 Task: Plan a trip to Songwa, Tanzania from 2nd December, 2023 to 5th December, 2023 for 1 adult.1  bedroom having 1 bed and 1 bathroom. Property type can be hotel. Look for 4 properties as per requirement.
Action: Mouse moved to (605, 90)
Screenshot: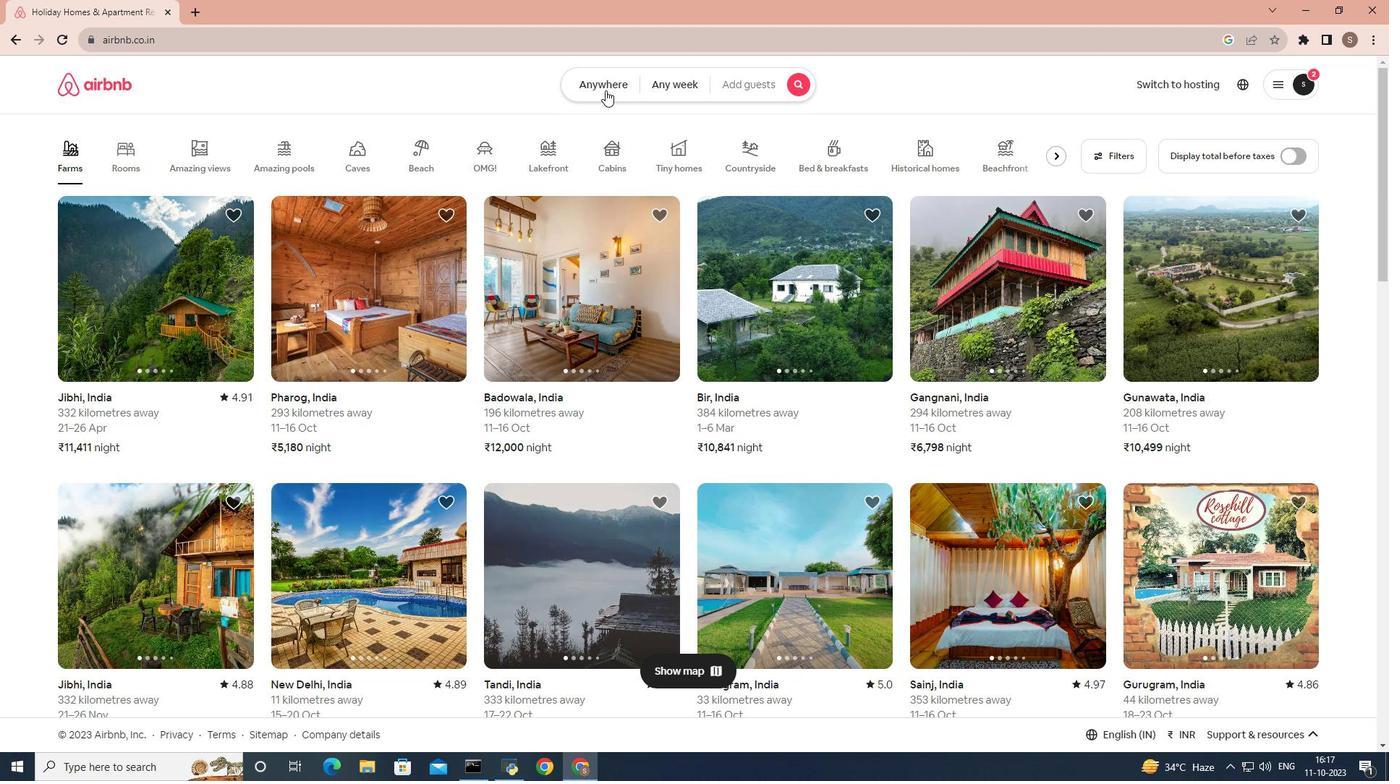 
Action: Mouse pressed left at (605, 90)
Screenshot: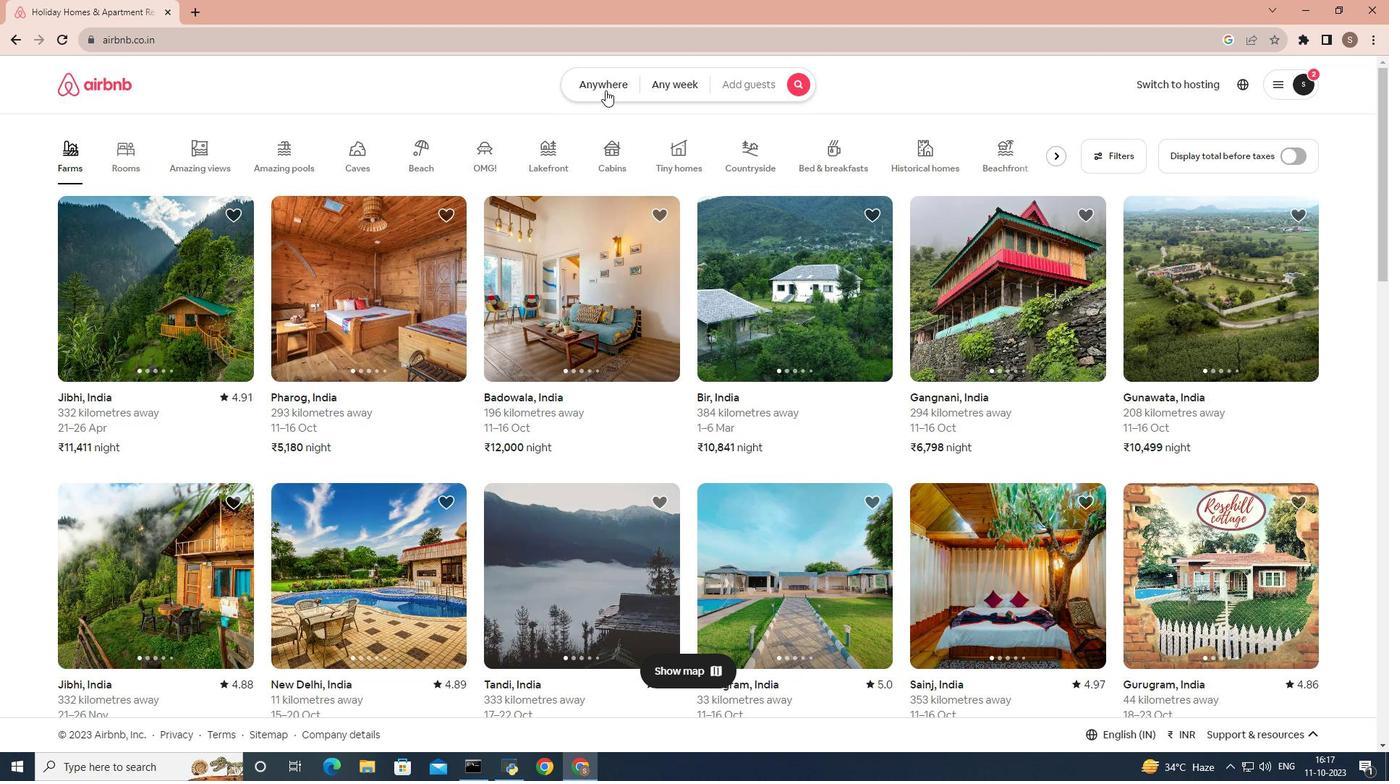 
Action: Mouse moved to (474, 145)
Screenshot: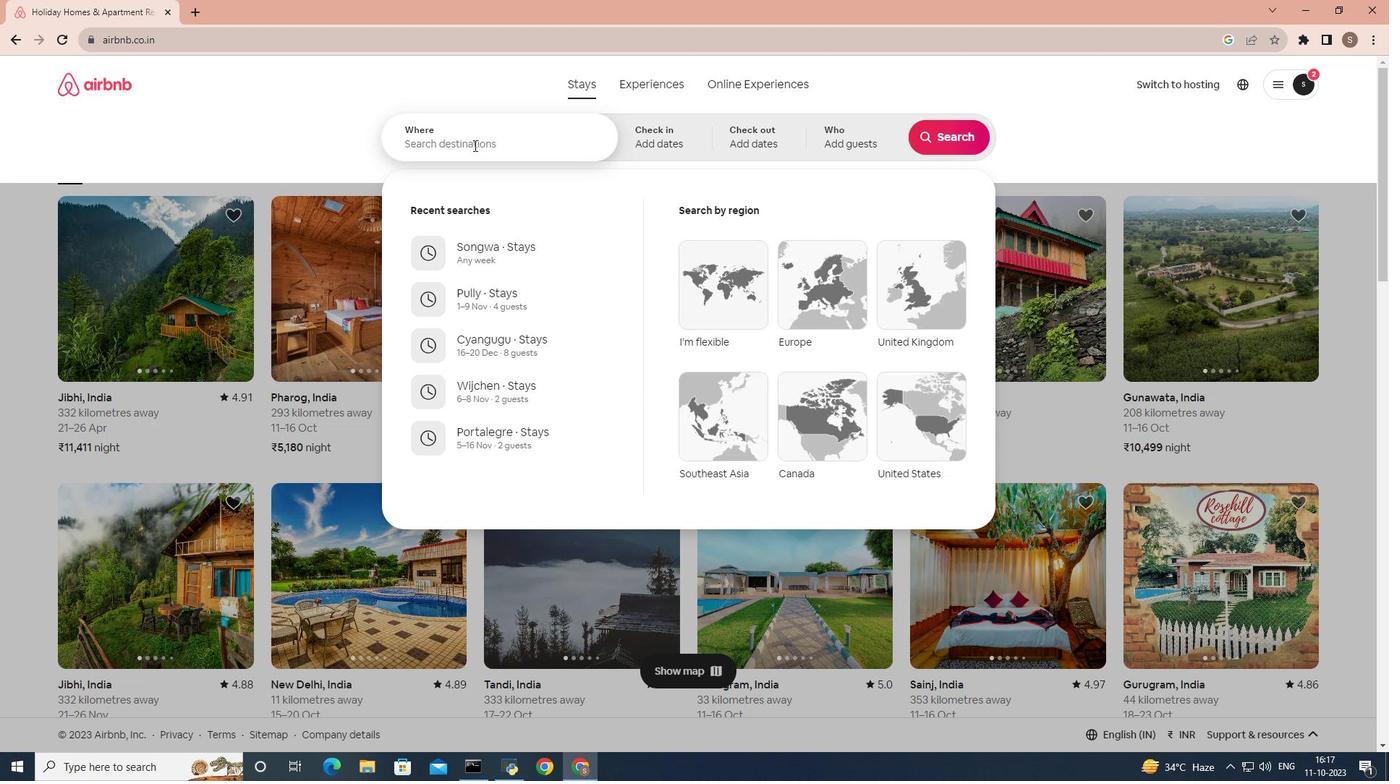 
Action: Mouse pressed left at (474, 145)
Screenshot: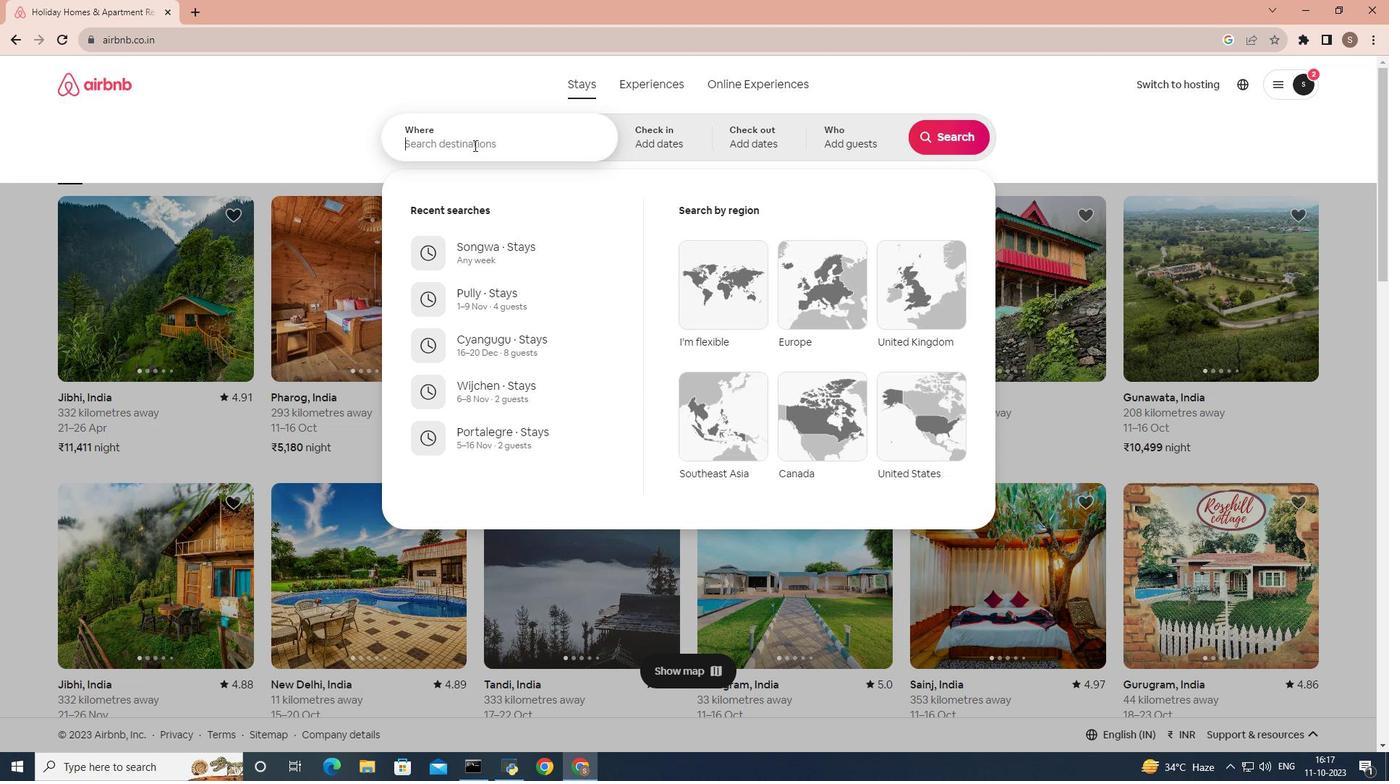 
Action: Key pressed songwa
Screenshot: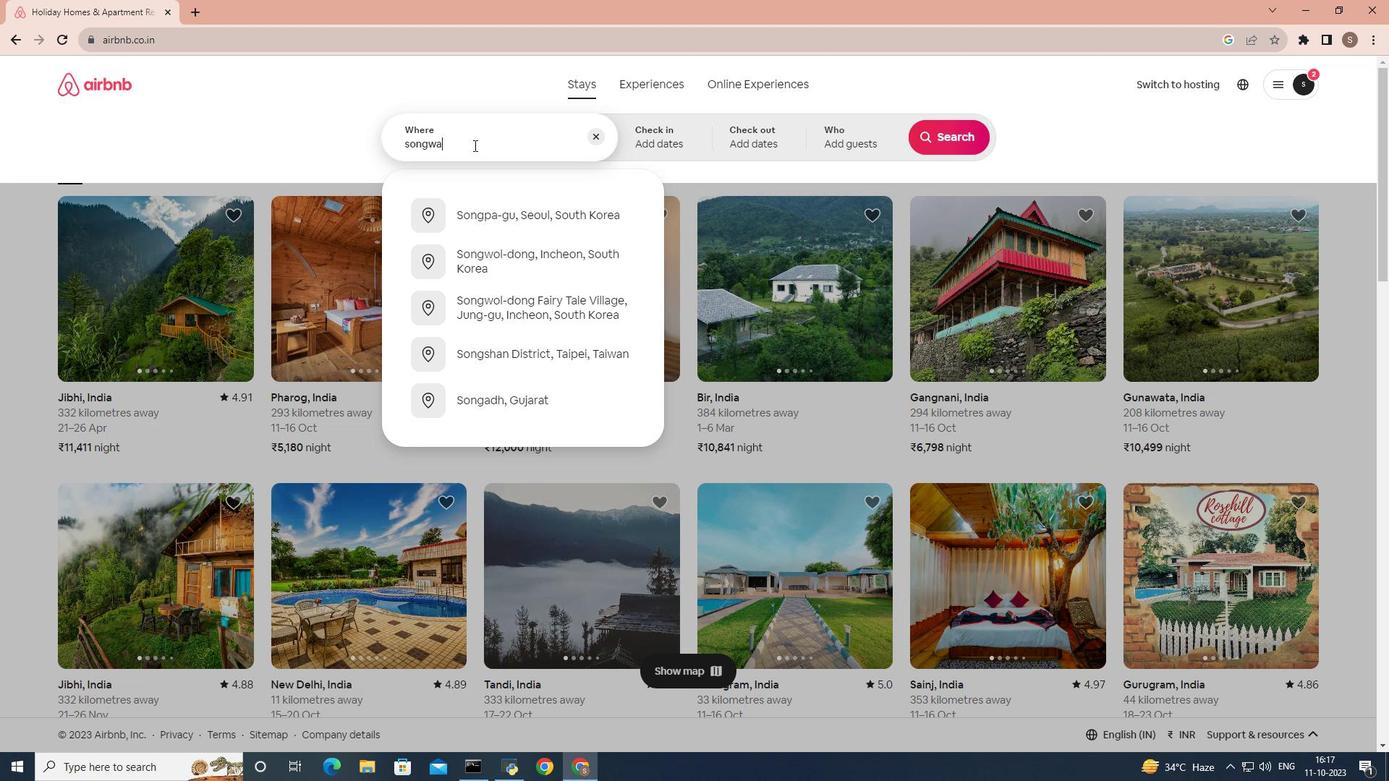 
Action: Mouse moved to (510, 274)
Screenshot: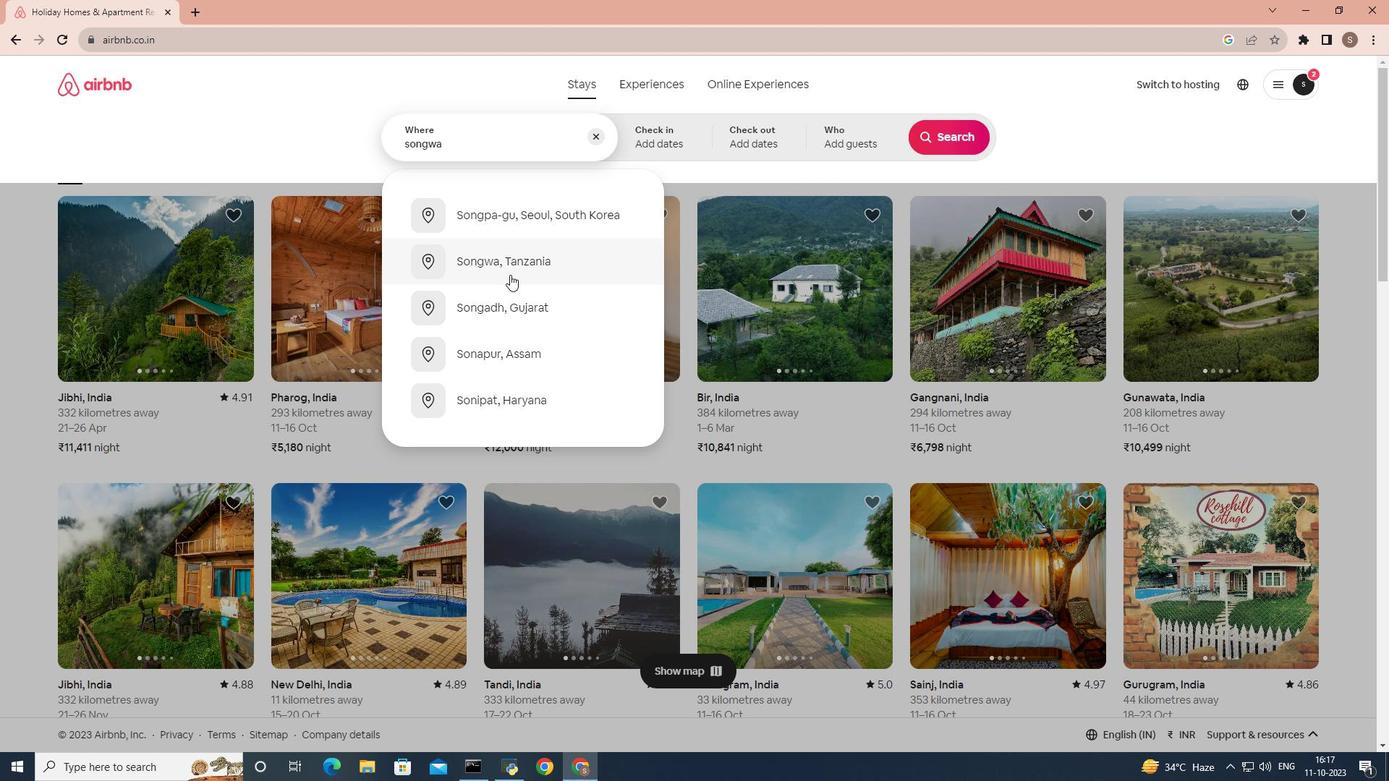 
Action: Mouse pressed left at (510, 274)
Screenshot: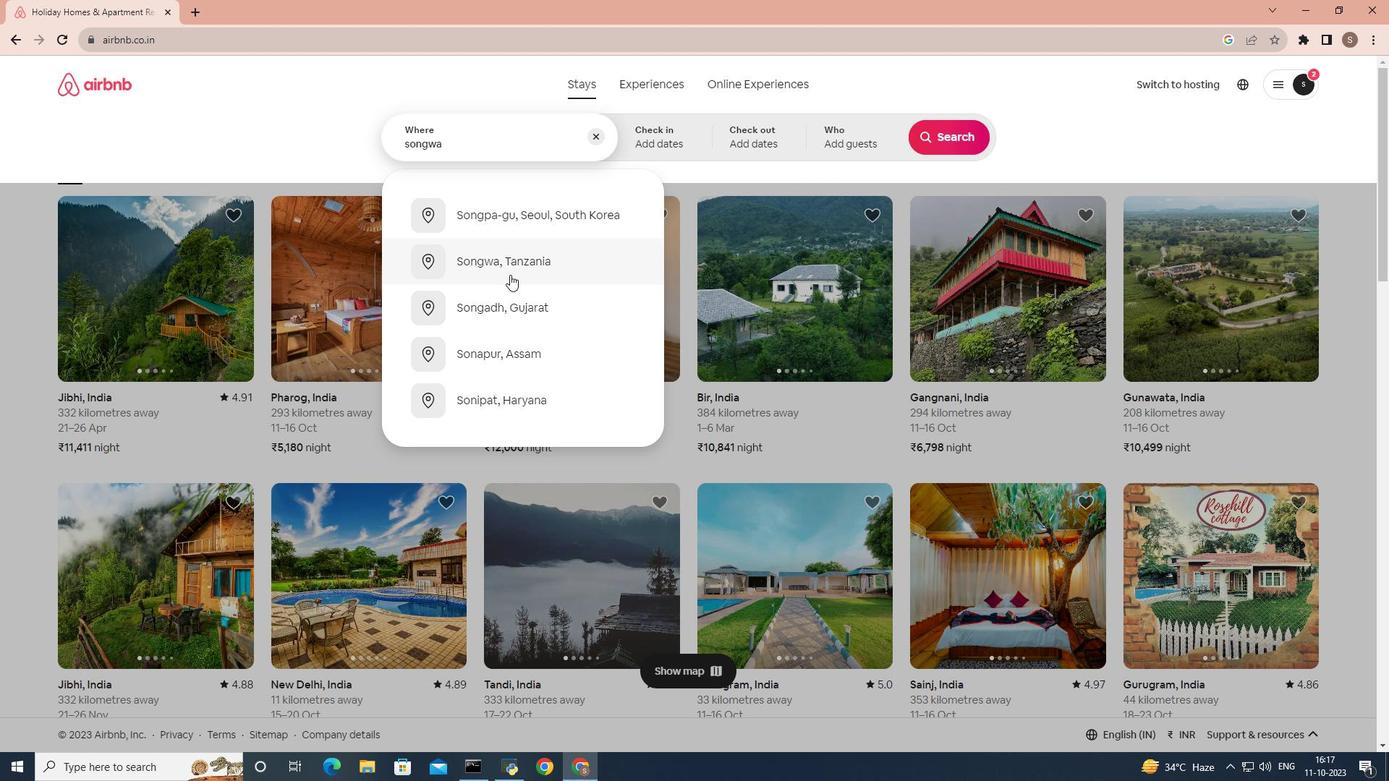 
Action: Mouse moved to (934, 254)
Screenshot: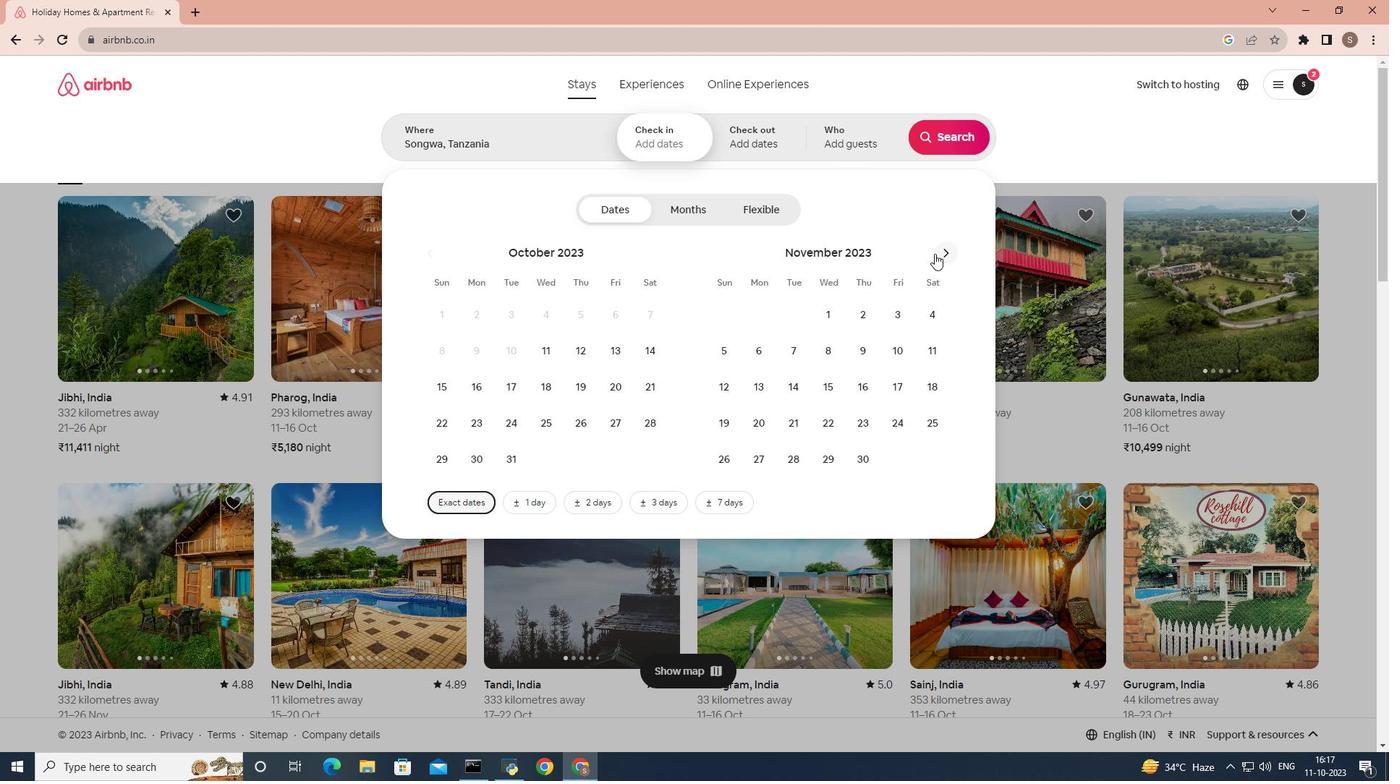 
Action: Mouse pressed left at (934, 254)
Screenshot: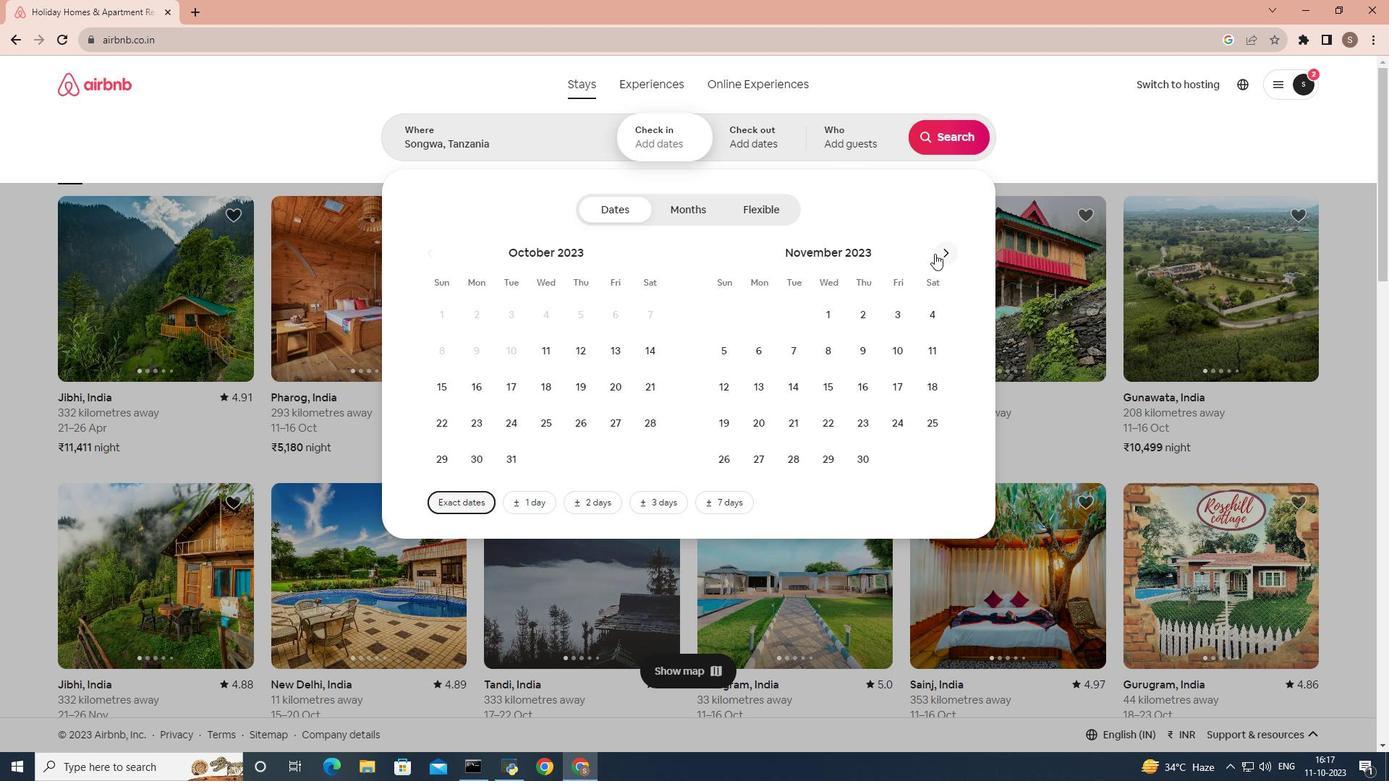 
Action: Mouse moved to (947, 256)
Screenshot: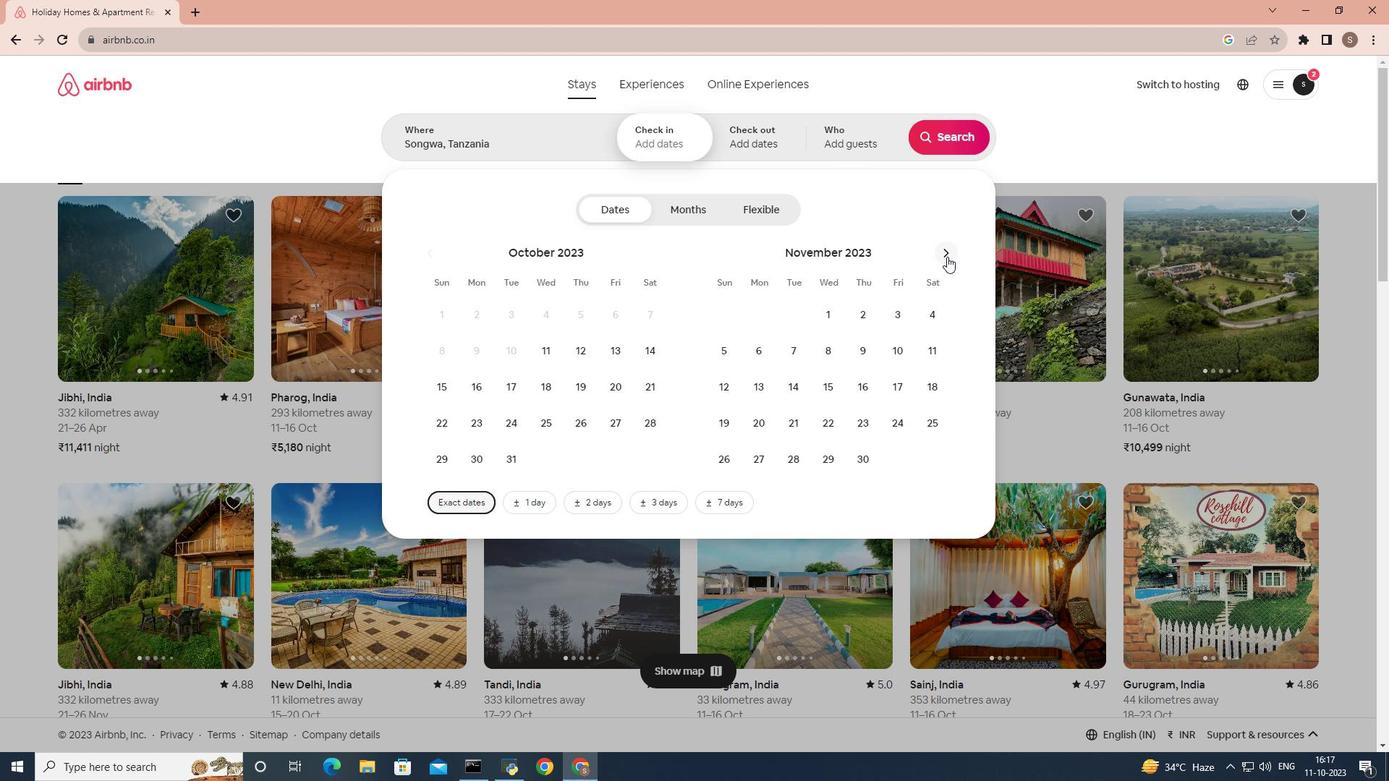 
Action: Mouse pressed left at (947, 256)
Screenshot: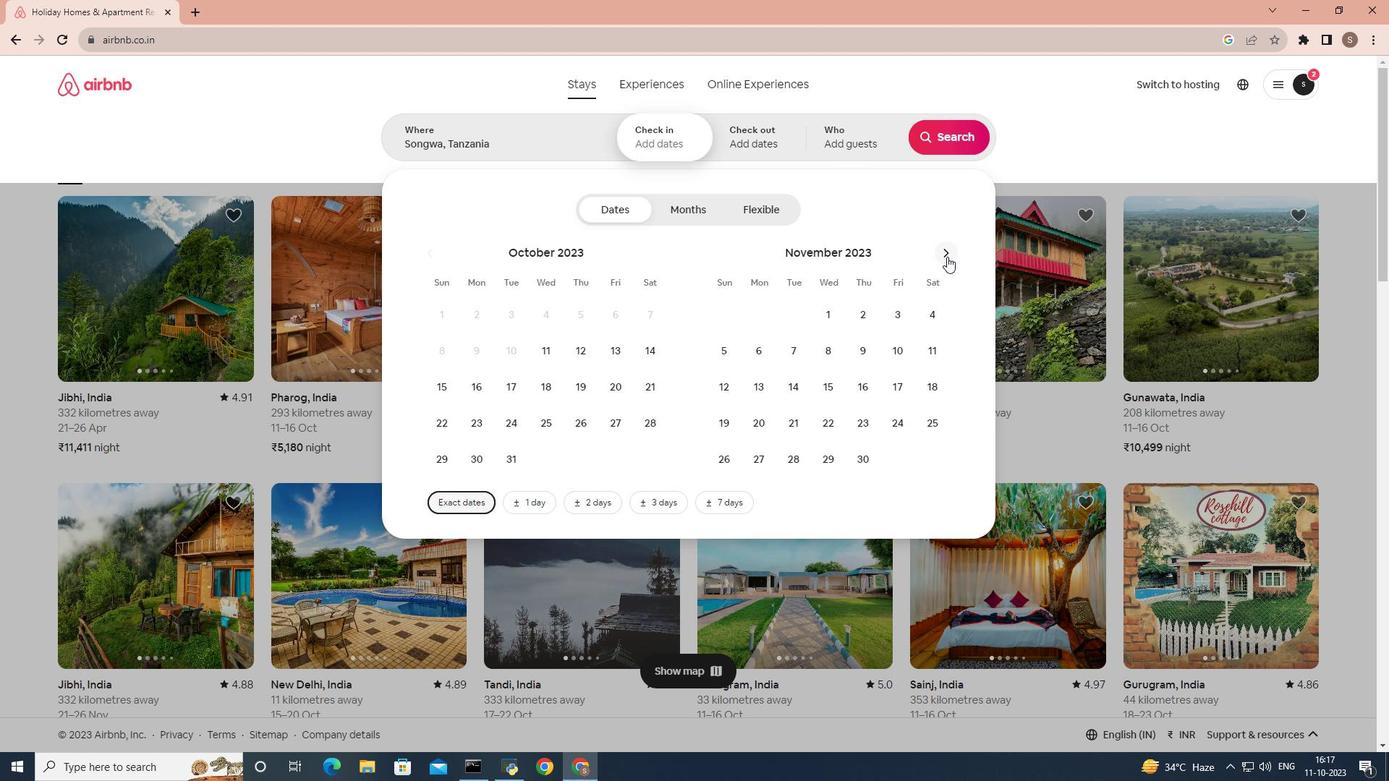 
Action: Mouse moved to (920, 311)
Screenshot: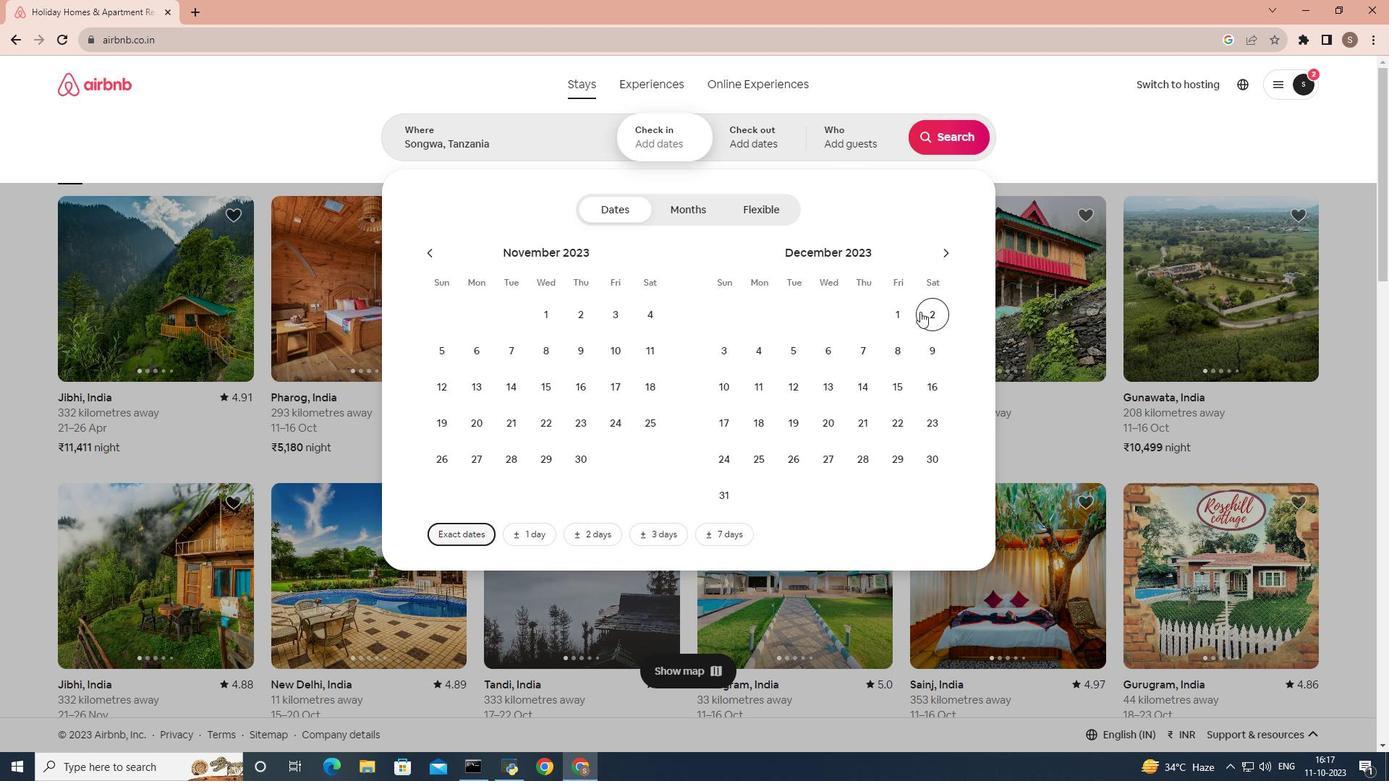 
Action: Mouse pressed left at (920, 311)
Screenshot: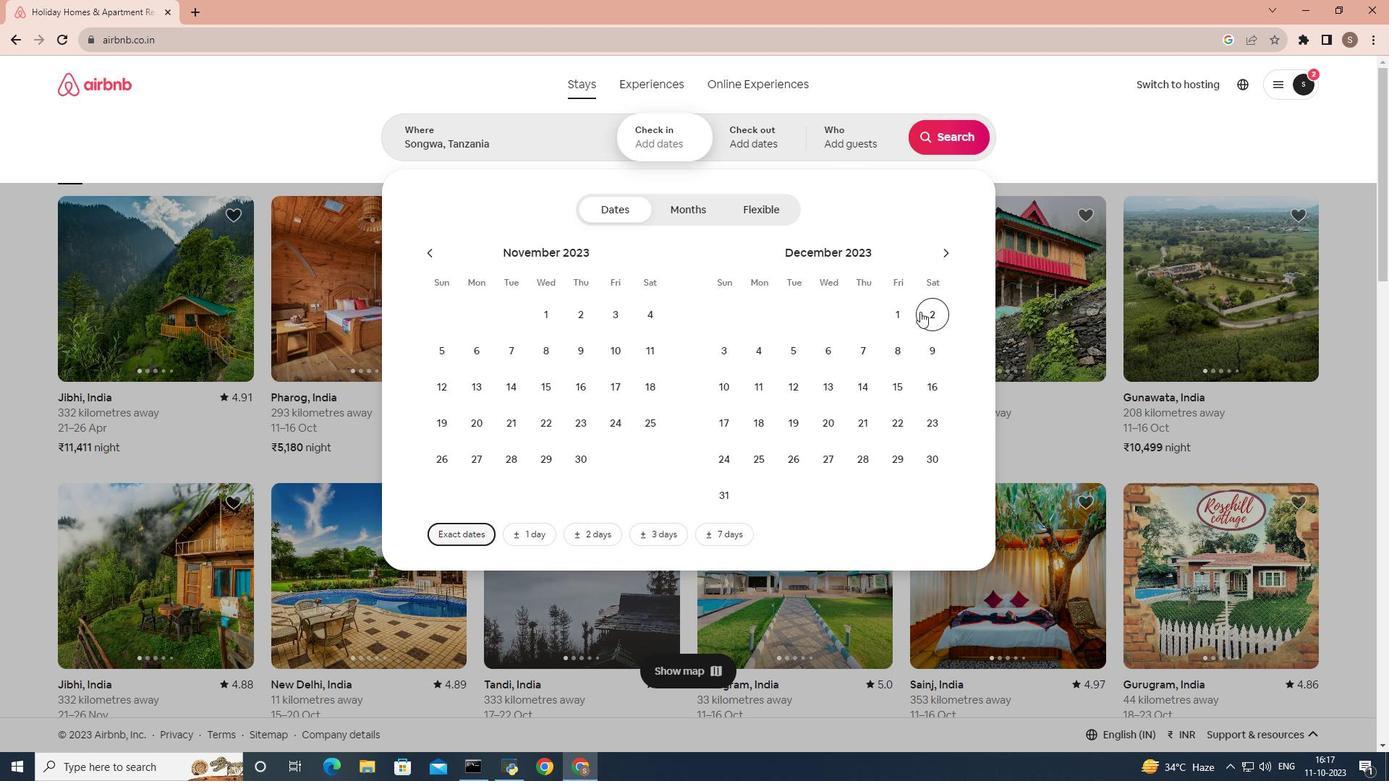 
Action: Mouse moved to (789, 363)
Screenshot: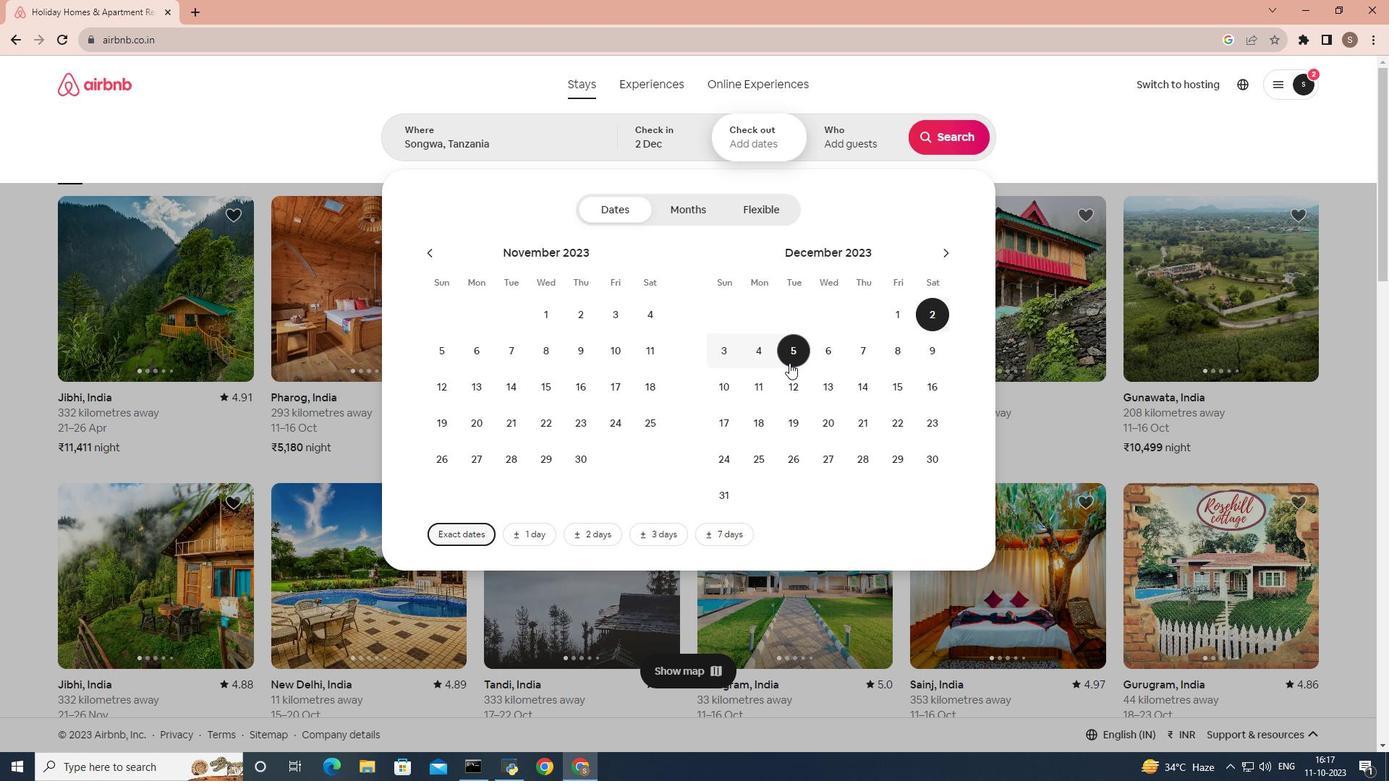 
Action: Mouse pressed left at (789, 363)
Screenshot: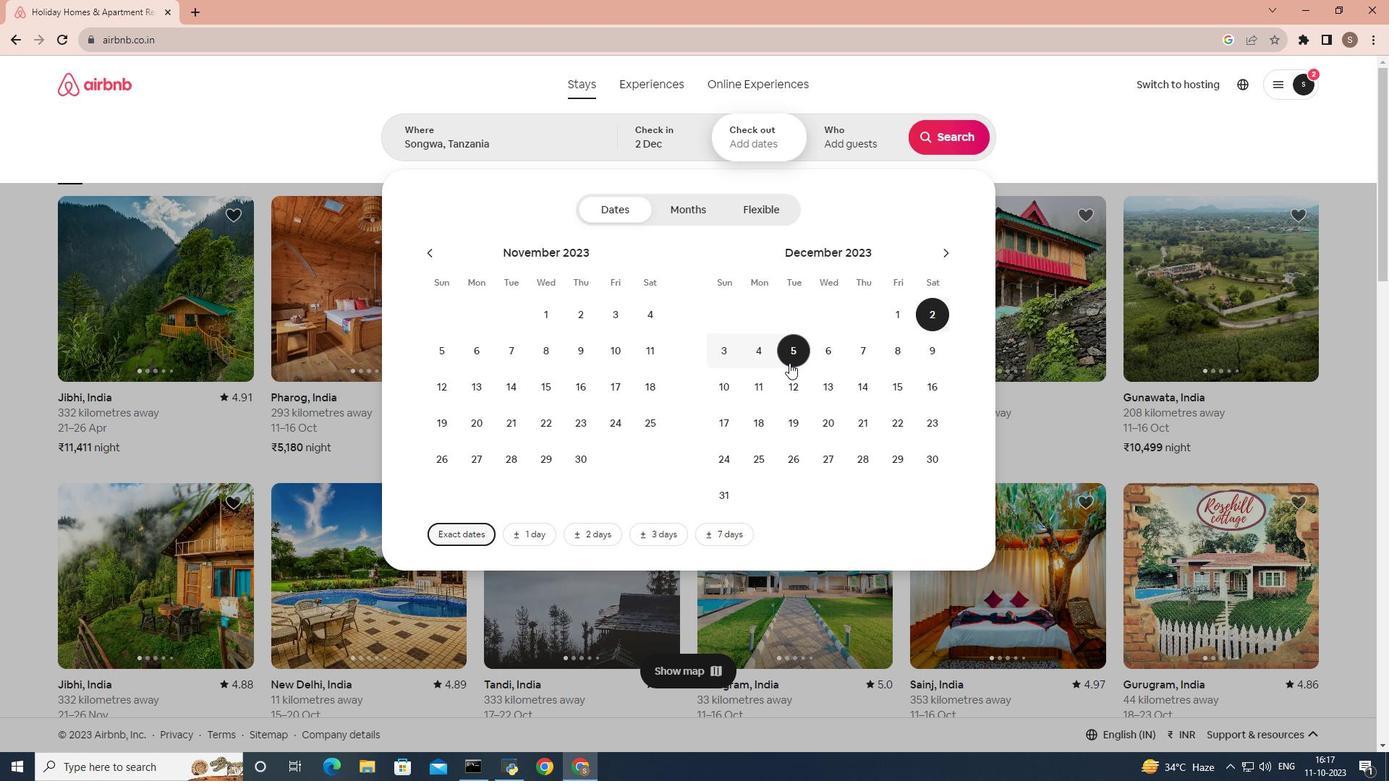 
Action: Mouse moved to (851, 152)
Screenshot: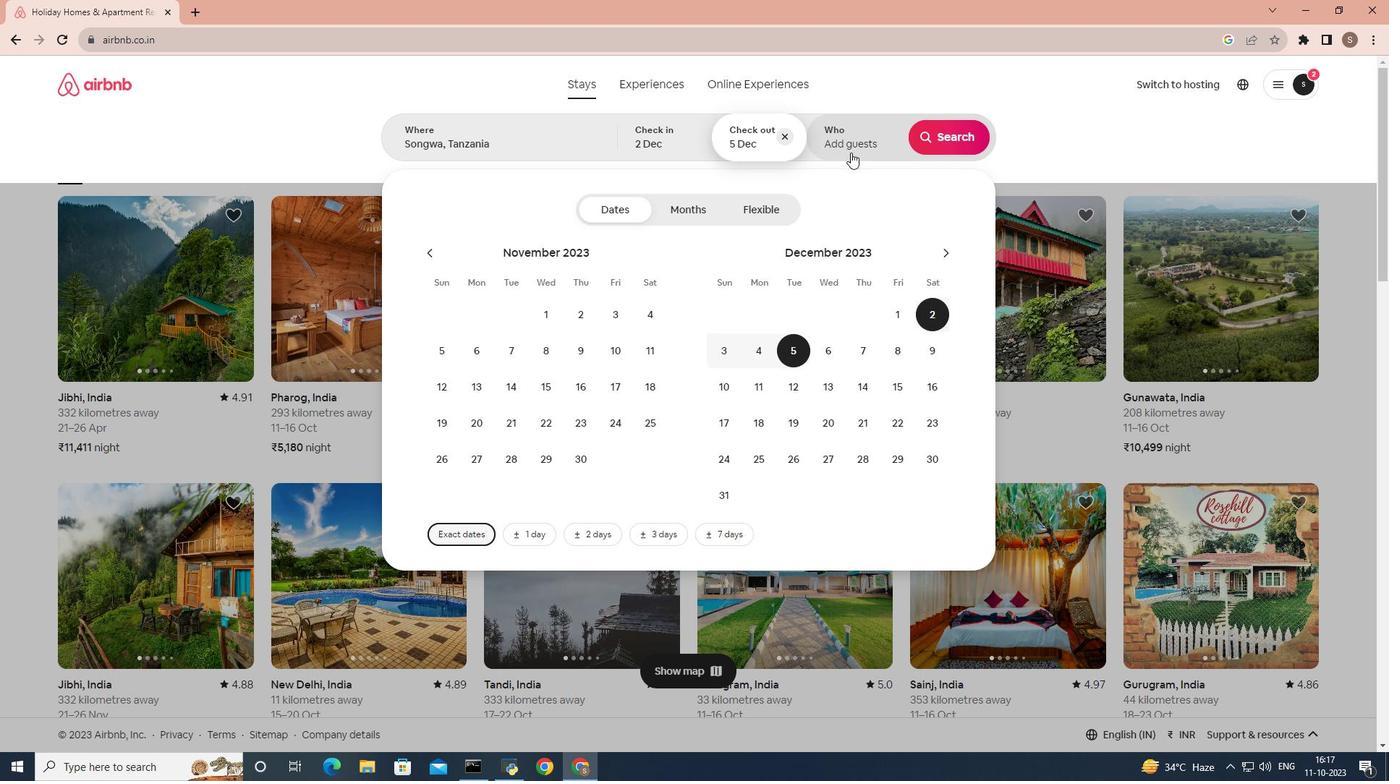 
Action: Mouse pressed left at (851, 152)
Screenshot: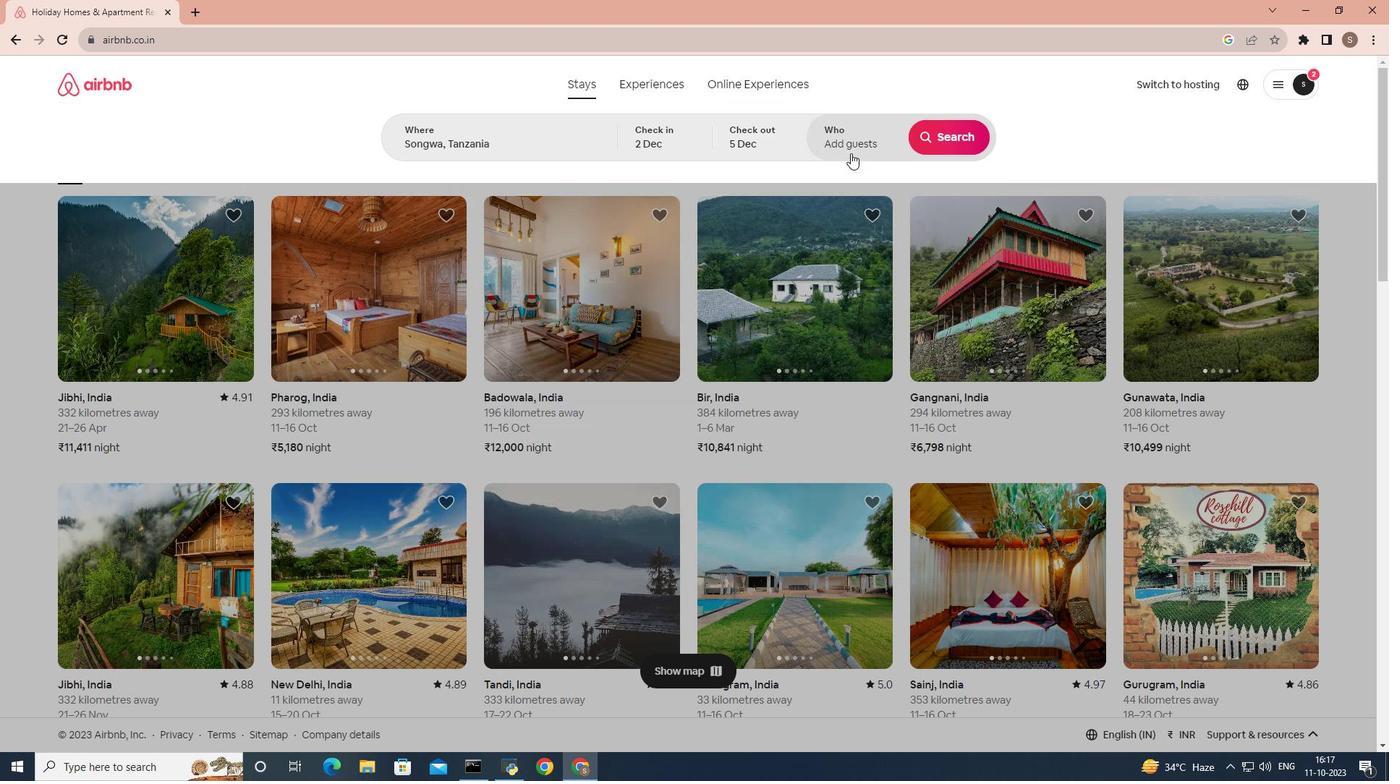 
Action: Mouse moved to (965, 215)
Screenshot: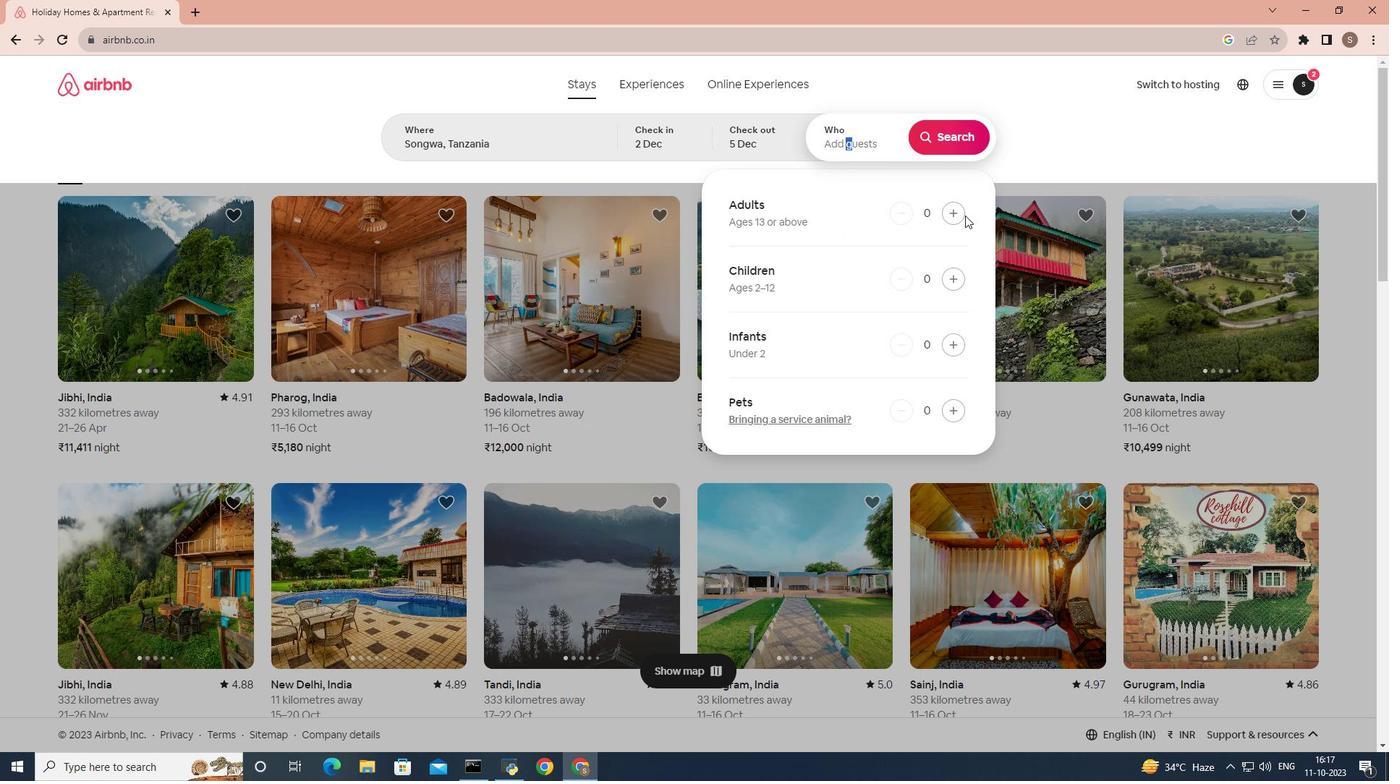 
Action: Mouse pressed left at (965, 215)
Screenshot: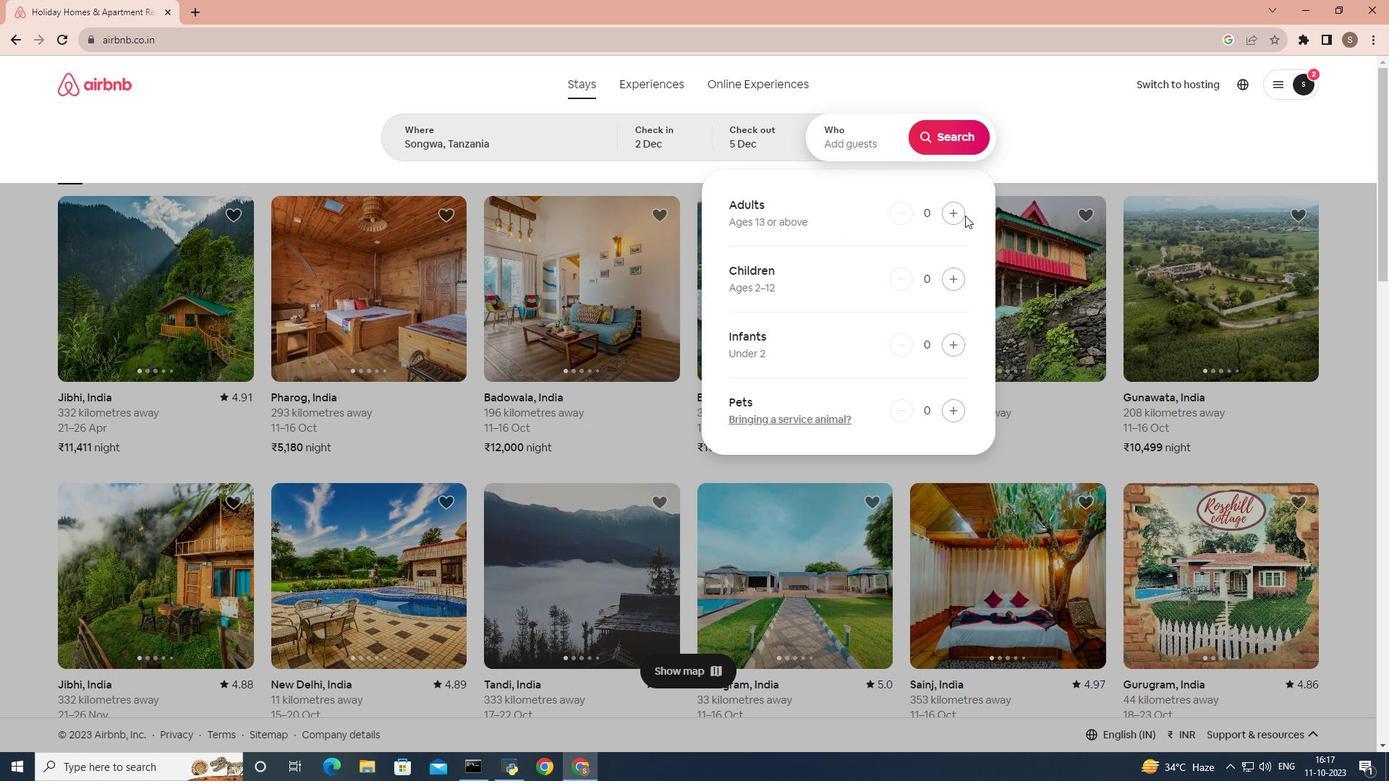 
Action: Mouse moved to (957, 217)
Screenshot: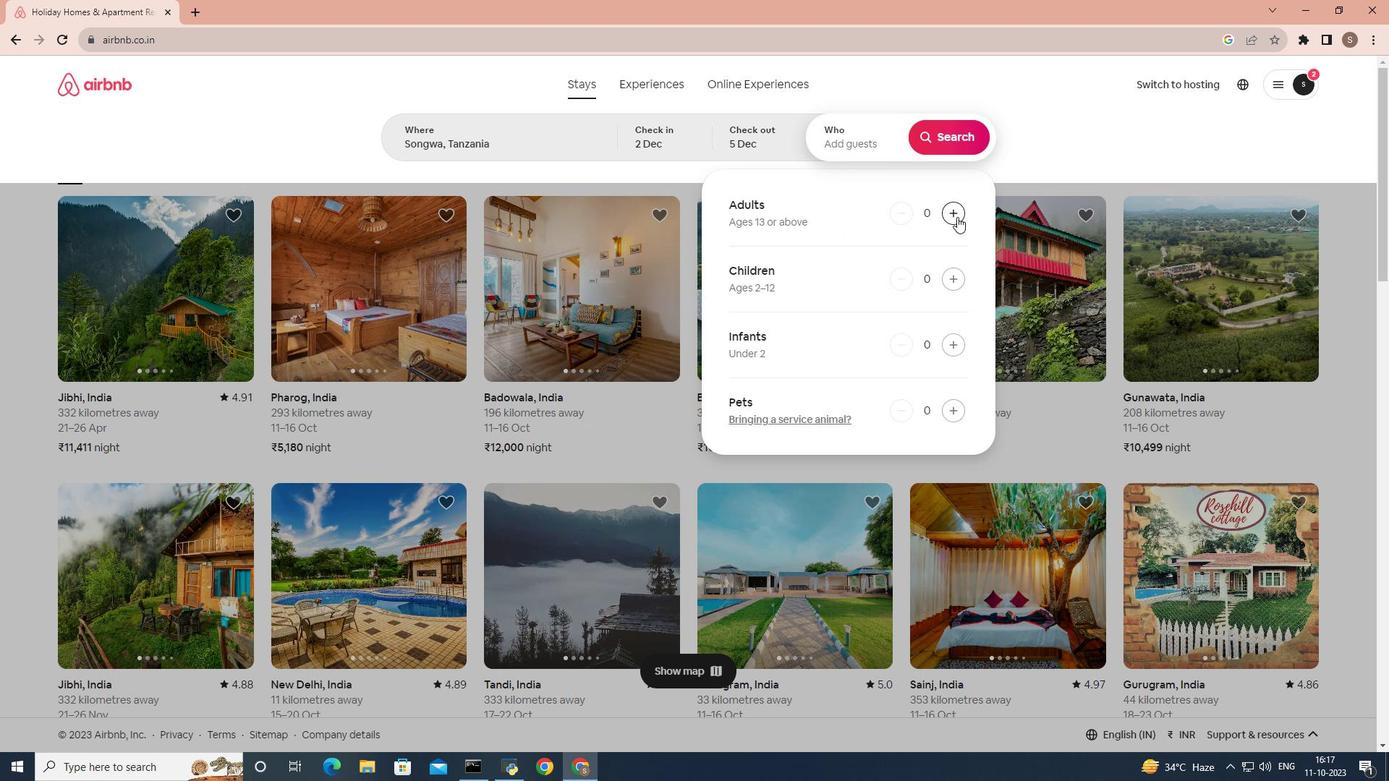 
Action: Mouse pressed left at (957, 217)
Screenshot: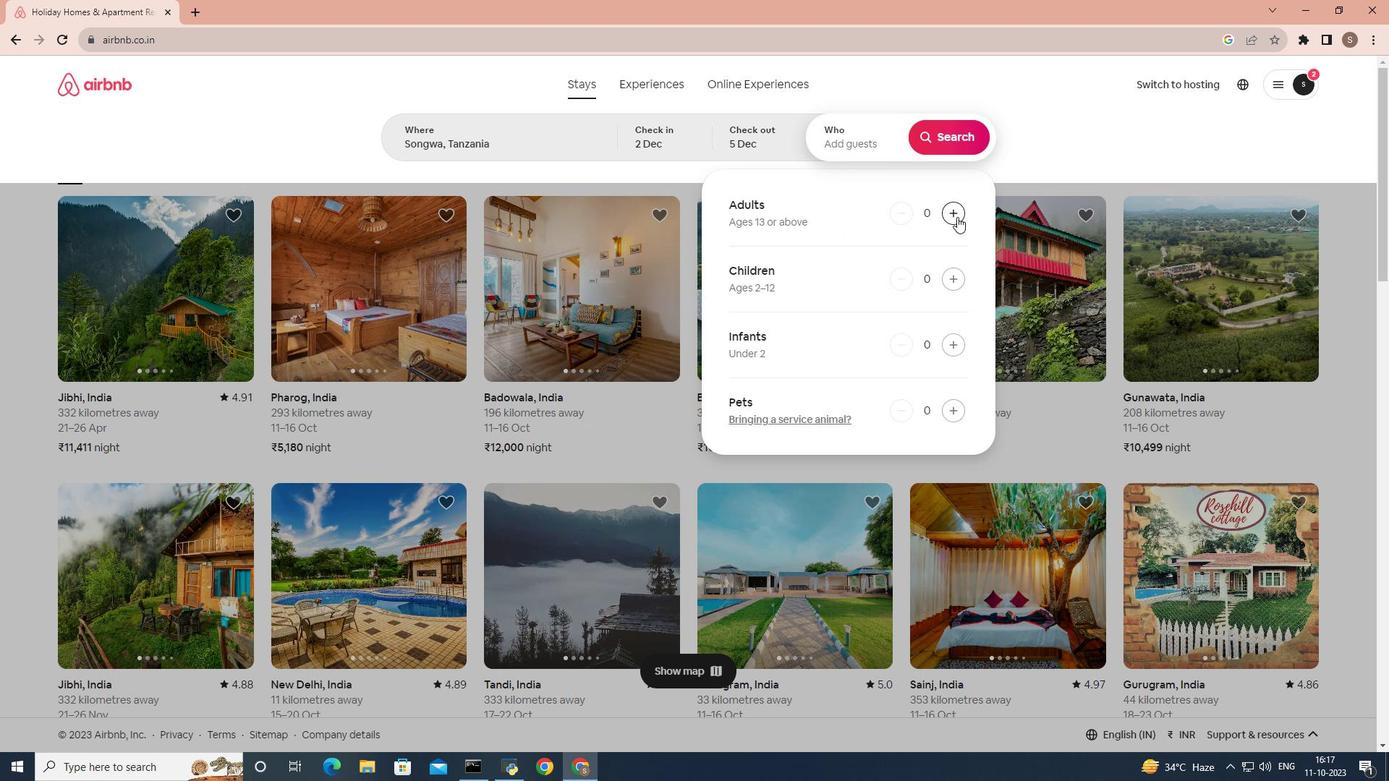 
Action: Mouse moved to (964, 141)
Screenshot: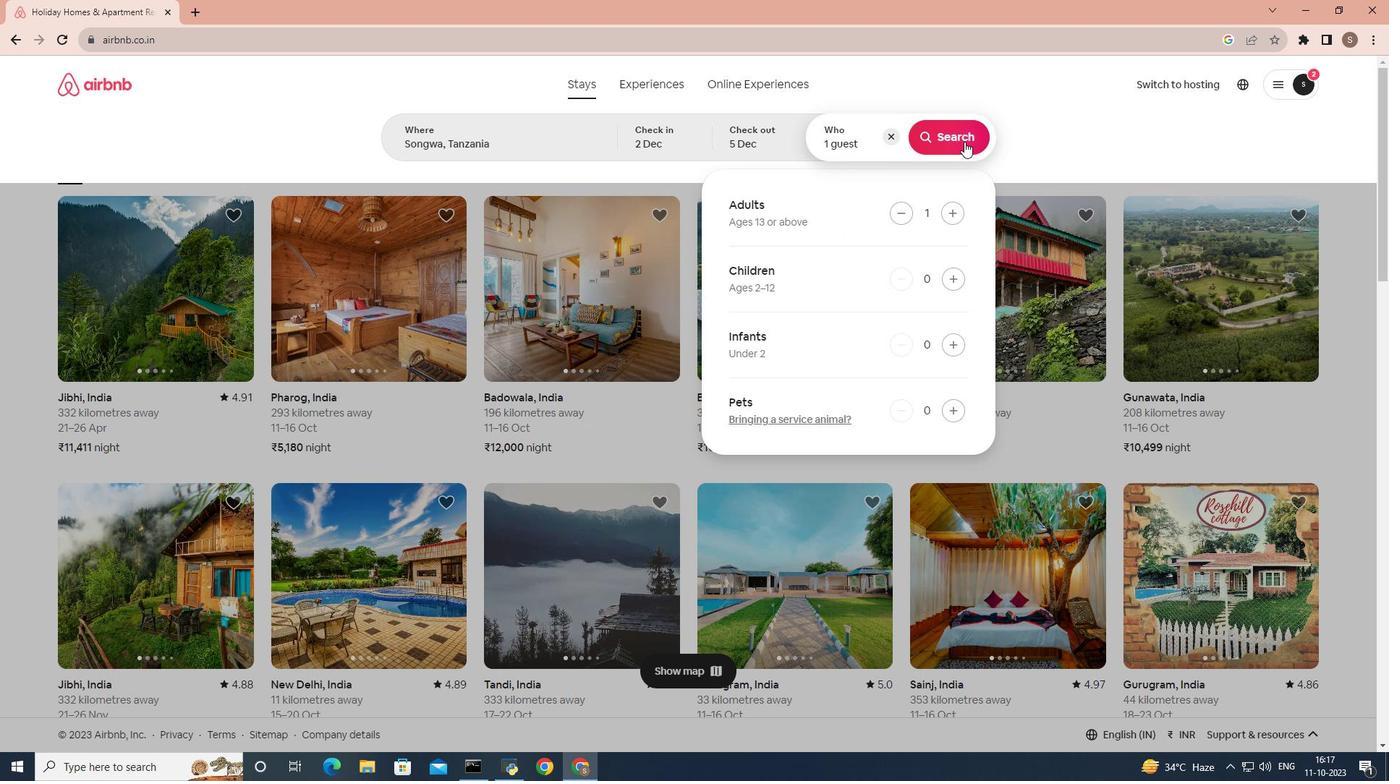
Action: Mouse pressed left at (964, 141)
Screenshot: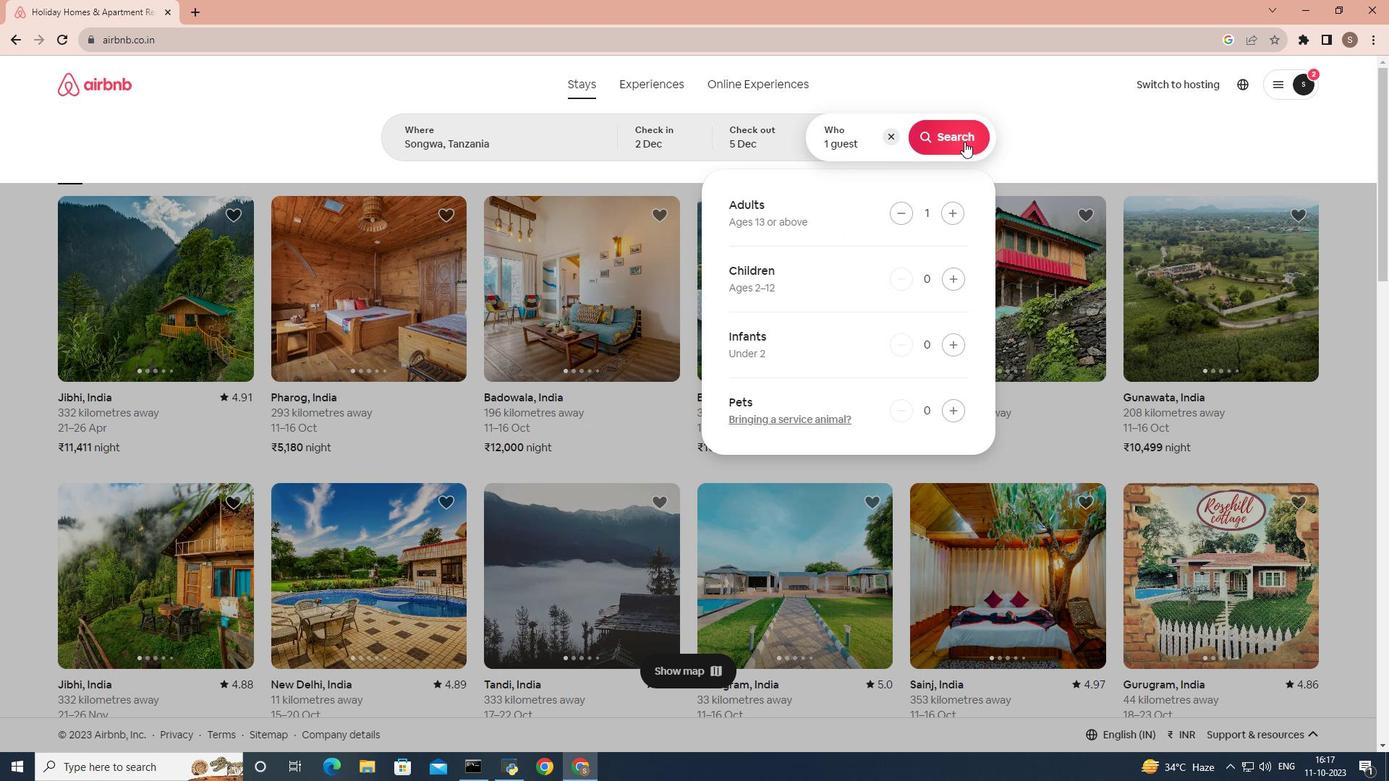 
Action: Mouse moved to (1138, 144)
Screenshot: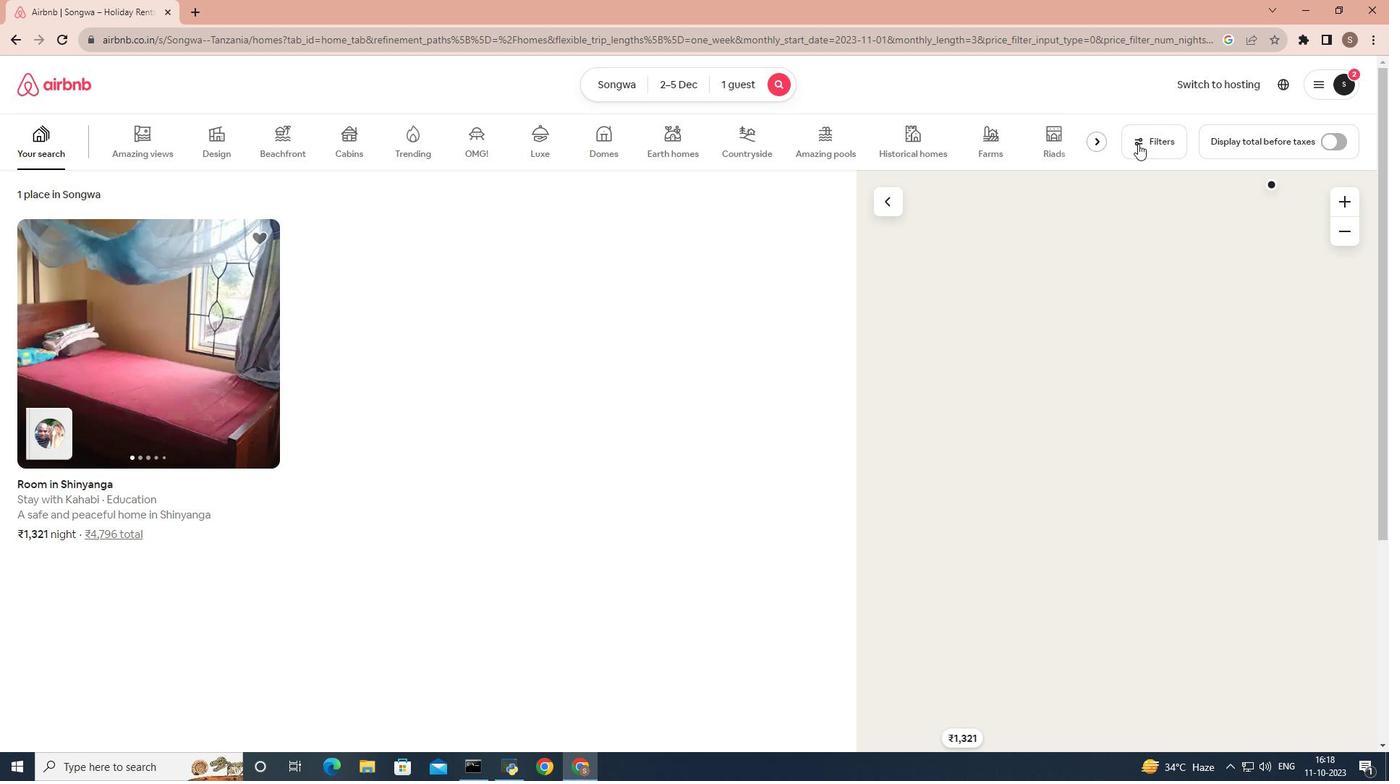 
Action: Mouse pressed left at (1138, 144)
Screenshot: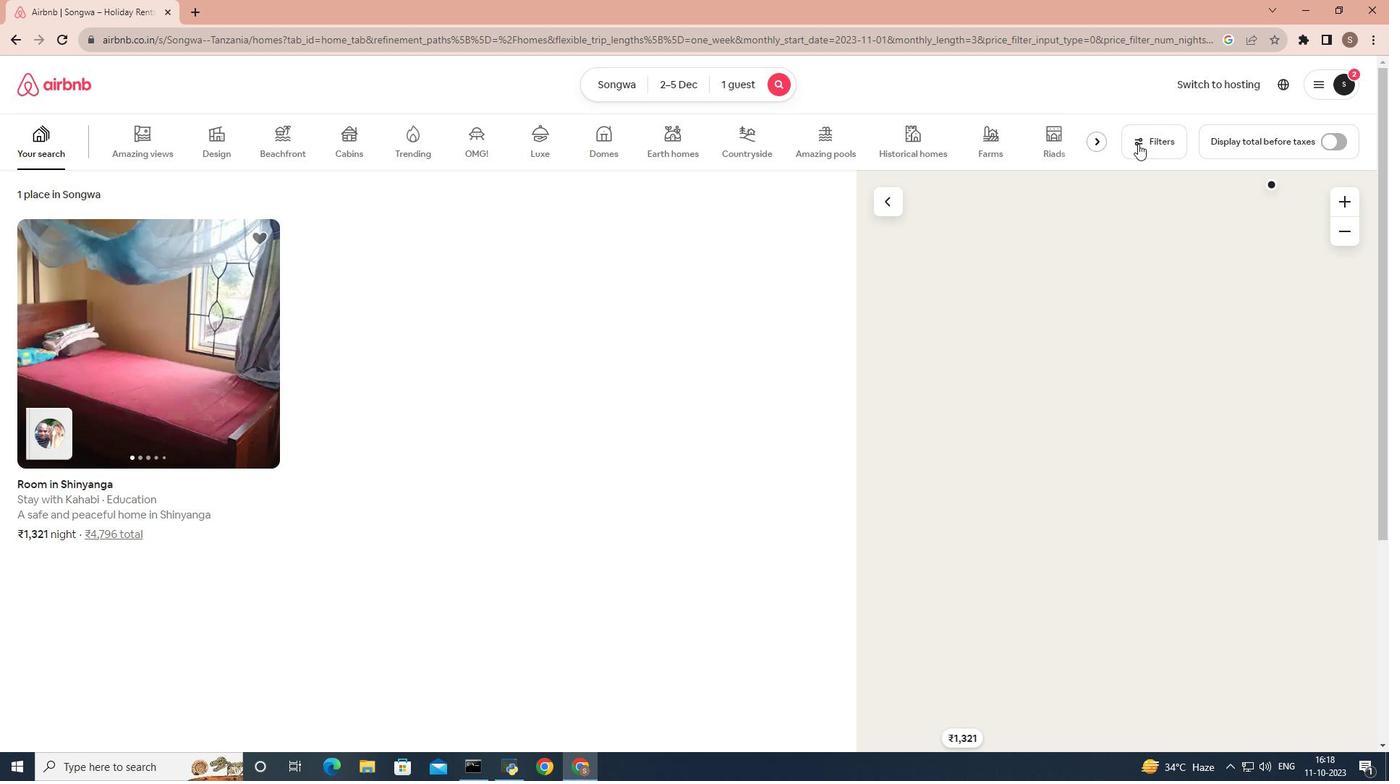 
Action: Mouse moved to (544, 471)
Screenshot: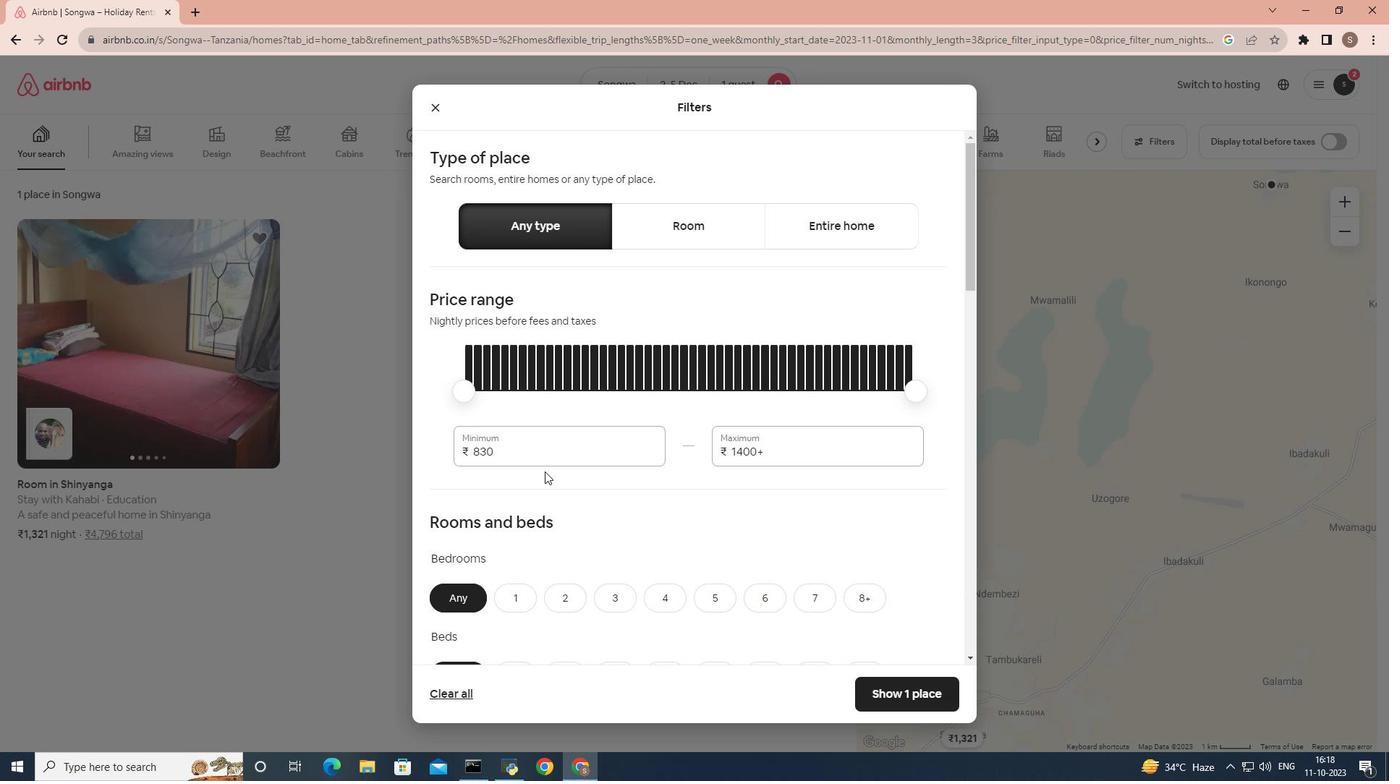 
Action: Mouse scrolled (544, 471) with delta (0, 0)
Screenshot: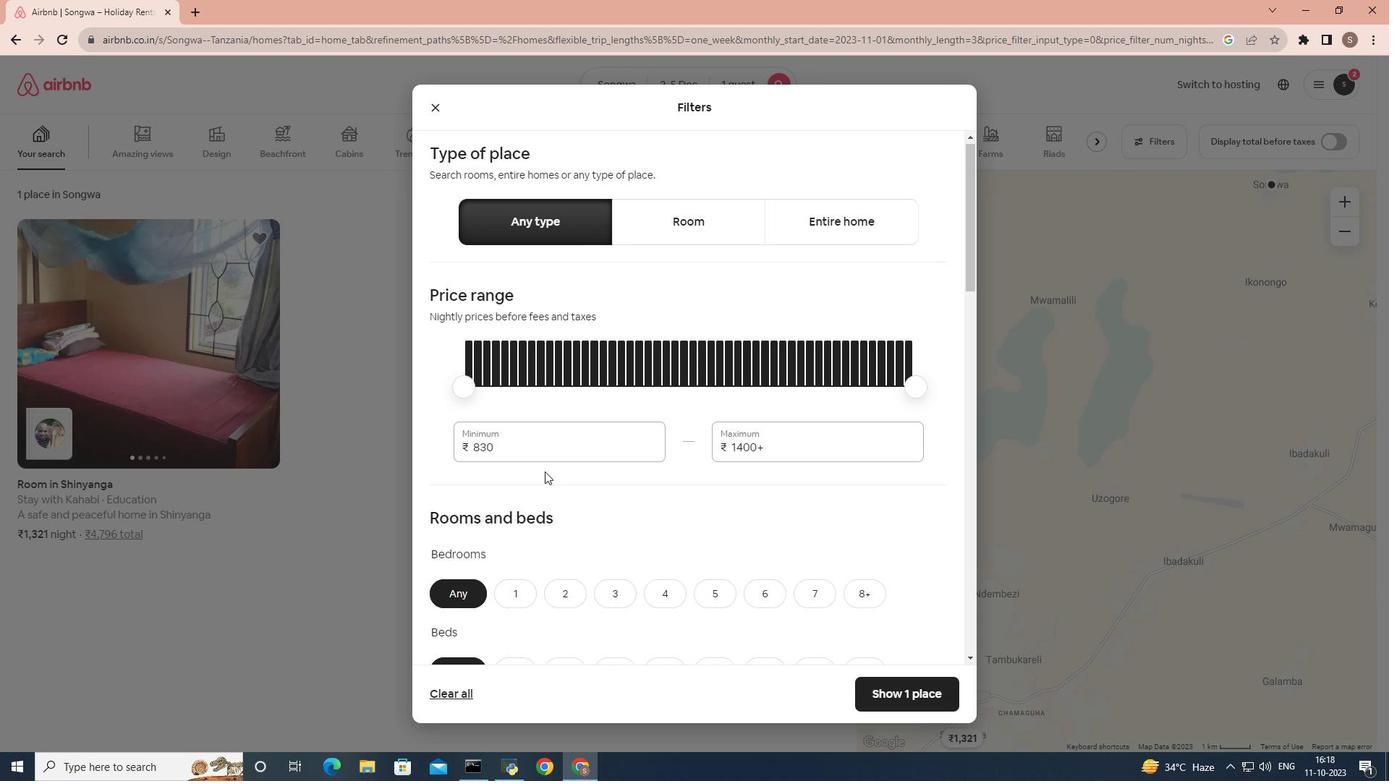 
Action: Mouse scrolled (544, 471) with delta (0, 0)
Screenshot: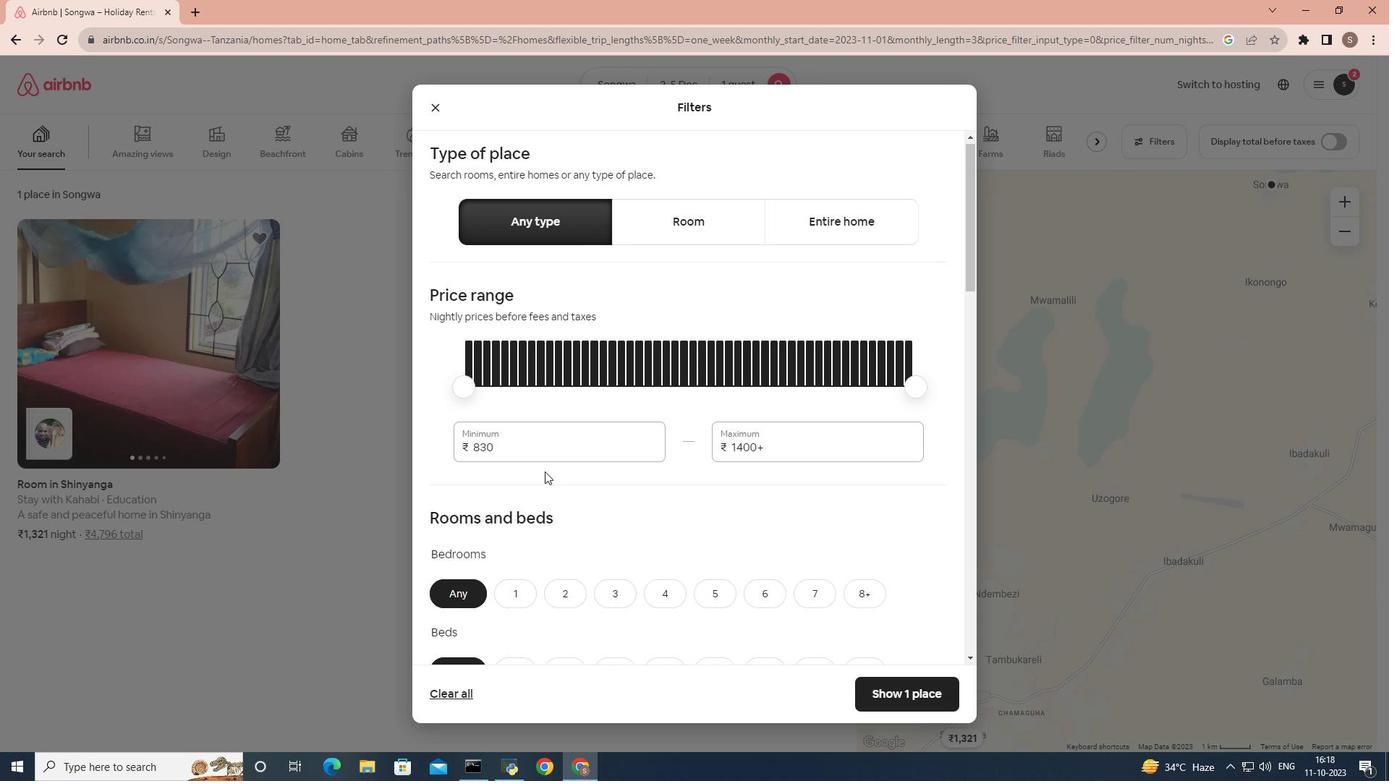 
Action: Mouse scrolled (544, 471) with delta (0, 0)
Screenshot: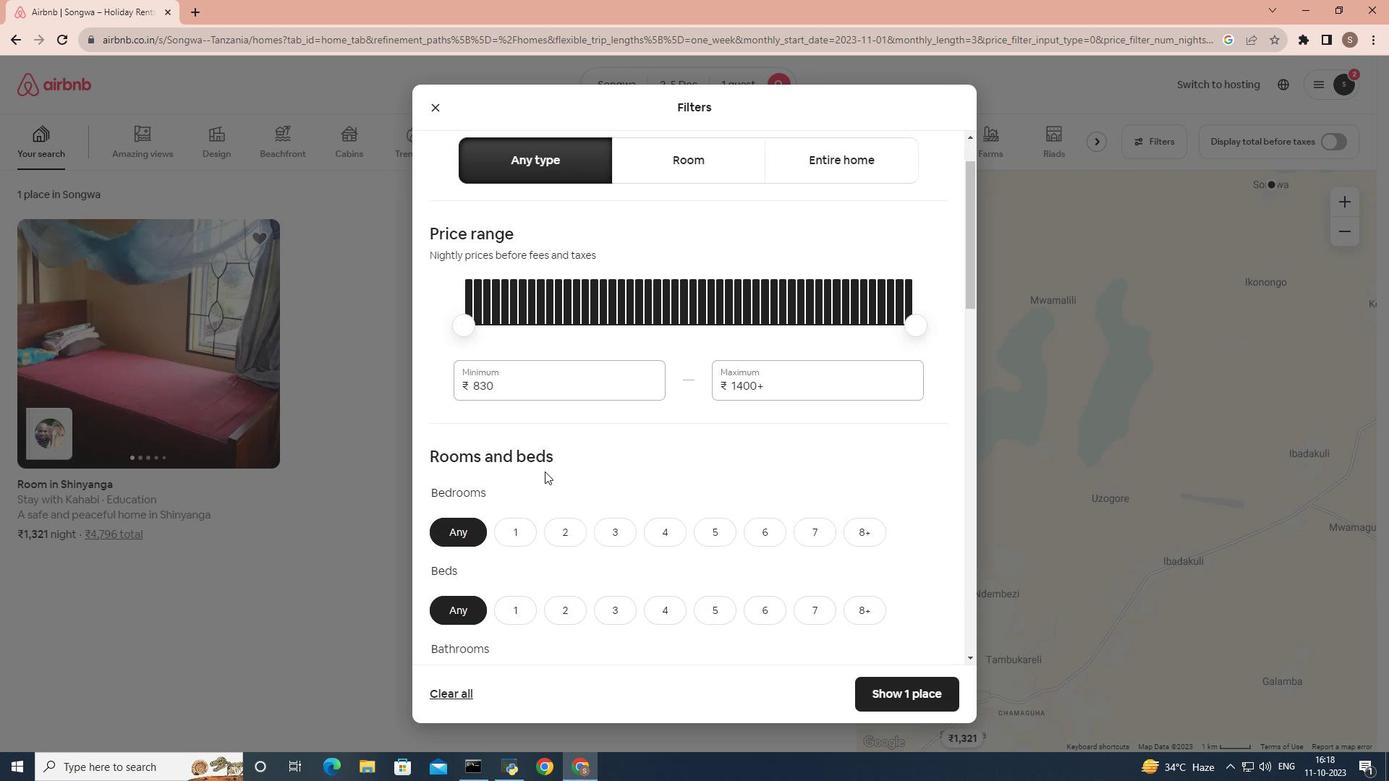 
Action: Mouse scrolled (544, 471) with delta (0, 0)
Screenshot: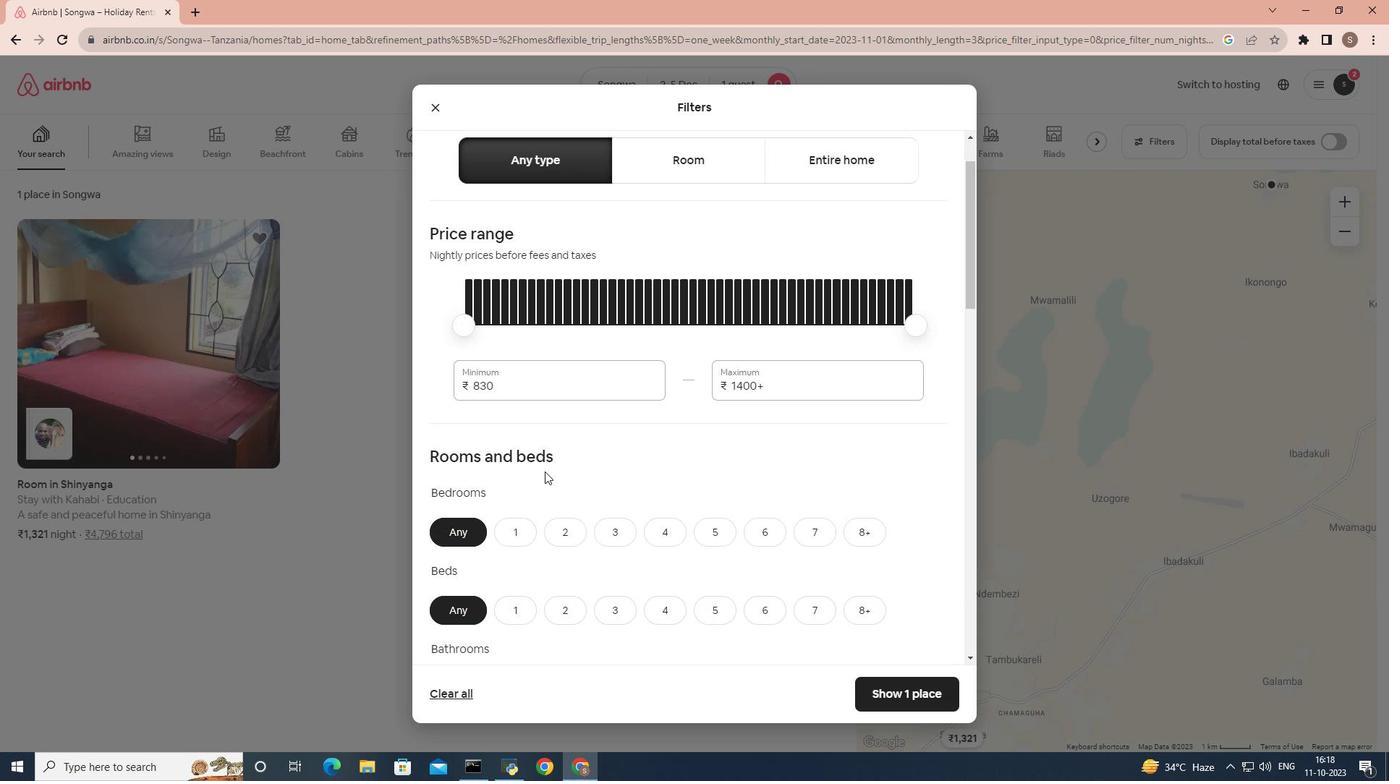 
Action: Mouse moved to (521, 319)
Screenshot: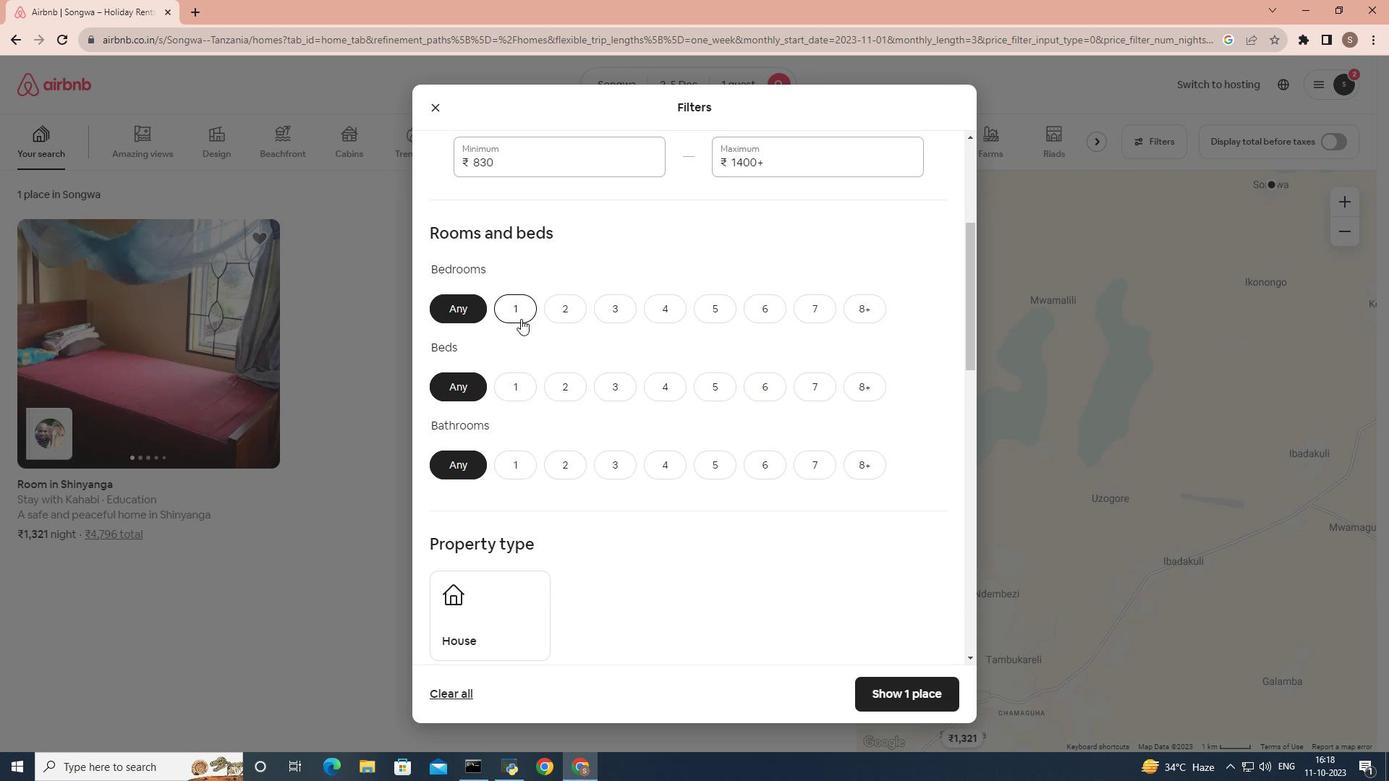 
Action: Mouse pressed left at (521, 319)
Screenshot: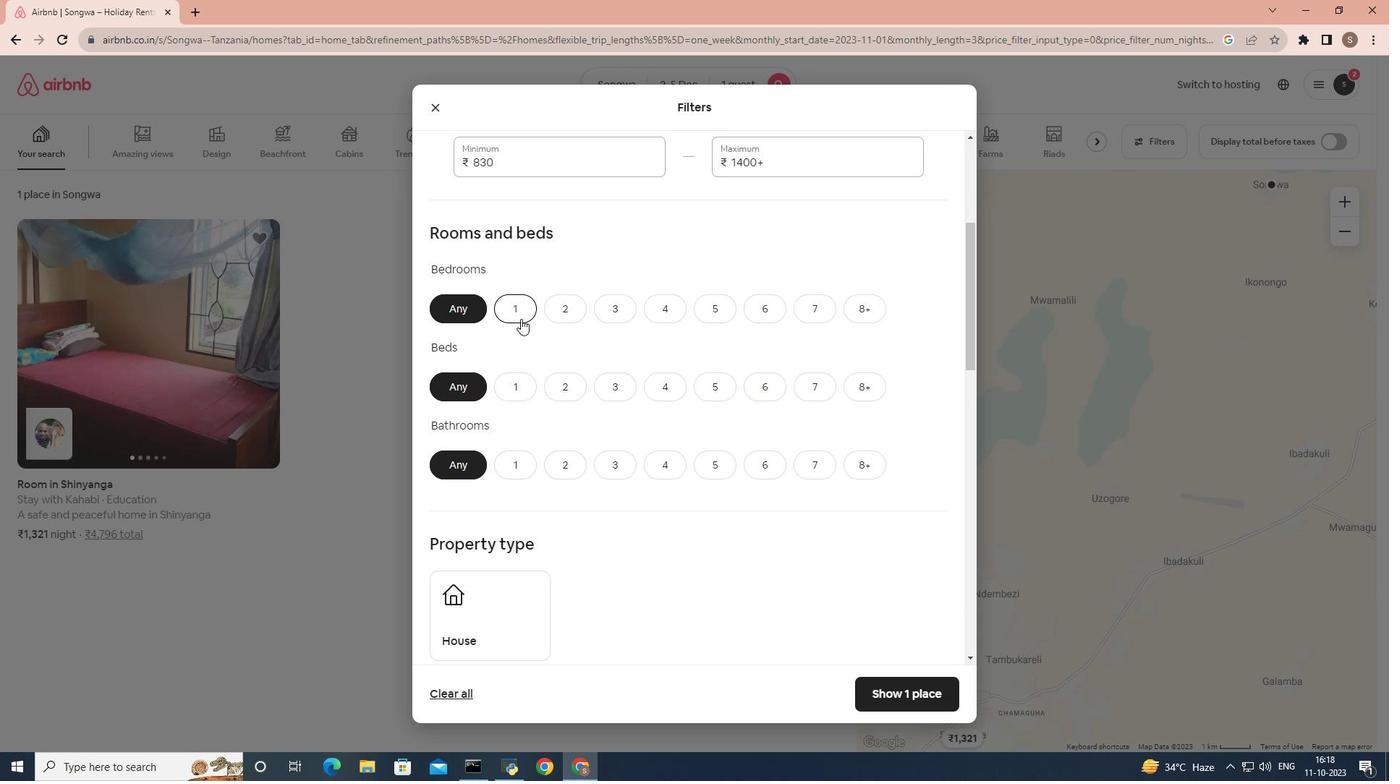 
Action: Mouse moved to (512, 384)
Screenshot: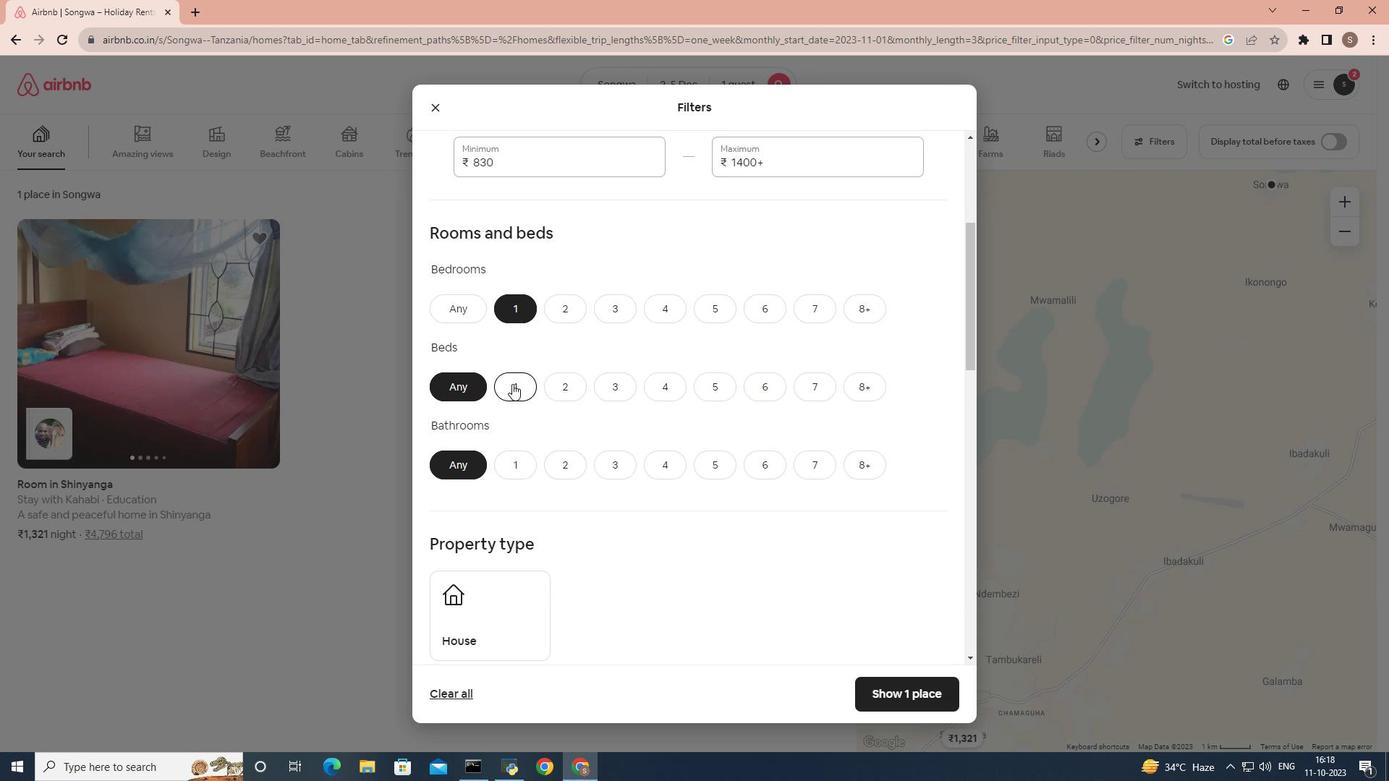 
Action: Mouse pressed left at (512, 384)
Screenshot: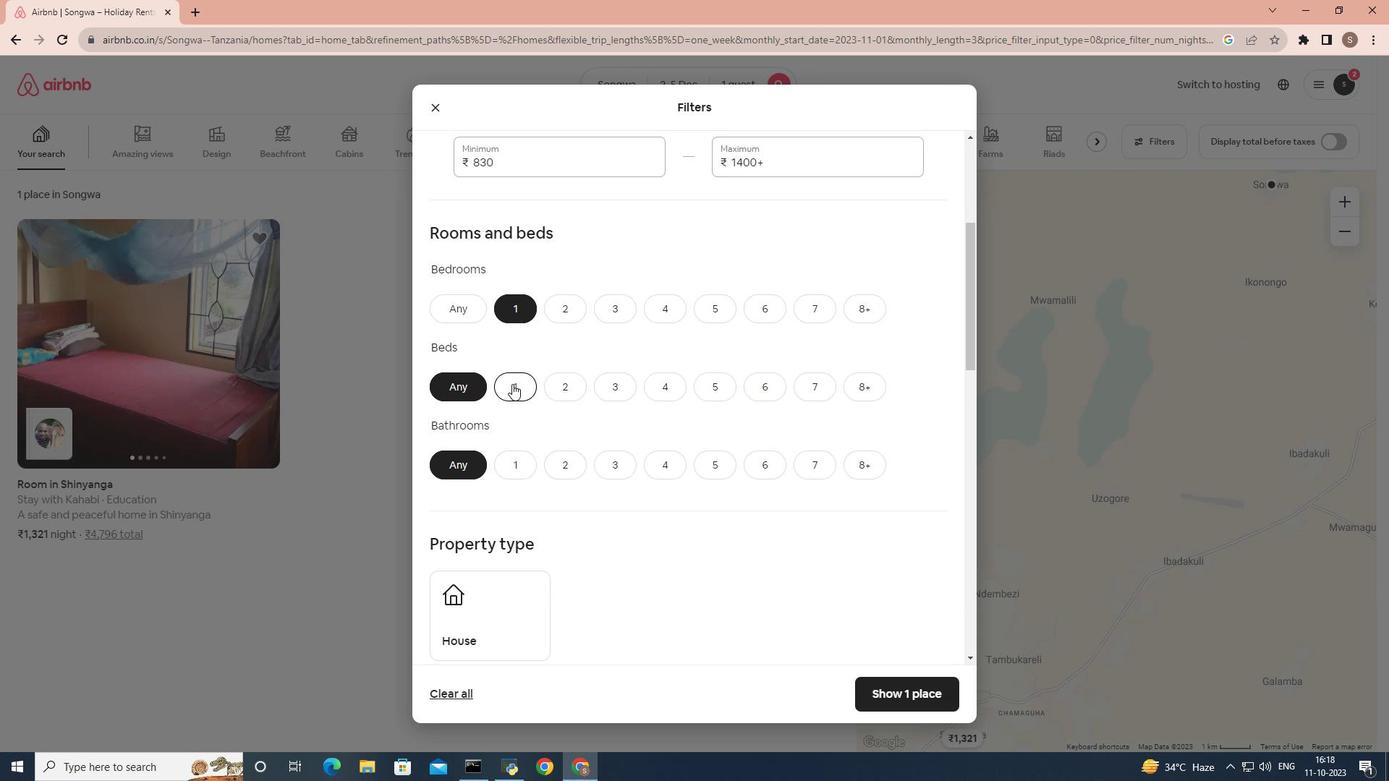 
Action: Mouse moved to (509, 463)
Screenshot: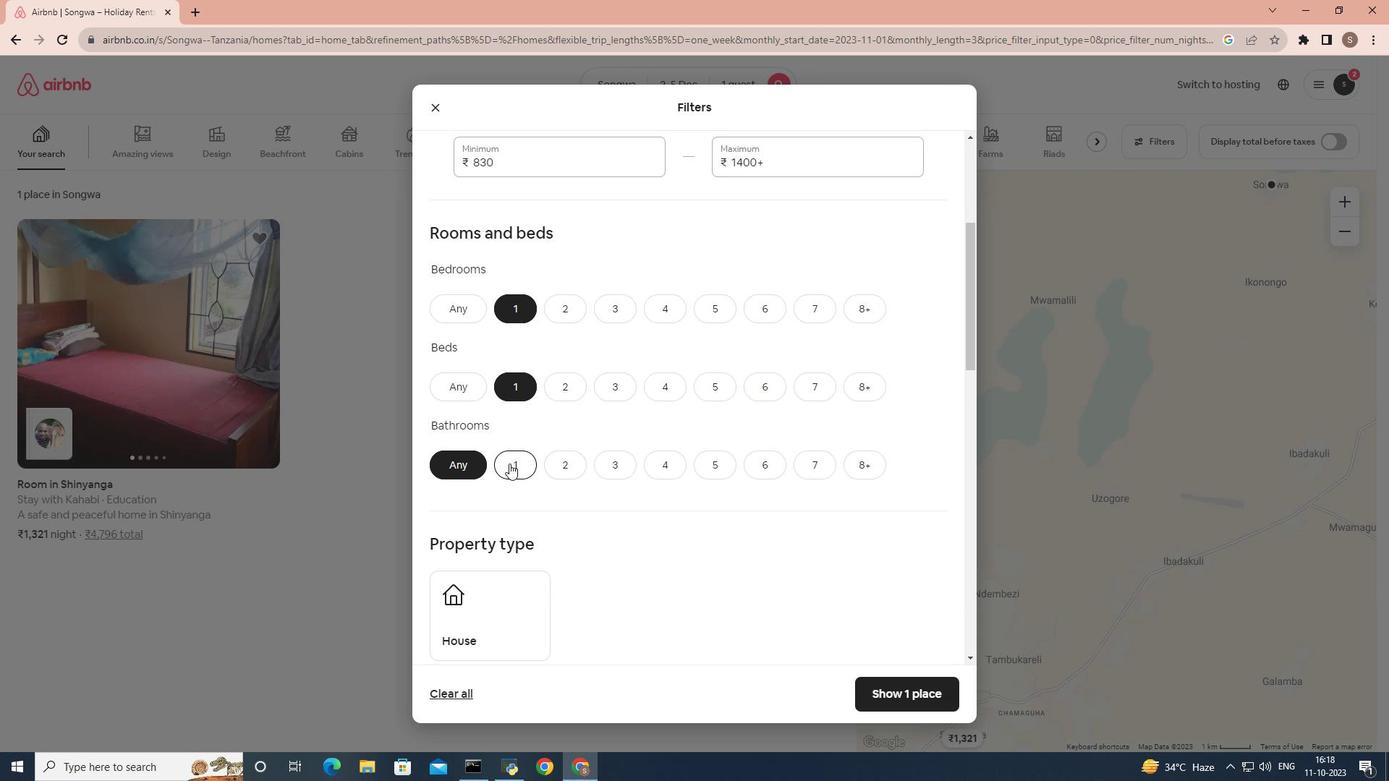 
Action: Mouse pressed left at (509, 463)
Screenshot: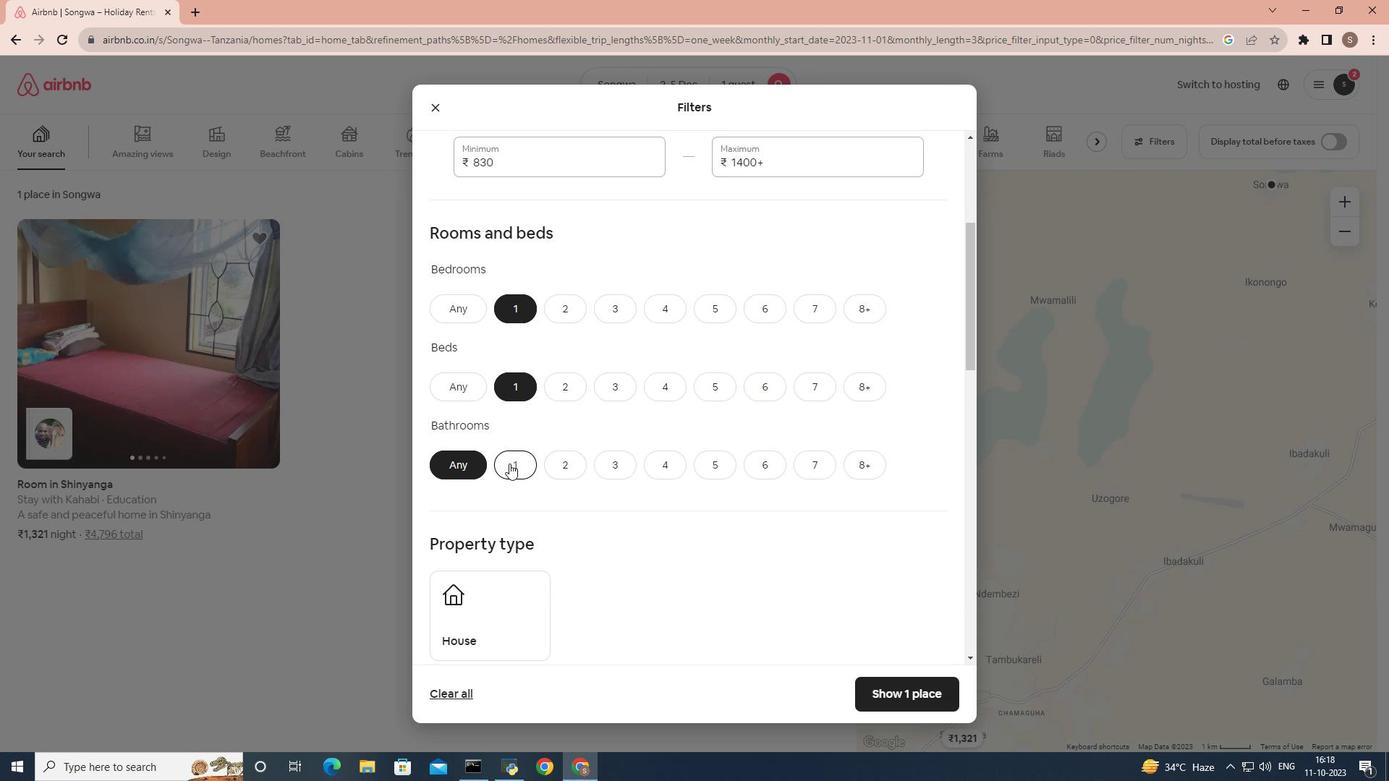 
Action: Mouse moved to (510, 448)
Screenshot: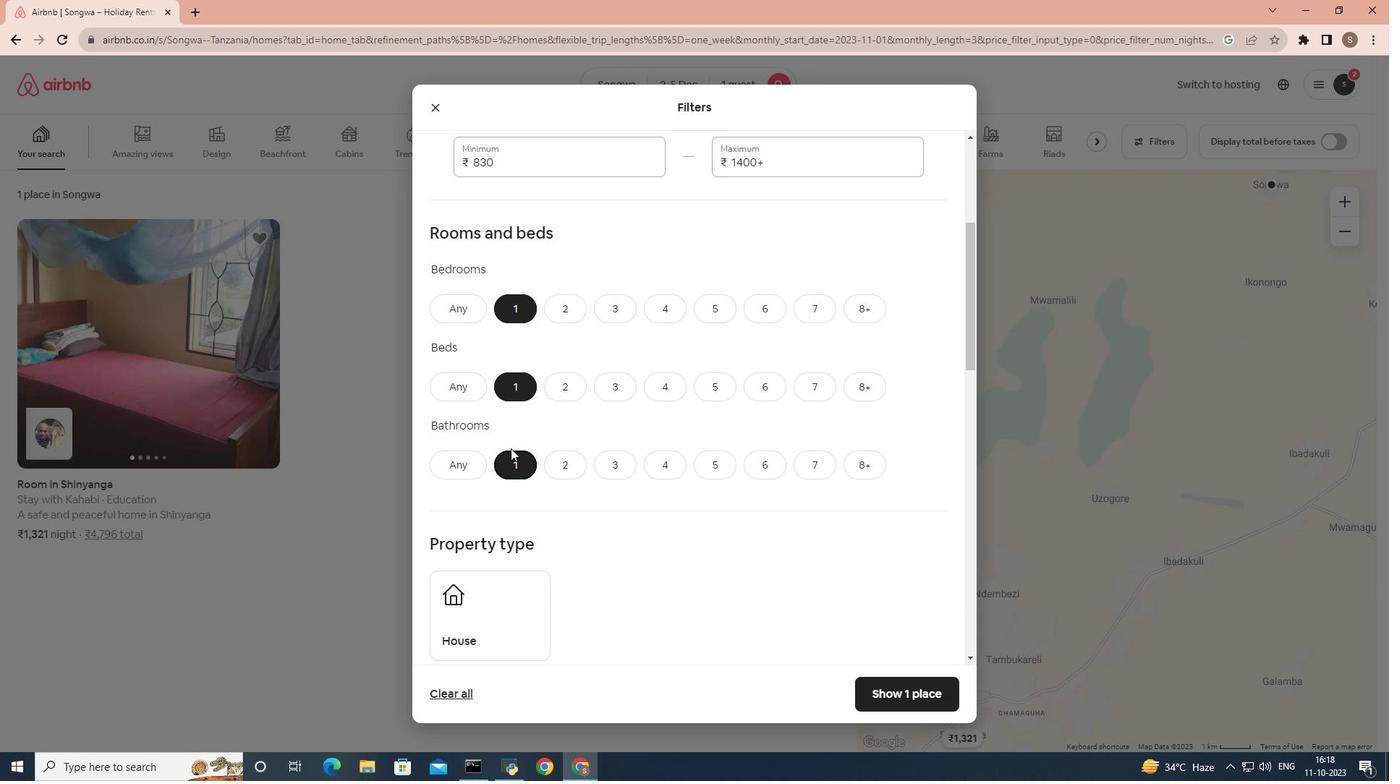 
Action: Mouse scrolled (510, 447) with delta (0, 0)
Screenshot: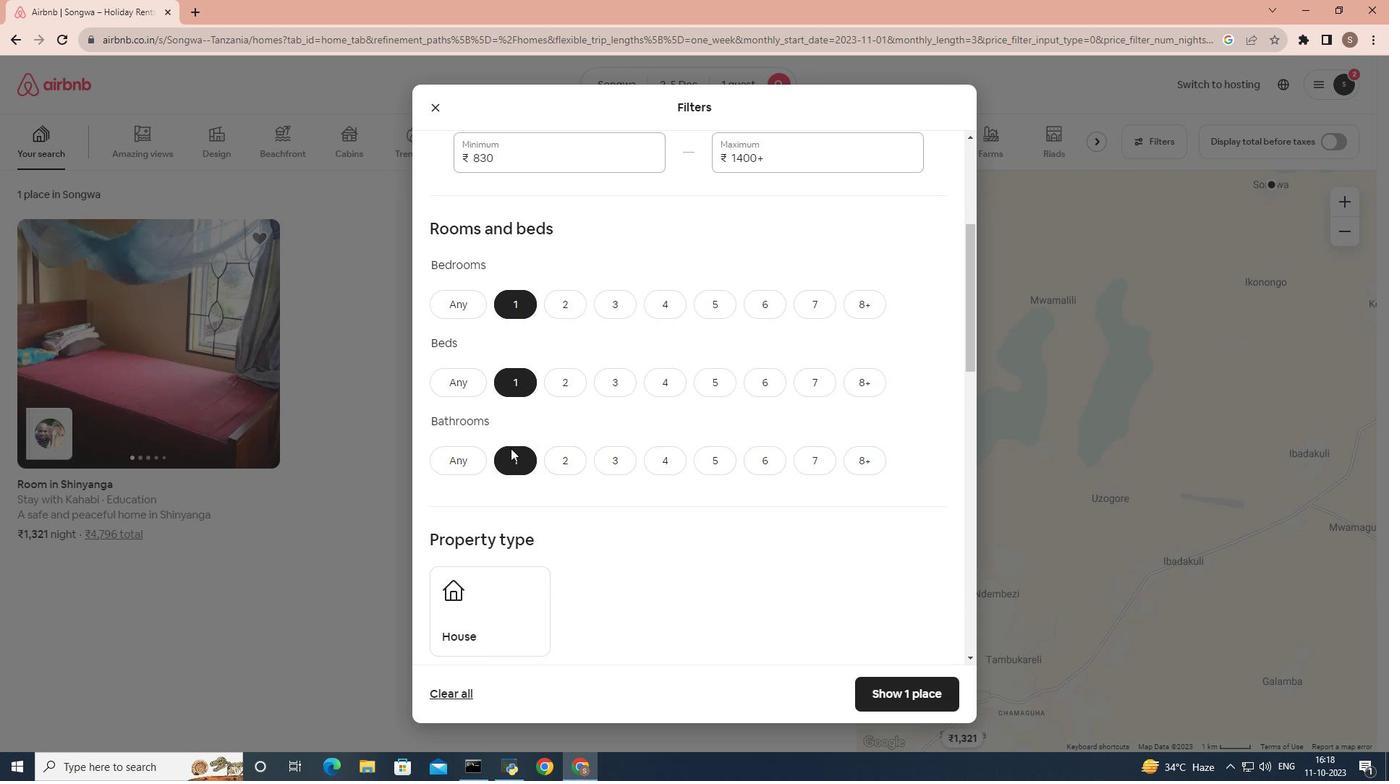 
Action: Mouse scrolled (510, 447) with delta (0, 0)
Screenshot: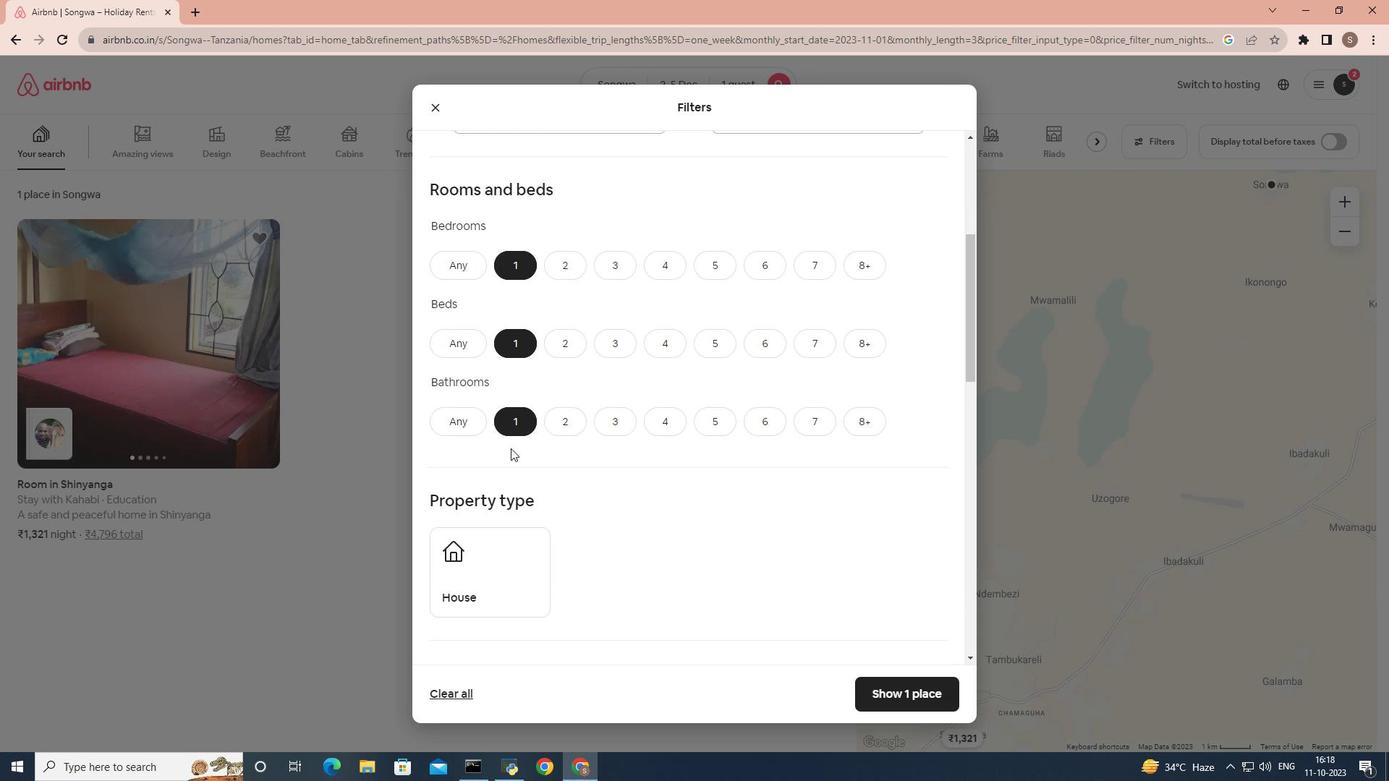 
Action: Mouse scrolled (510, 447) with delta (0, 0)
Screenshot: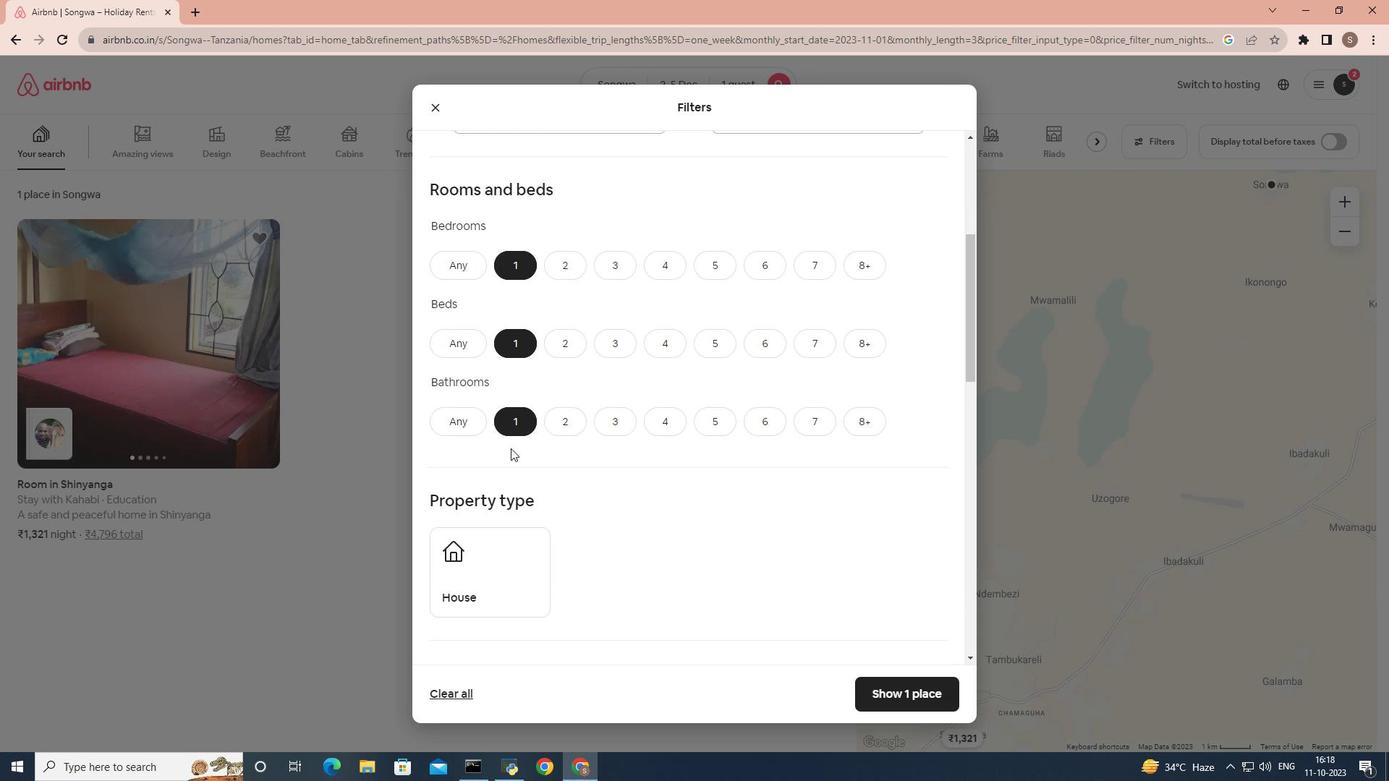 
Action: Mouse scrolled (510, 447) with delta (0, 0)
Screenshot: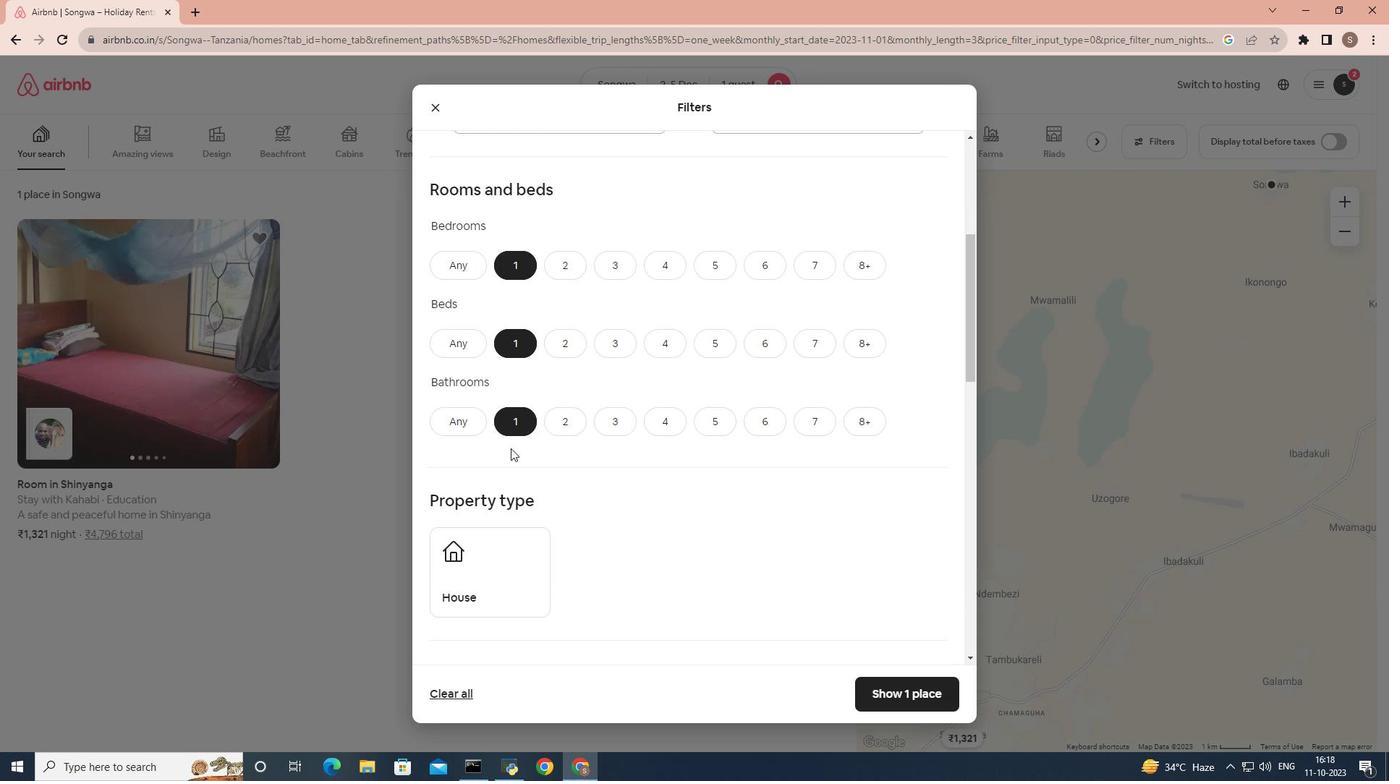 
Action: Mouse moved to (513, 442)
Screenshot: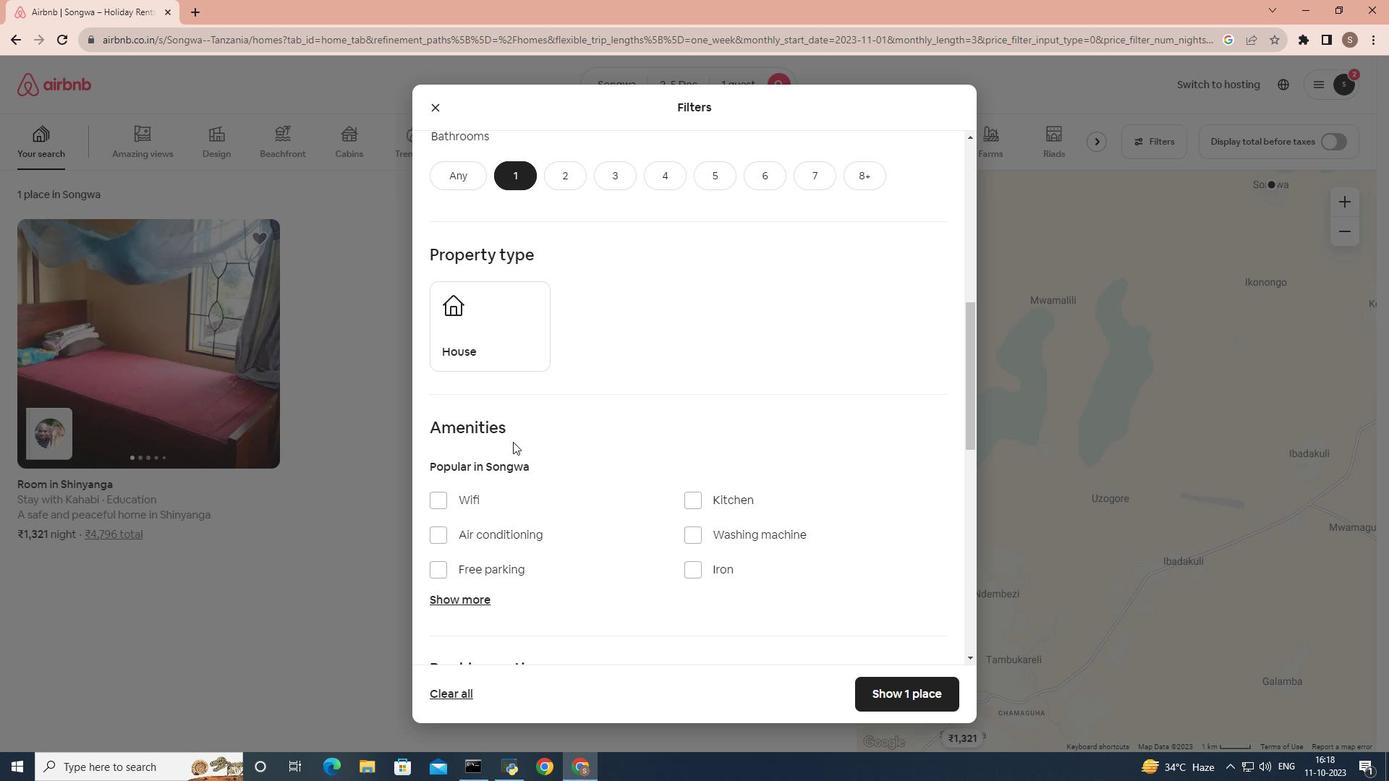 
Action: Mouse scrolled (513, 441) with delta (0, 0)
Screenshot: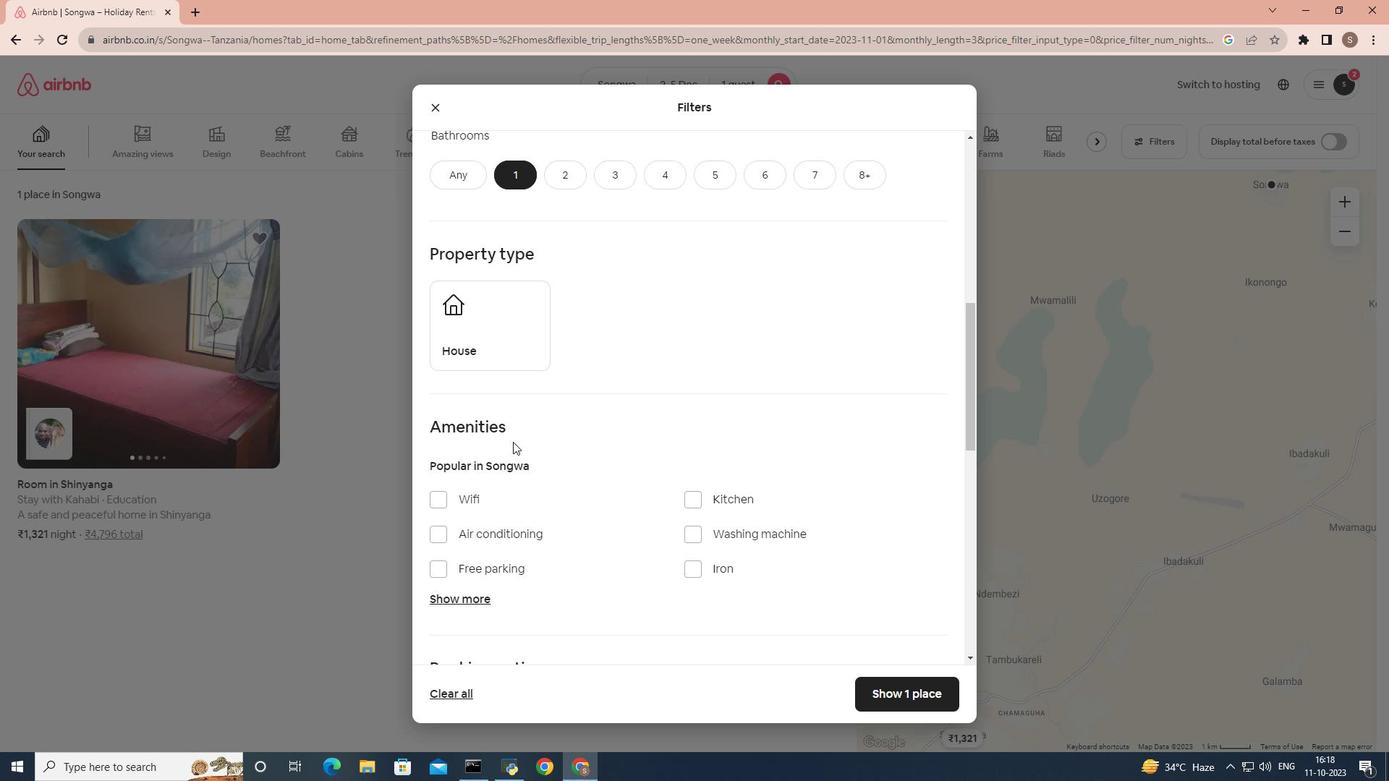 
Action: Mouse scrolled (513, 441) with delta (0, 0)
Screenshot: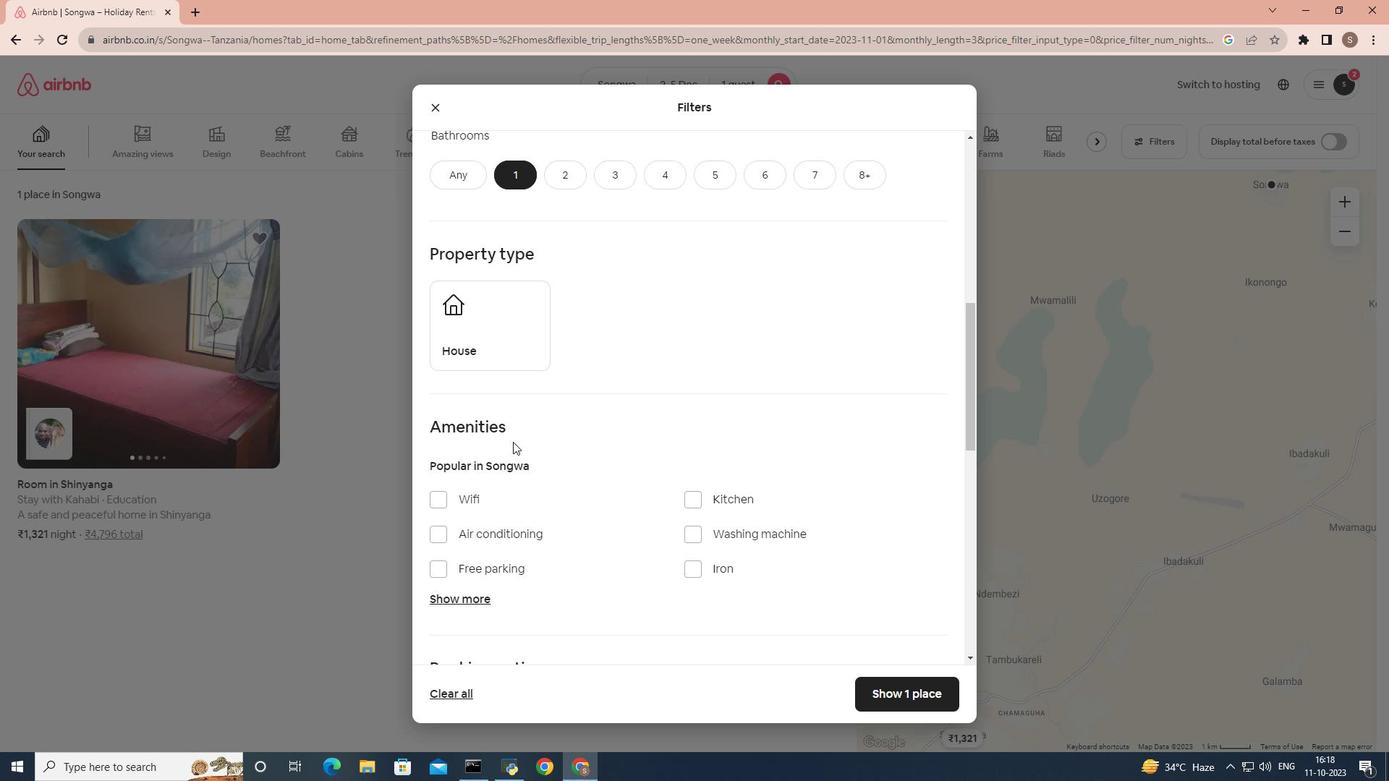 
Action: Mouse scrolled (513, 441) with delta (0, 0)
Screenshot: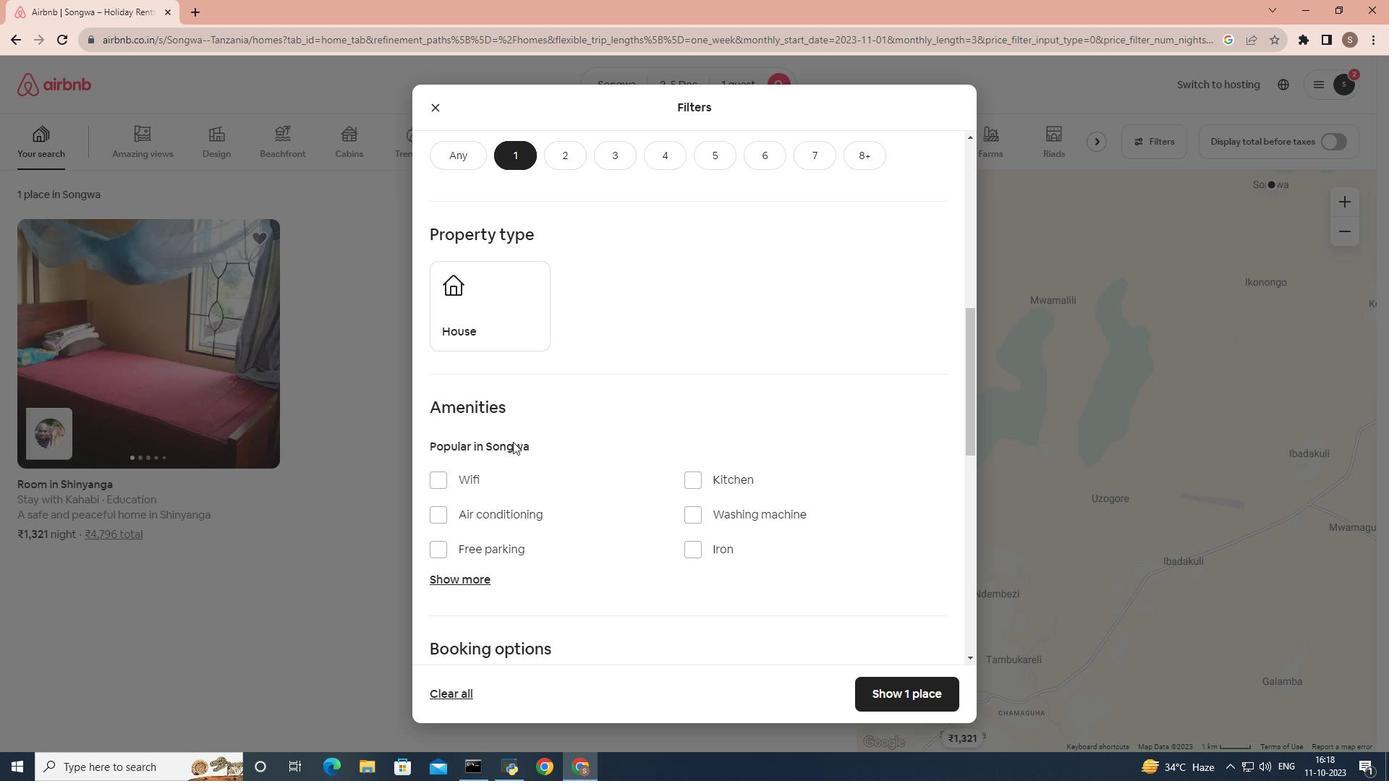 
Action: Mouse scrolled (513, 441) with delta (0, 0)
Screenshot: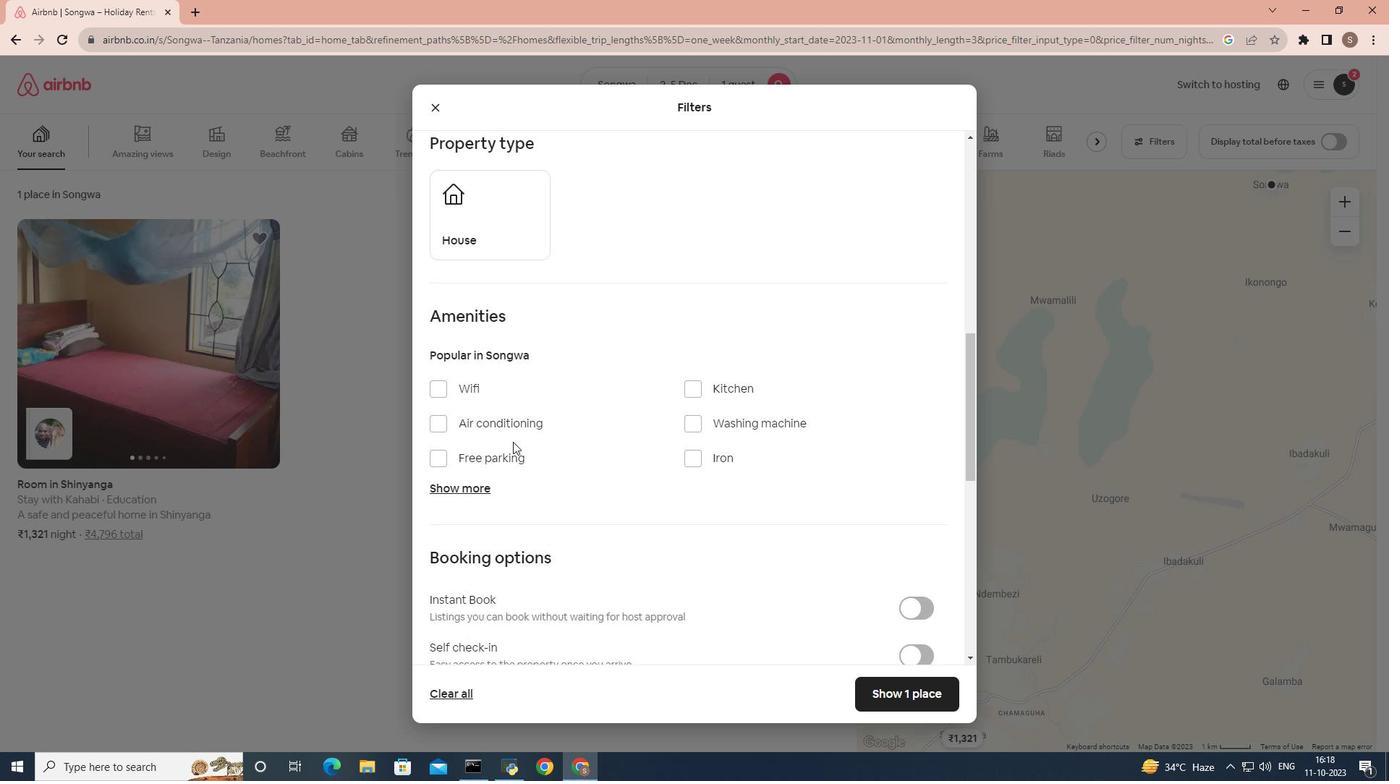 
Action: Mouse moved to (578, 356)
Screenshot: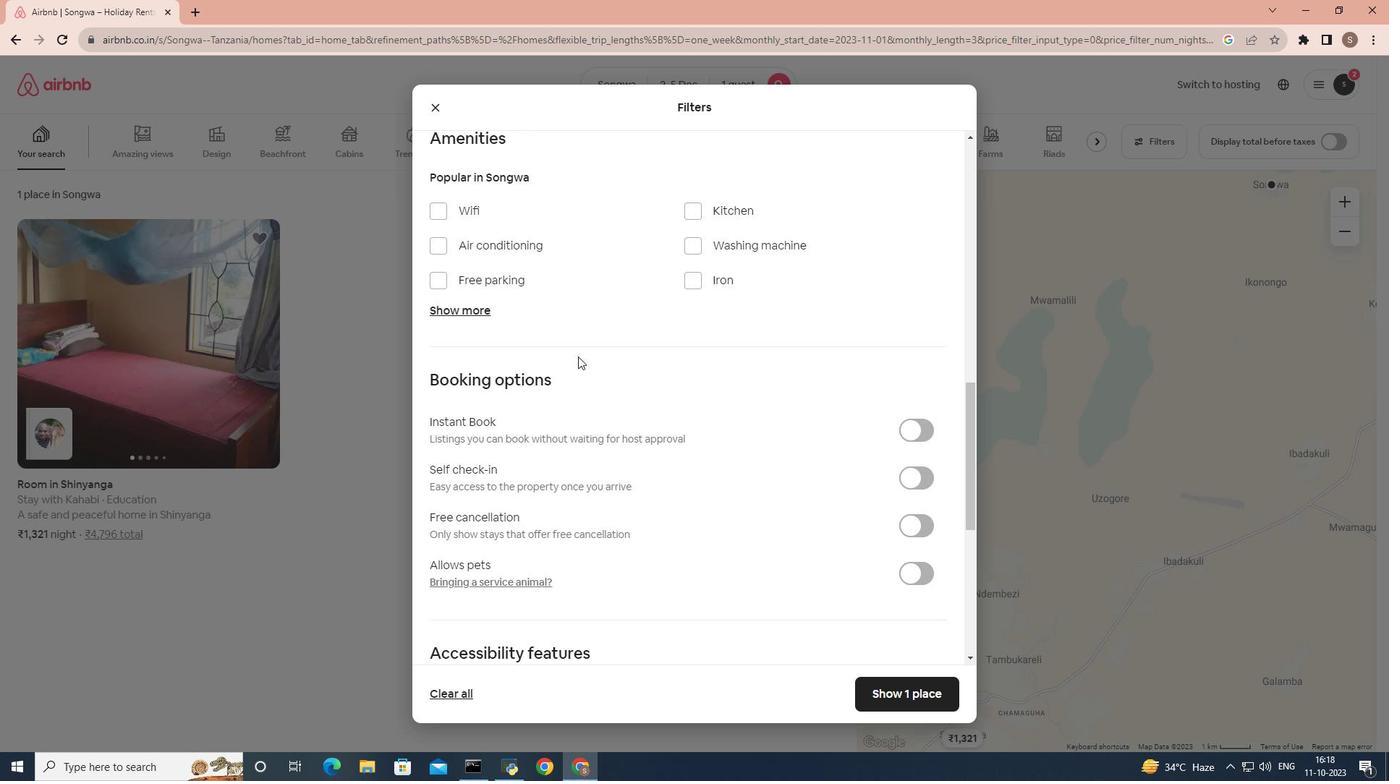 
Action: Mouse scrolled (578, 357) with delta (0, 0)
Screenshot: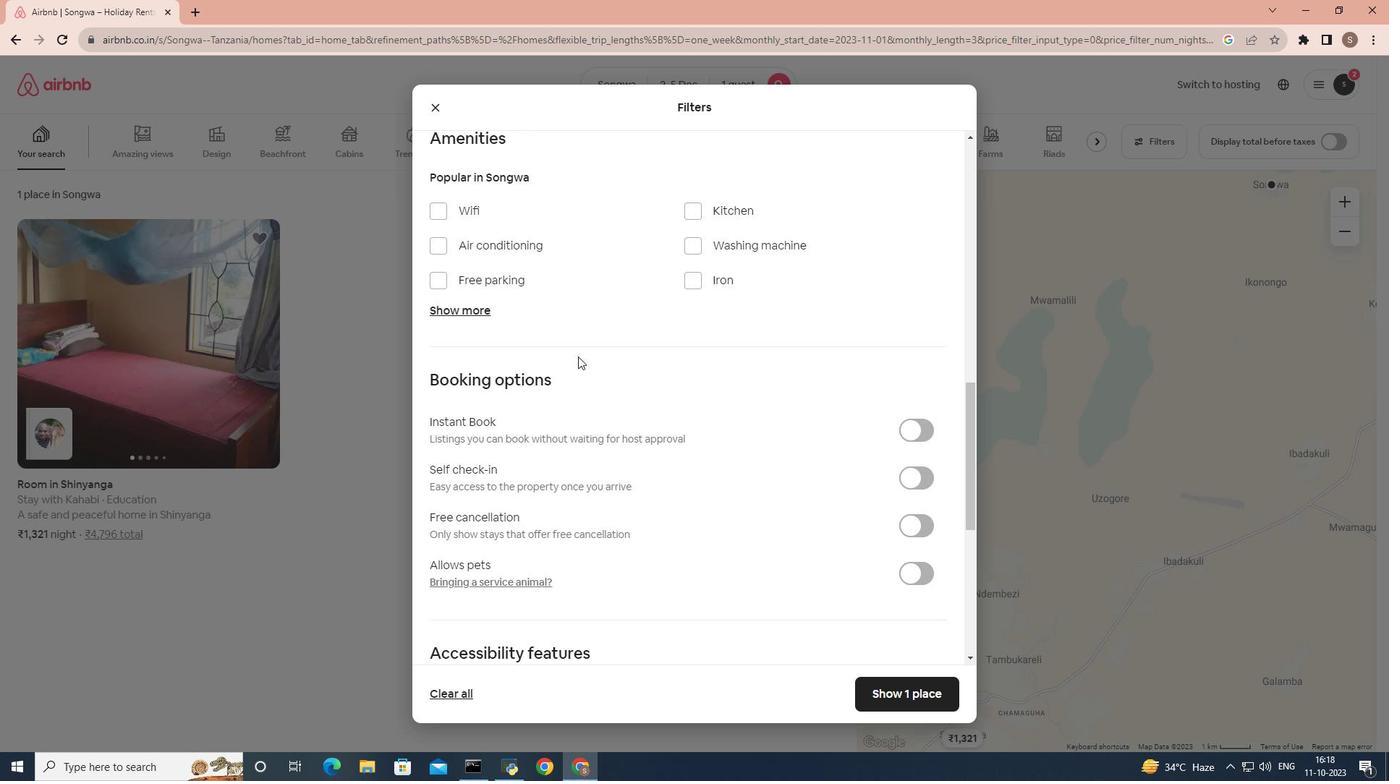 
Action: Mouse scrolled (578, 357) with delta (0, 0)
Screenshot: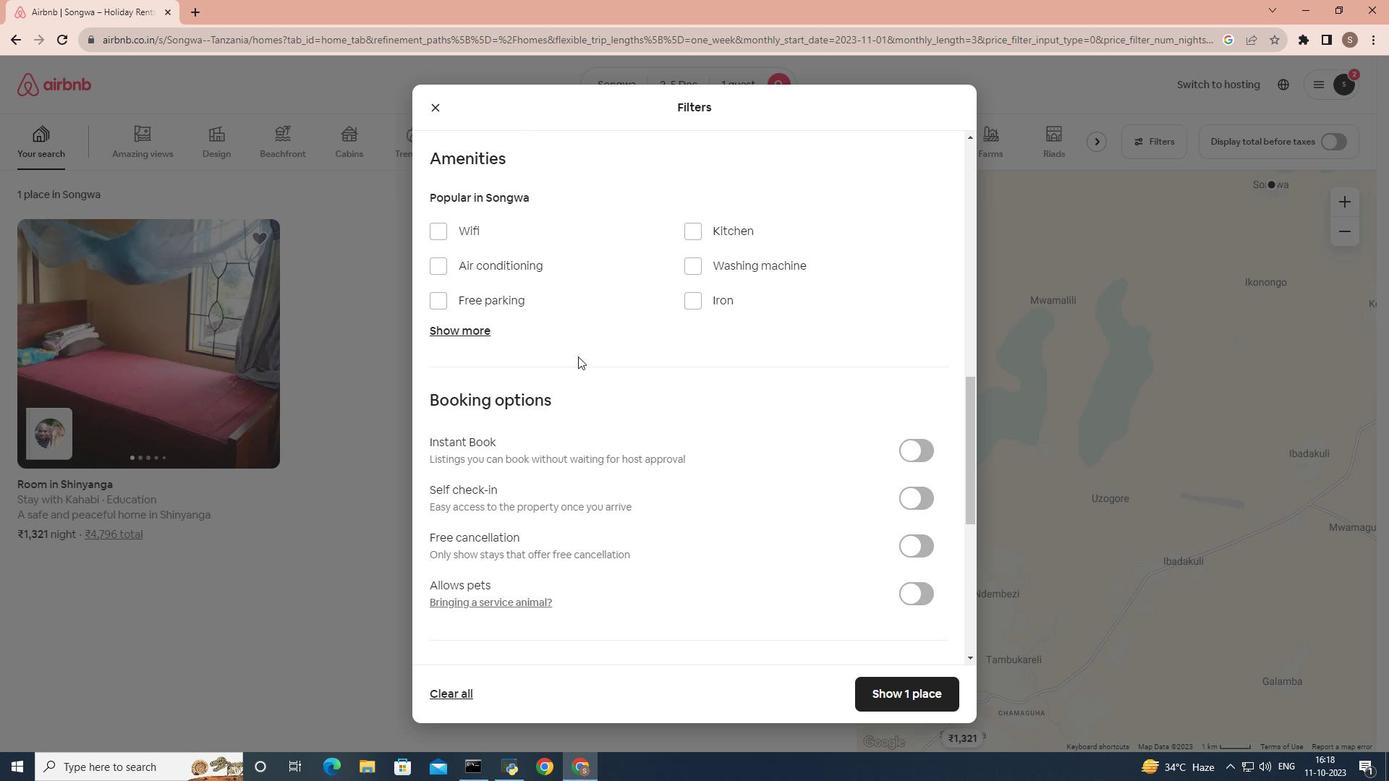 
Action: Mouse scrolled (578, 357) with delta (0, 0)
Screenshot: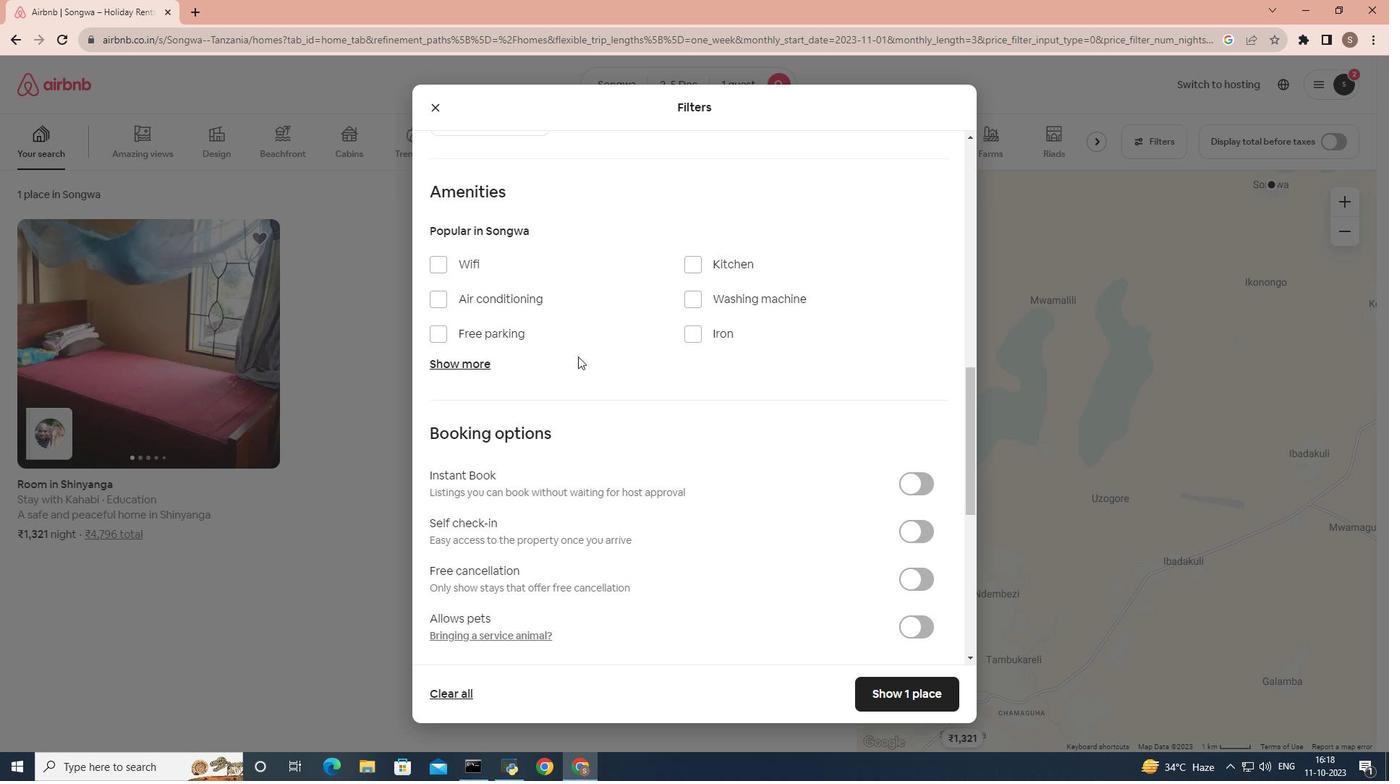 
Action: Mouse scrolled (578, 357) with delta (0, 0)
Screenshot: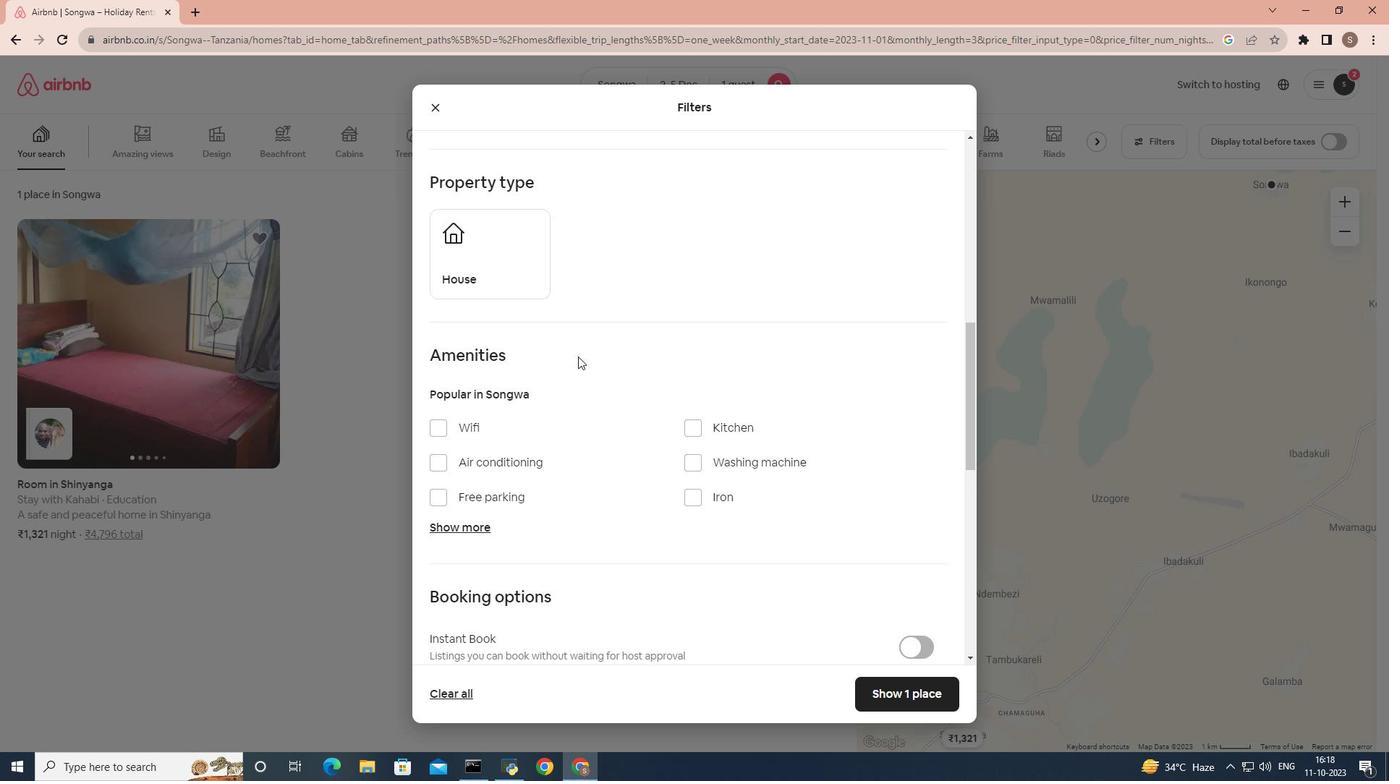 
Action: Mouse scrolled (578, 356) with delta (0, 0)
Screenshot: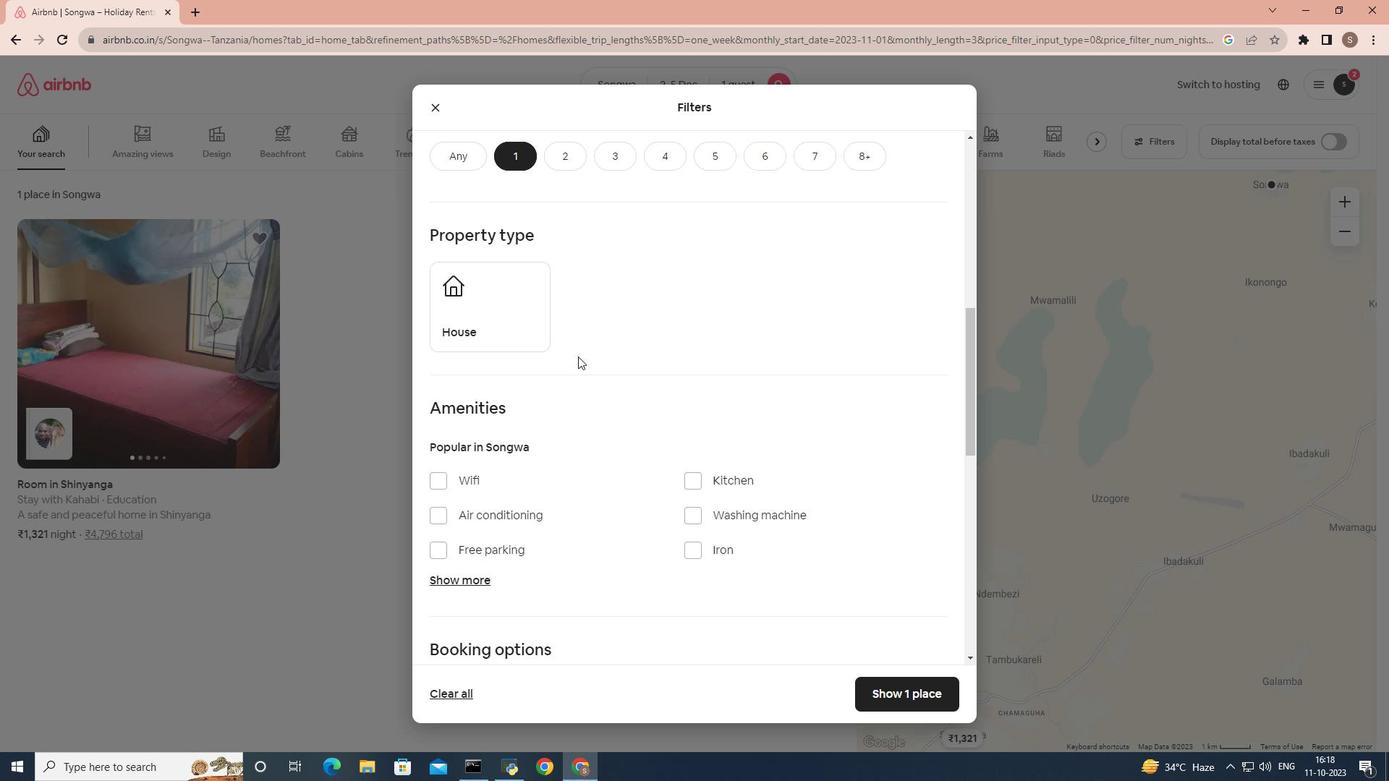 
Action: Mouse moved to (578, 353)
Screenshot: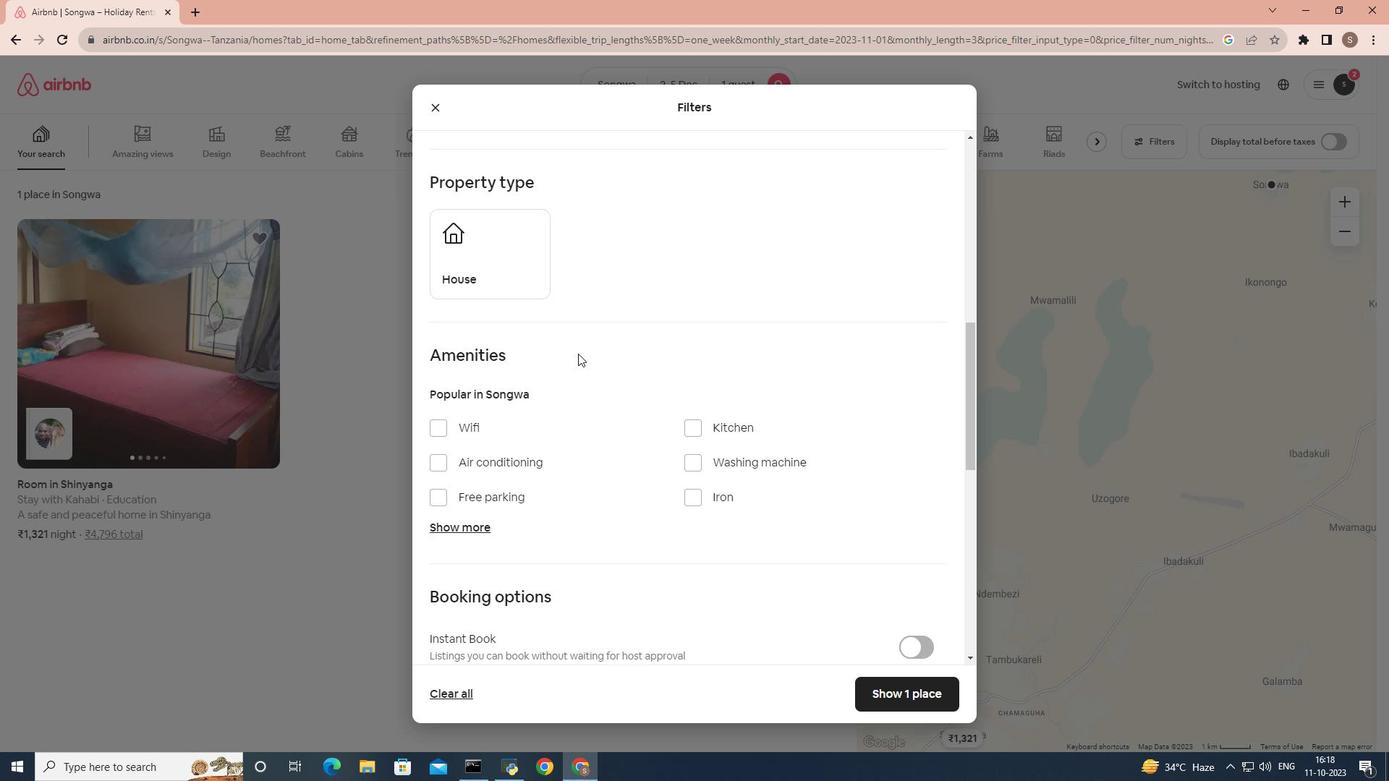 
Action: Mouse scrolled (578, 354) with delta (0, 0)
Screenshot: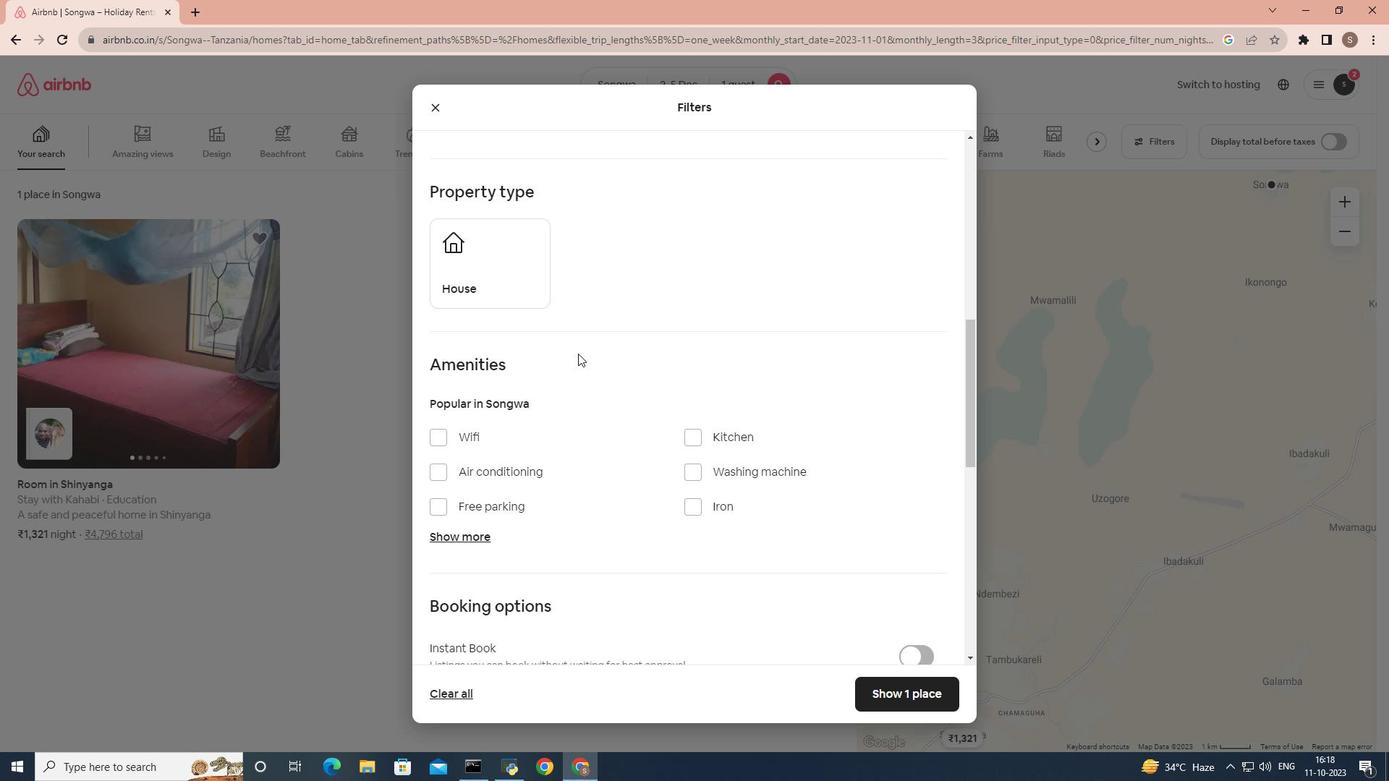 
Action: Mouse scrolled (578, 354) with delta (0, 0)
Screenshot: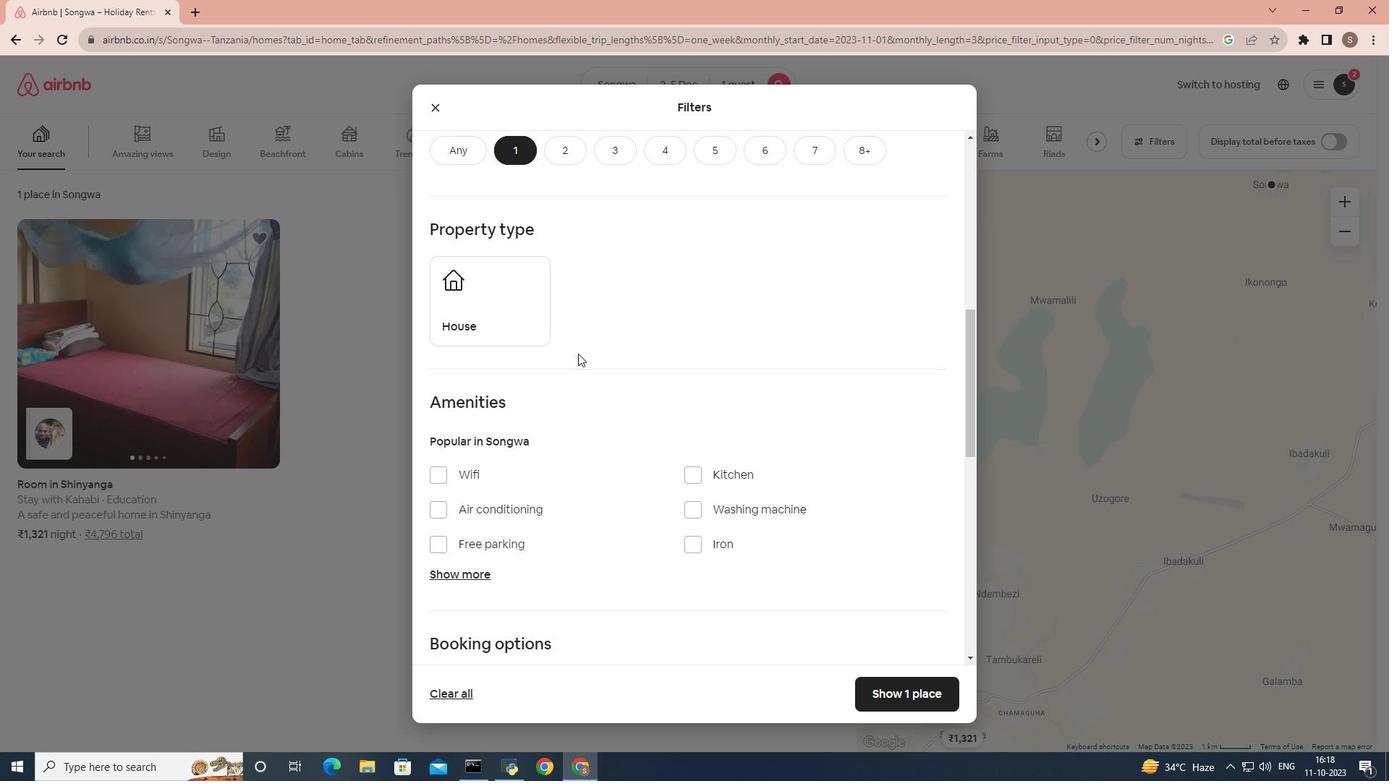 
Action: Mouse scrolled (578, 353) with delta (0, 0)
Screenshot: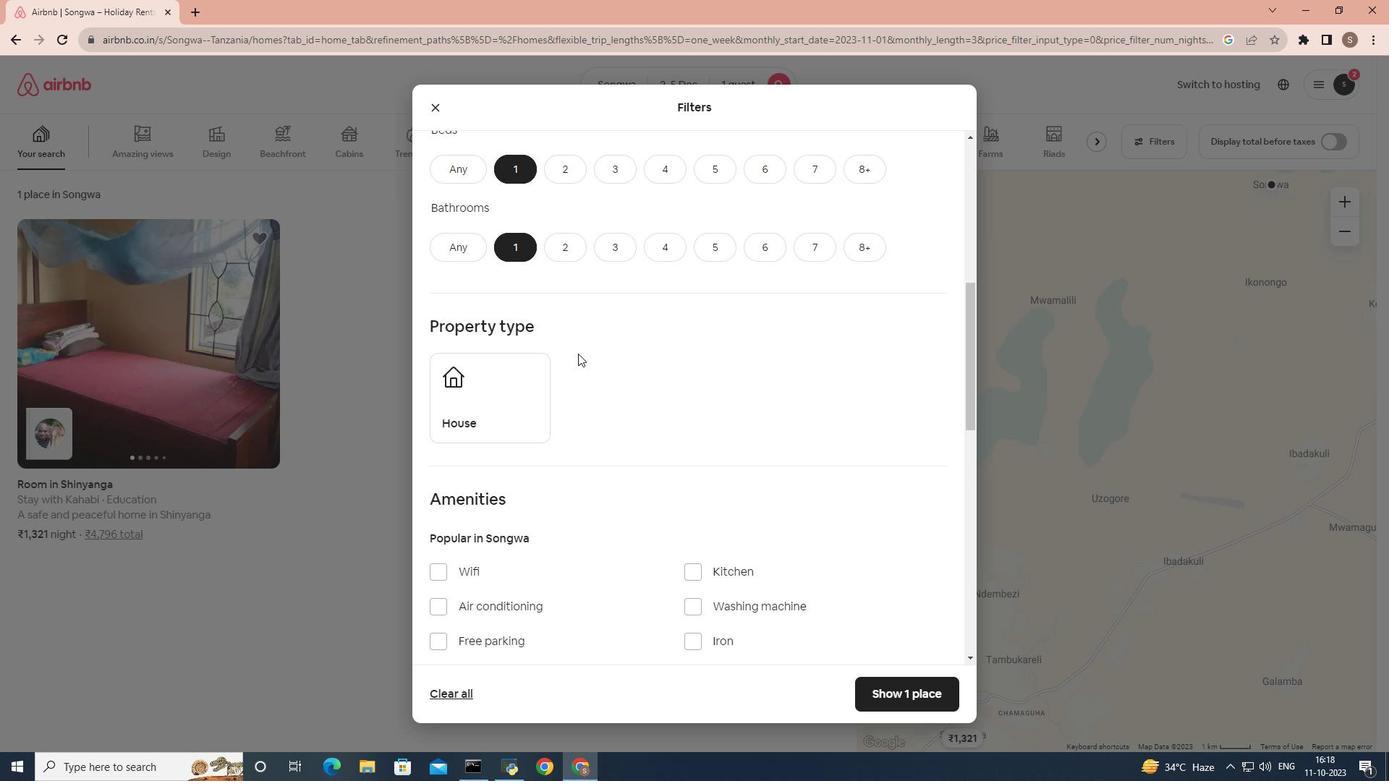 
Action: Mouse scrolled (578, 353) with delta (0, 0)
Screenshot: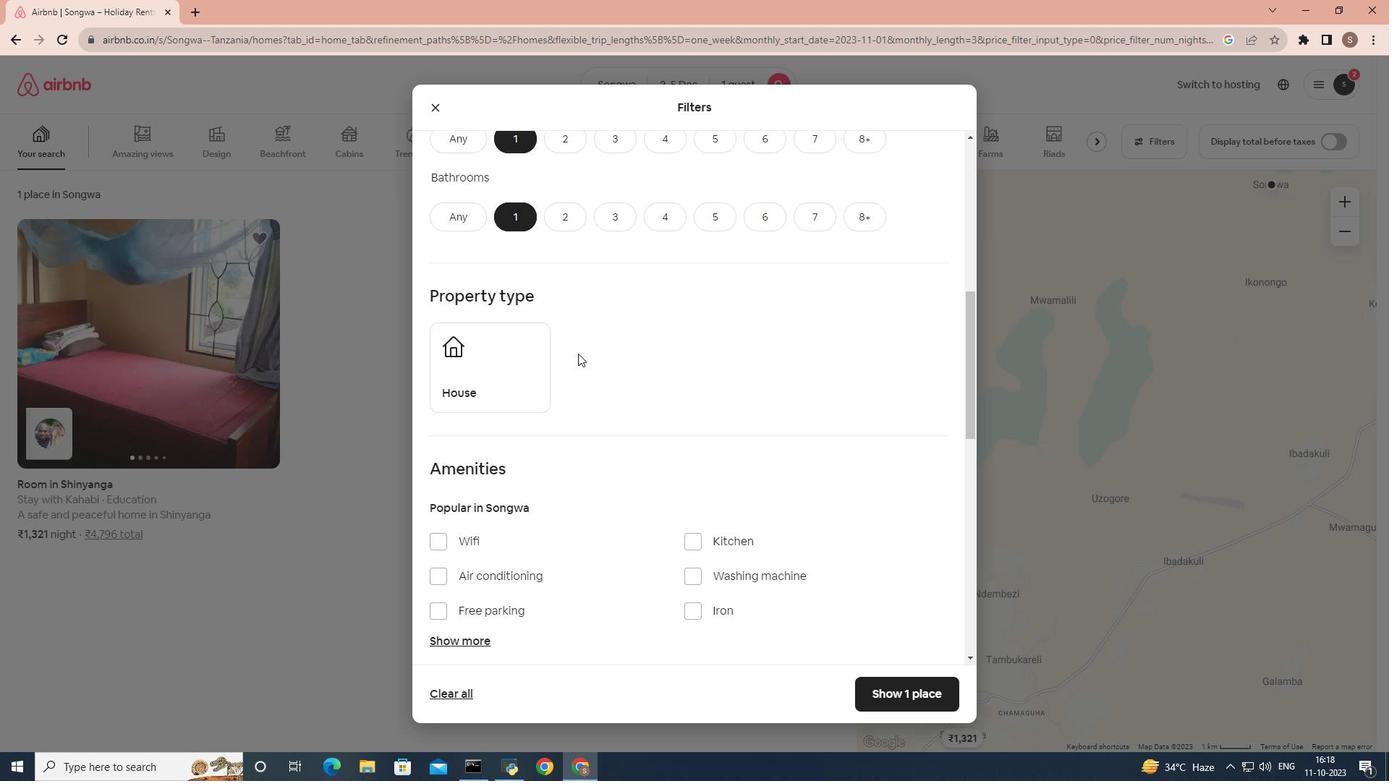 
Action: Mouse scrolled (578, 353) with delta (0, 0)
Screenshot: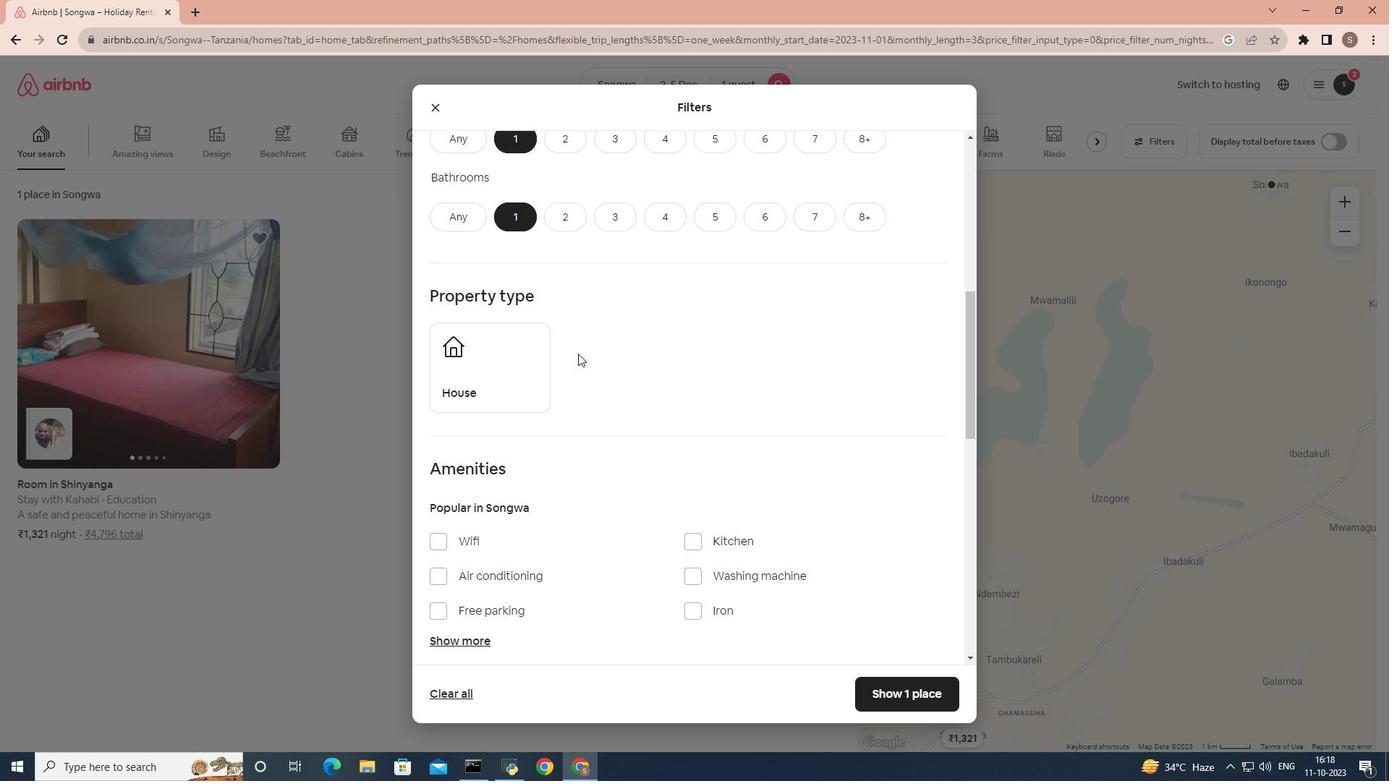 
Action: Mouse scrolled (578, 353) with delta (0, 0)
Screenshot: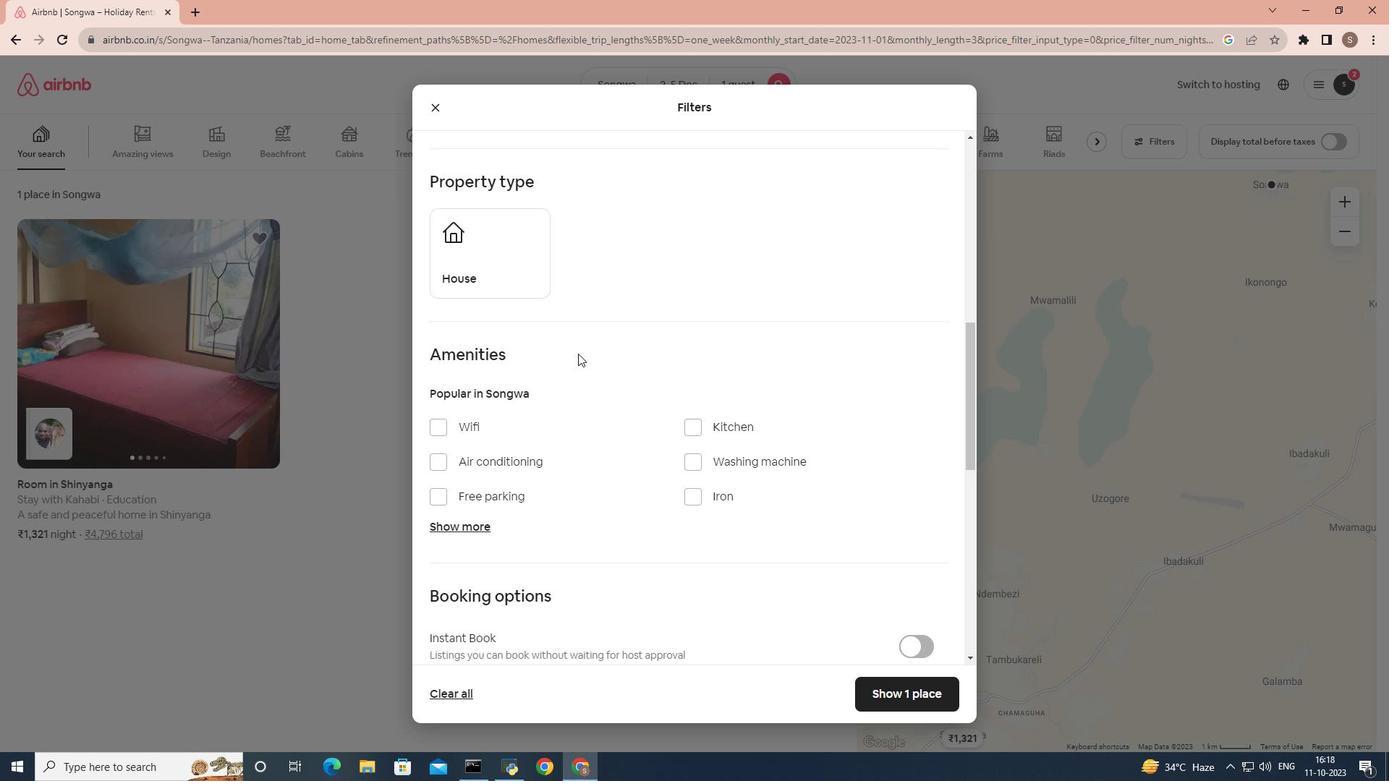 
Action: Mouse moved to (876, 691)
Screenshot: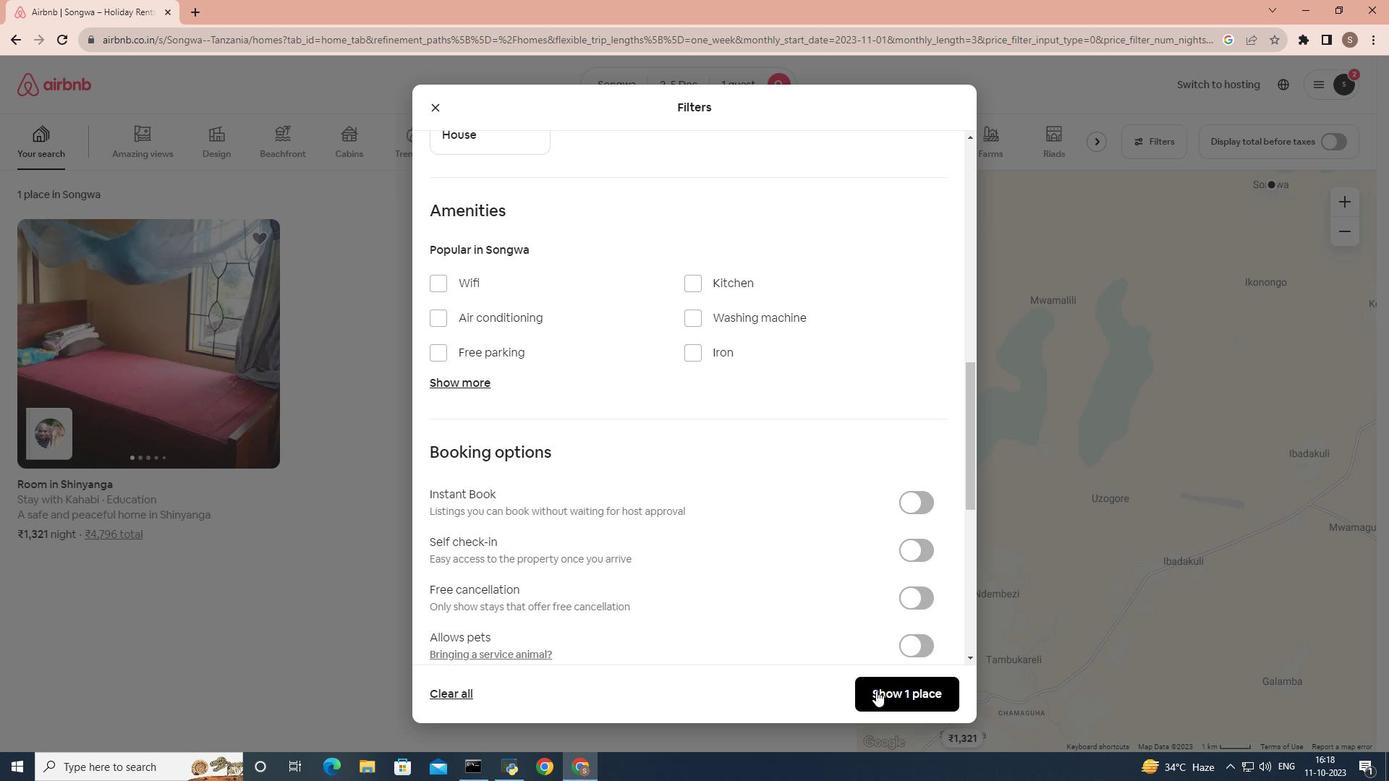 
Action: Mouse pressed left at (876, 691)
Screenshot: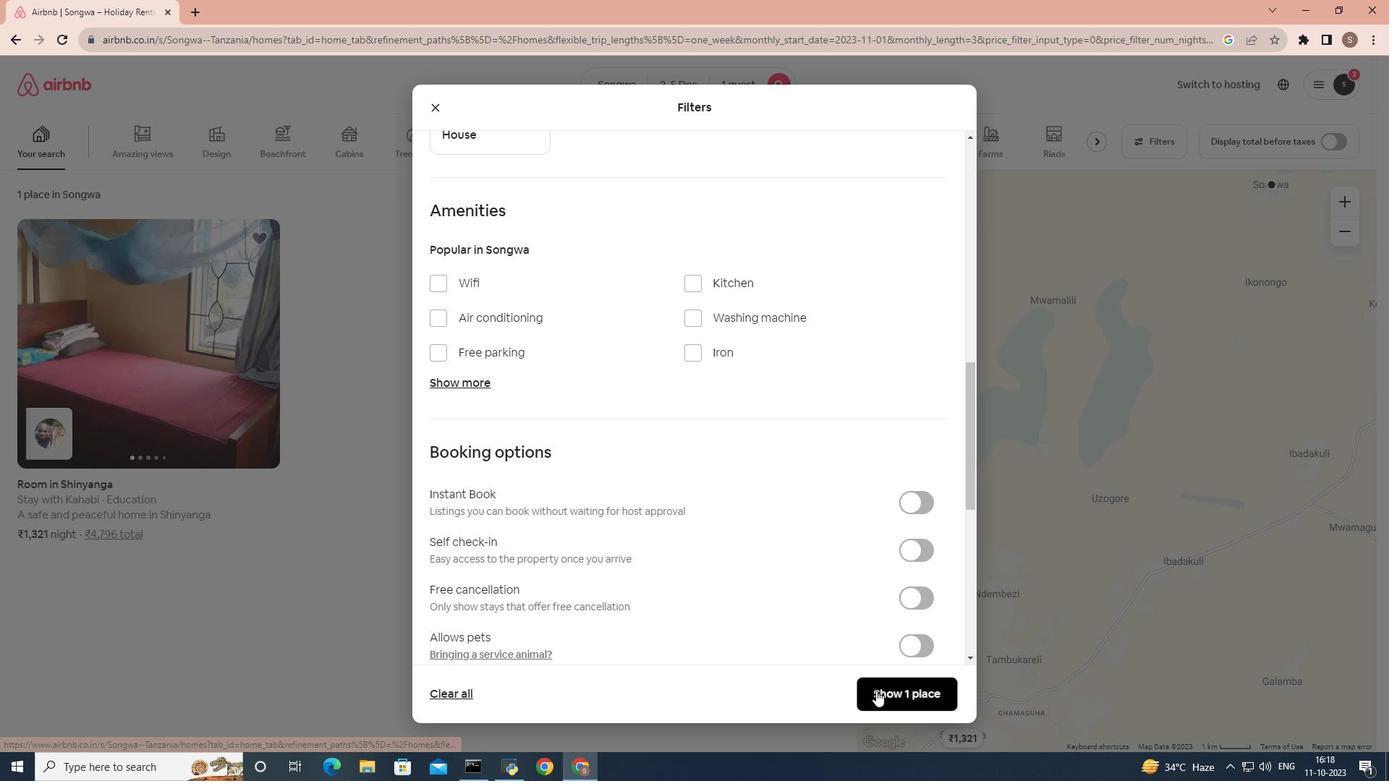 
Action: Mouse moved to (220, 409)
Screenshot: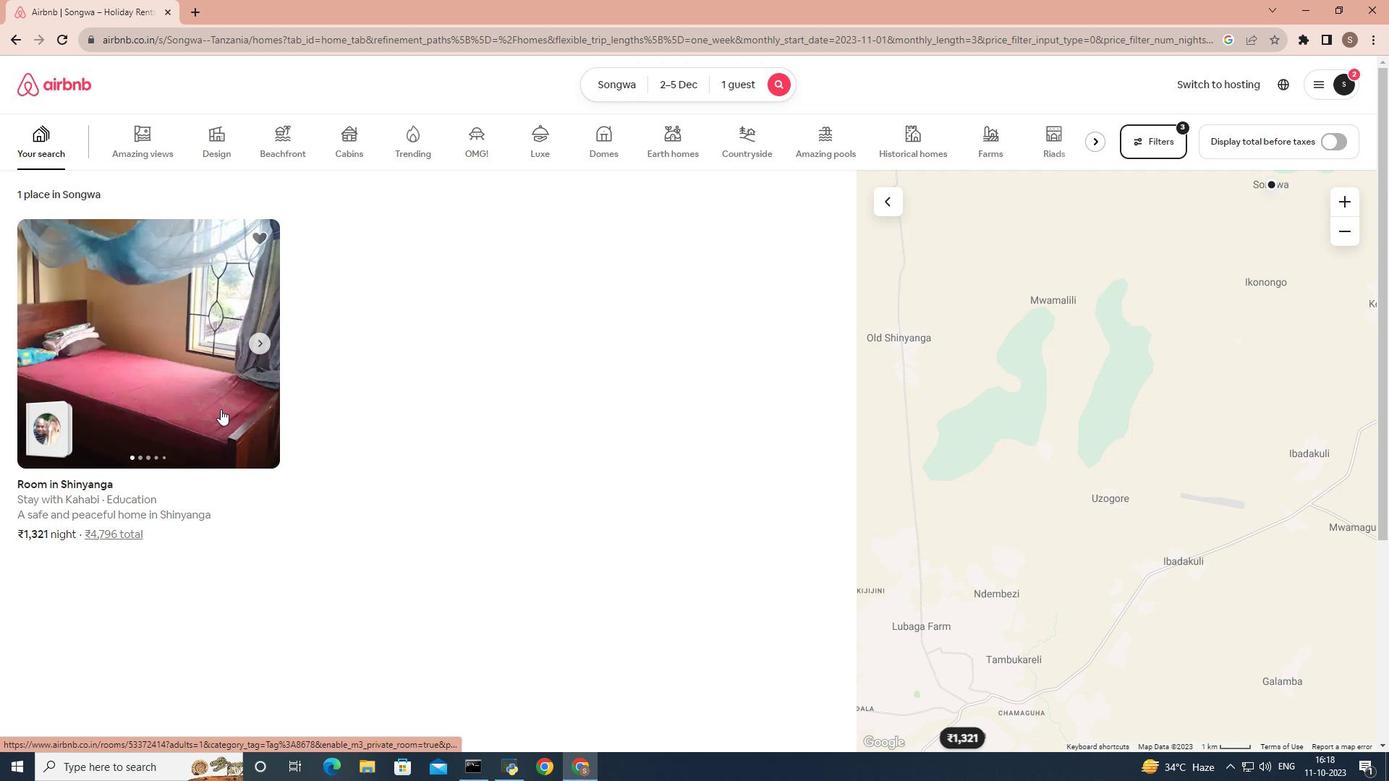 
Action: Mouse pressed left at (220, 409)
Screenshot: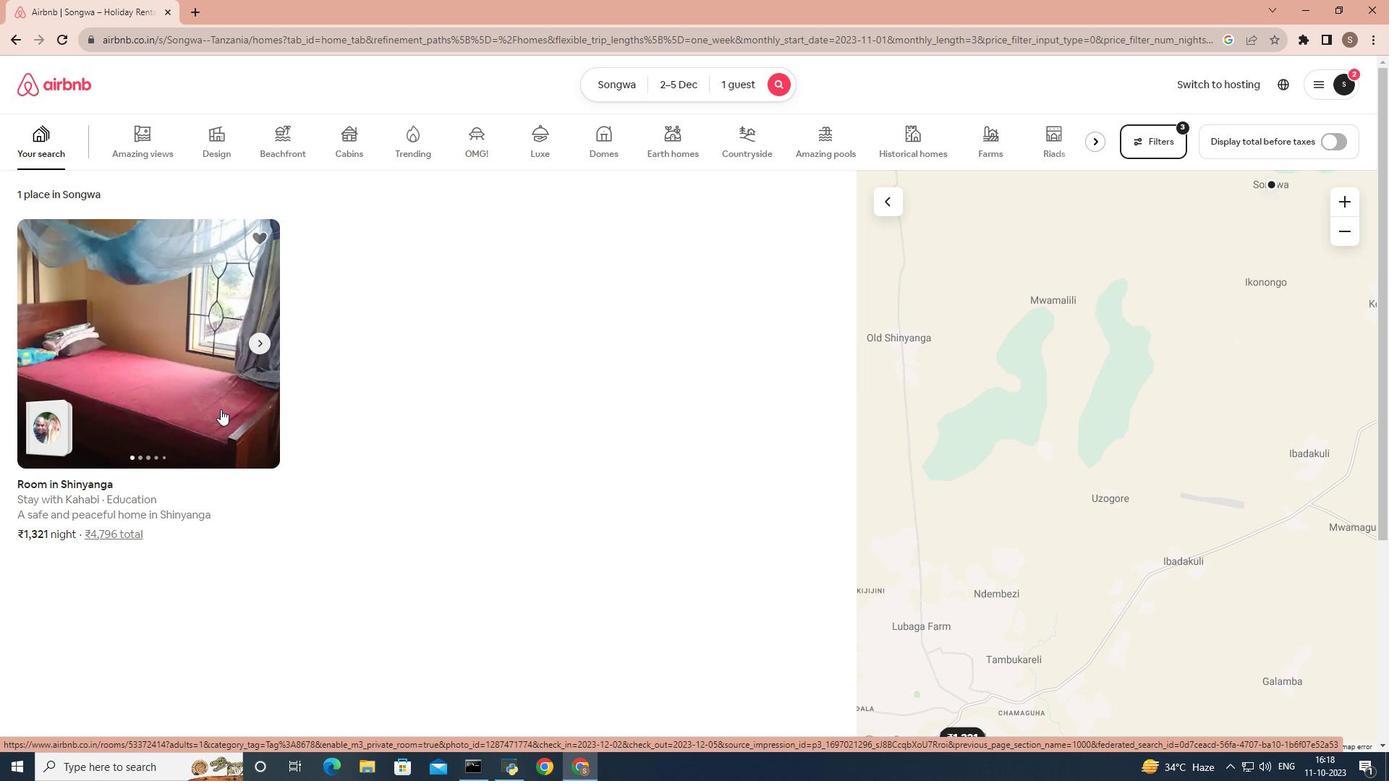 
Action: Mouse moved to (488, 452)
Screenshot: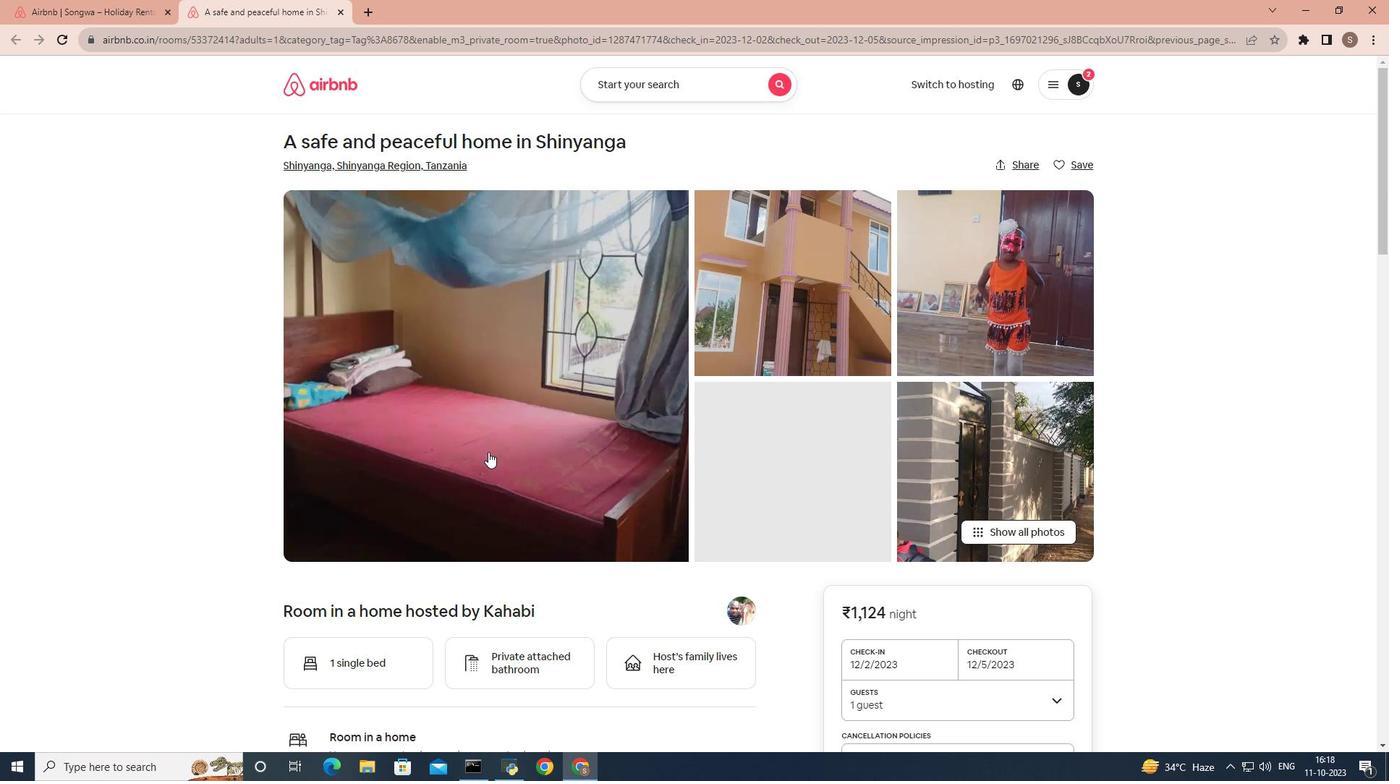 
Action: Mouse scrolled (488, 451) with delta (0, 0)
Screenshot: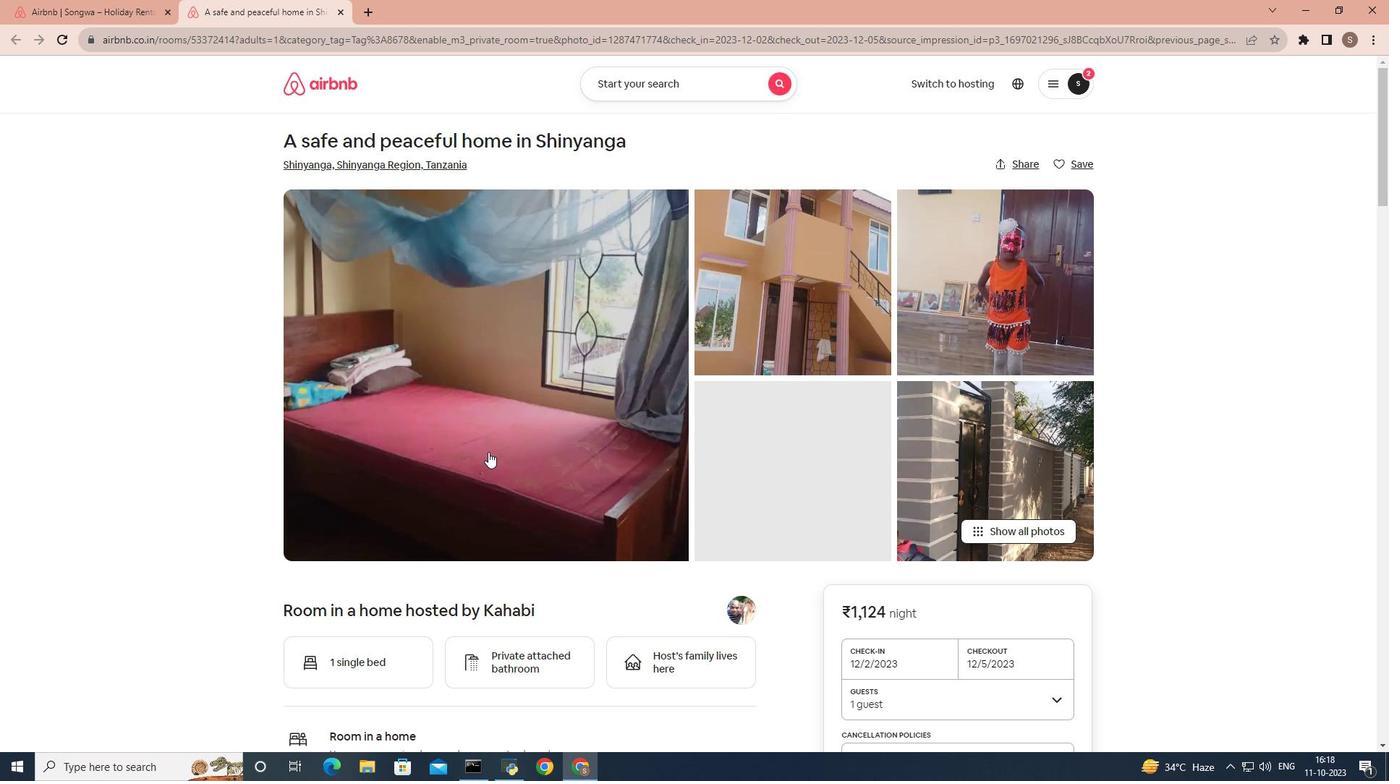 
Action: Mouse scrolled (488, 451) with delta (0, 0)
Screenshot: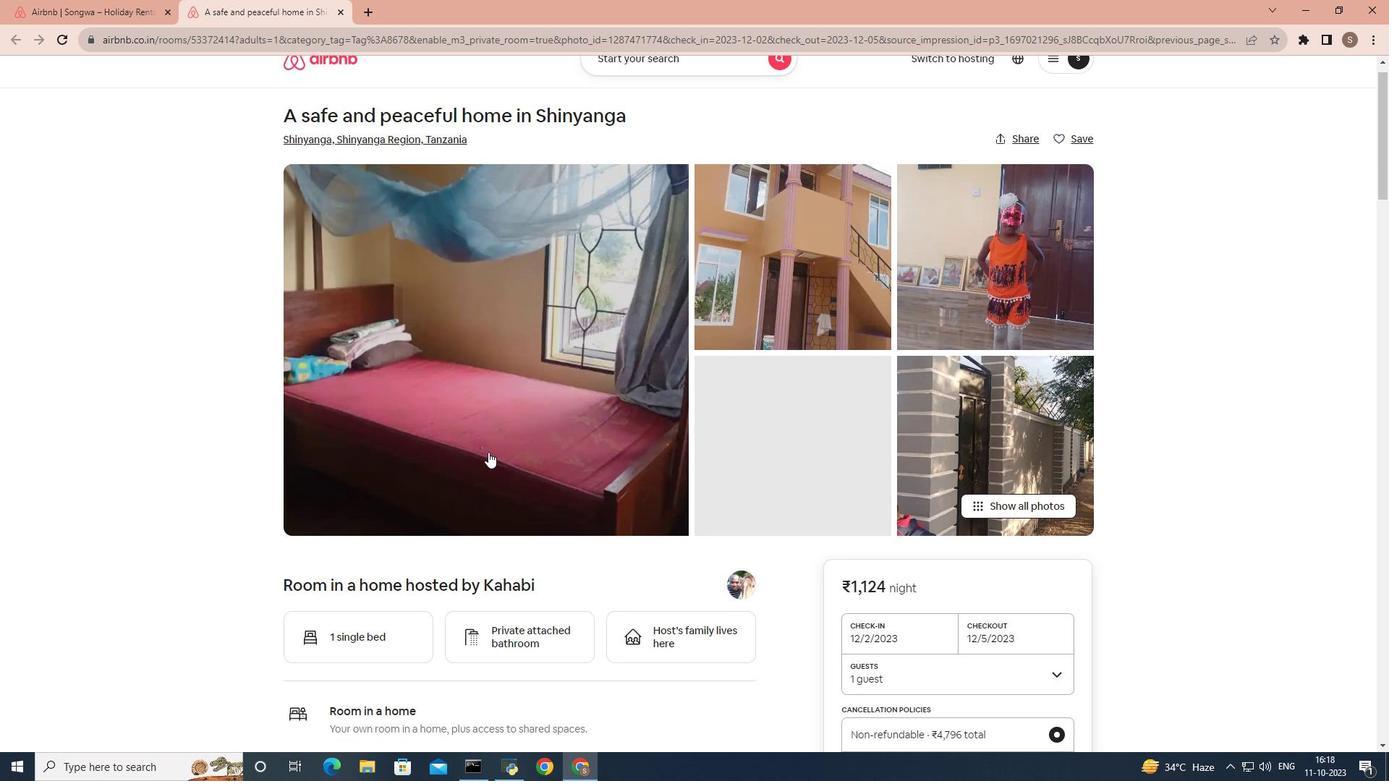 
Action: Mouse scrolled (488, 451) with delta (0, 0)
Screenshot: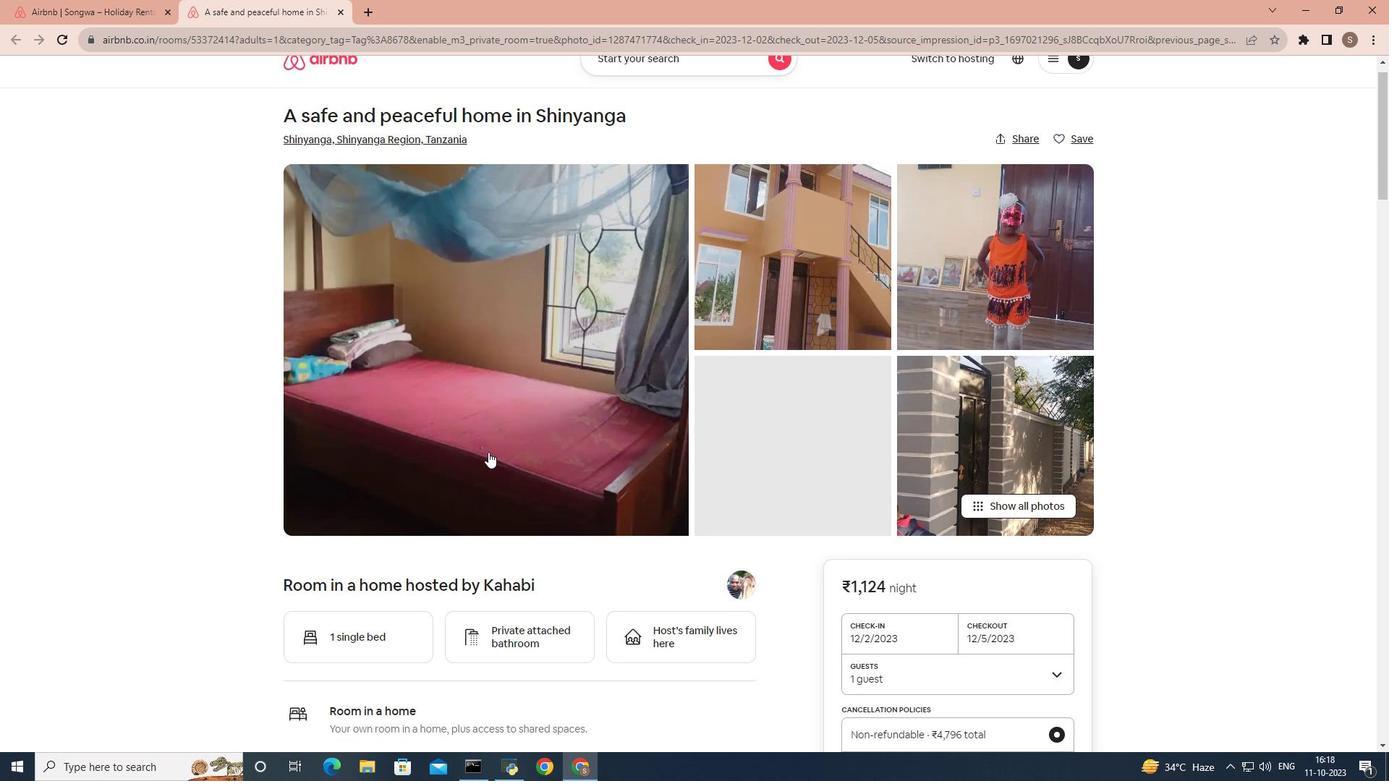 
Action: Mouse scrolled (488, 451) with delta (0, 0)
Screenshot: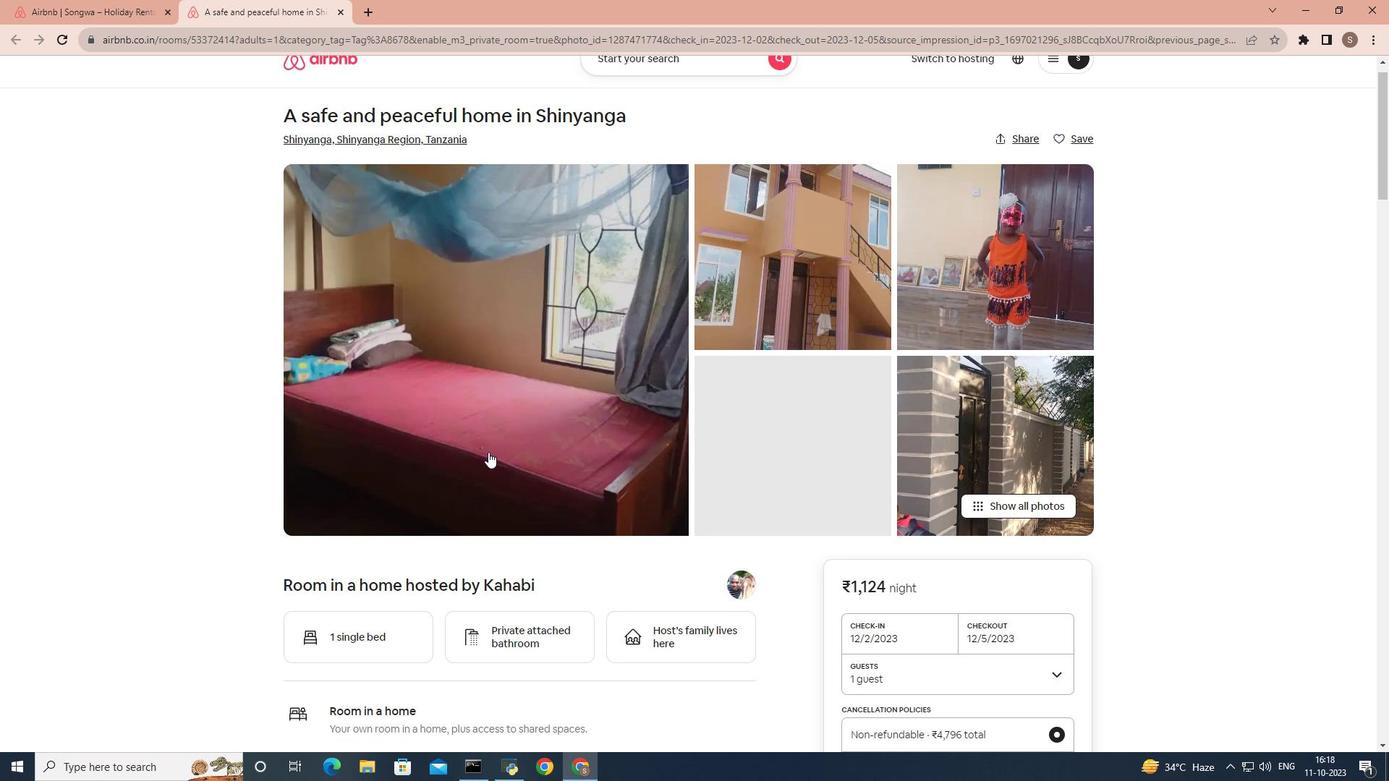 
Action: Mouse scrolled (488, 451) with delta (0, 0)
Screenshot: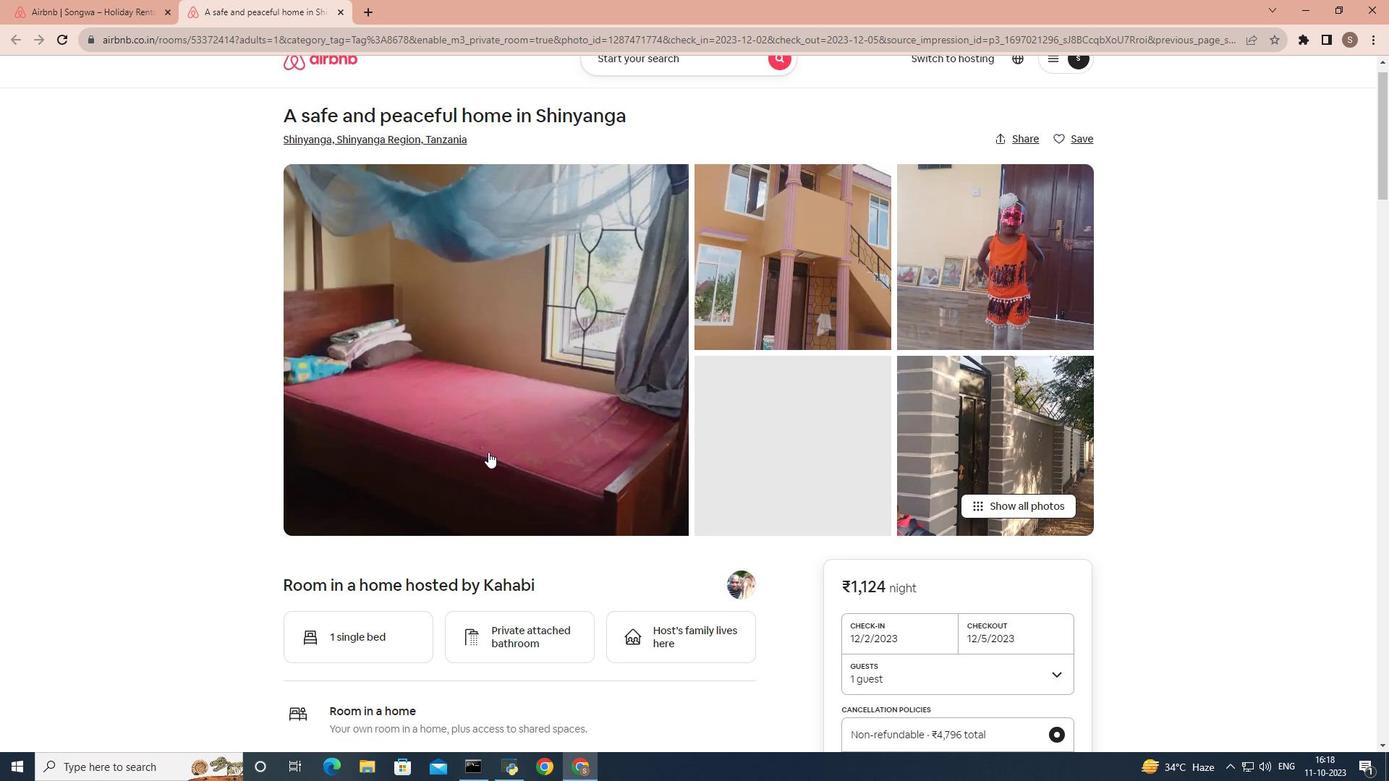 
Action: Mouse scrolled (488, 453) with delta (0, 0)
Screenshot: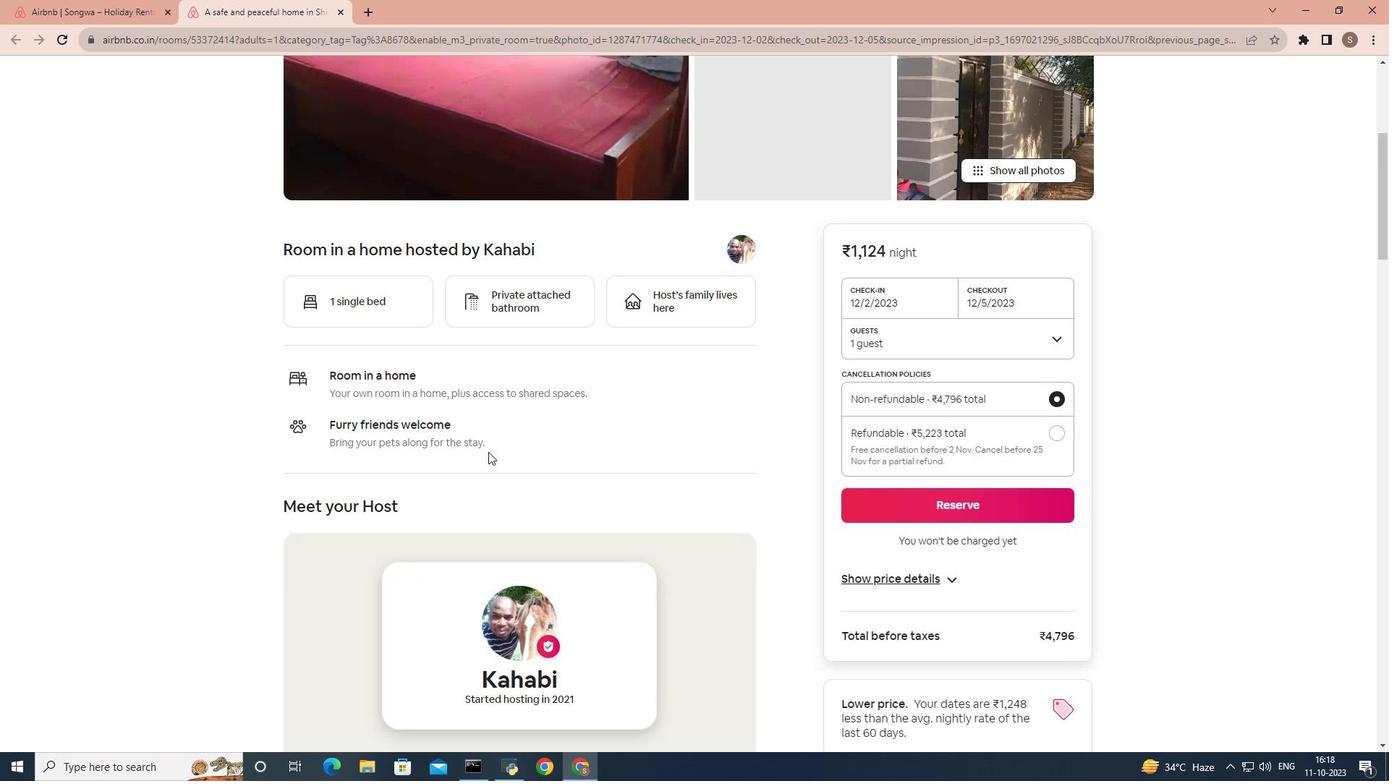 
Action: Mouse scrolled (488, 451) with delta (0, 0)
Screenshot: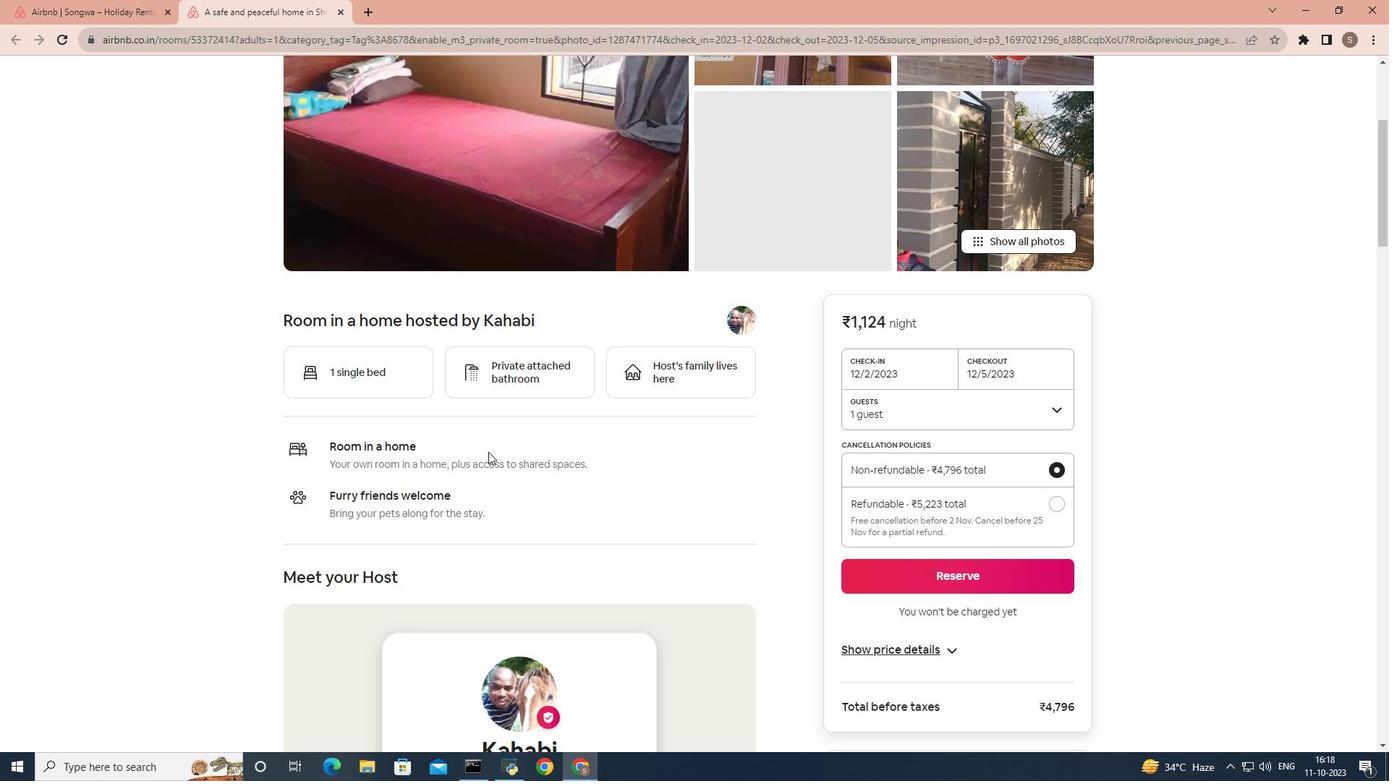 
Action: Mouse scrolled (488, 451) with delta (0, 0)
Screenshot: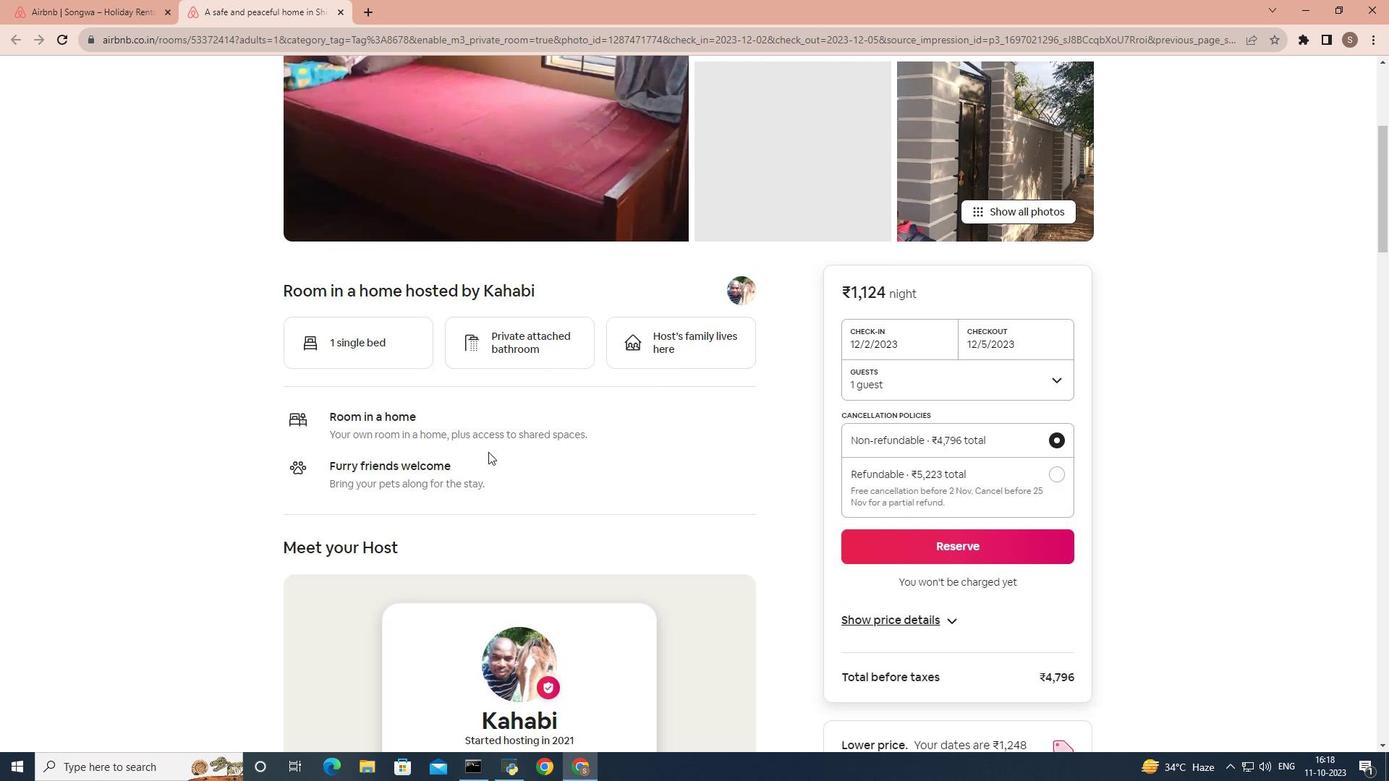 
Action: Mouse scrolled (488, 451) with delta (0, 0)
Screenshot: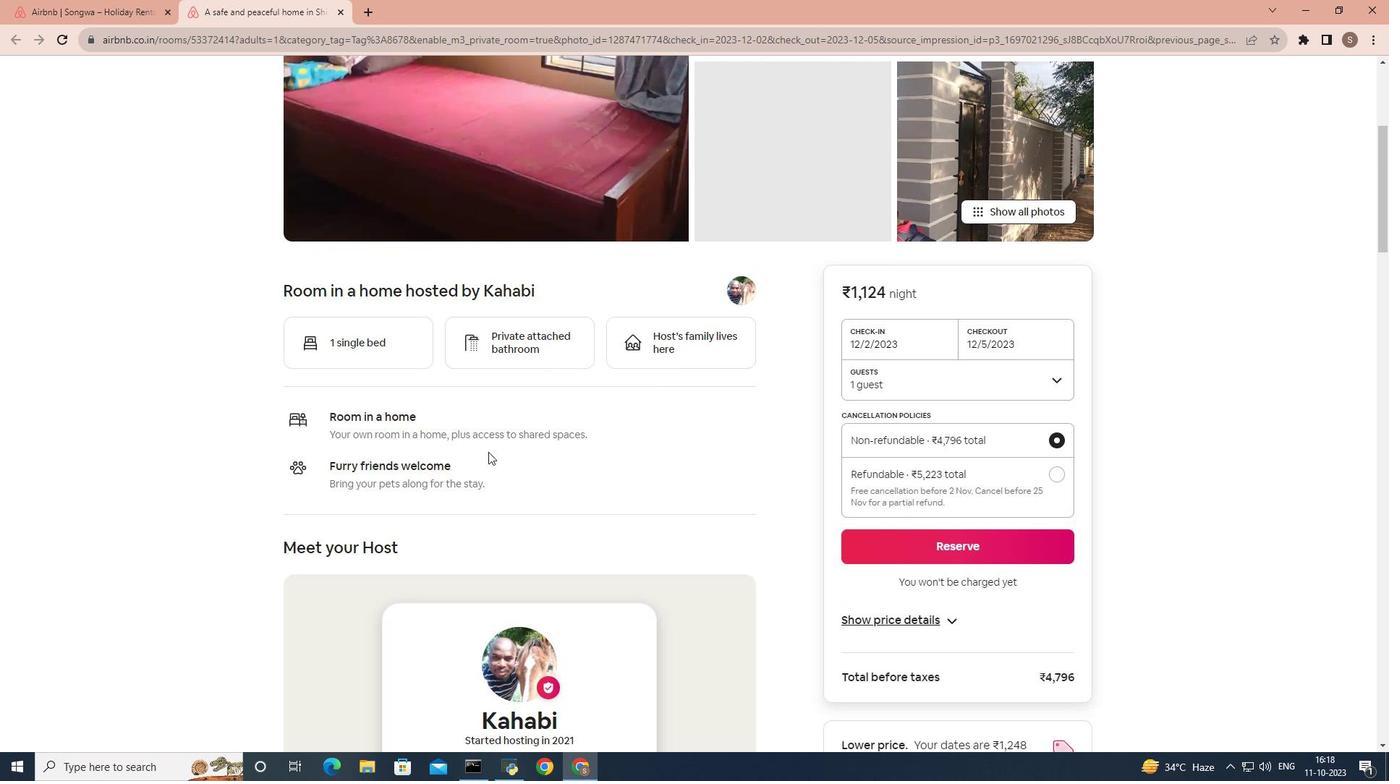
Action: Mouse scrolled (488, 451) with delta (0, 0)
Screenshot: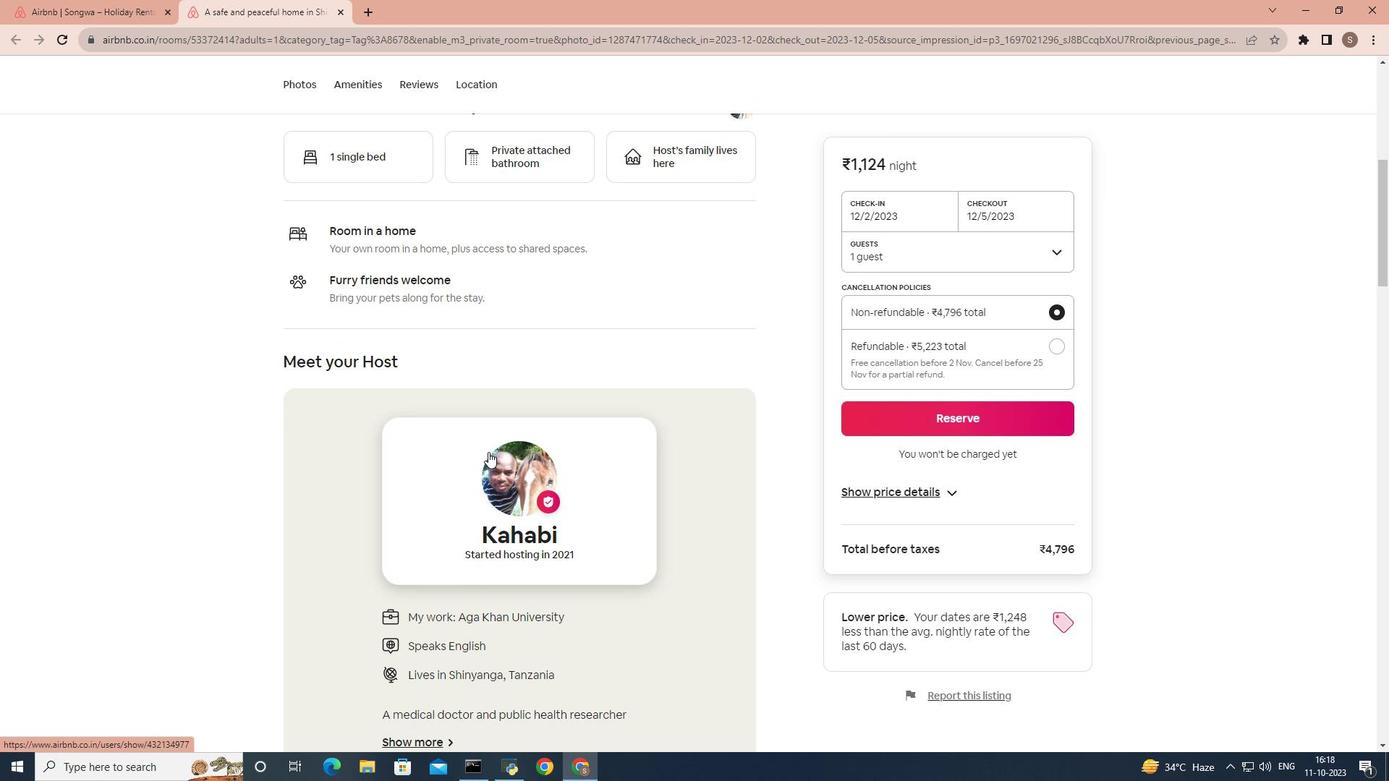 
Action: Mouse scrolled (488, 451) with delta (0, 0)
Screenshot: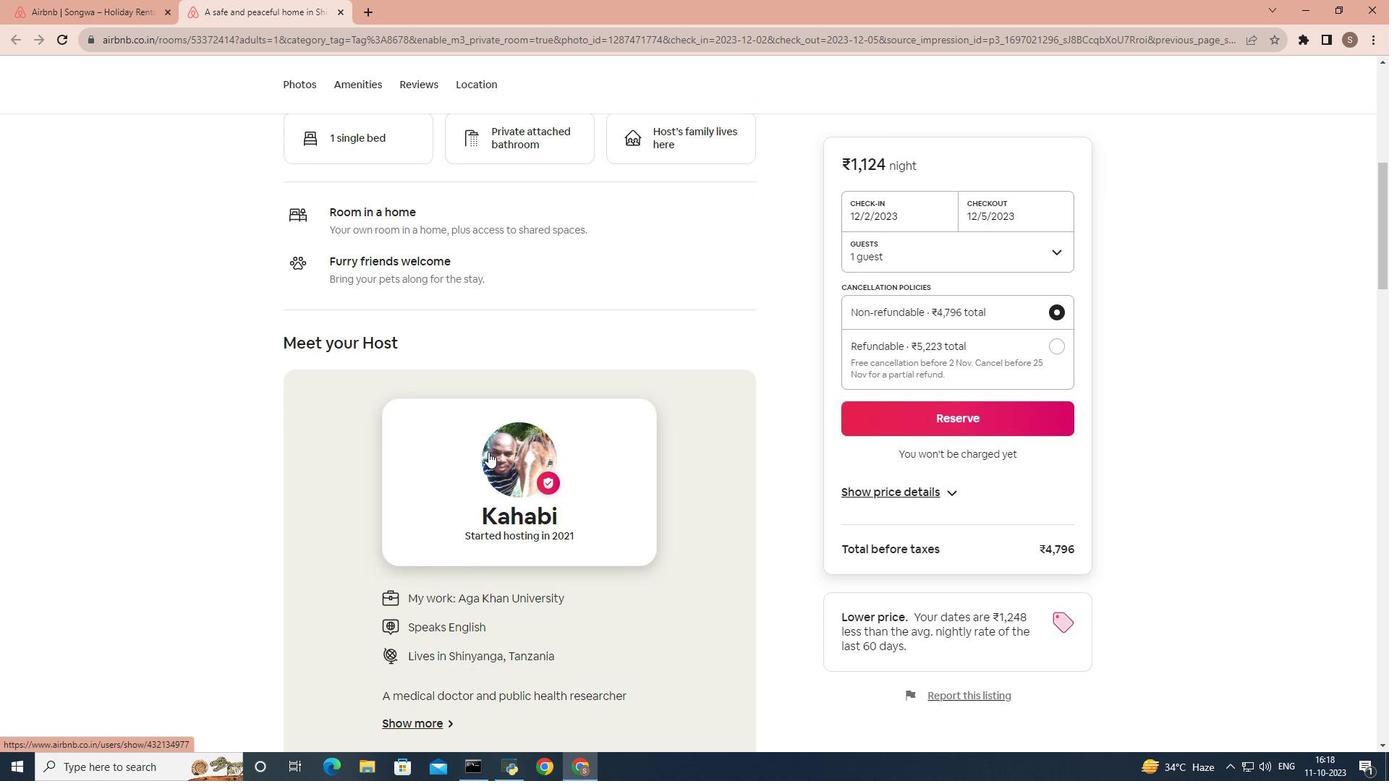 
Action: Mouse scrolled (488, 451) with delta (0, 0)
Screenshot: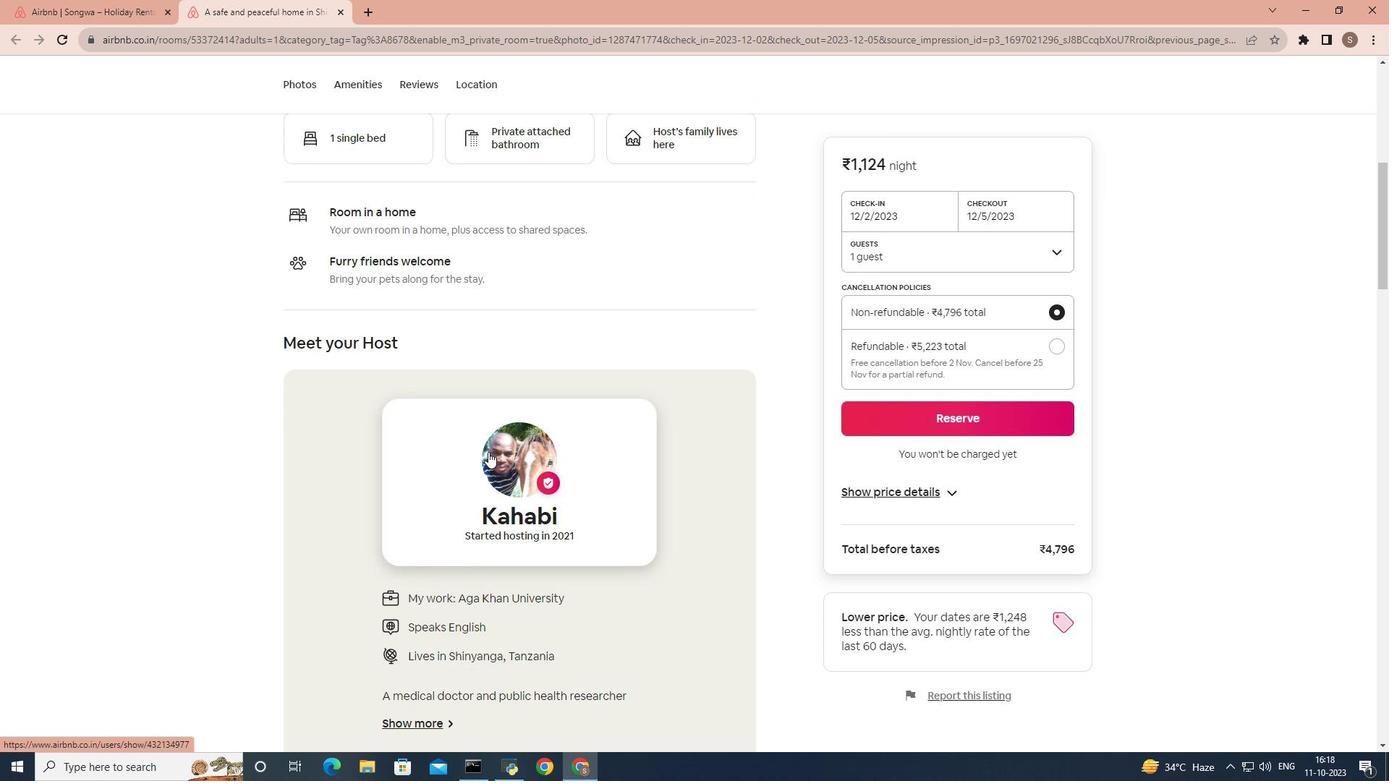 
Action: Mouse scrolled (488, 451) with delta (0, 0)
Screenshot: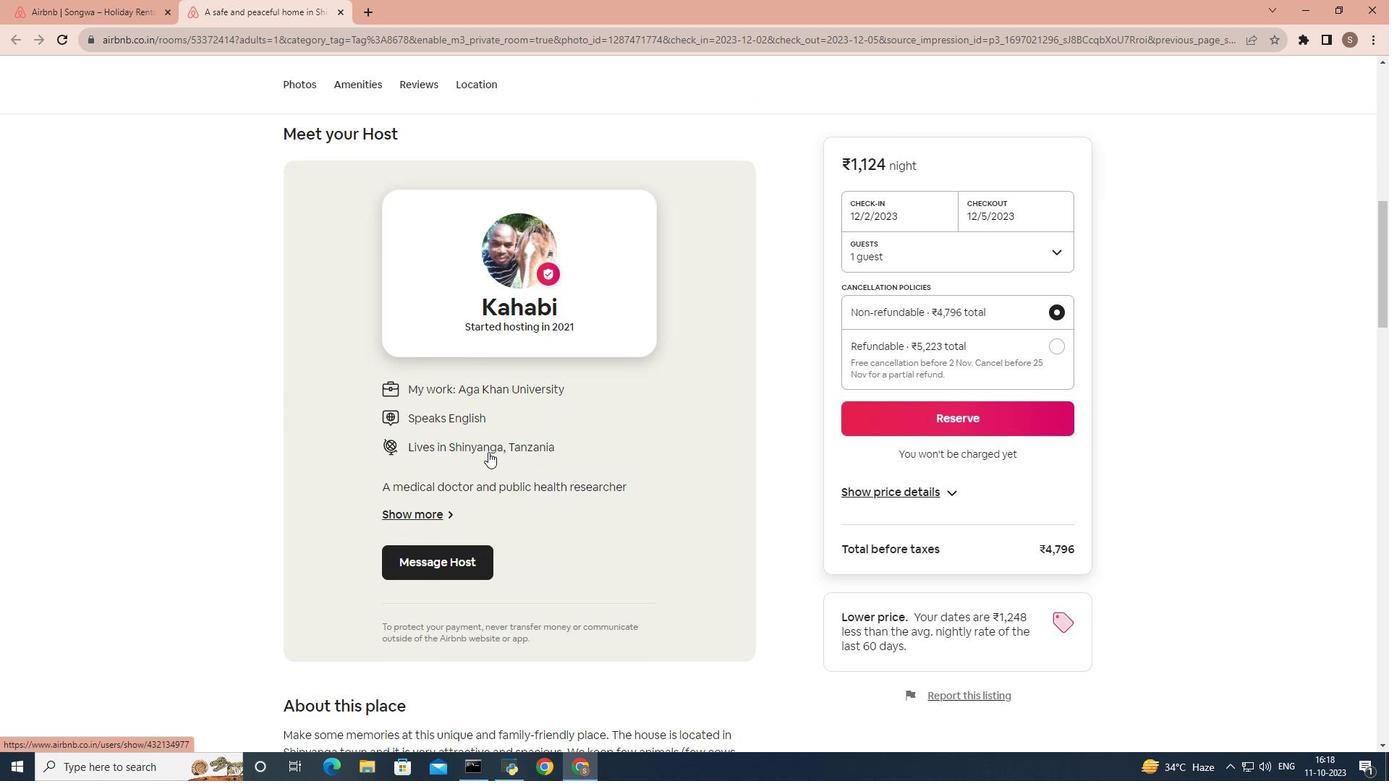
Action: Mouse scrolled (488, 451) with delta (0, 0)
Screenshot: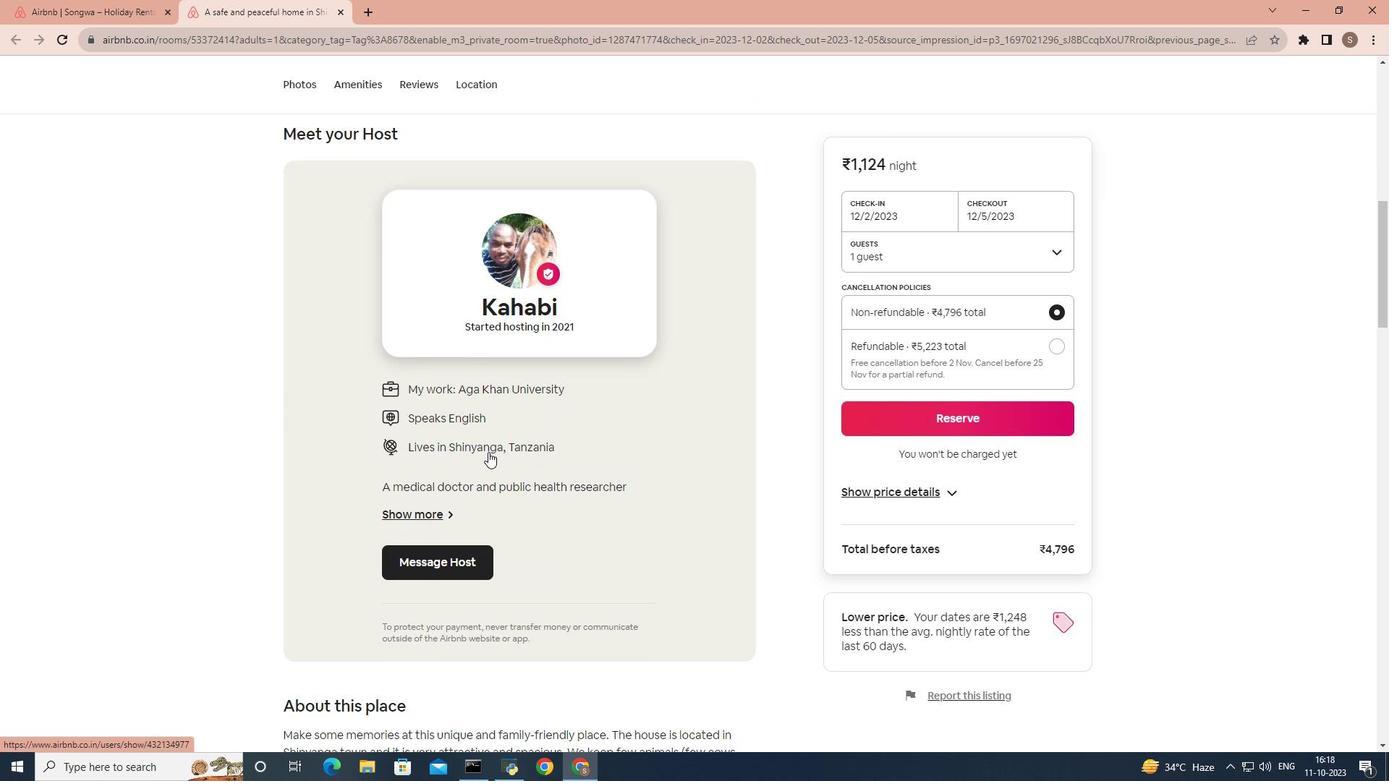 
Action: Mouse scrolled (488, 451) with delta (0, 0)
Screenshot: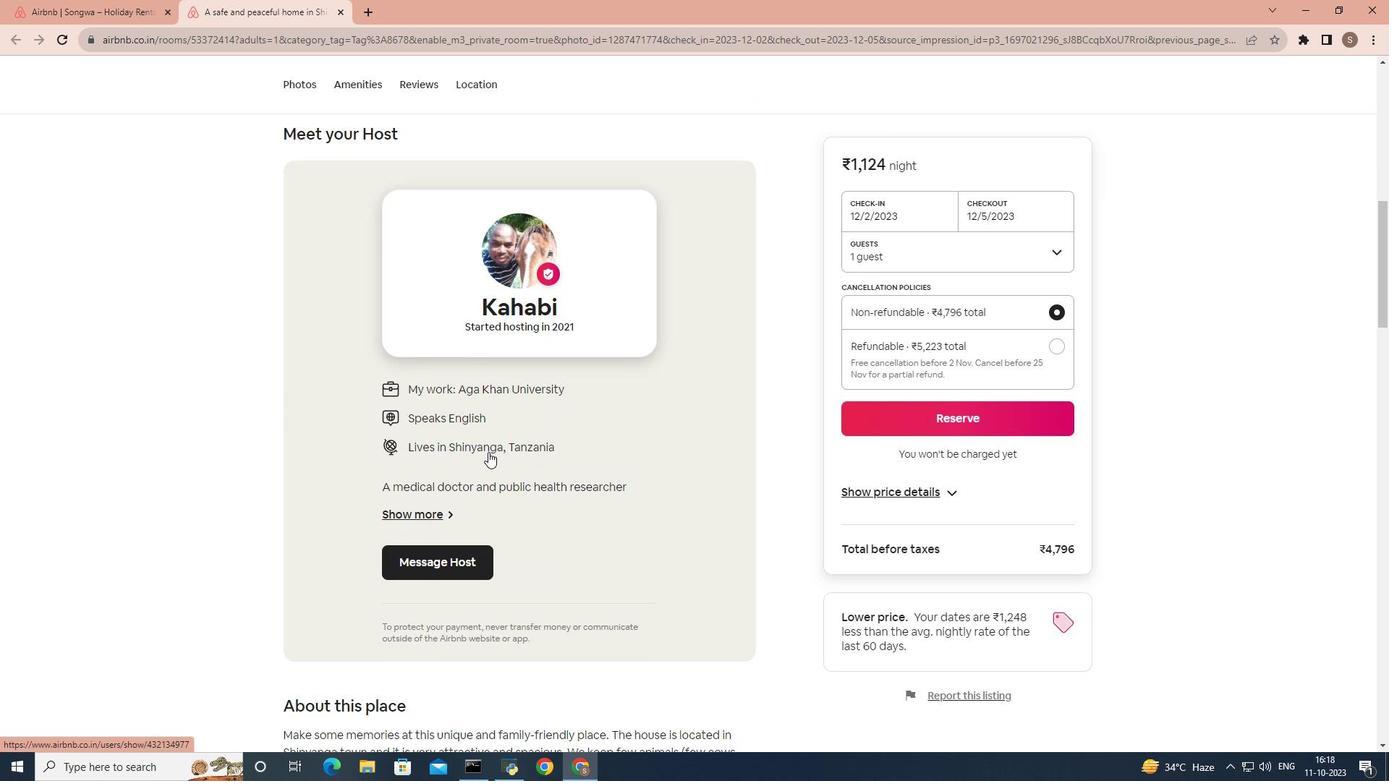 
Action: Mouse scrolled (488, 451) with delta (0, 0)
Screenshot: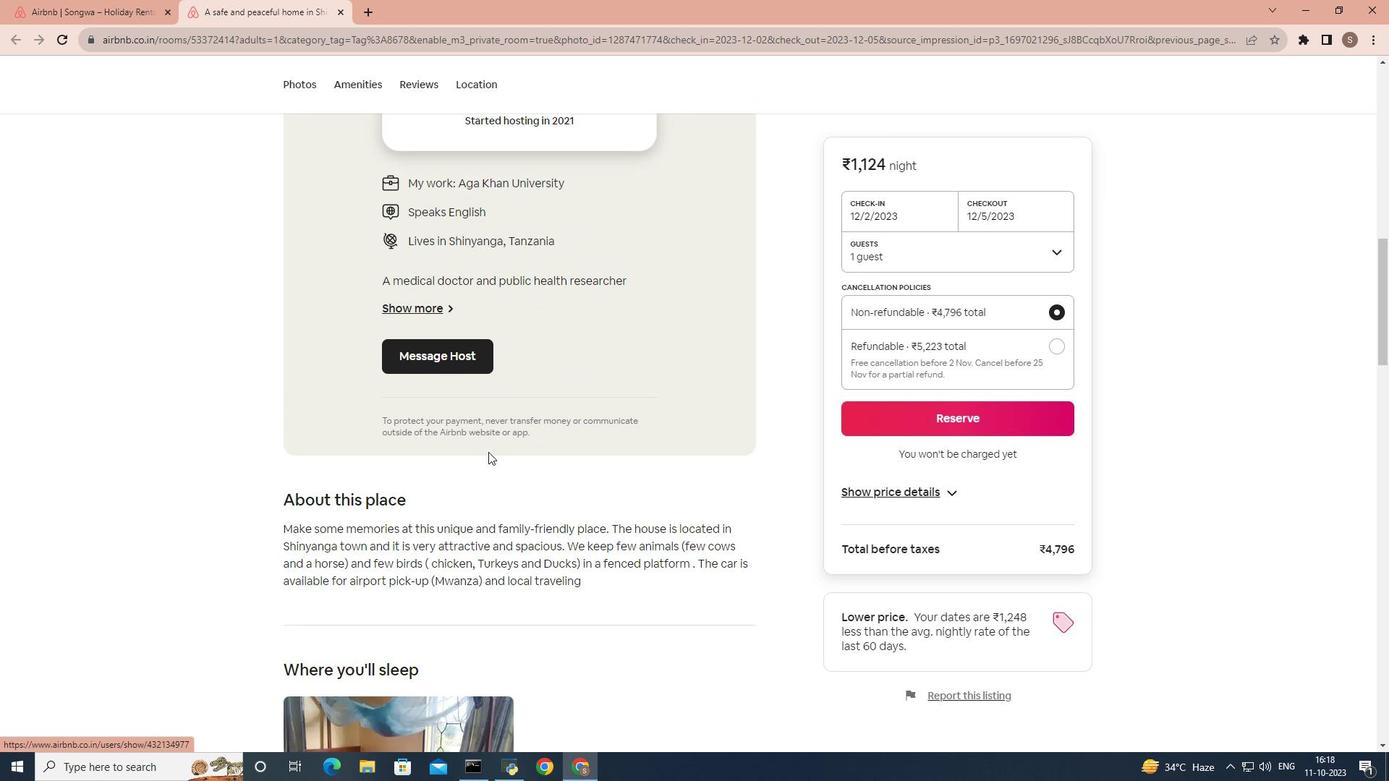 
Action: Mouse scrolled (488, 451) with delta (0, 0)
Screenshot: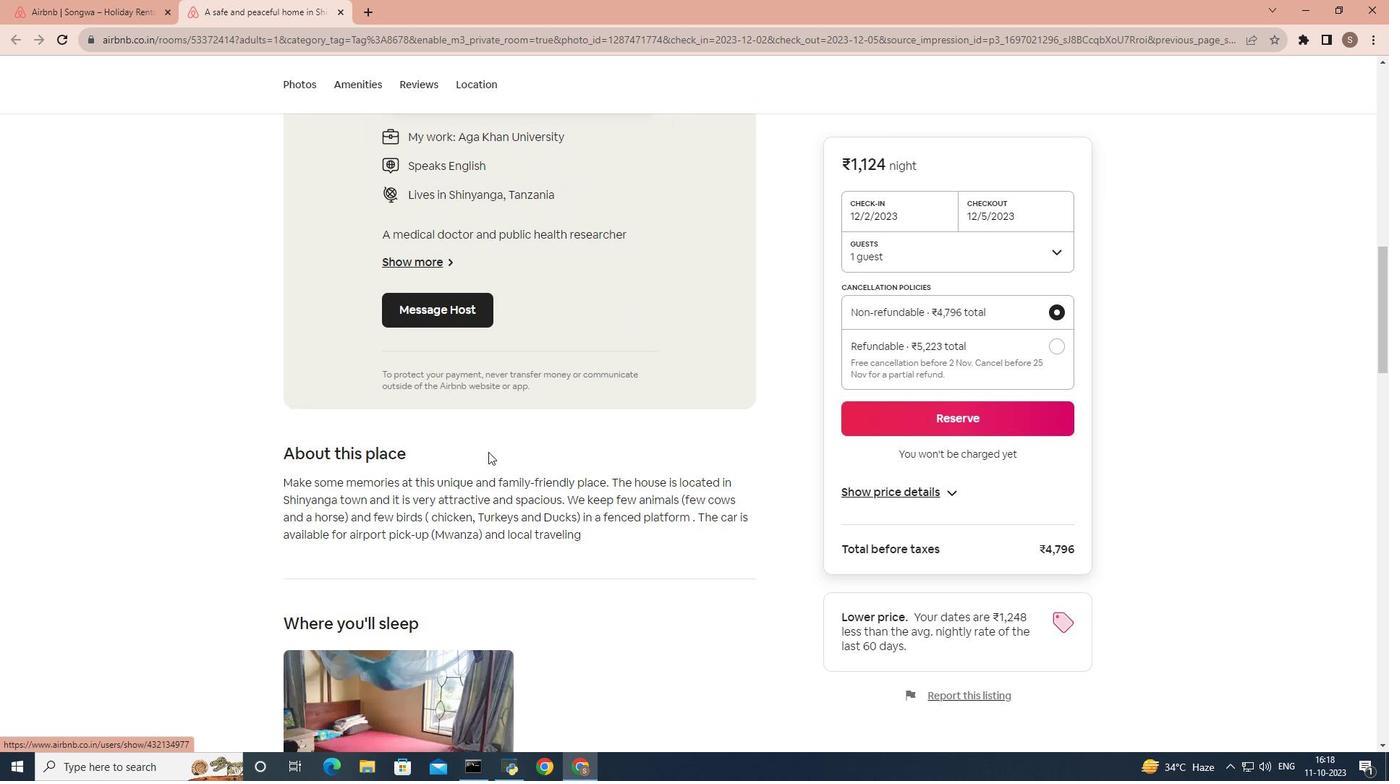 
Action: Mouse scrolled (488, 453) with delta (0, 0)
Screenshot: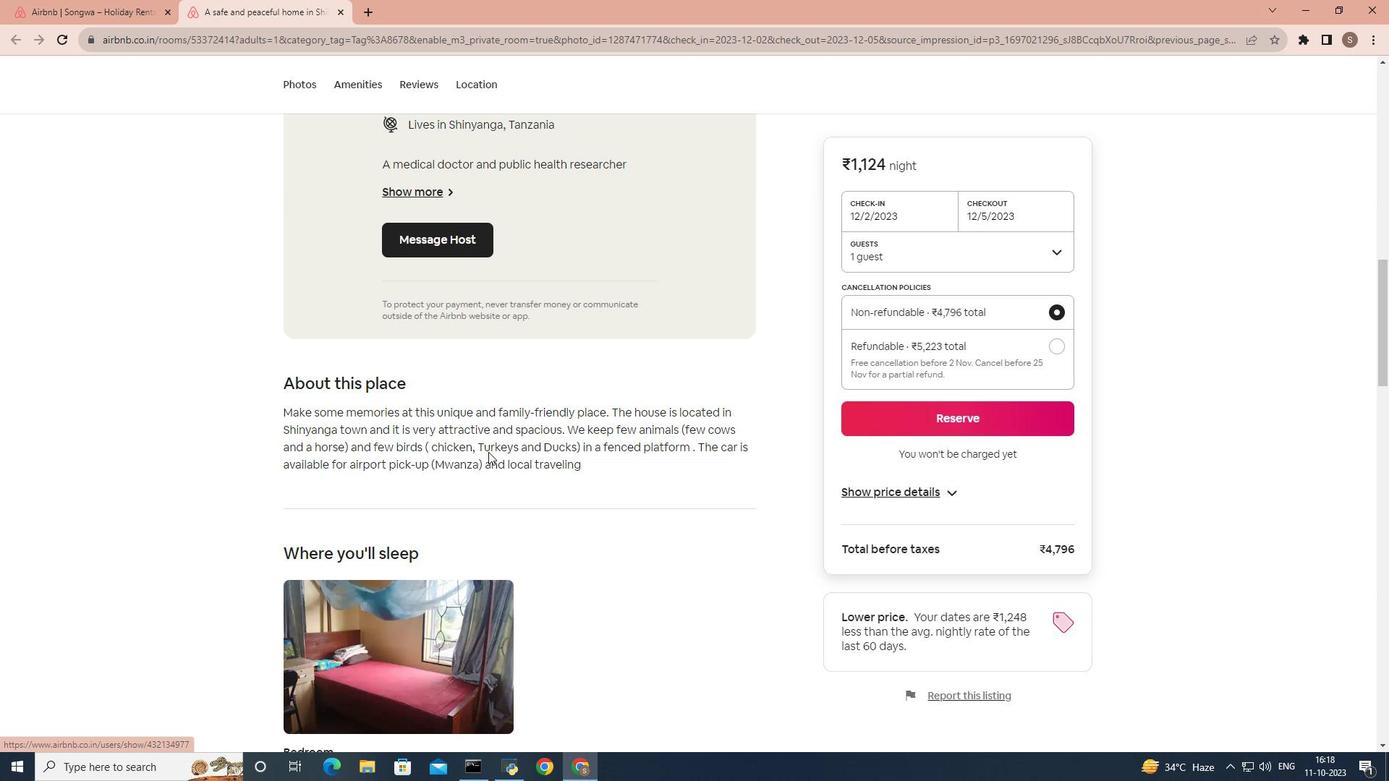 
Action: Mouse scrolled (488, 453) with delta (0, 0)
Screenshot: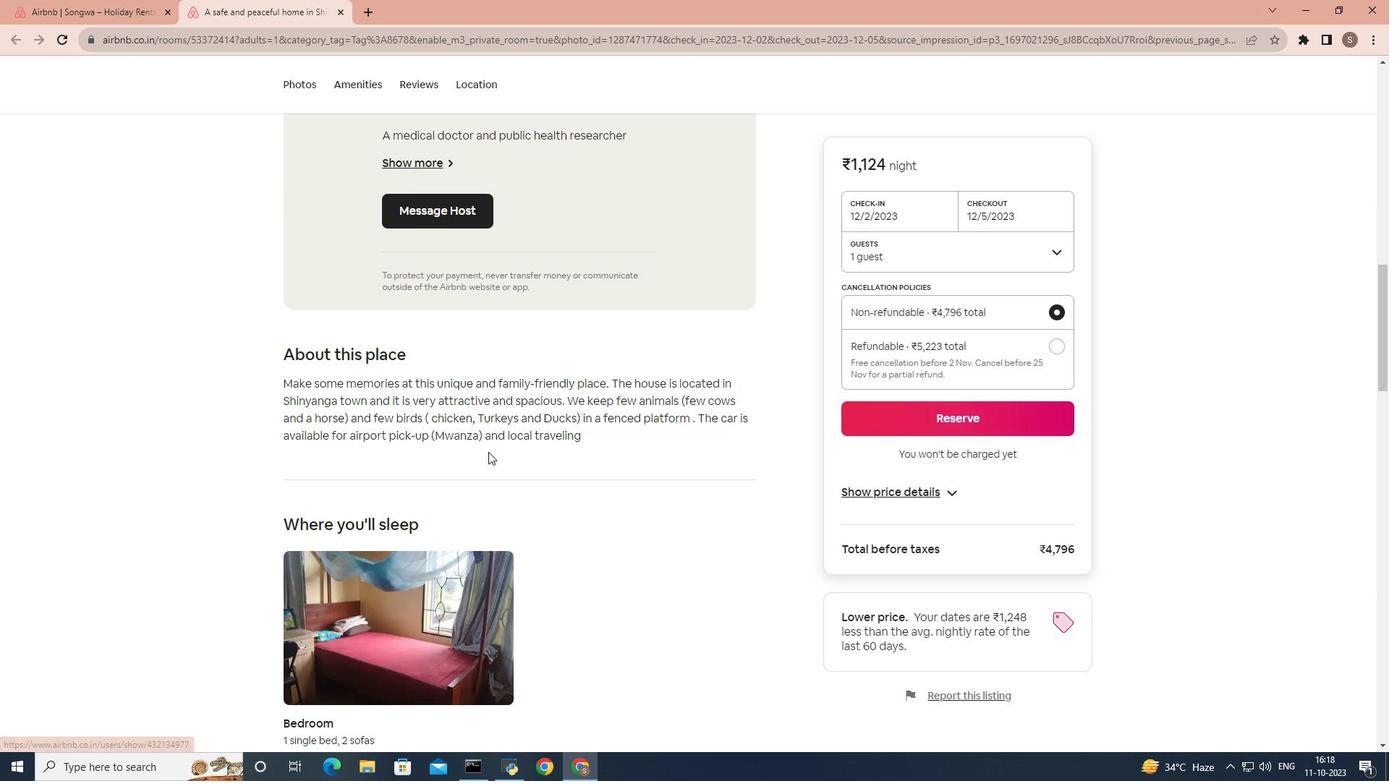 
Action: Mouse scrolled (488, 453) with delta (0, 0)
Screenshot: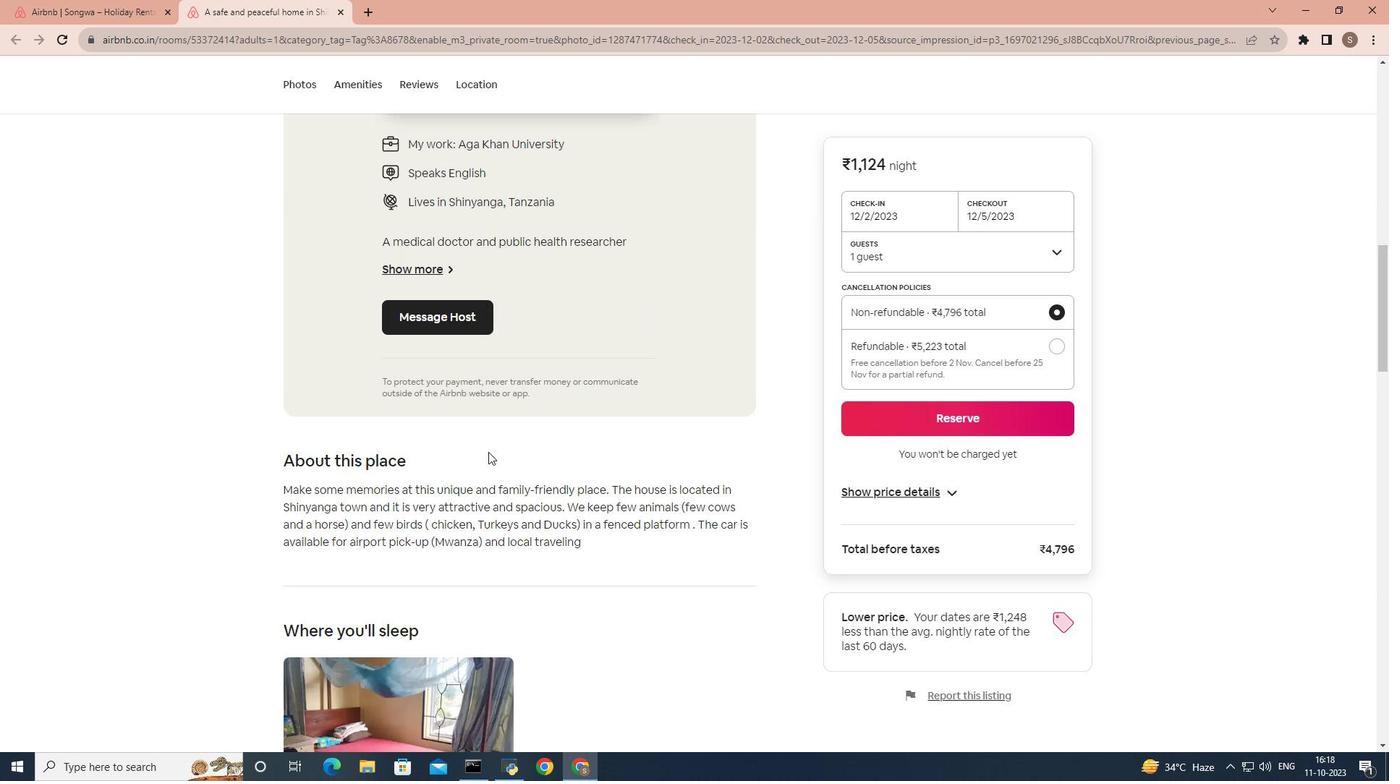 
Action: Mouse scrolled (488, 451) with delta (0, 0)
Screenshot: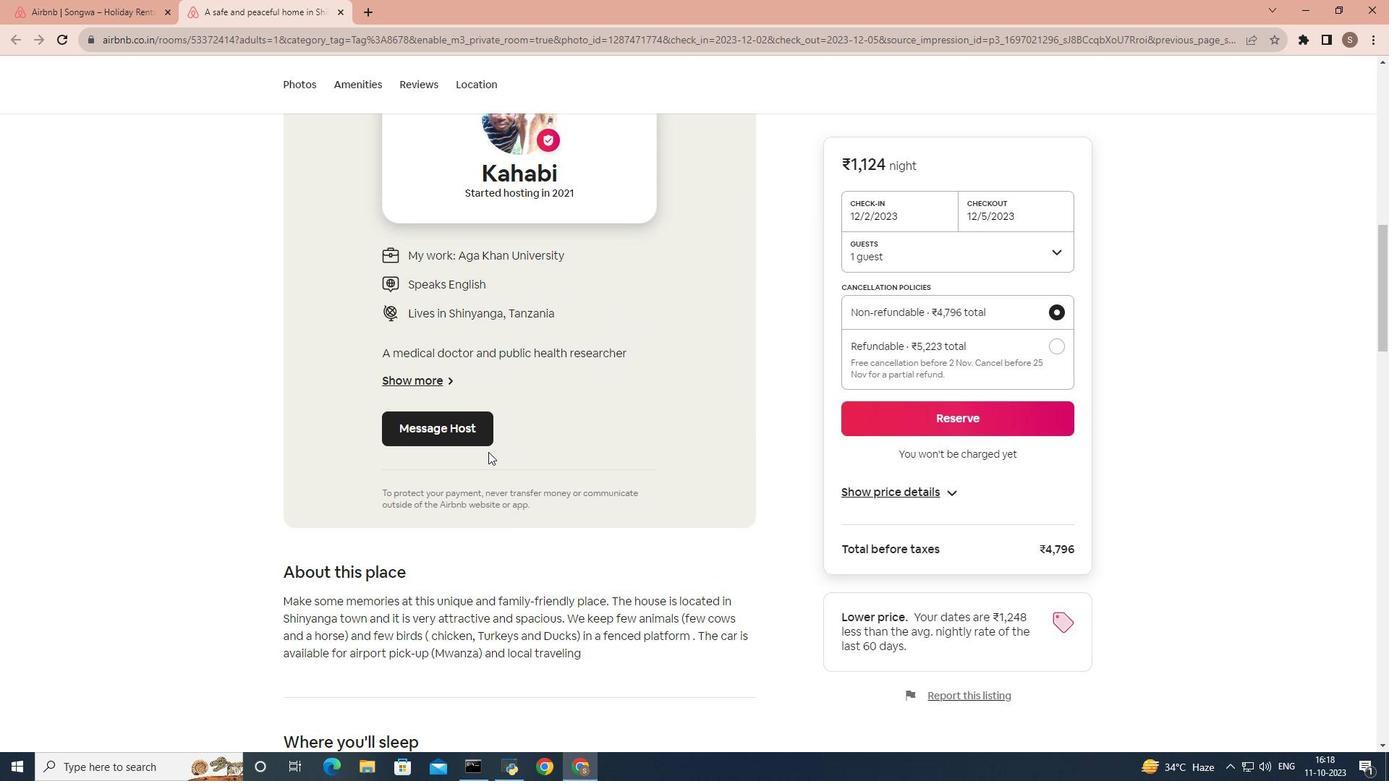 
Action: Mouse scrolled (488, 451) with delta (0, 0)
Screenshot: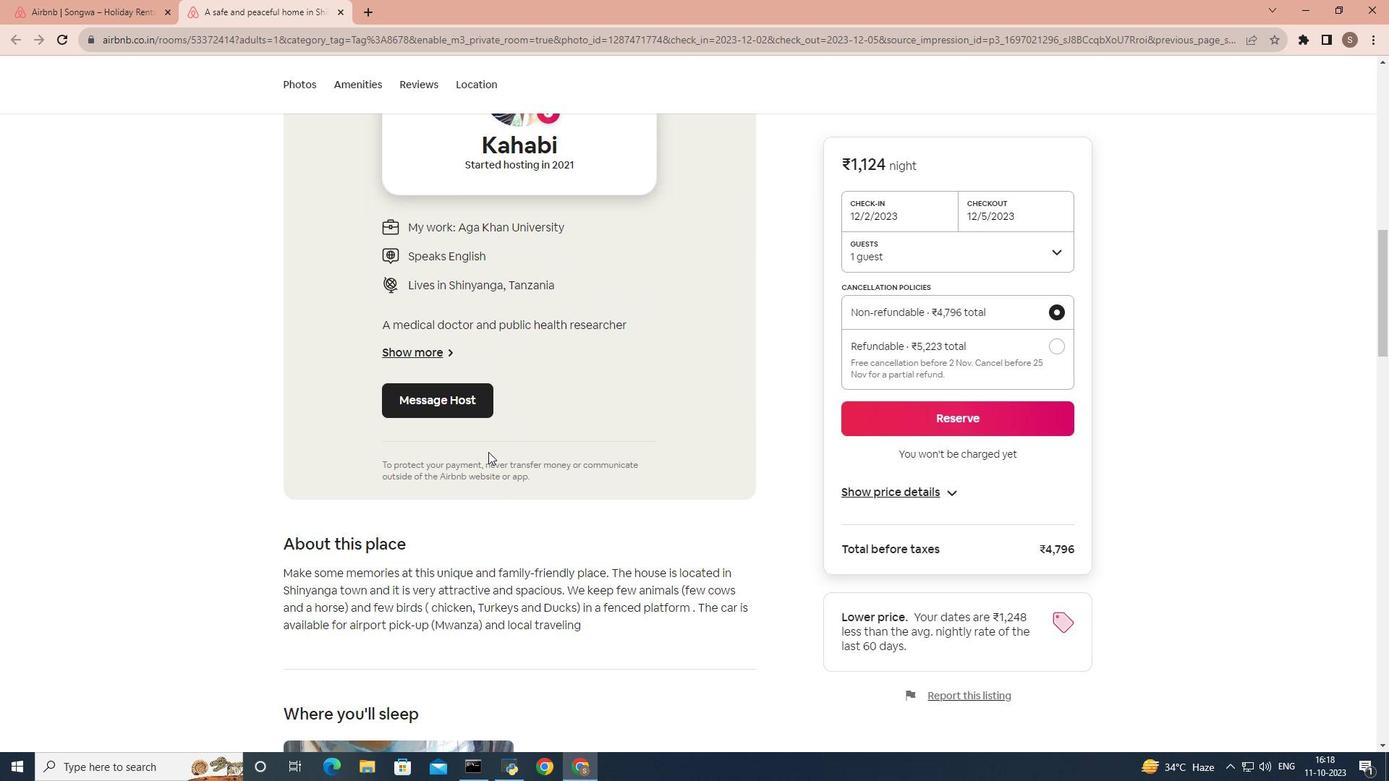 
Action: Mouse scrolled (488, 451) with delta (0, 0)
Screenshot: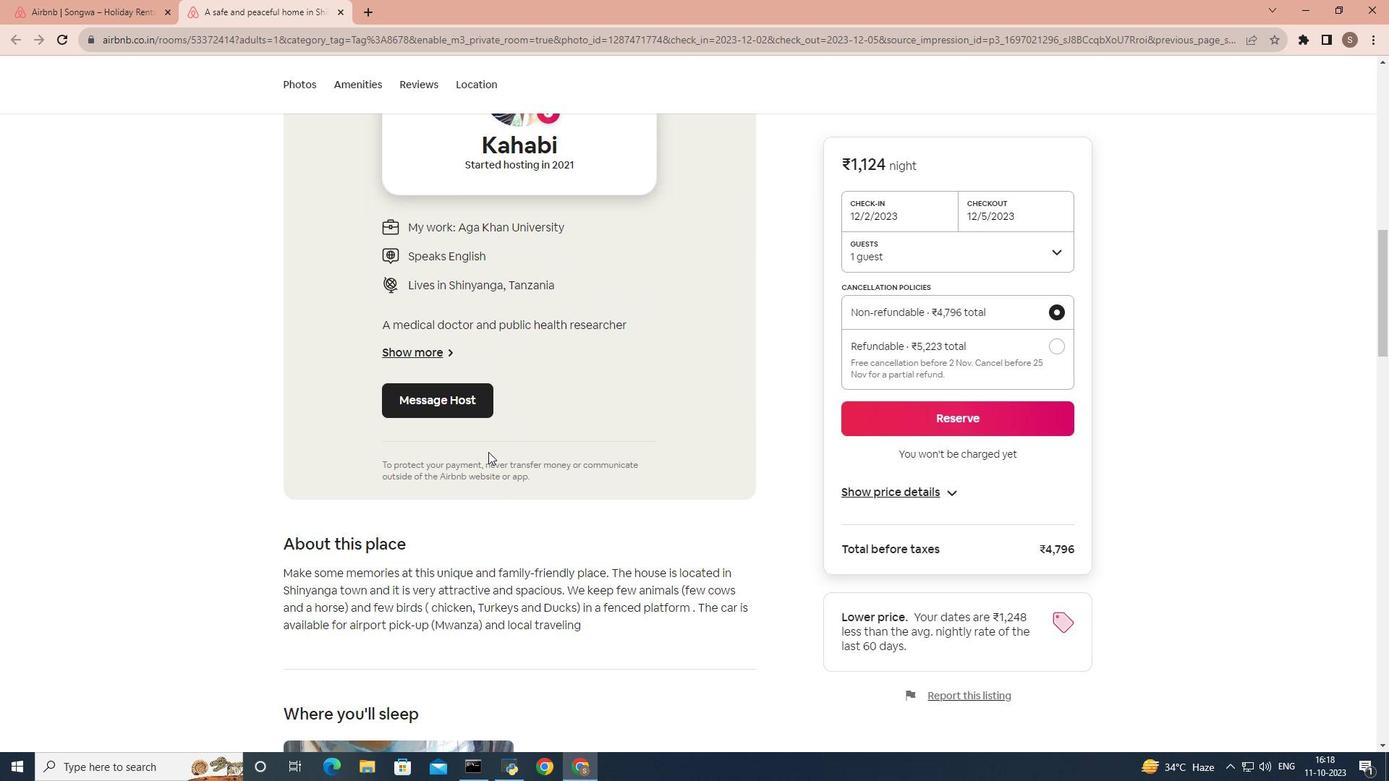 
Action: Mouse scrolled (488, 451) with delta (0, 0)
Screenshot: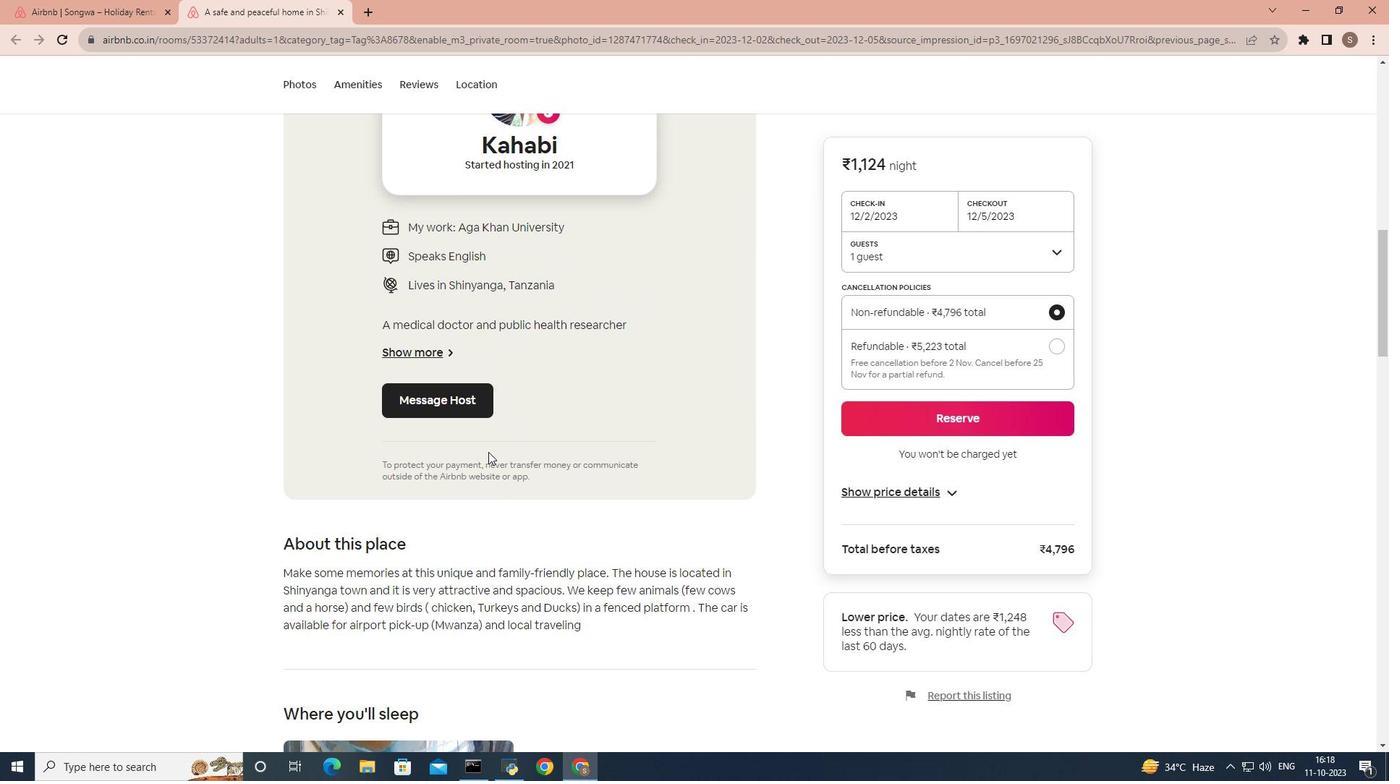 
Action: Mouse scrolled (488, 451) with delta (0, 0)
Screenshot: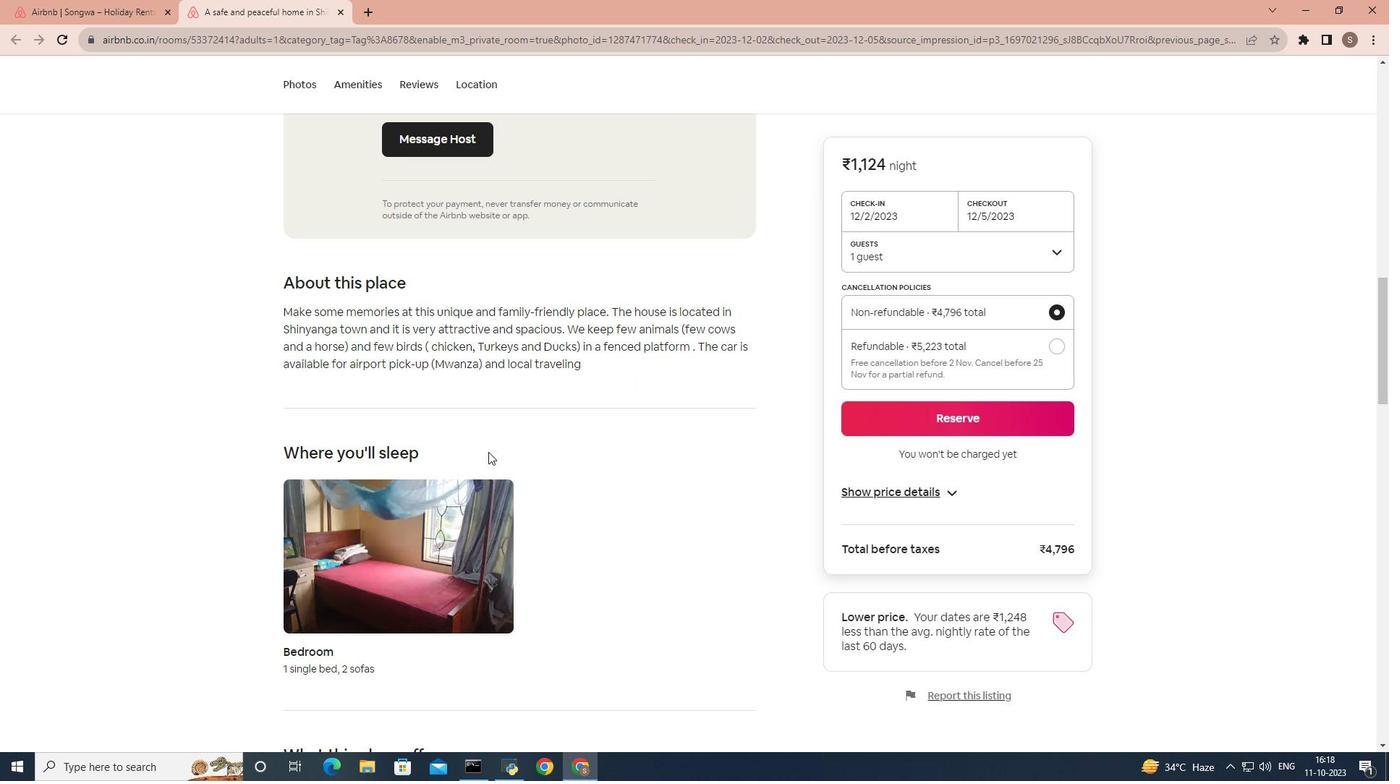 
Action: Mouse scrolled (488, 451) with delta (0, 0)
Screenshot: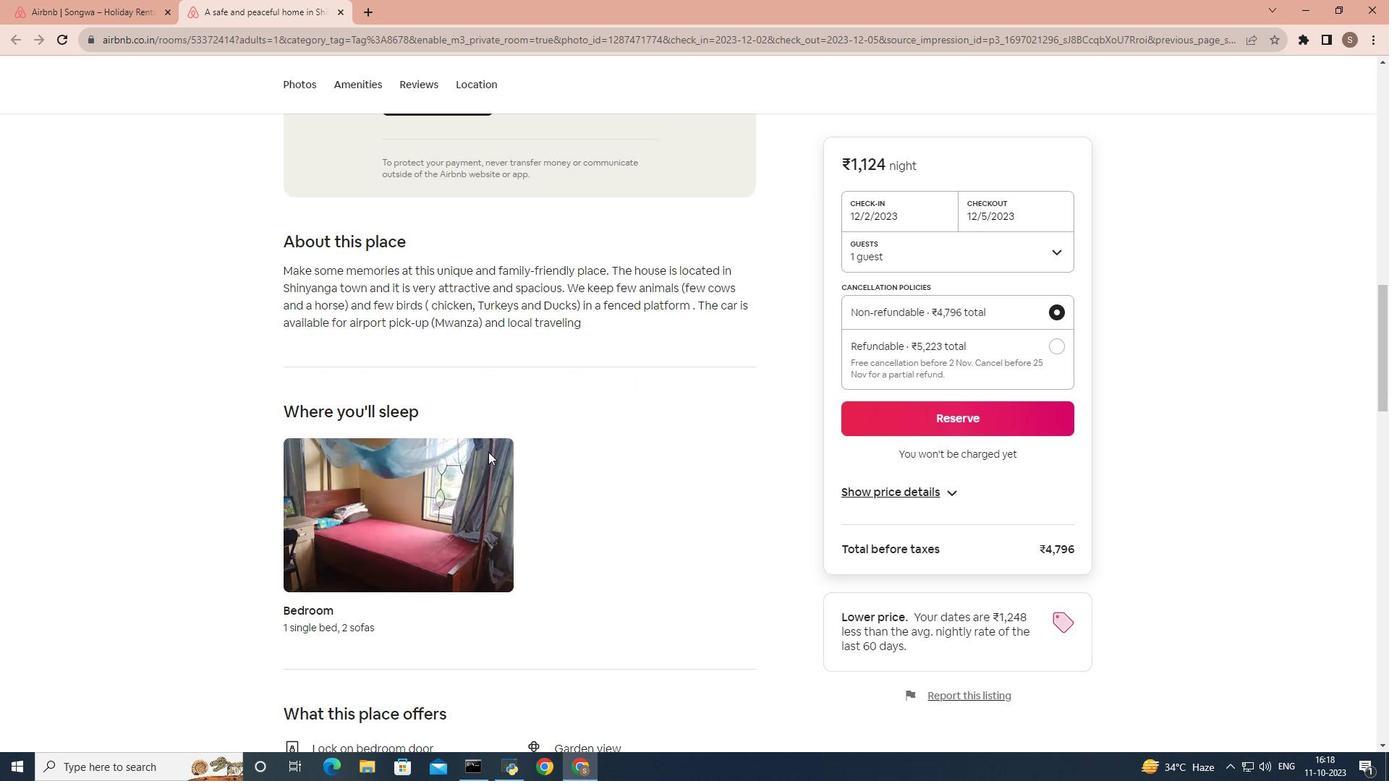 
Action: Mouse scrolled (488, 451) with delta (0, 0)
Screenshot: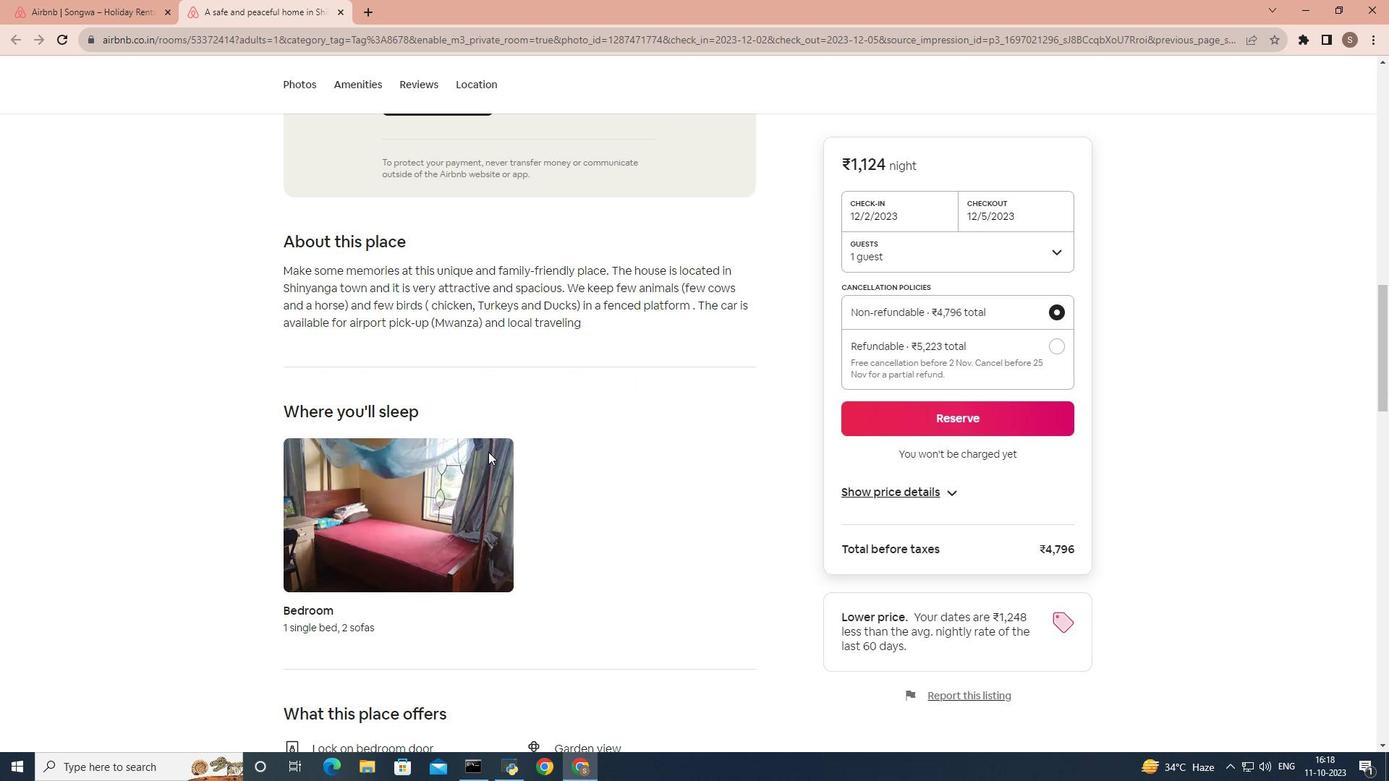 
Action: Mouse scrolled (488, 451) with delta (0, 0)
Screenshot: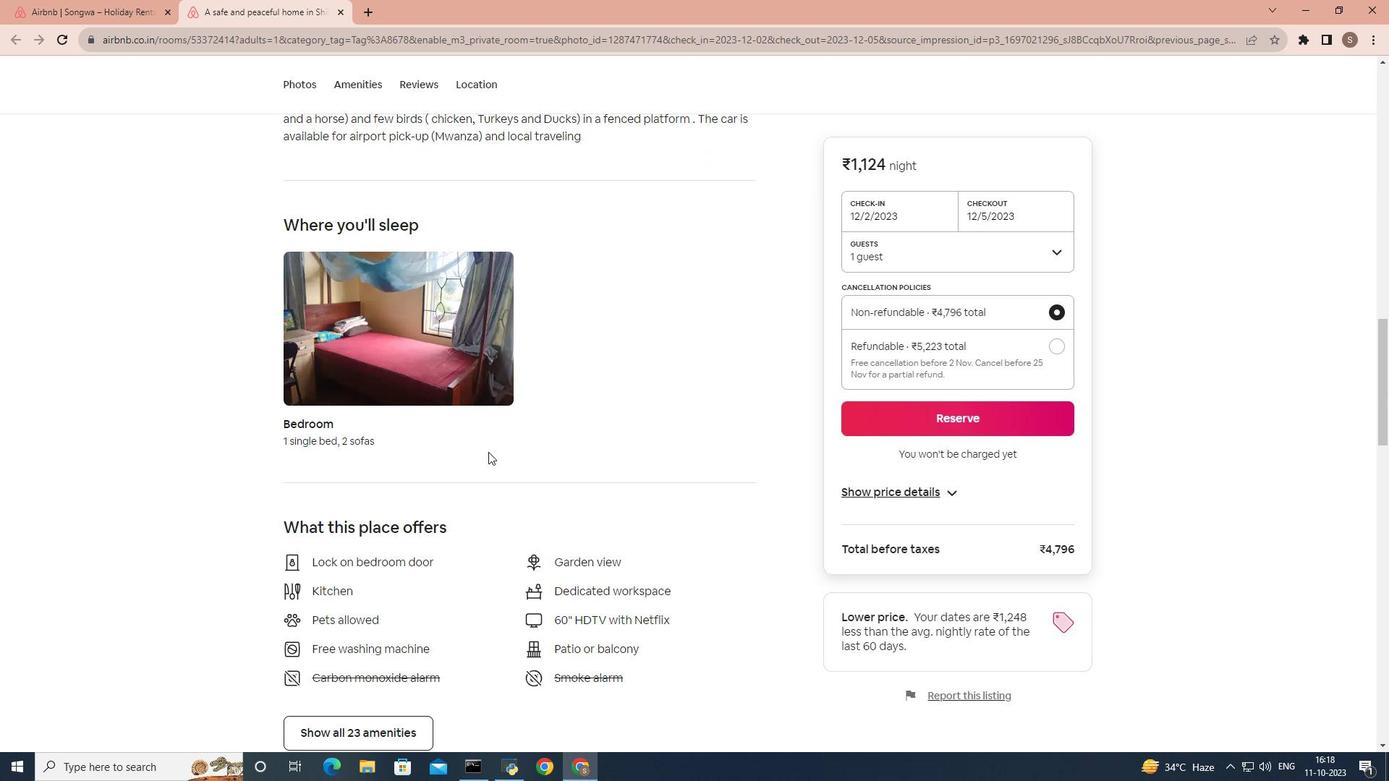 
Action: Mouse scrolled (488, 451) with delta (0, 0)
Screenshot: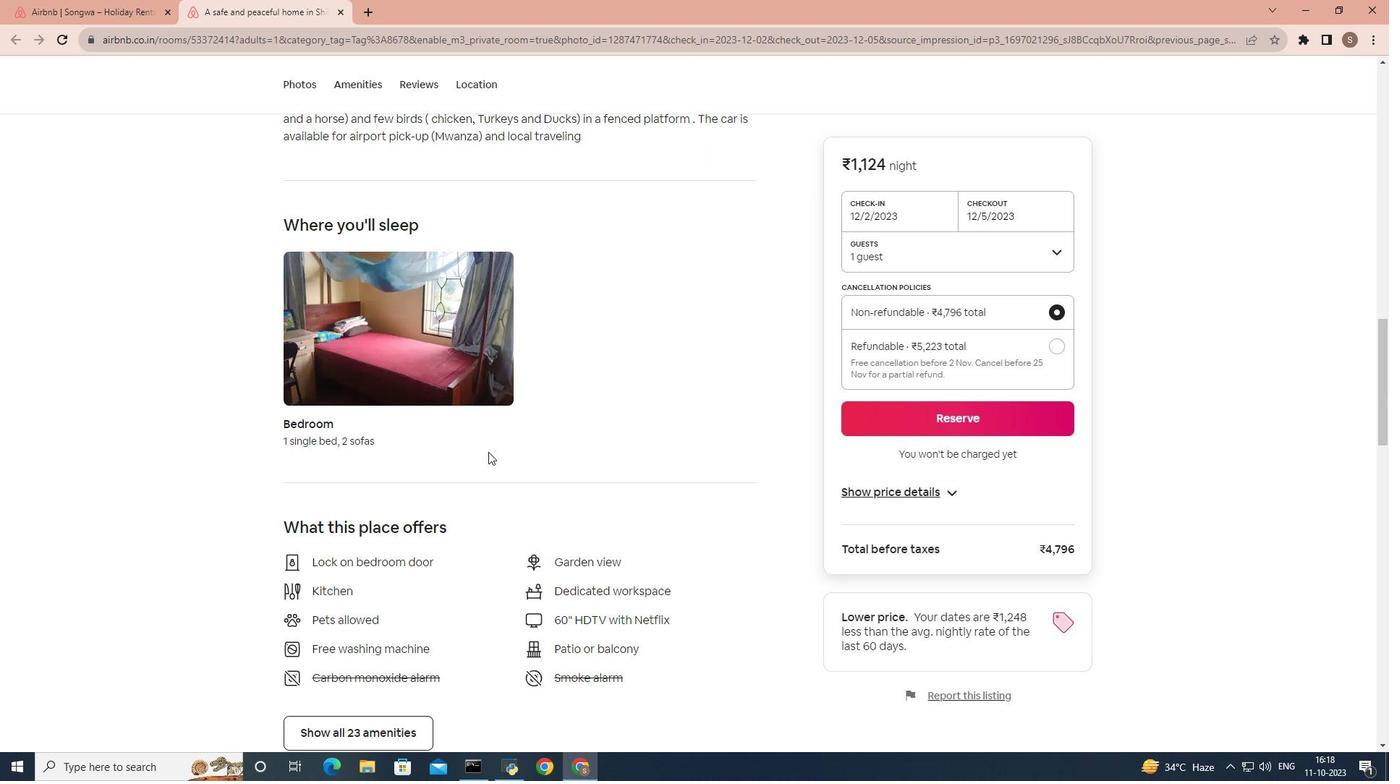 
Action: Mouse scrolled (488, 451) with delta (0, 0)
Screenshot: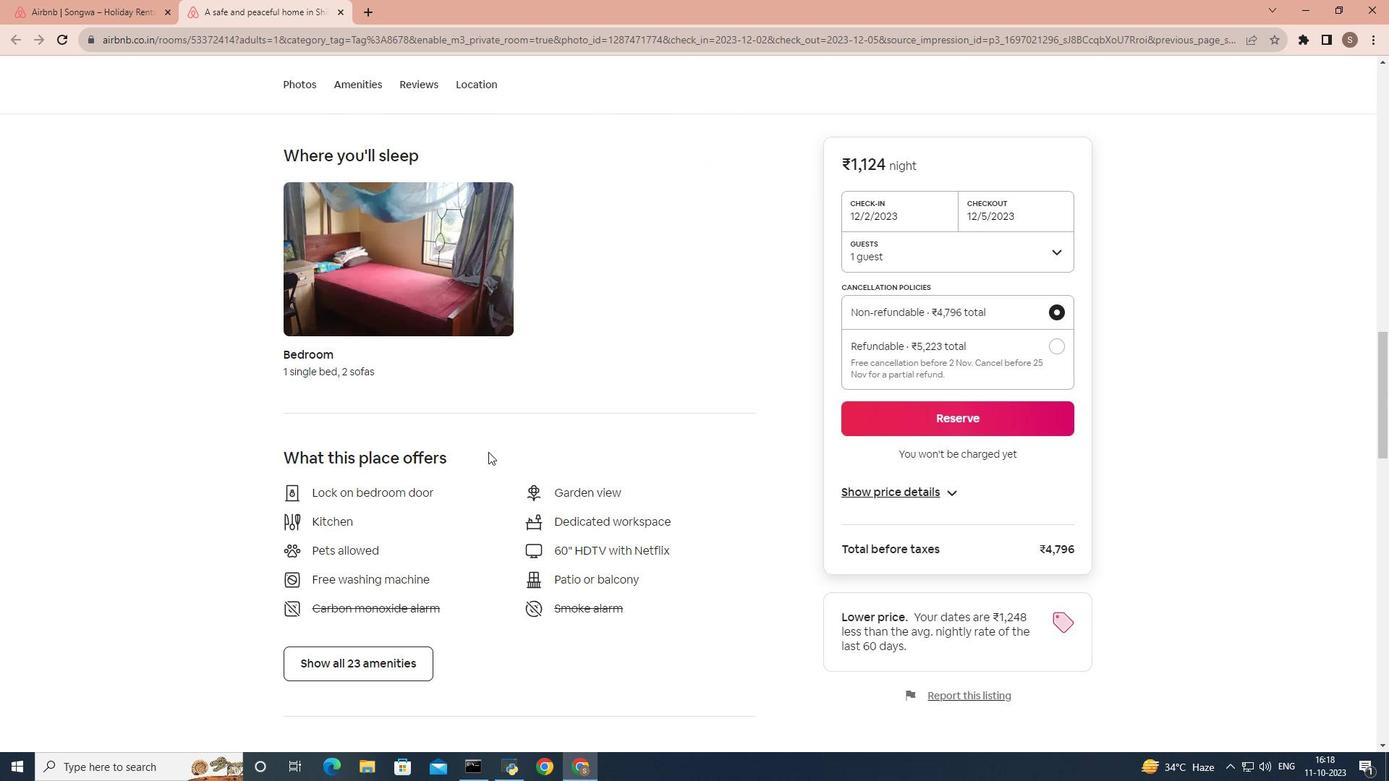 
Action: Mouse moved to (343, 537)
Screenshot: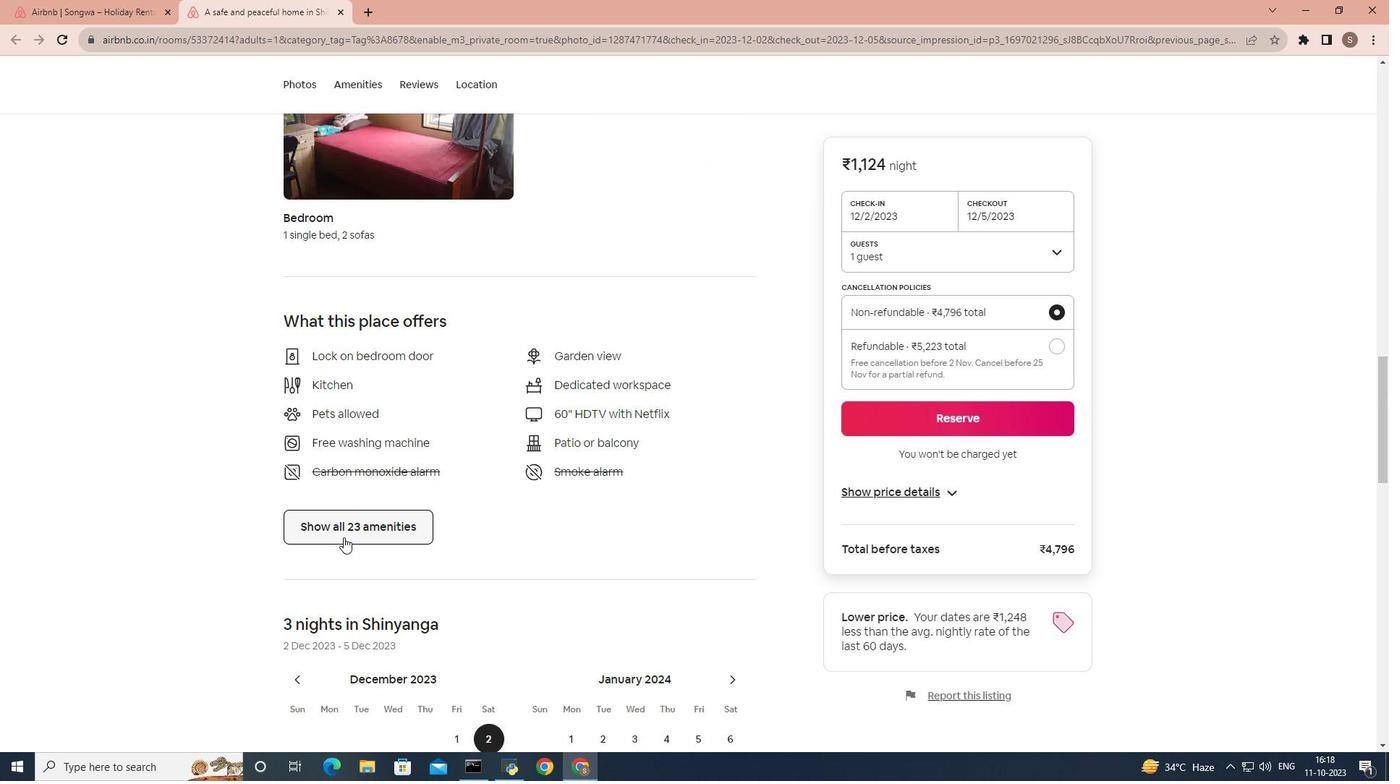 
Action: Mouse pressed left at (343, 537)
Screenshot: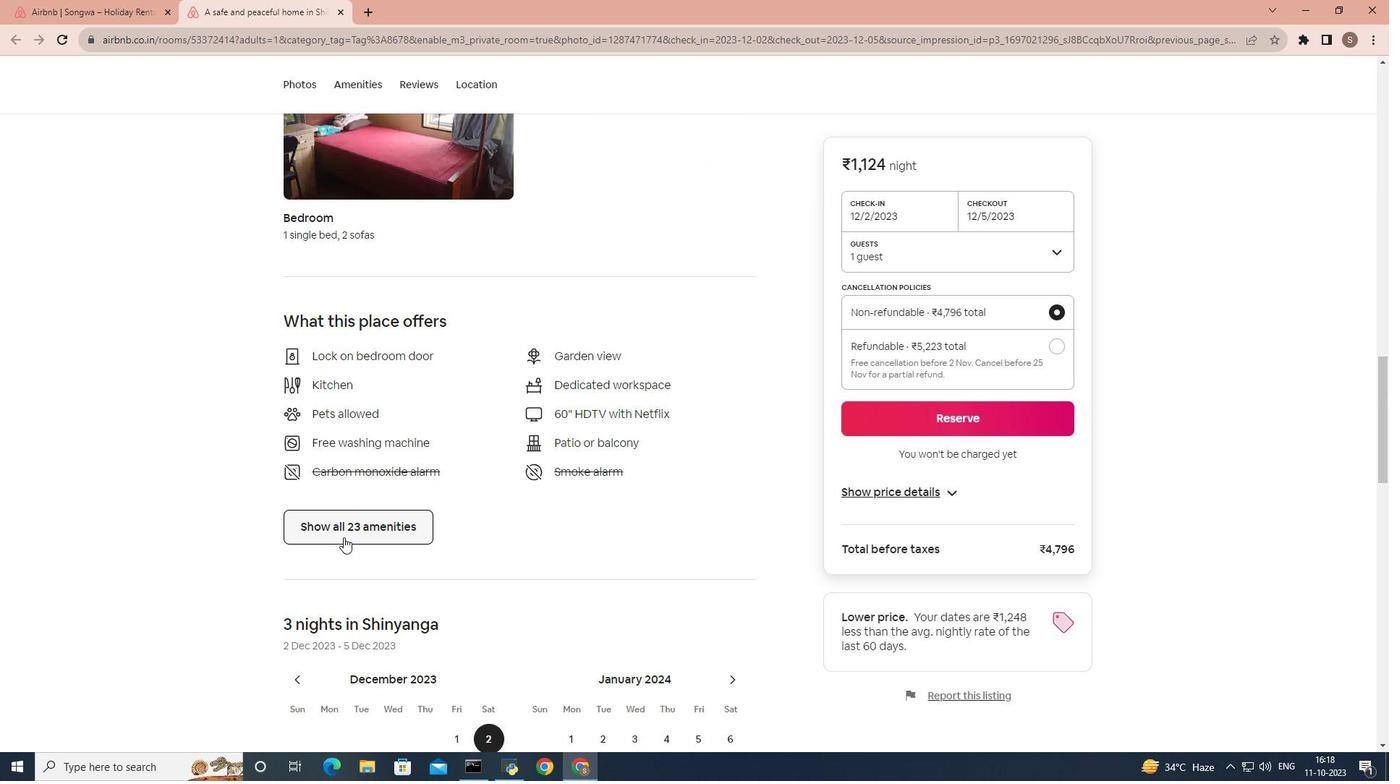
Action: Mouse moved to (576, 486)
Screenshot: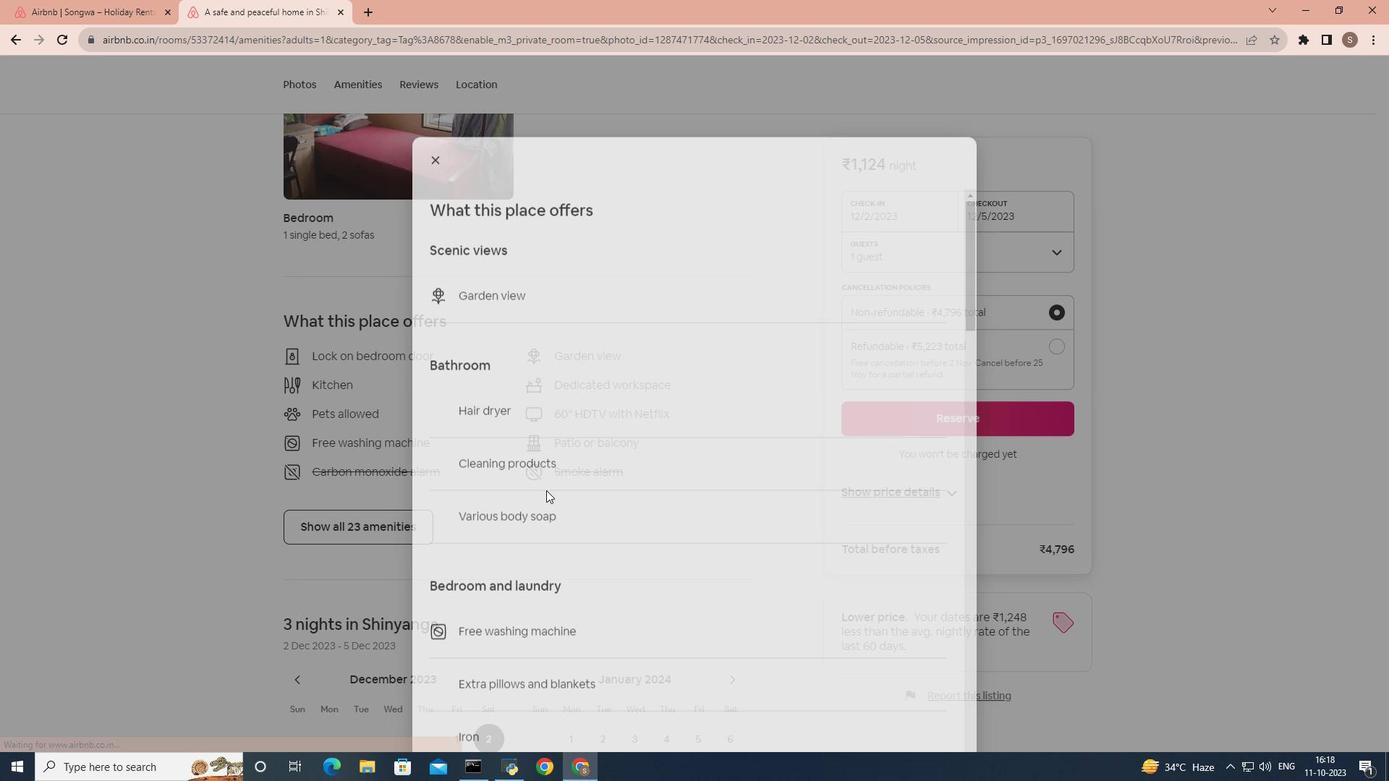 
Action: Mouse scrolled (576, 485) with delta (0, 0)
Screenshot: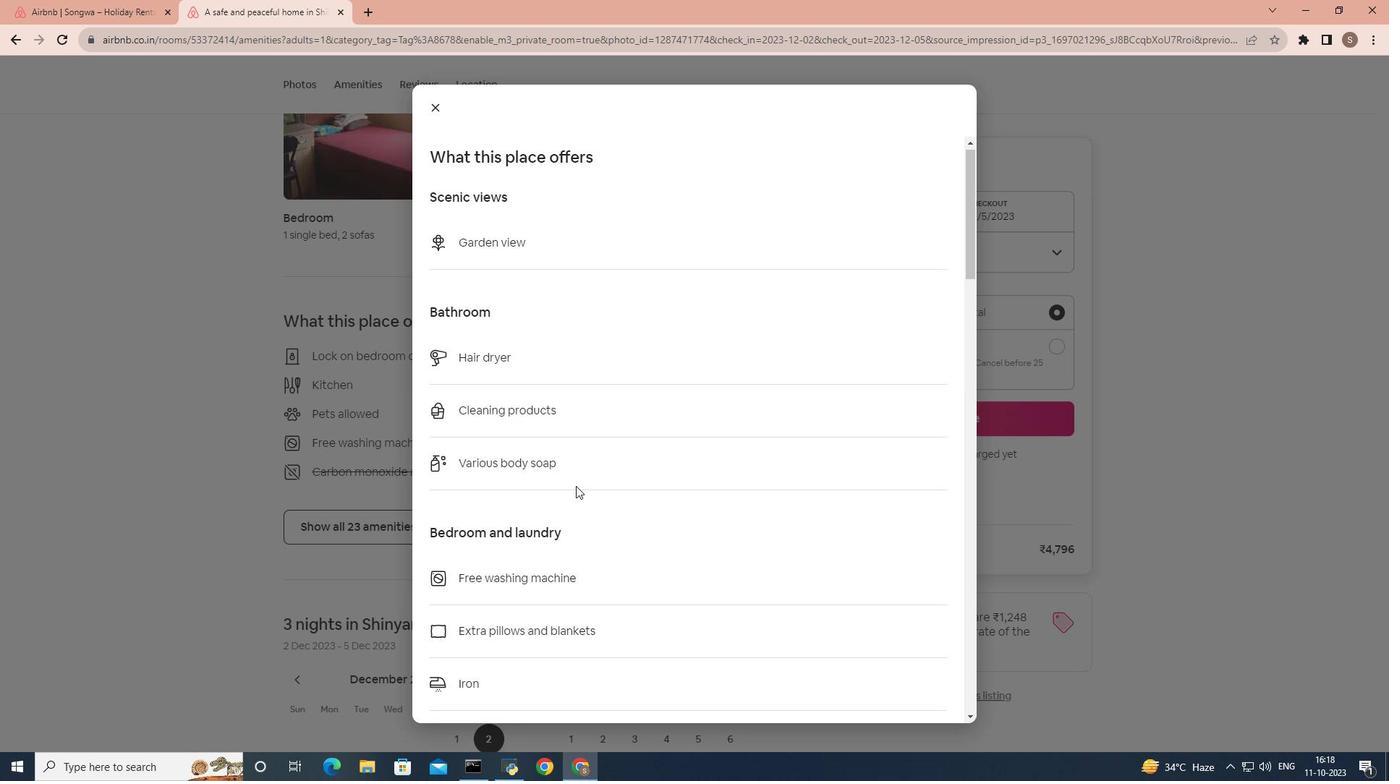 
Action: Mouse scrolled (576, 485) with delta (0, 0)
Screenshot: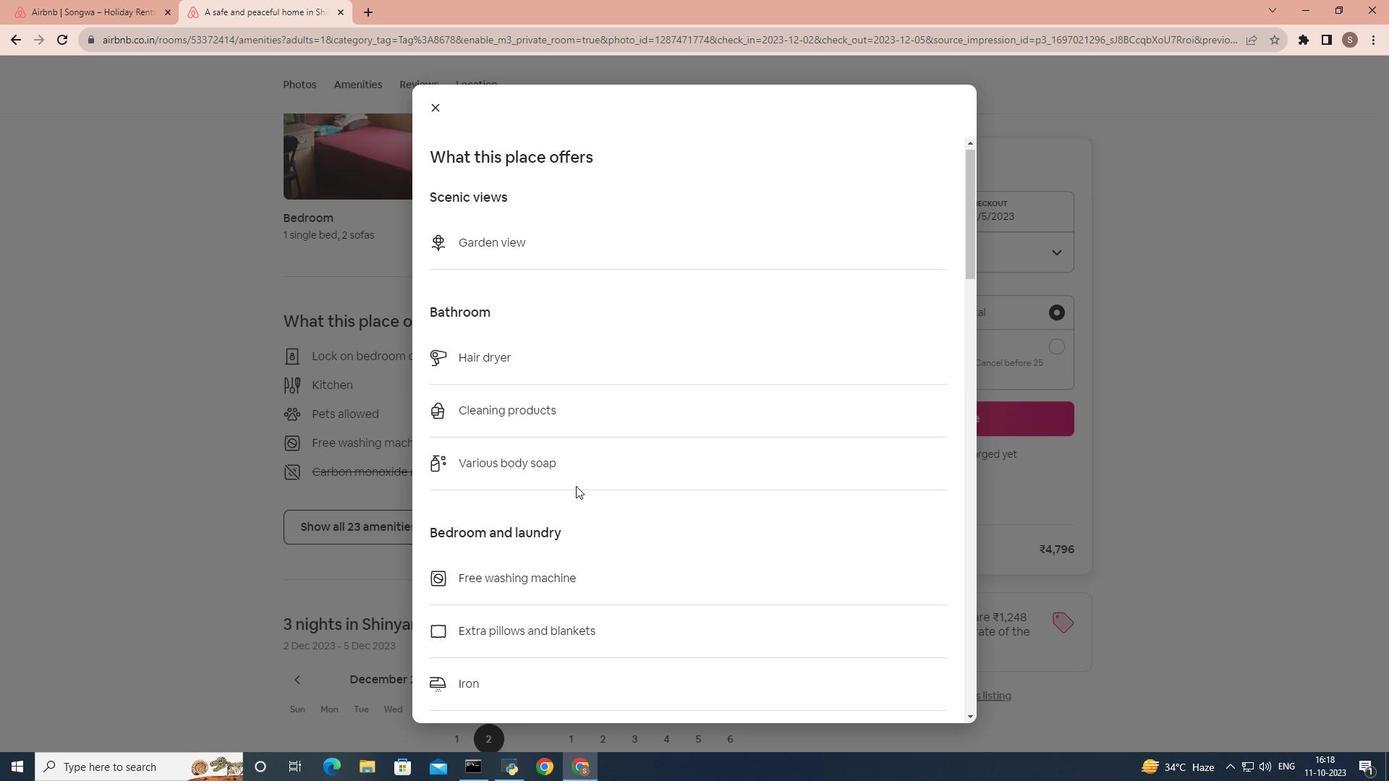 
Action: Mouse scrolled (576, 485) with delta (0, 0)
Screenshot: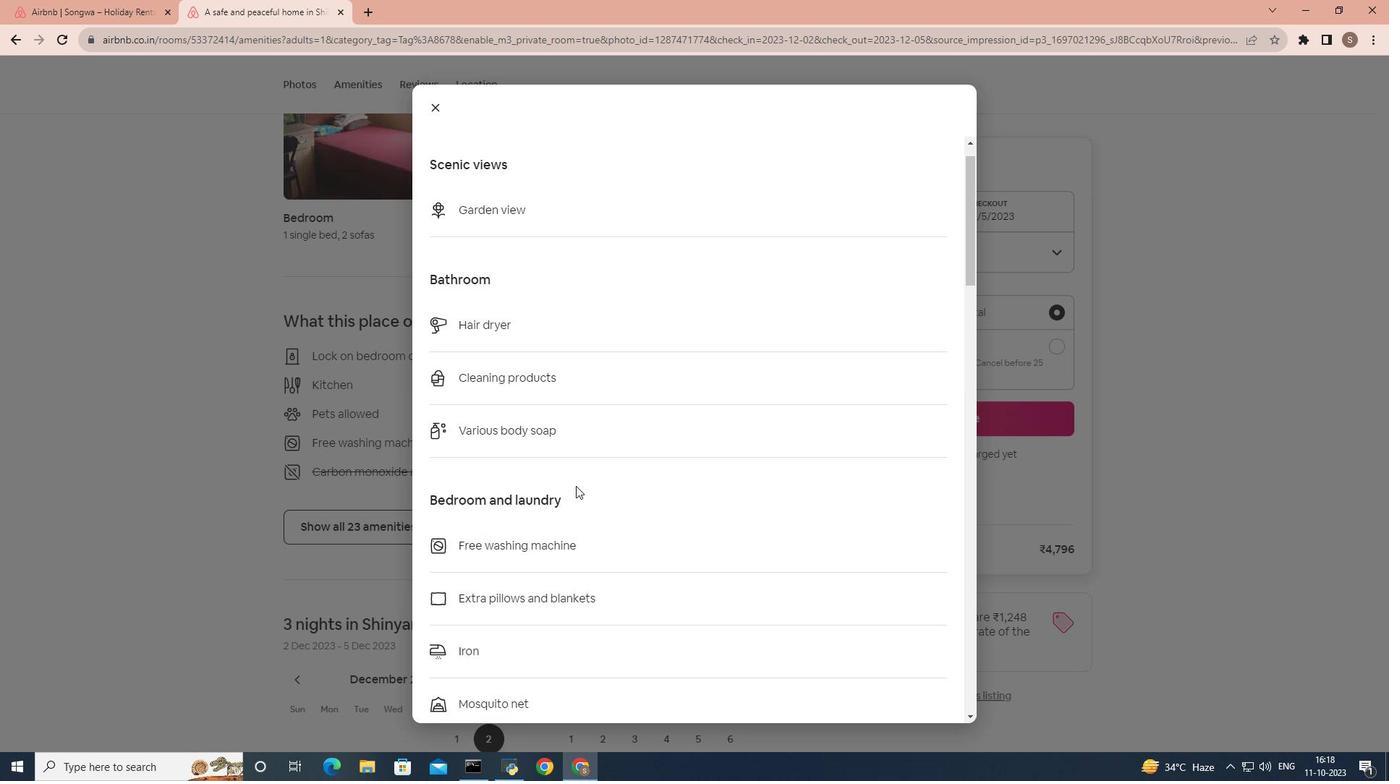 
Action: Mouse scrolled (576, 485) with delta (0, 0)
Screenshot: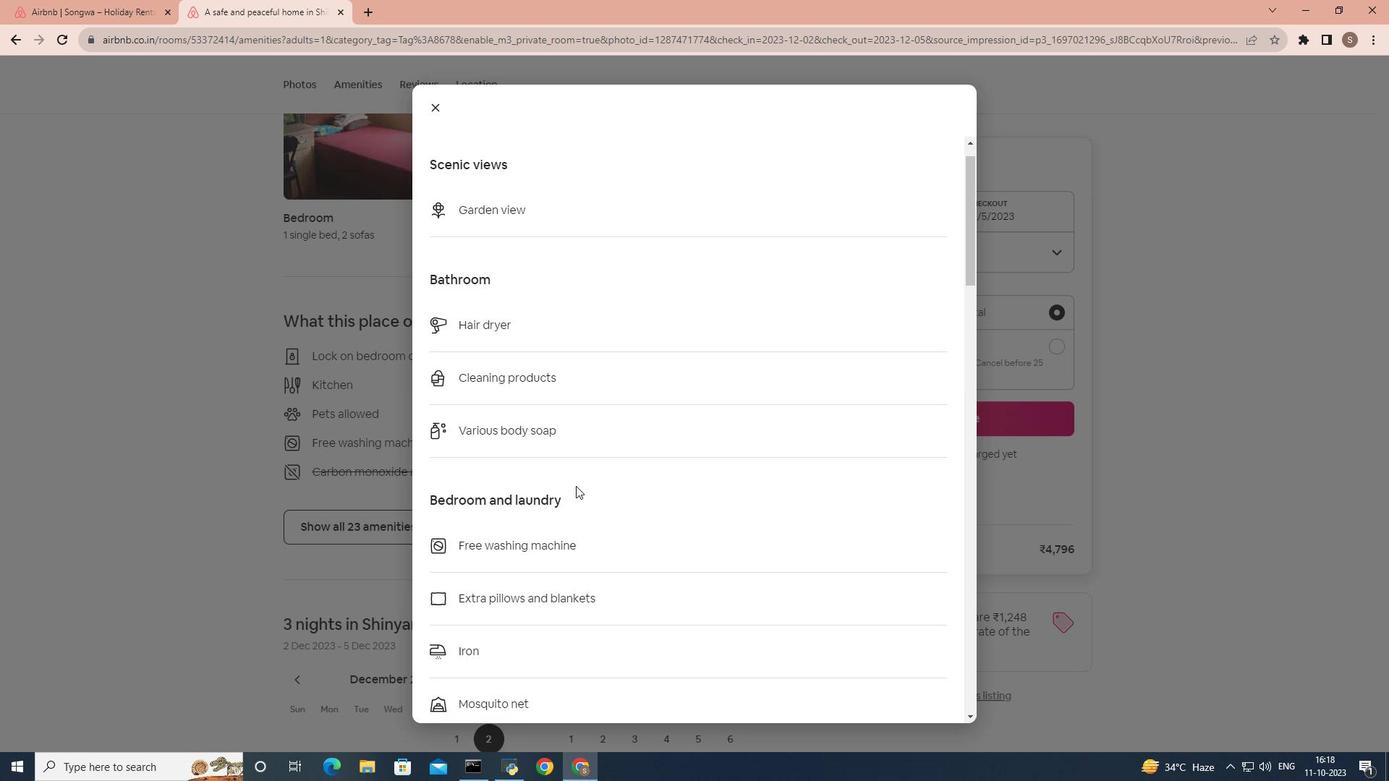 
Action: Mouse scrolled (576, 485) with delta (0, 0)
Screenshot: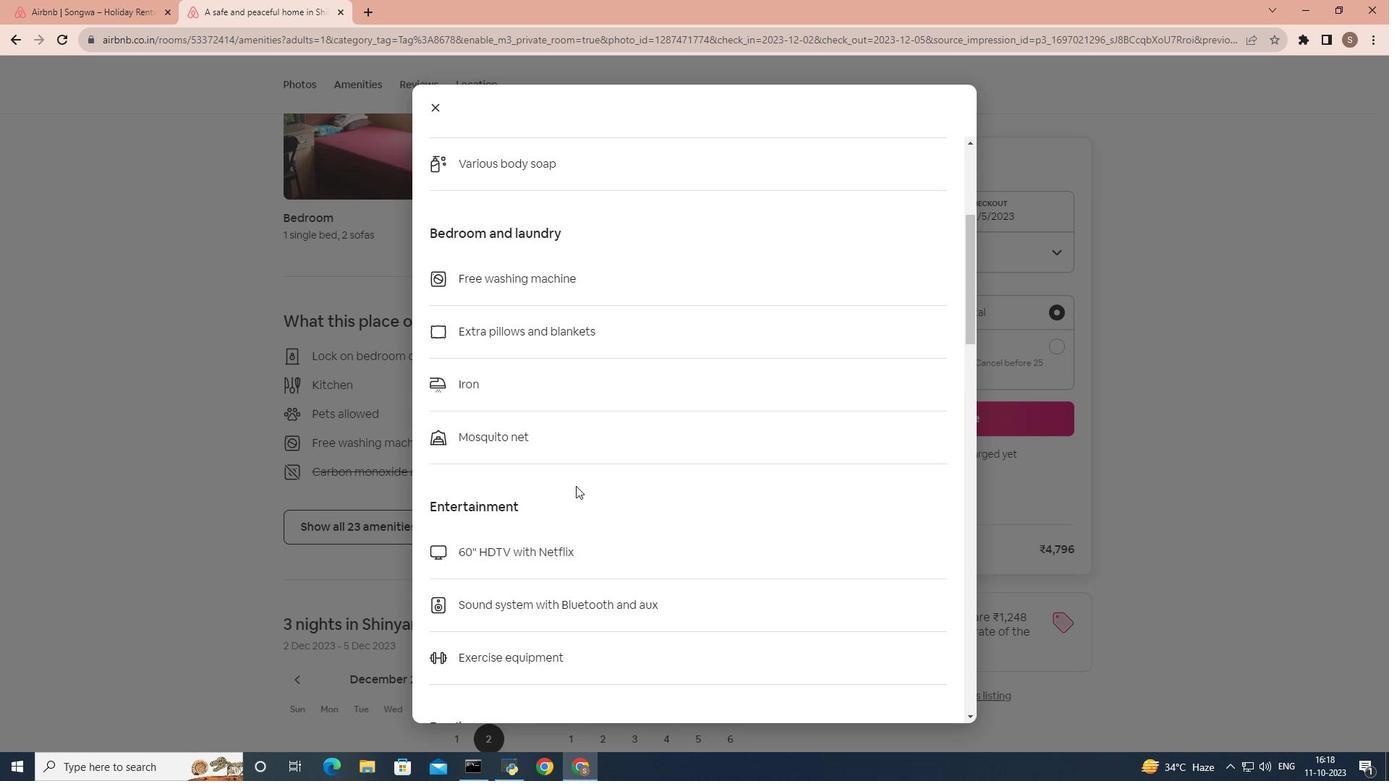 
Action: Mouse scrolled (576, 485) with delta (0, 0)
Screenshot: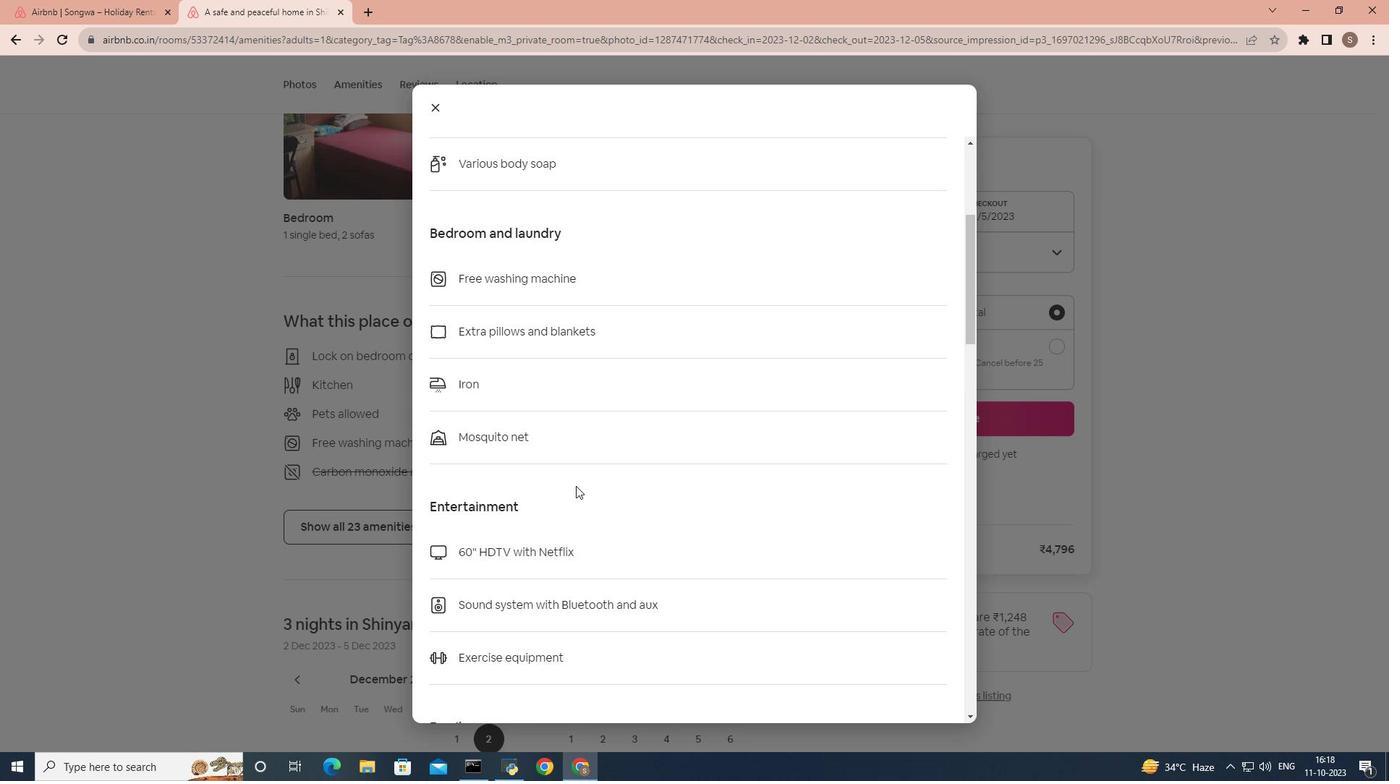 
Action: Mouse scrolled (576, 485) with delta (0, 0)
Screenshot: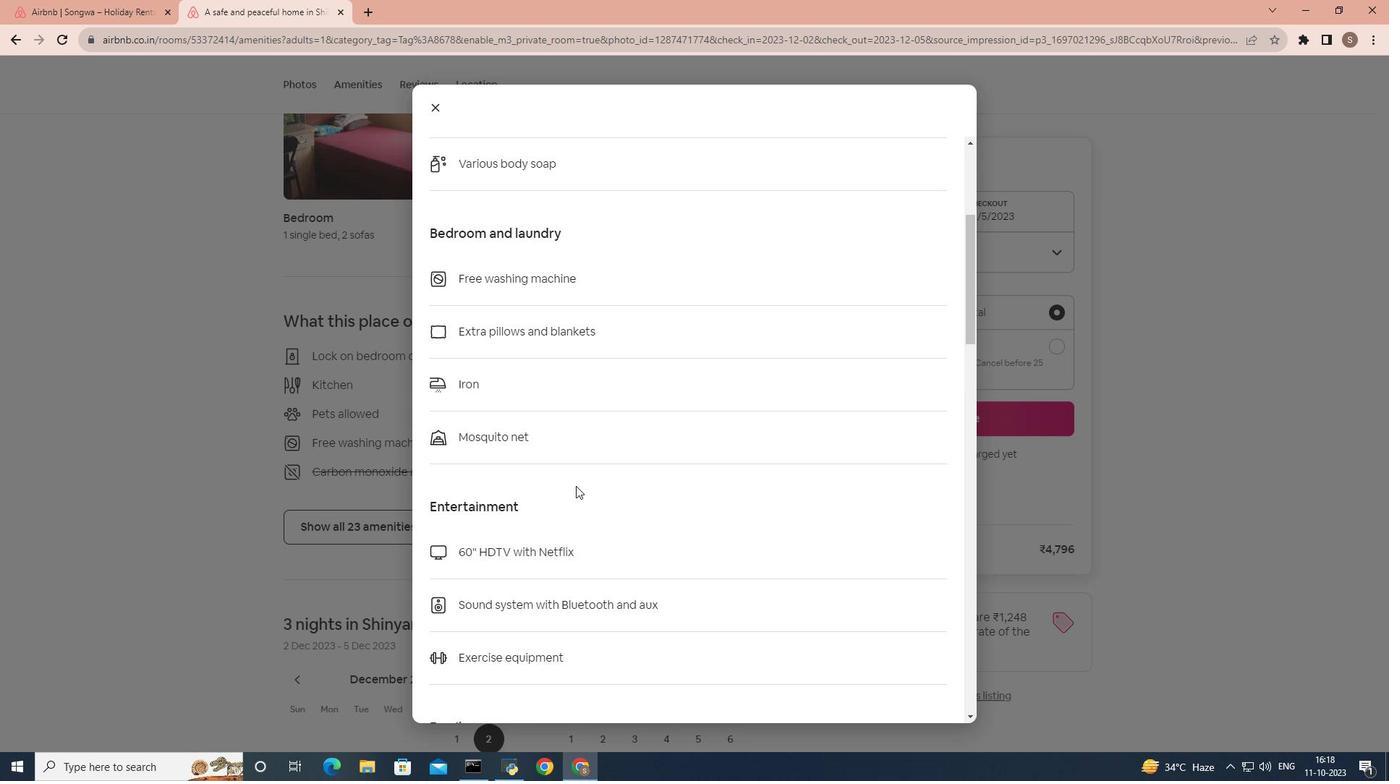 
Action: Mouse scrolled (576, 485) with delta (0, 0)
Screenshot: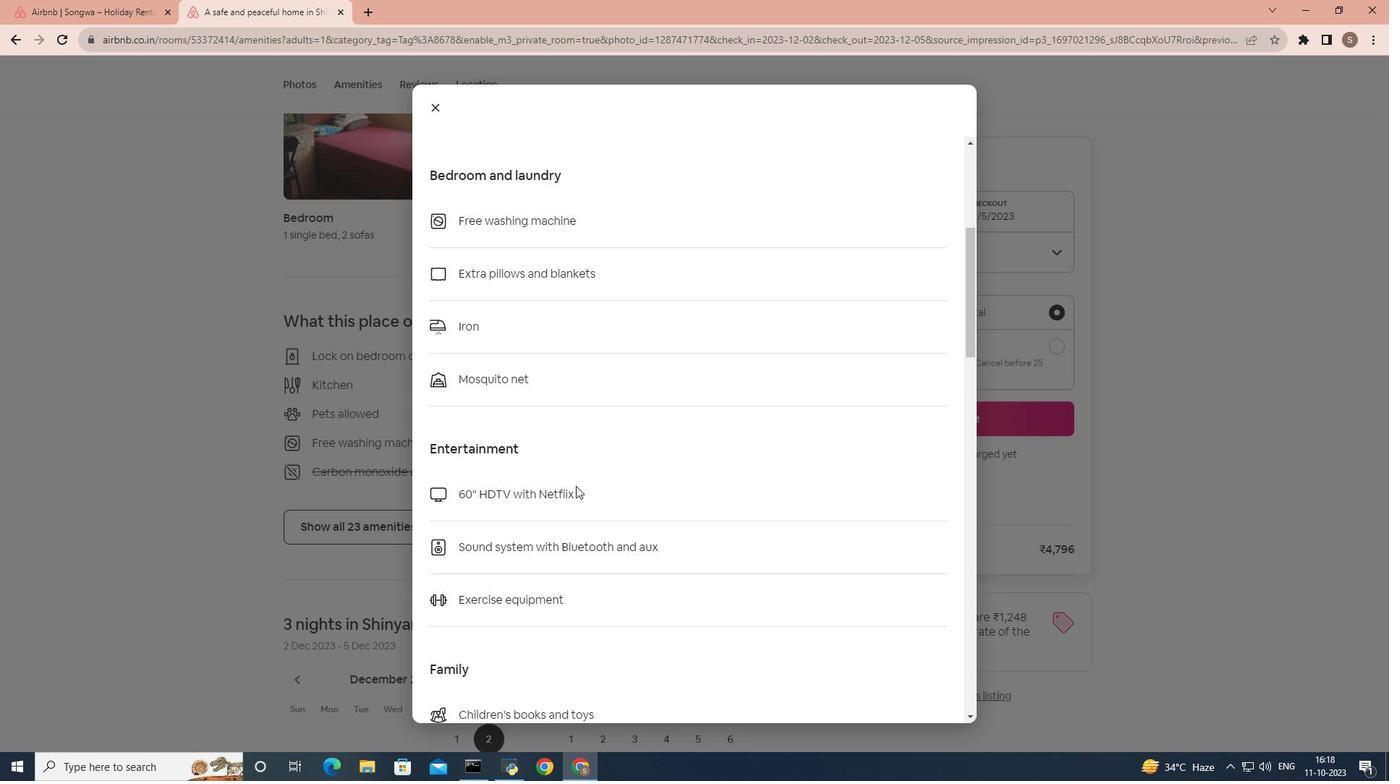 
Action: Mouse scrolled (576, 485) with delta (0, 0)
Screenshot: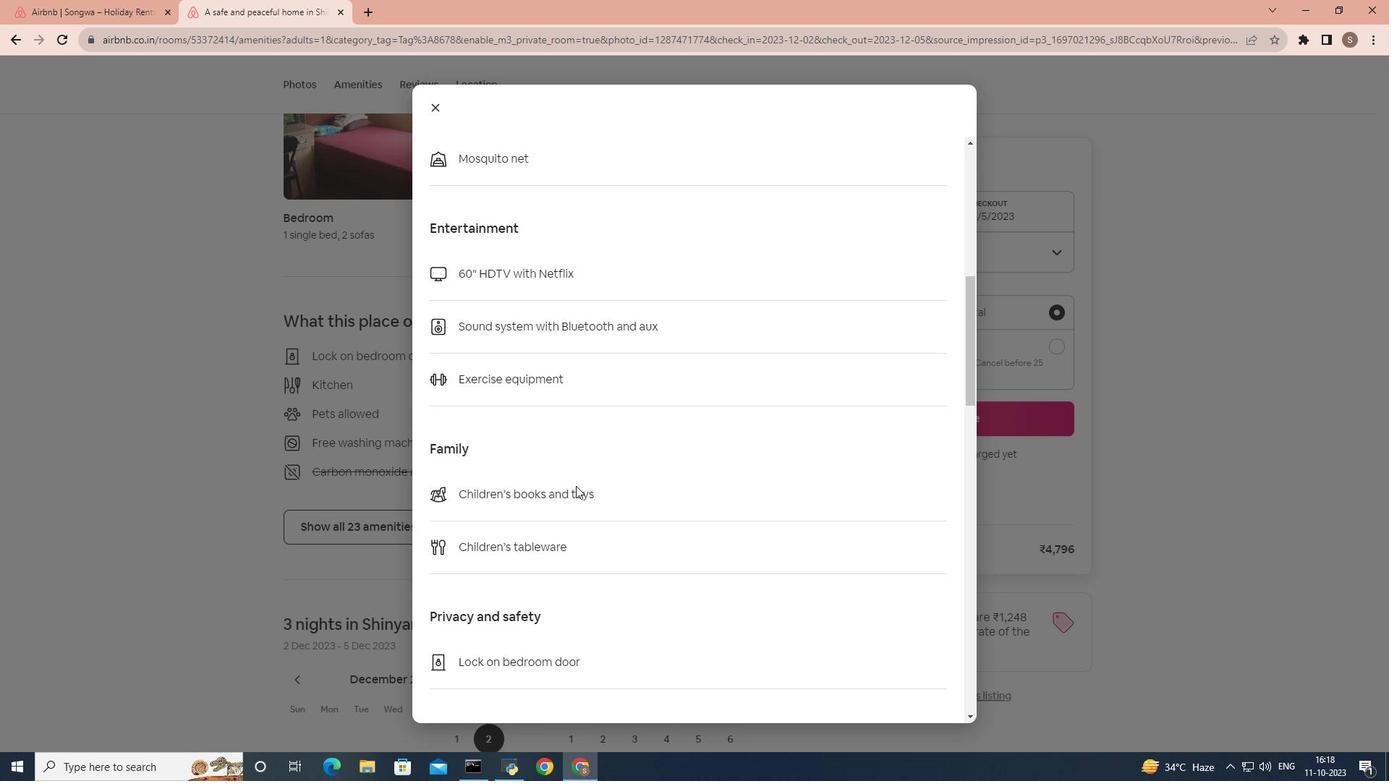
Action: Mouse scrolled (576, 485) with delta (0, 0)
Screenshot: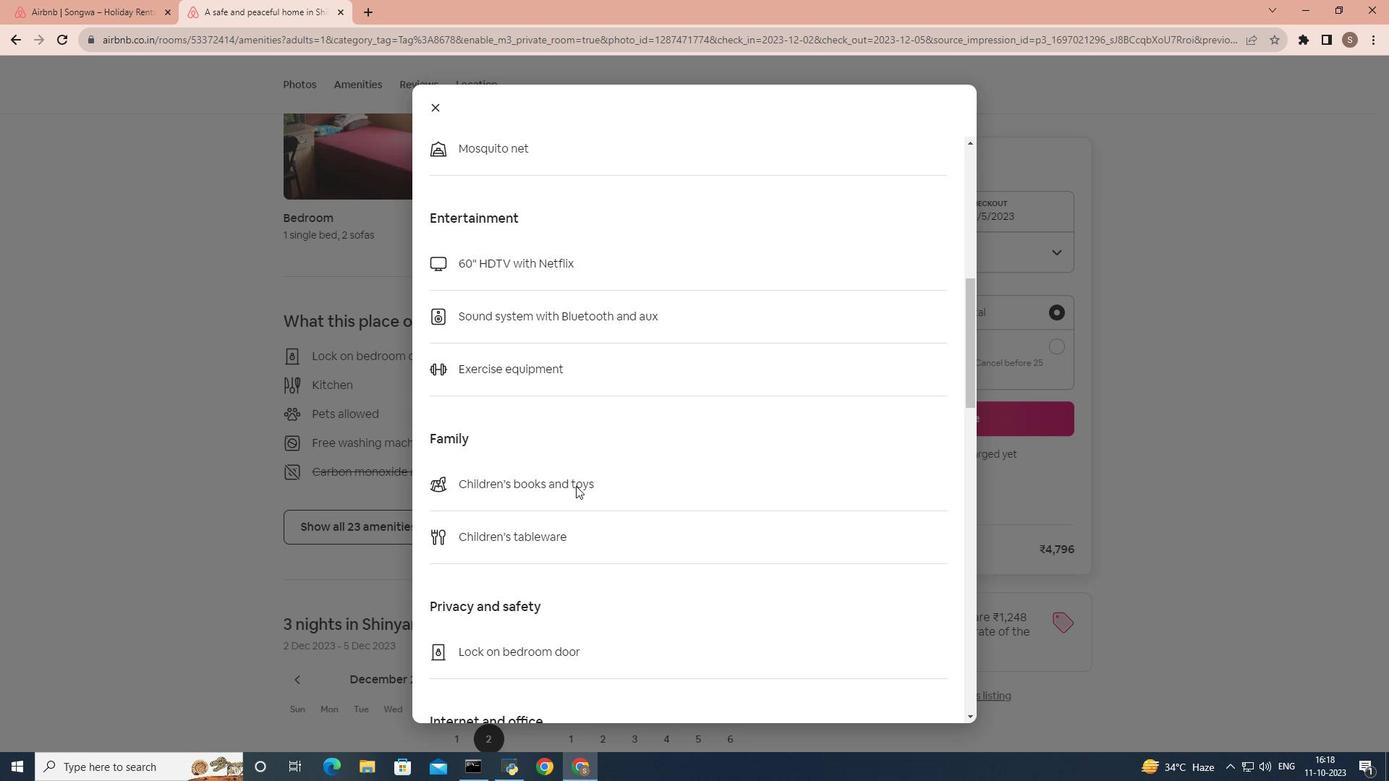 
Action: Mouse scrolled (576, 485) with delta (0, 0)
Screenshot: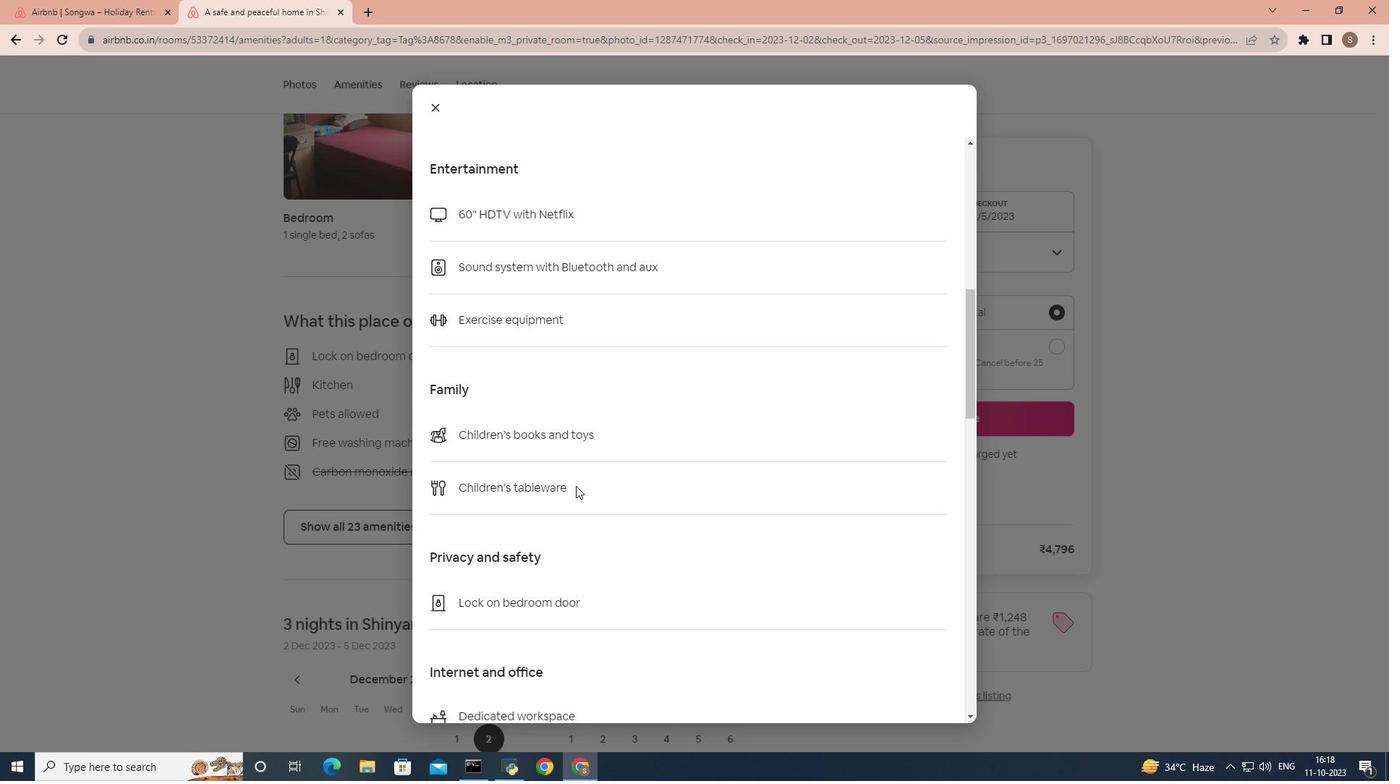
Action: Mouse scrolled (576, 485) with delta (0, 0)
Screenshot: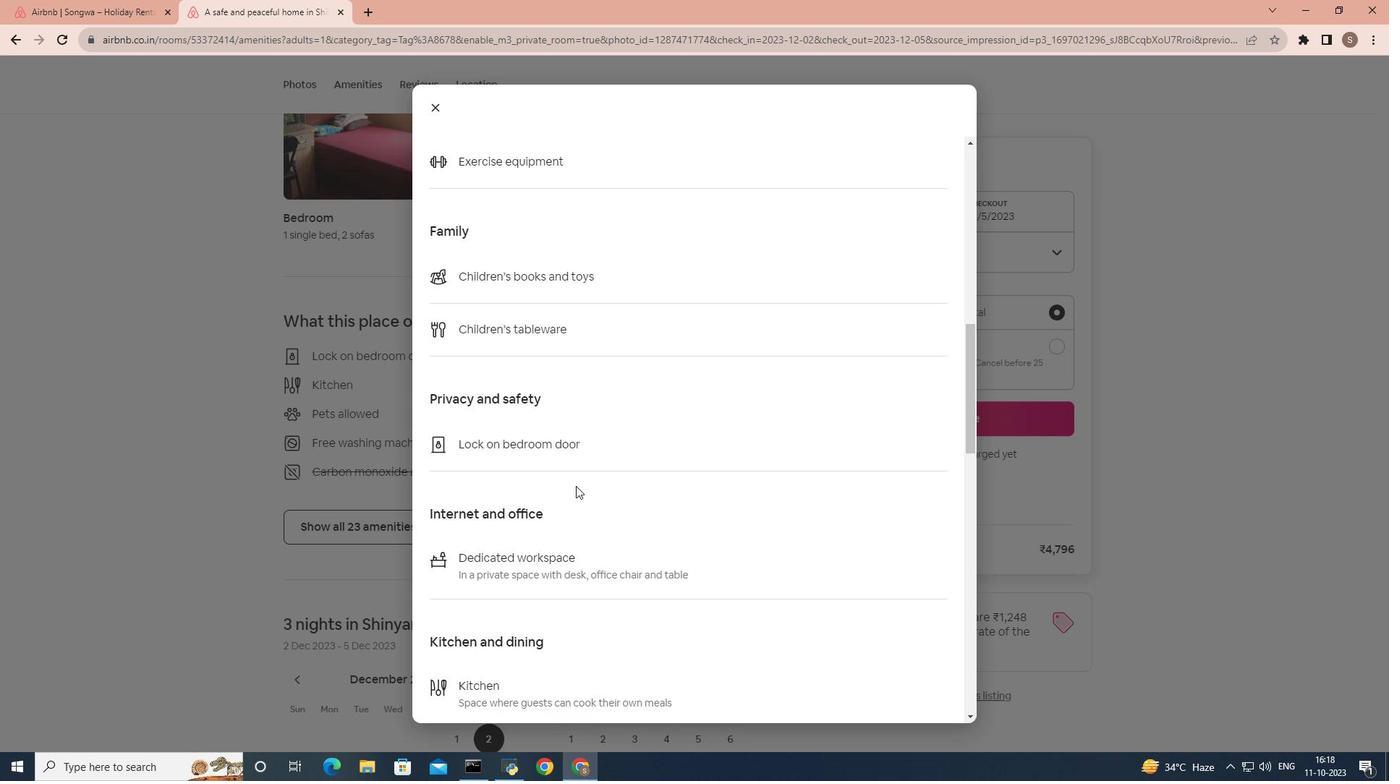
Action: Mouse scrolled (576, 485) with delta (0, 0)
Screenshot: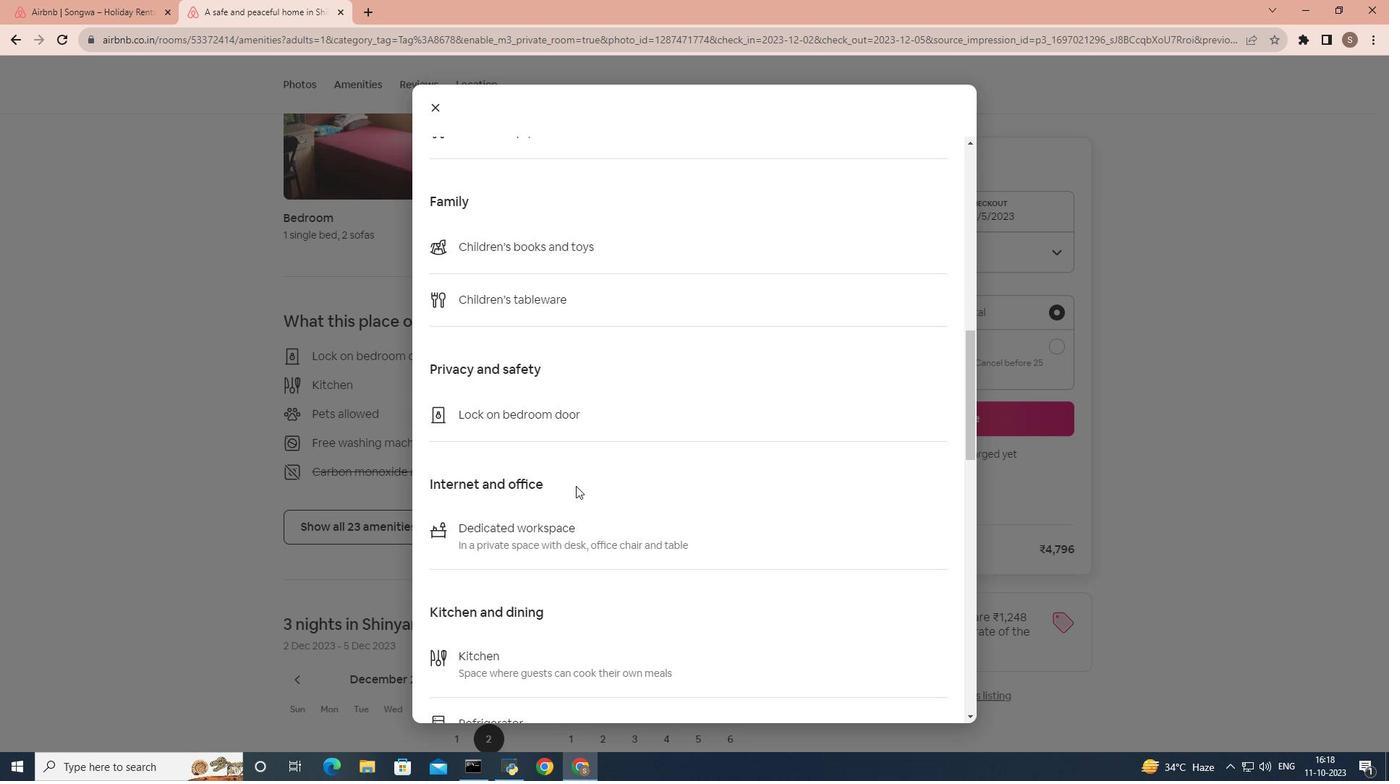 
Action: Mouse scrolled (576, 485) with delta (0, 0)
Screenshot: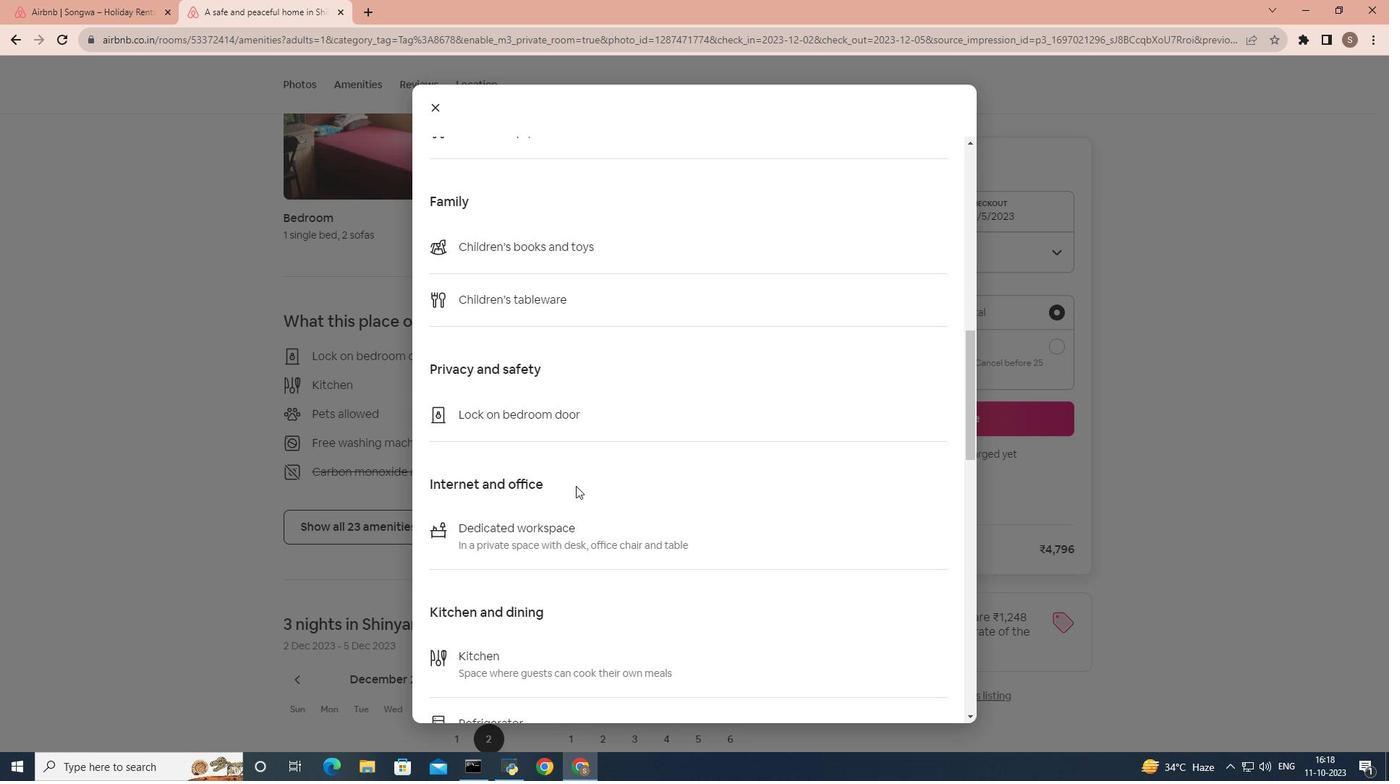 
Action: Mouse scrolled (576, 485) with delta (0, 0)
Screenshot: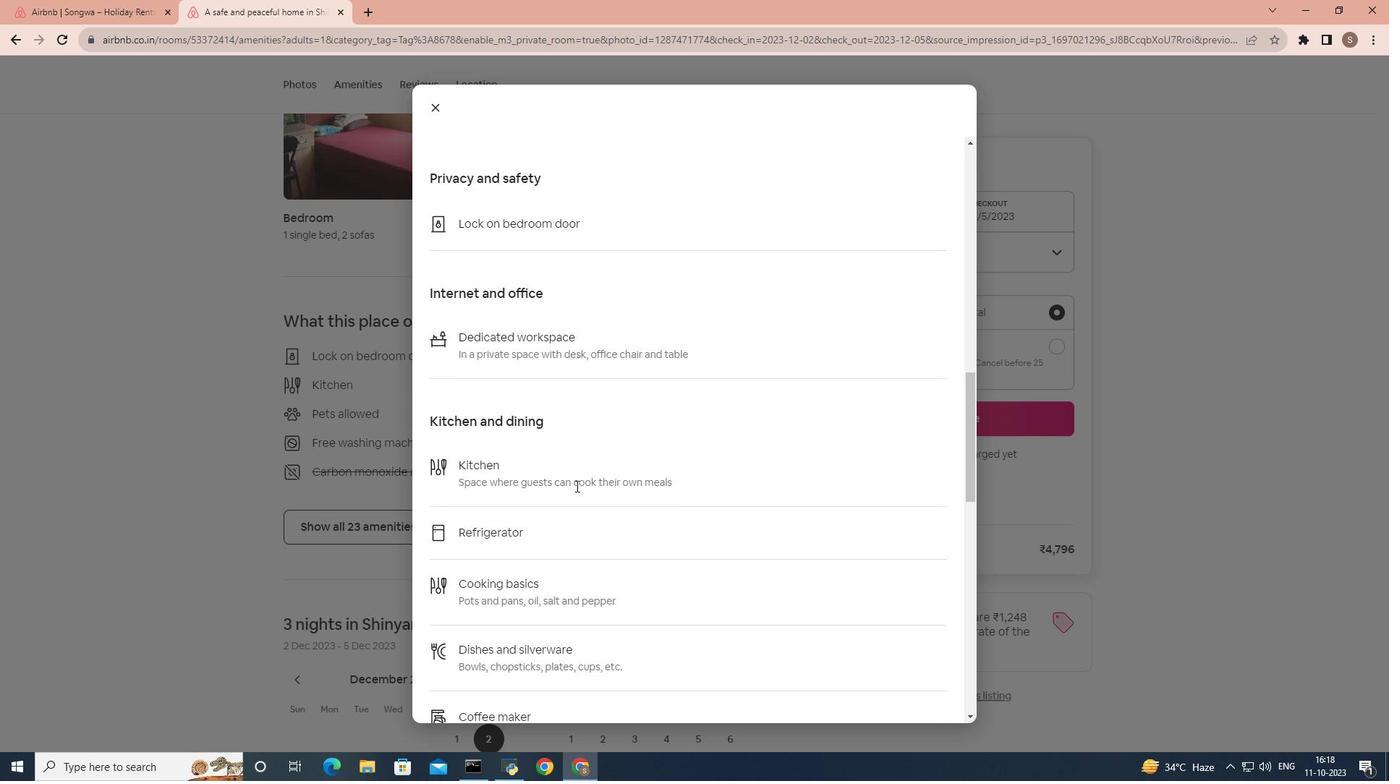
Action: Mouse scrolled (576, 485) with delta (0, 0)
Screenshot: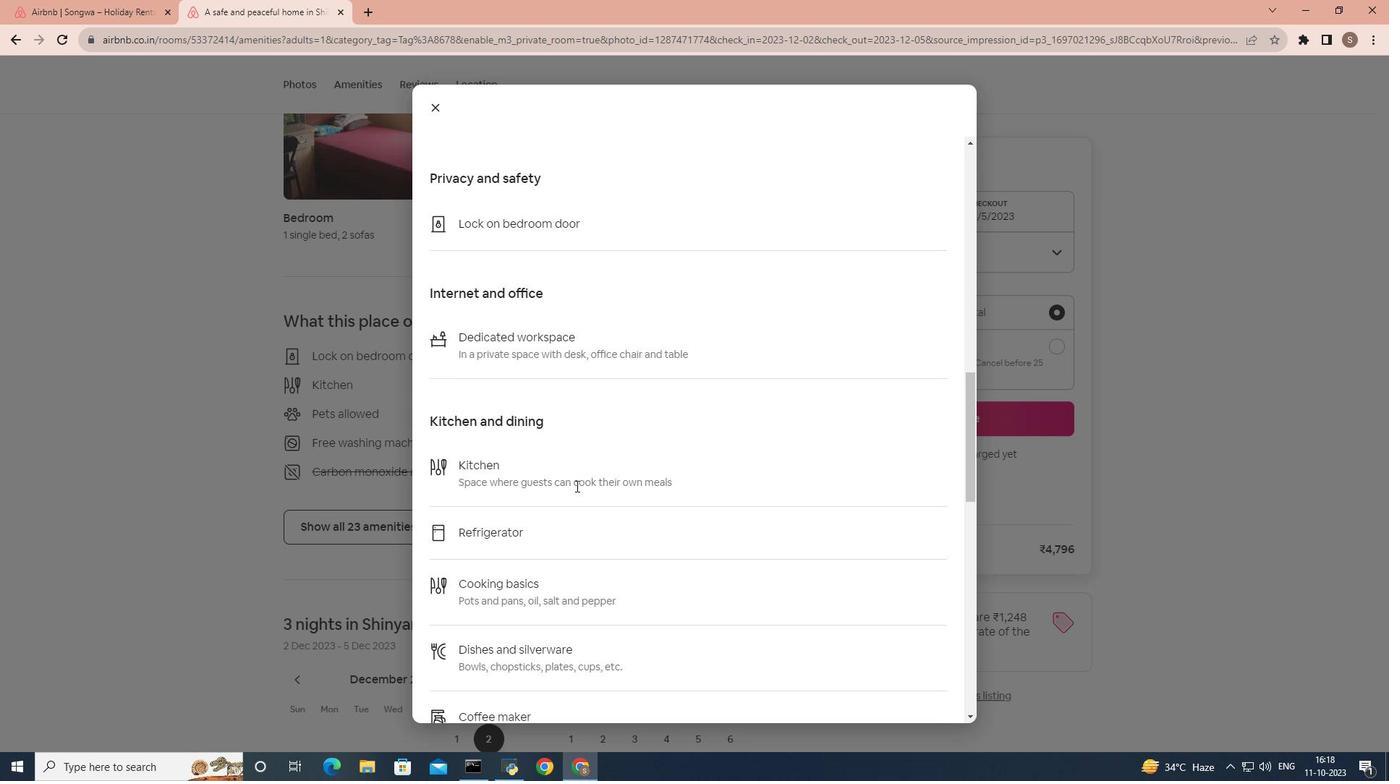 
Action: Mouse scrolled (576, 485) with delta (0, 0)
Screenshot: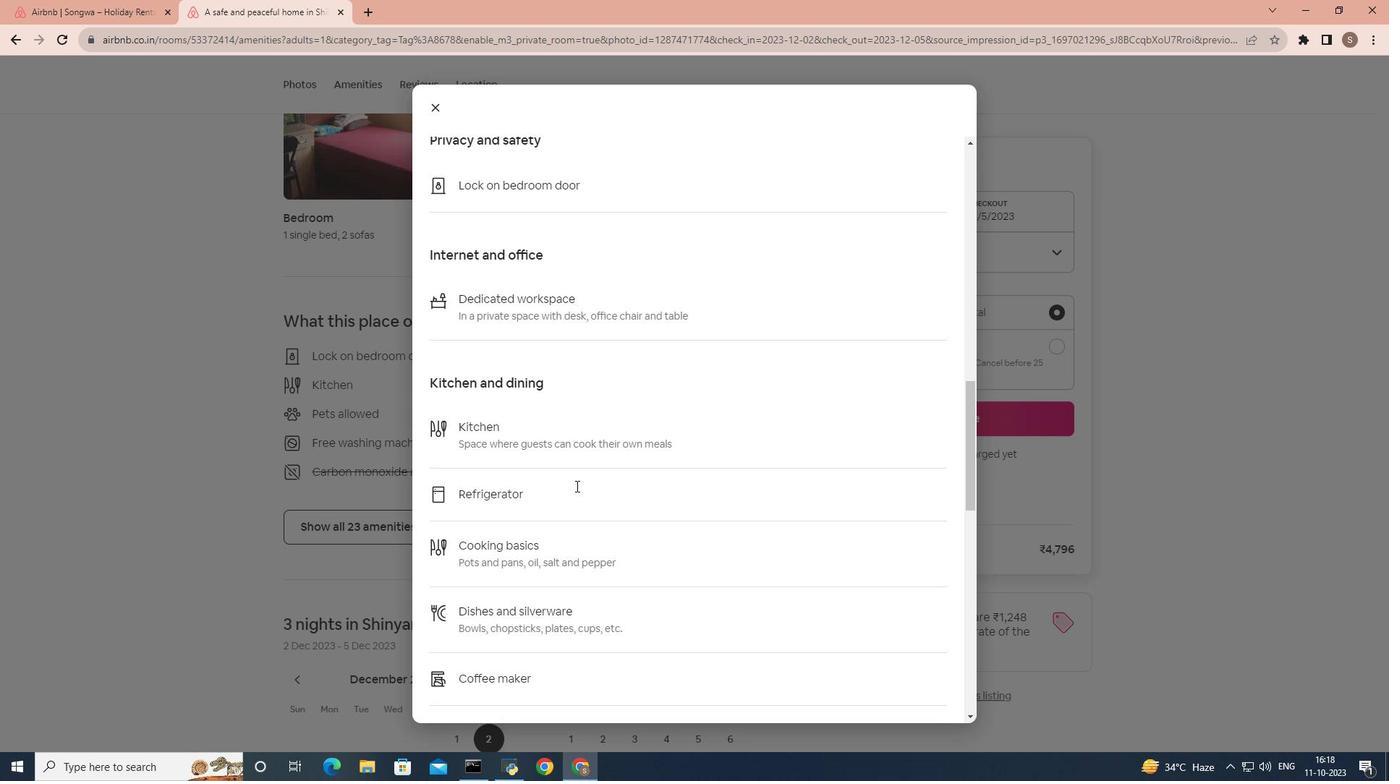 
Action: Mouse scrolled (576, 485) with delta (0, 0)
Screenshot: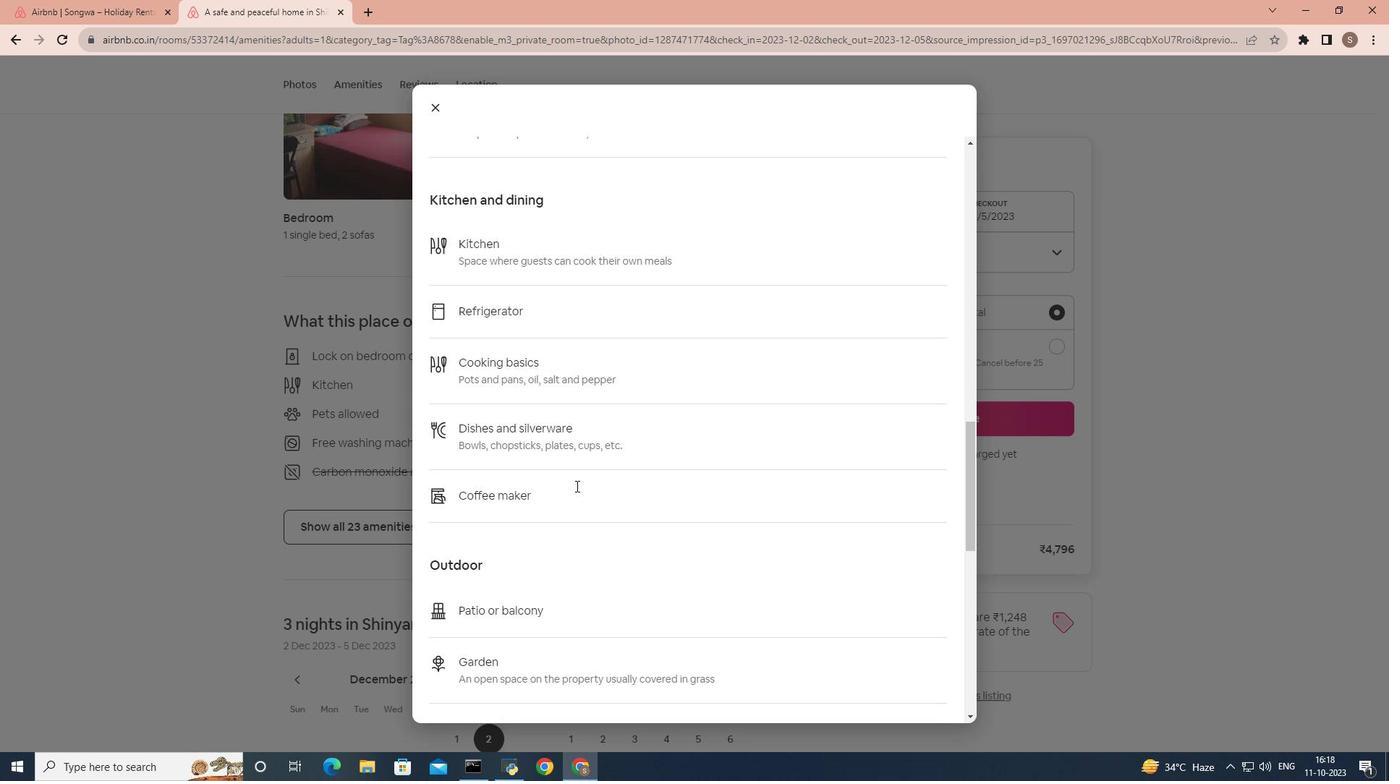 
Action: Mouse scrolled (576, 485) with delta (0, 0)
Screenshot: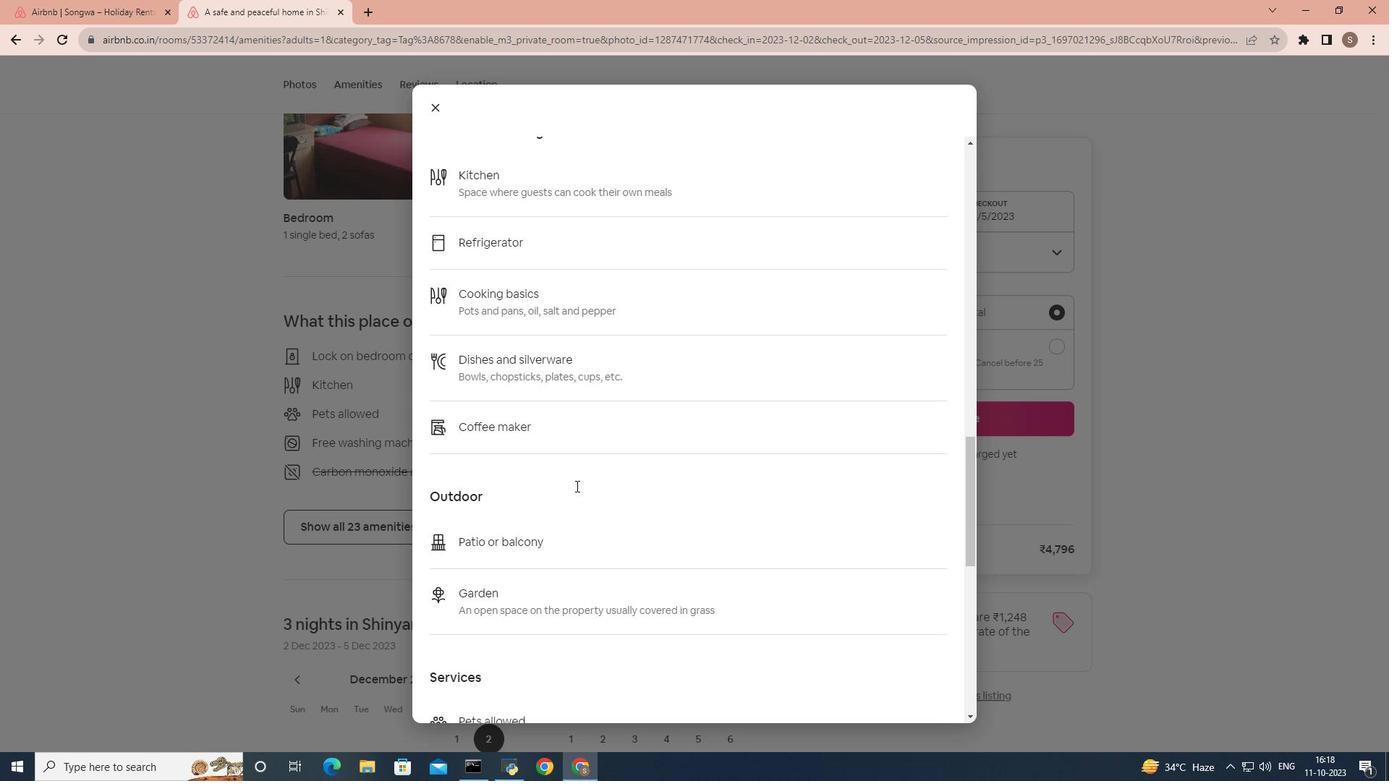 
Action: Mouse scrolled (576, 485) with delta (0, 0)
Screenshot: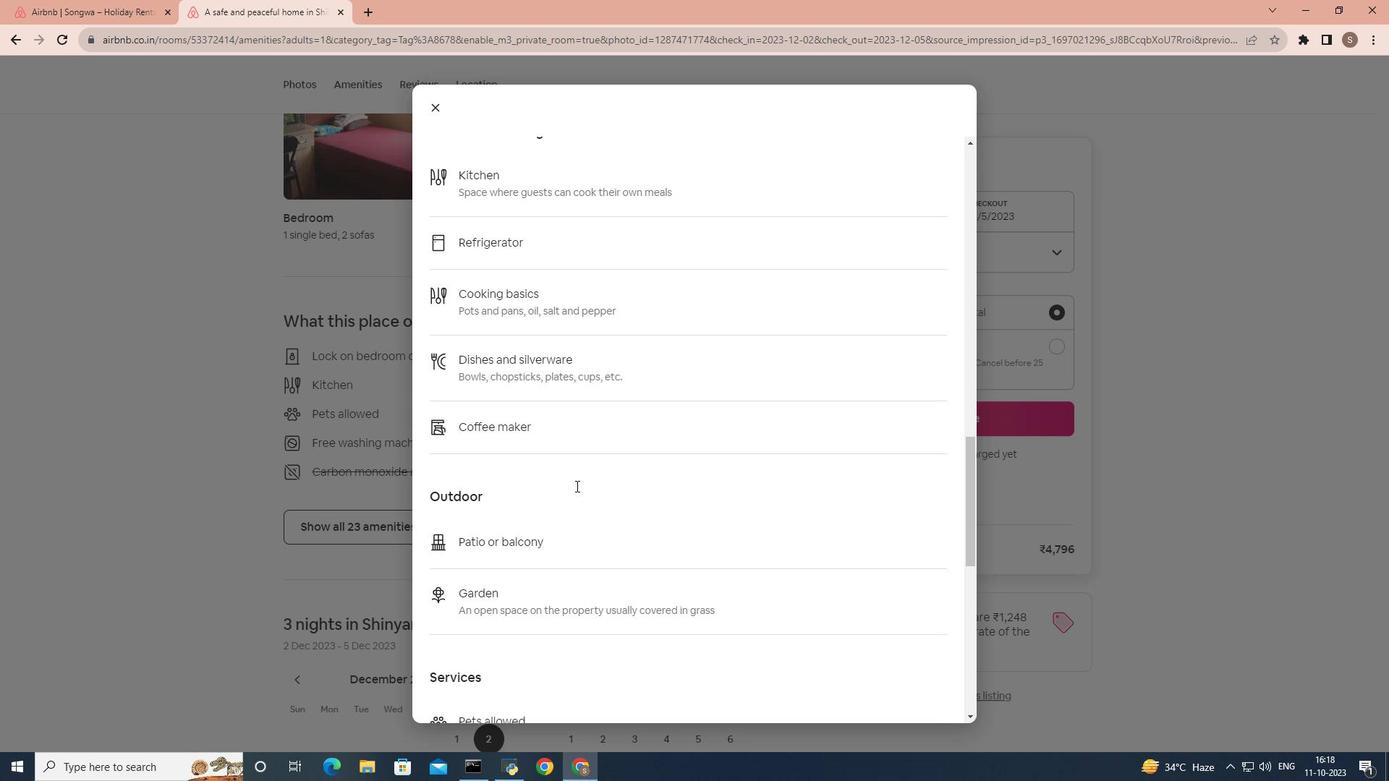 
Action: Mouse scrolled (576, 485) with delta (0, 0)
Screenshot: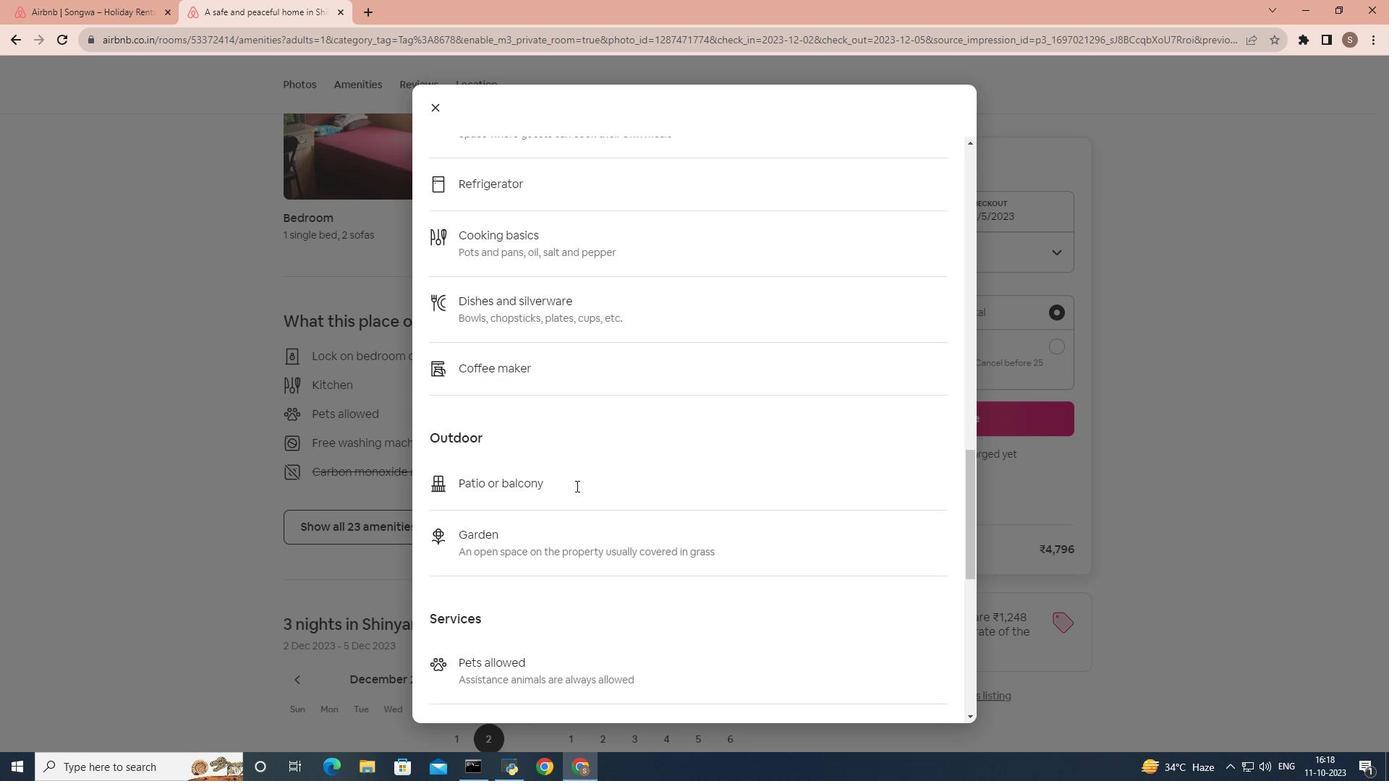 
Action: Mouse scrolled (576, 485) with delta (0, 0)
Screenshot: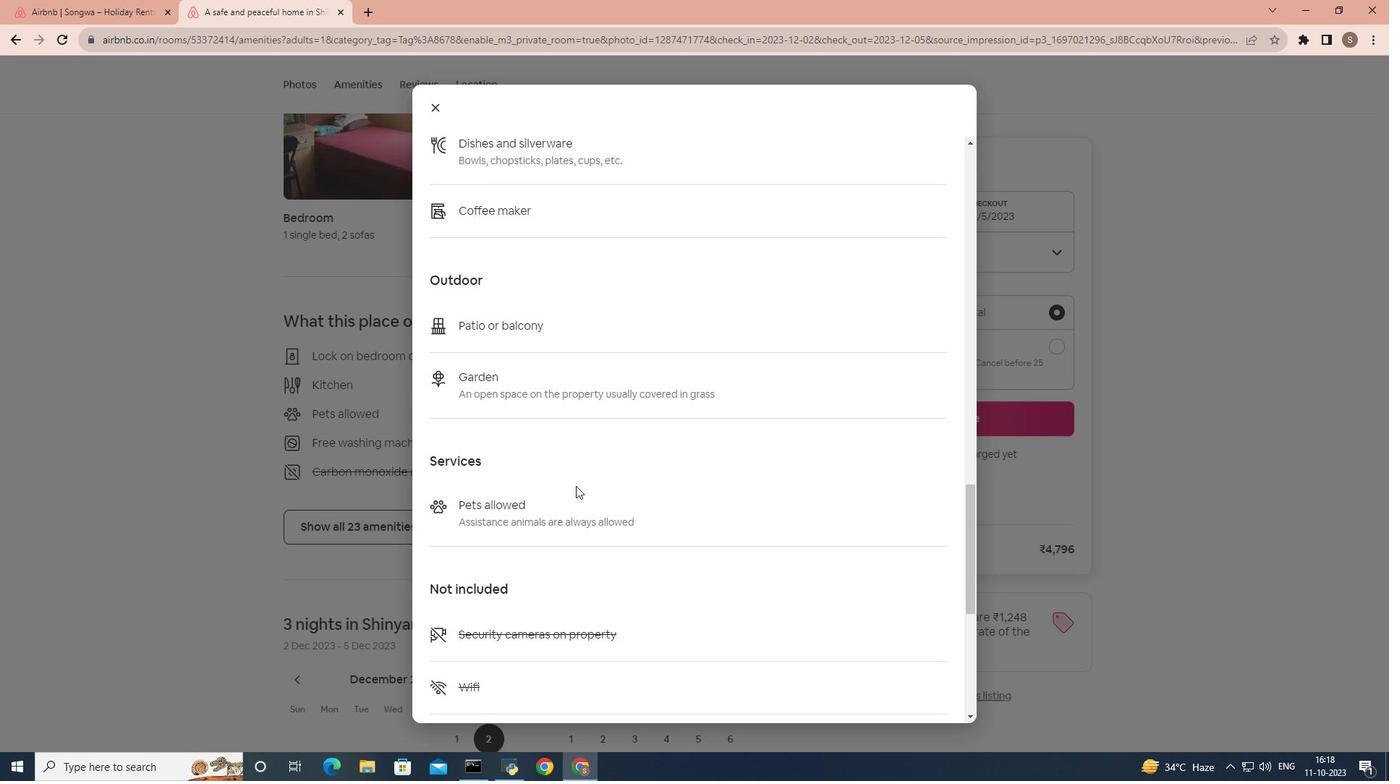 
Action: Mouse scrolled (576, 485) with delta (0, 0)
Screenshot: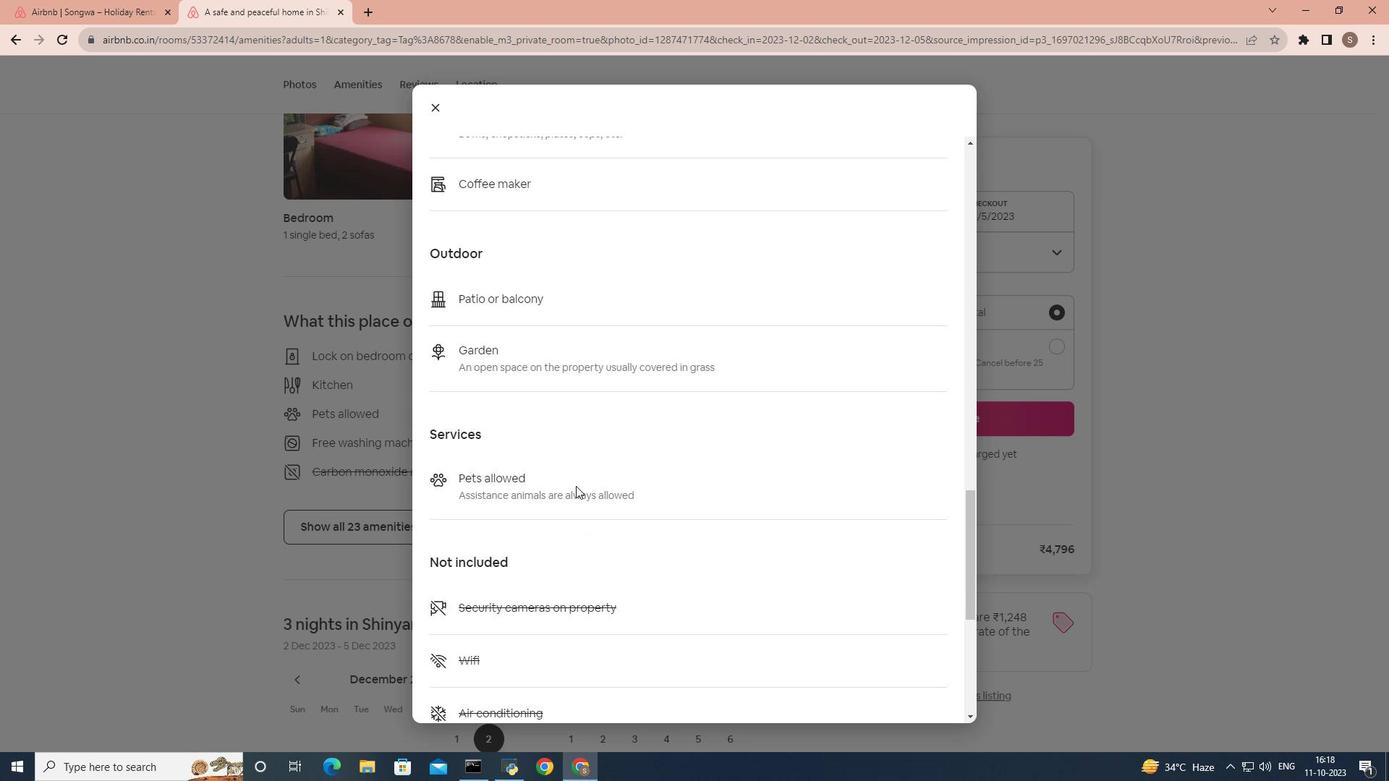 
Action: Mouse scrolled (576, 485) with delta (0, 0)
Screenshot: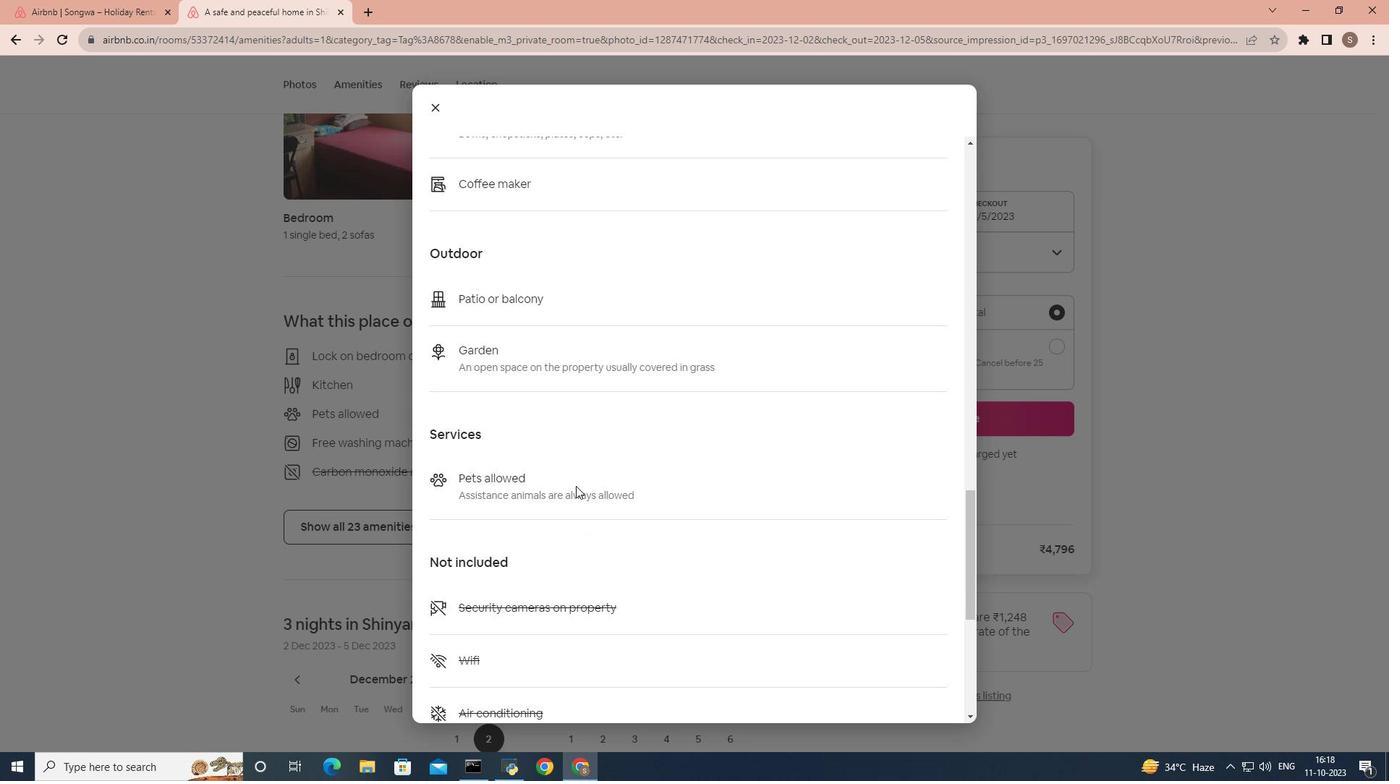 
Action: Mouse moved to (576, 485)
Screenshot: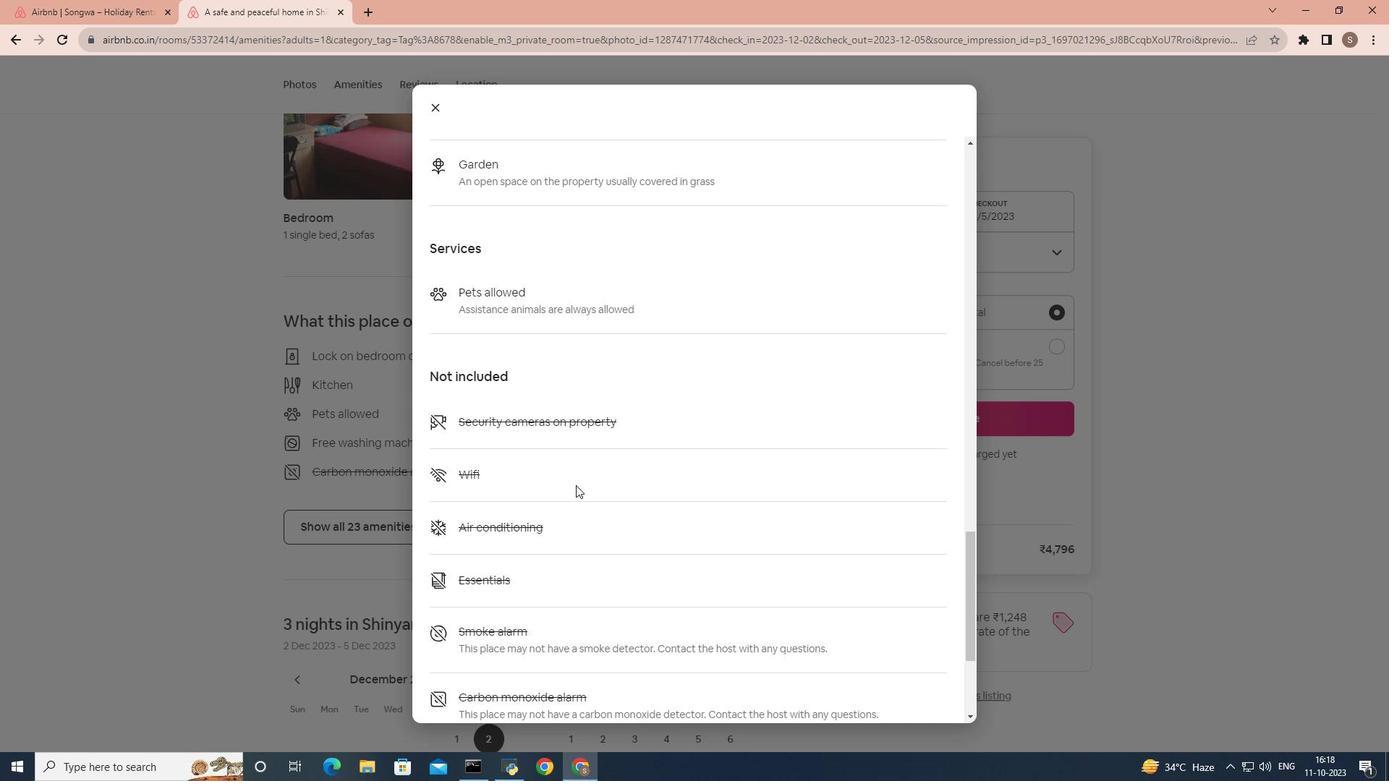 
Action: Mouse scrolled (576, 484) with delta (0, 0)
Screenshot: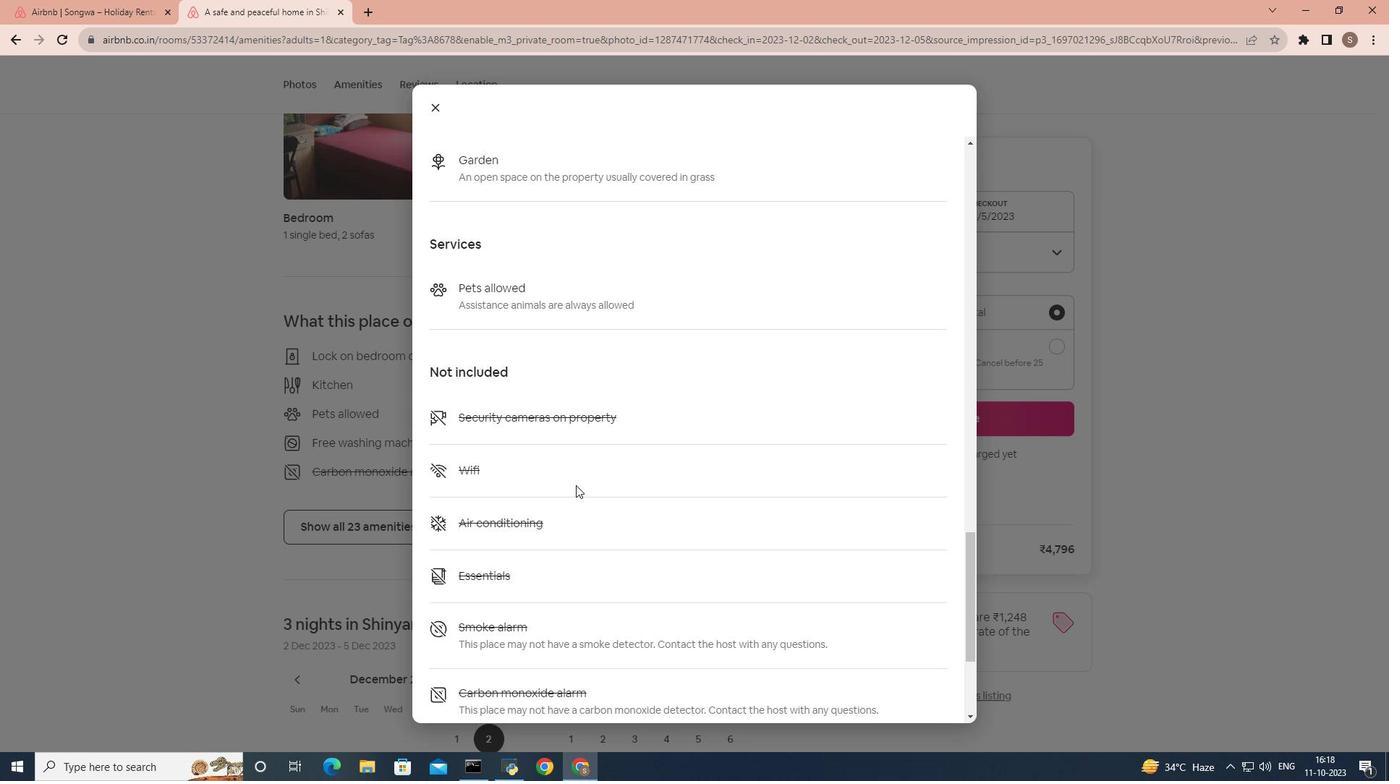 
Action: Mouse scrolled (576, 484) with delta (0, 0)
Screenshot: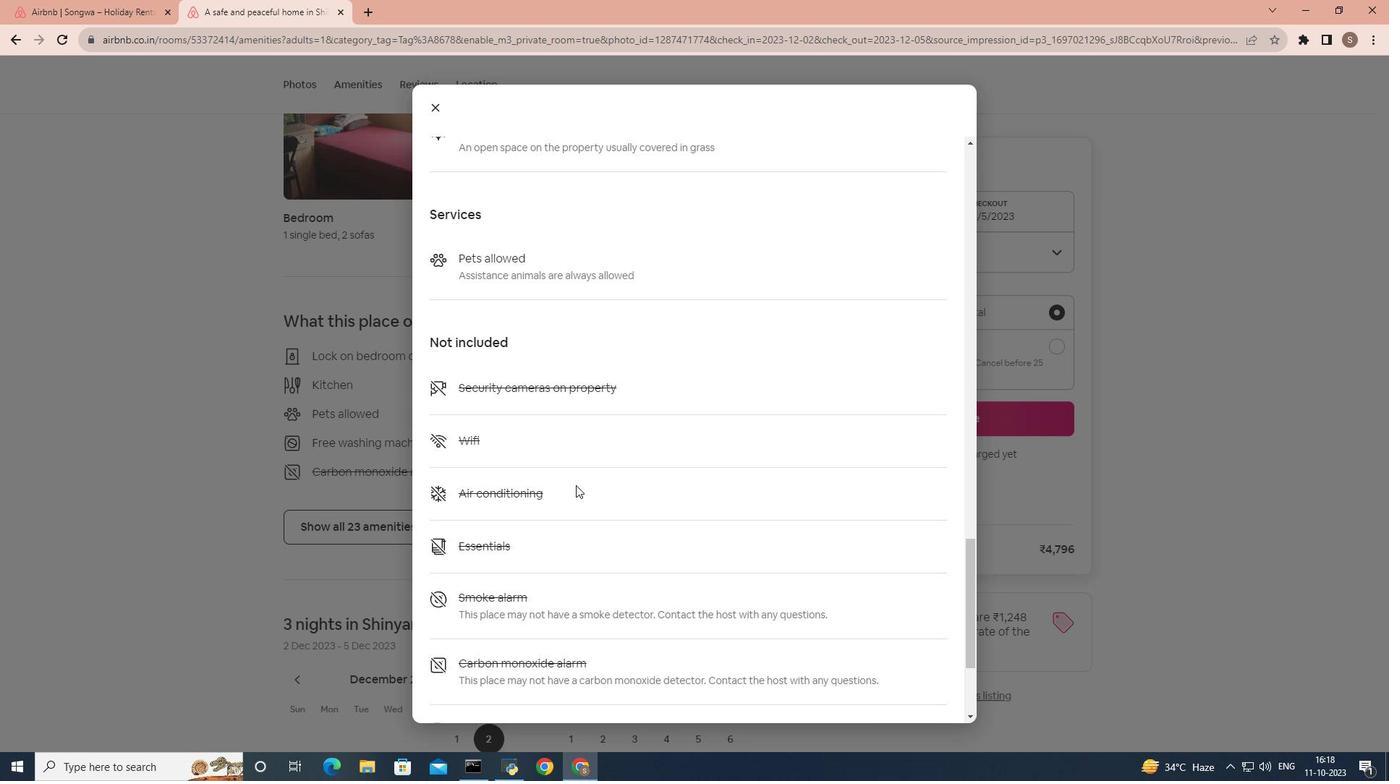 
Action: Mouse scrolled (576, 484) with delta (0, 0)
Screenshot: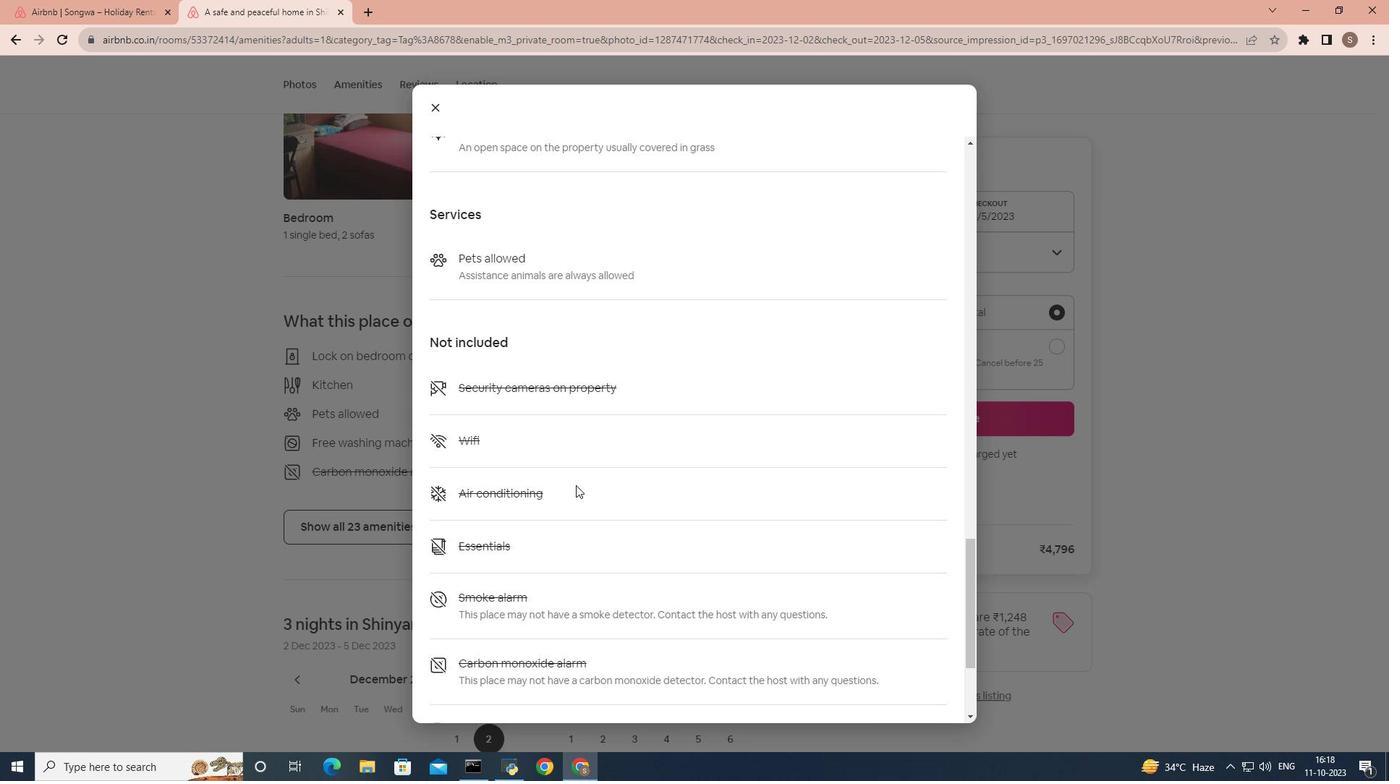
Action: Mouse scrolled (576, 484) with delta (0, 0)
Screenshot: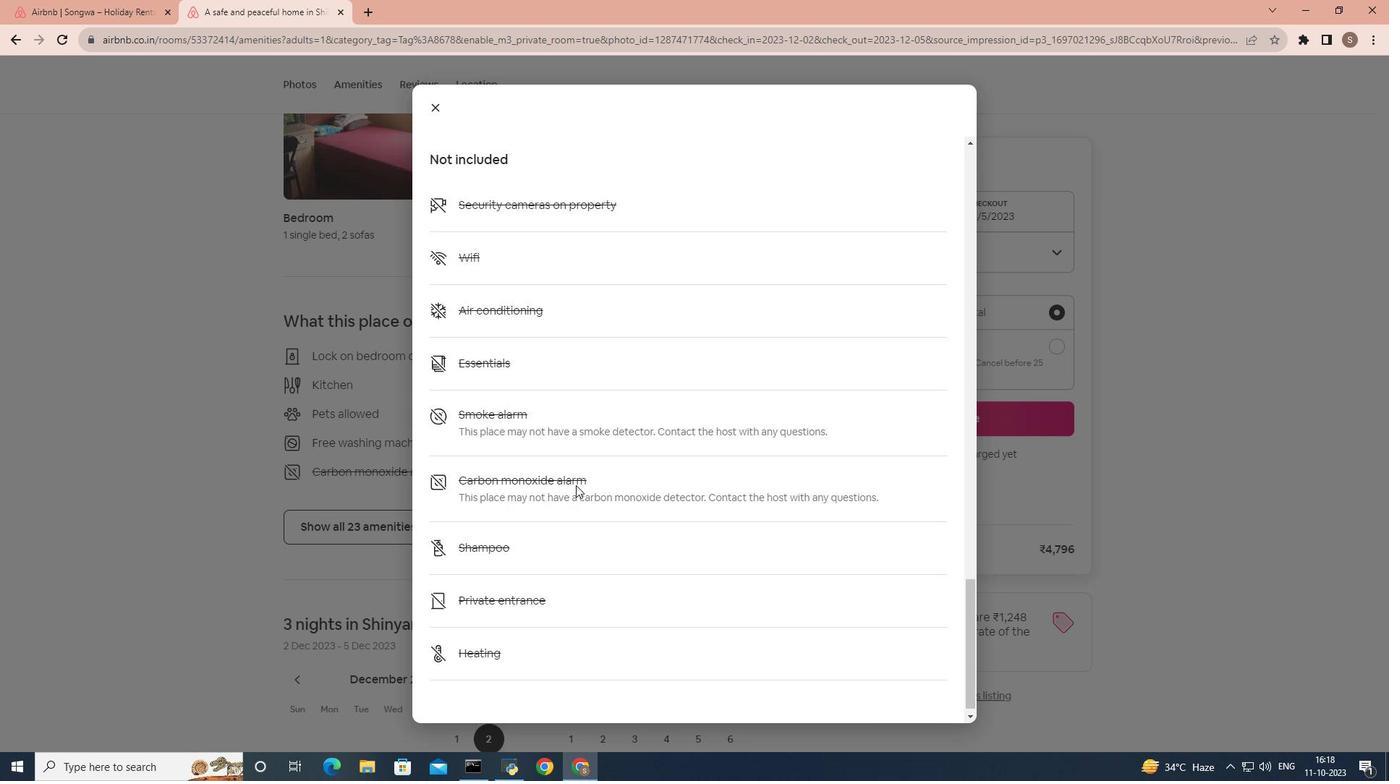 
Action: Mouse moved to (576, 484)
Screenshot: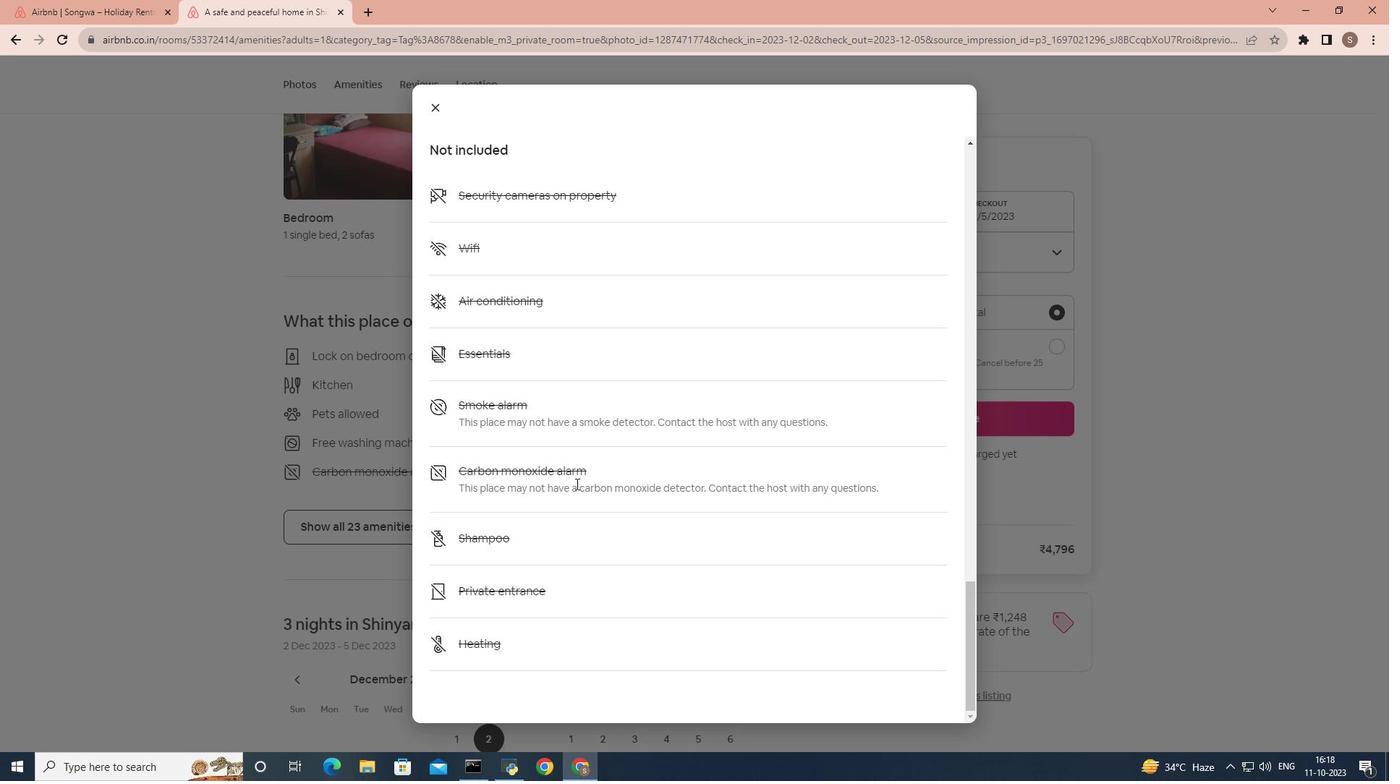 
Action: Mouse scrolled (576, 483) with delta (0, 0)
Screenshot: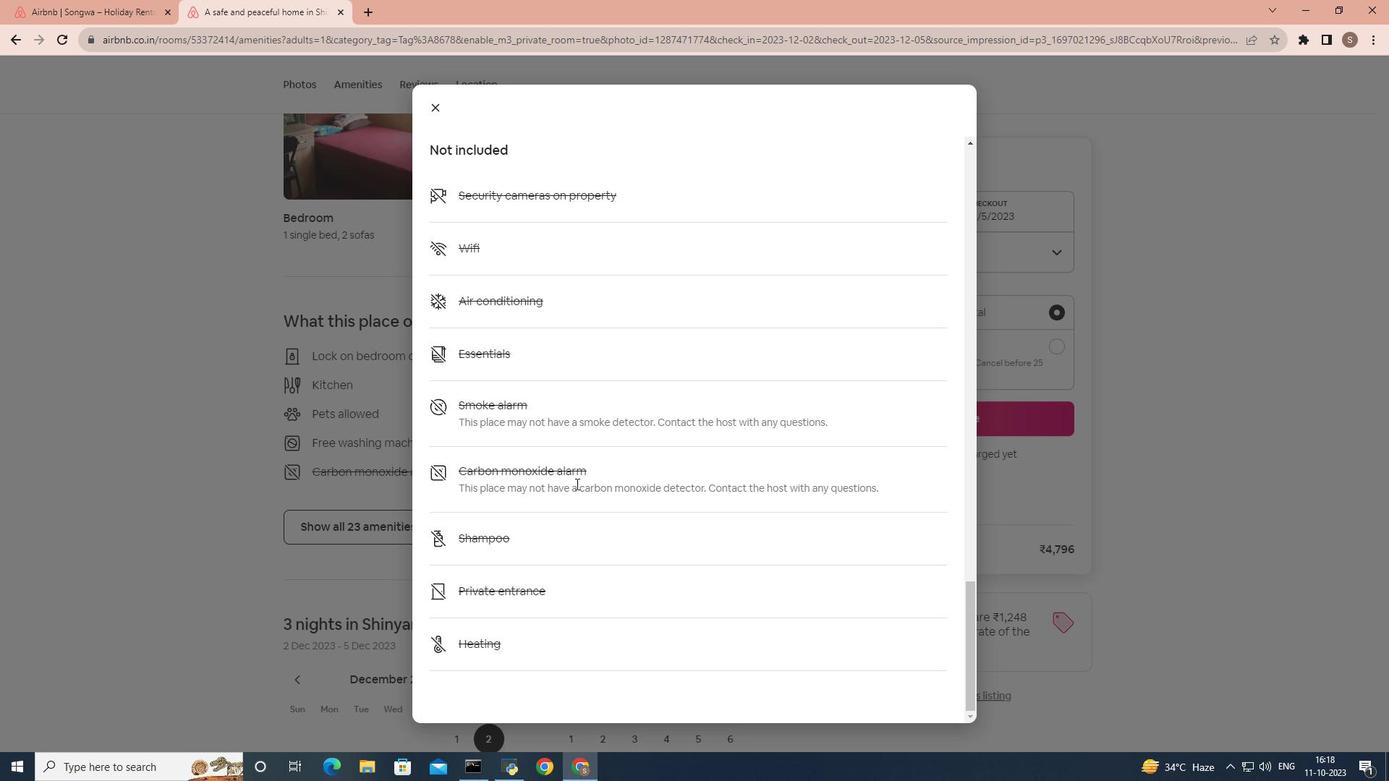 
Action: Mouse scrolled (576, 483) with delta (0, 0)
Screenshot: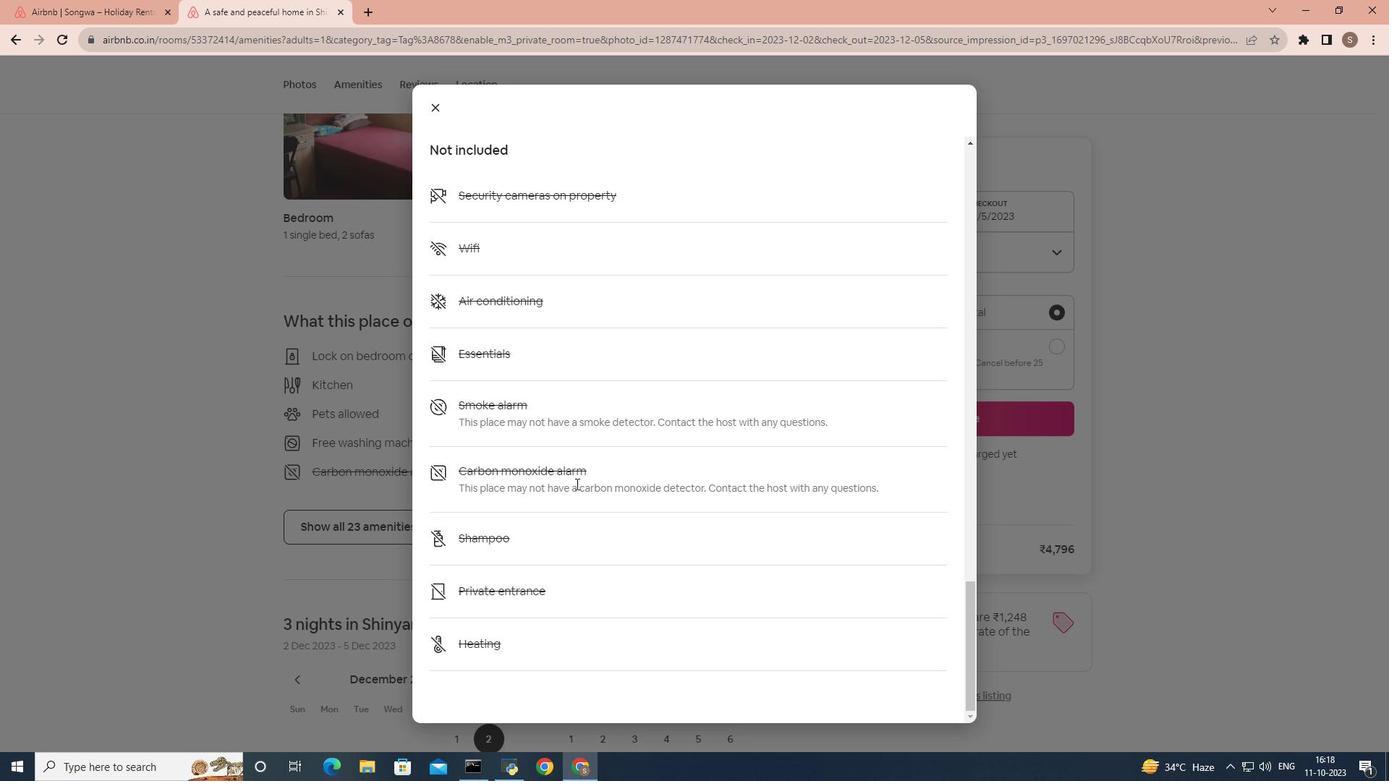 
Action: Mouse scrolled (576, 483) with delta (0, 0)
Screenshot: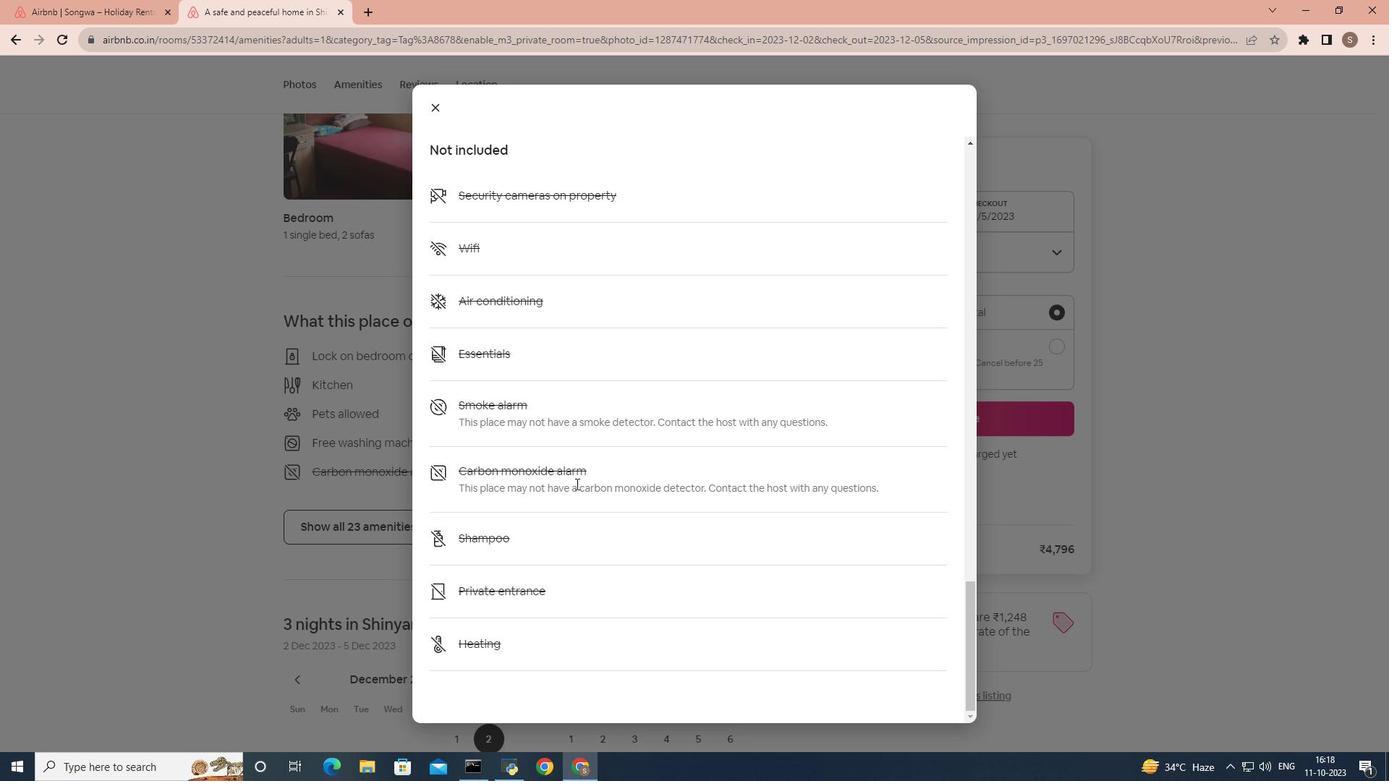 
Action: Mouse scrolled (576, 483) with delta (0, 0)
Screenshot: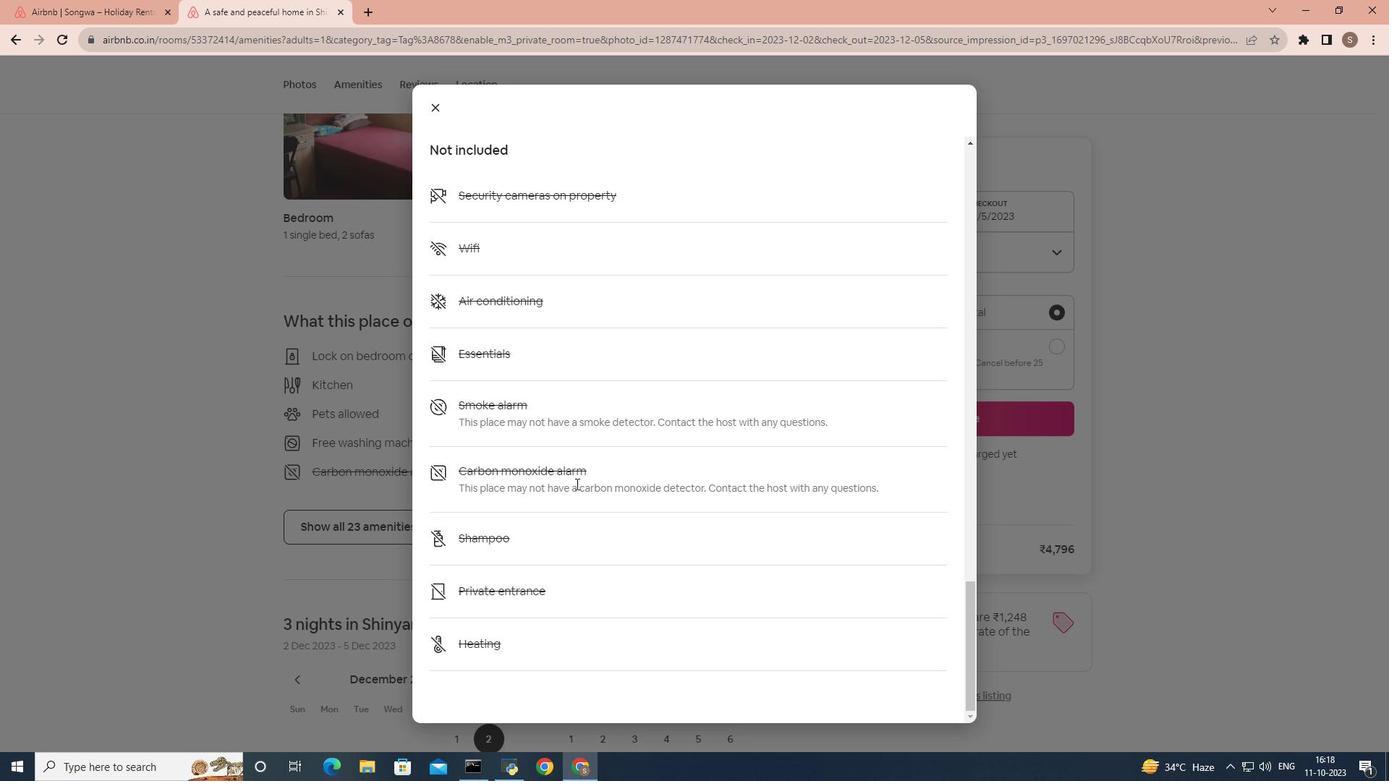
Action: Mouse moved to (432, 113)
Screenshot: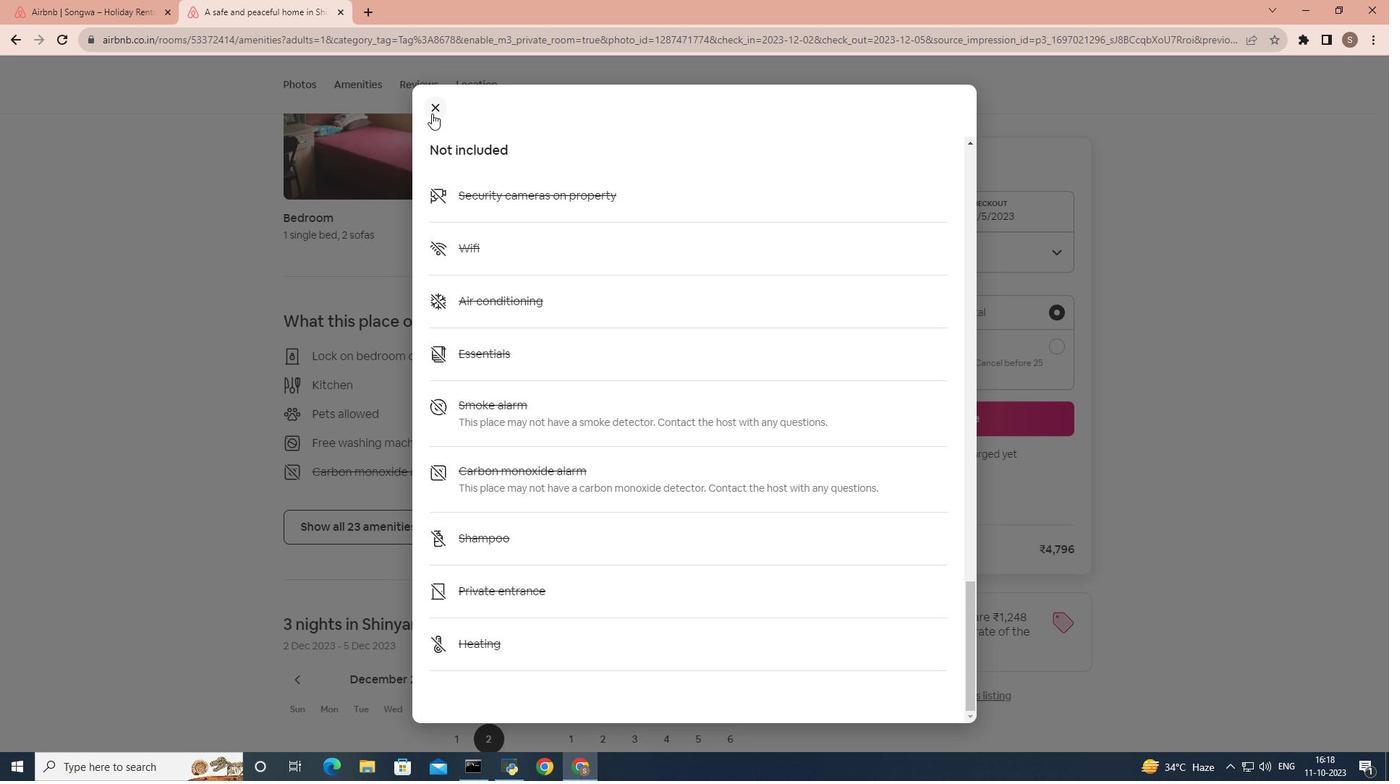 
Action: Mouse pressed left at (432, 113)
Screenshot: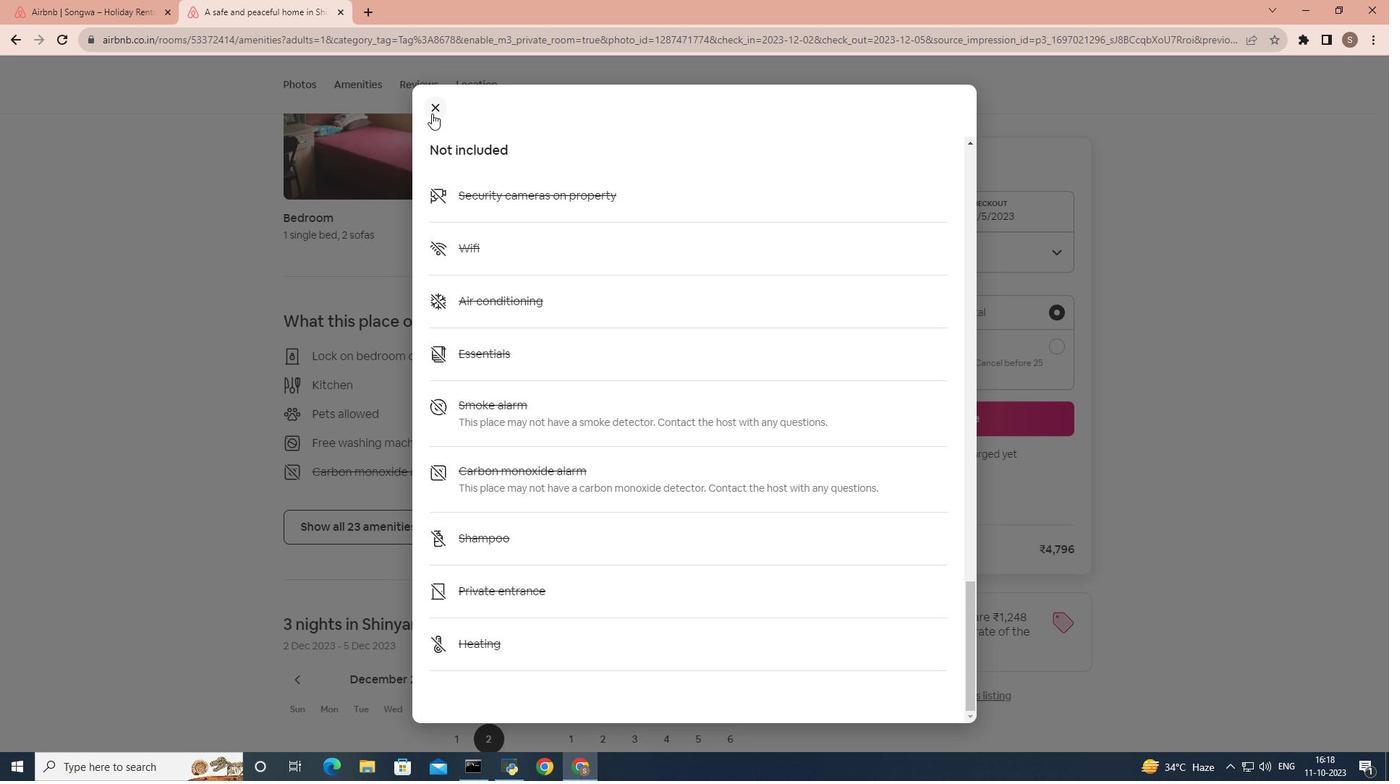 
Action: Mouse moved to (398, 437)
Screenshot: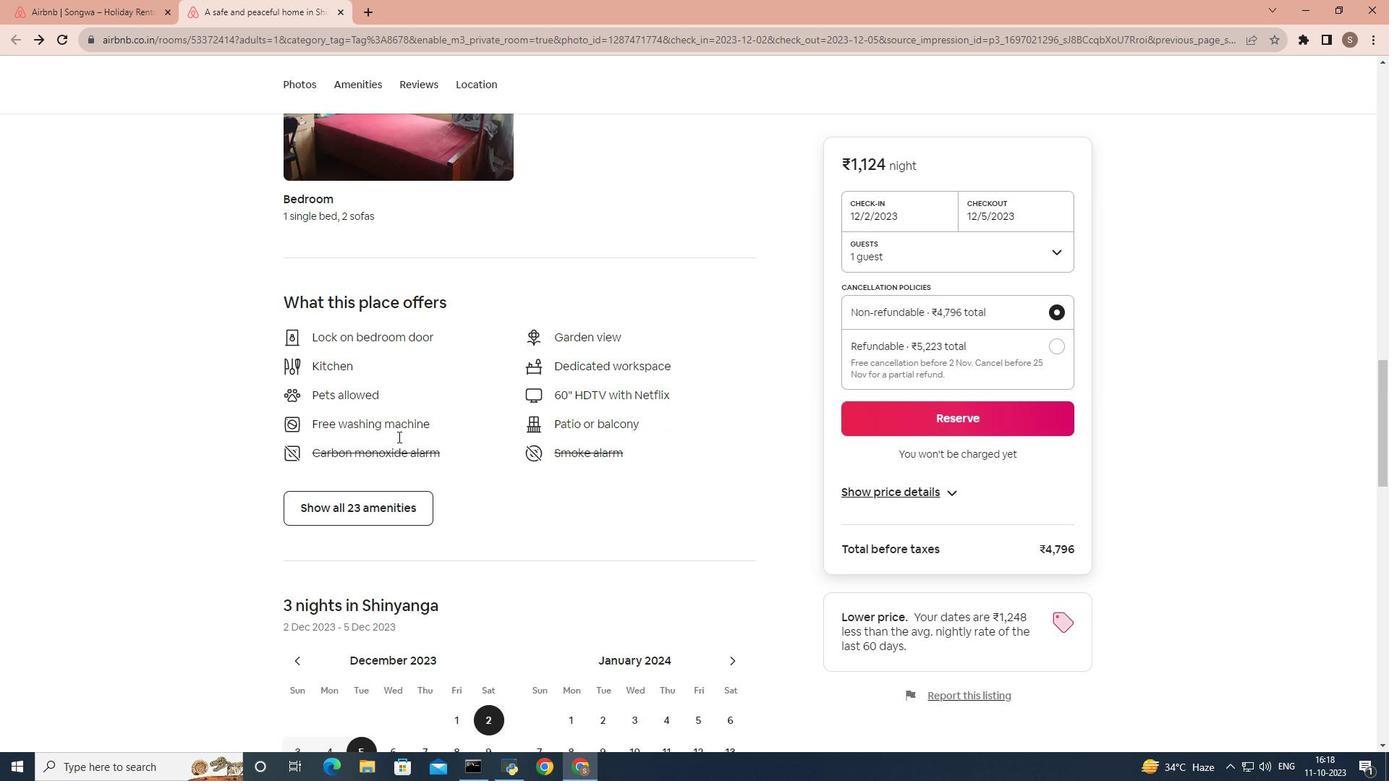 
Action: Mouse scrolled (398, 436) with delta (0, 0)
Screenshot: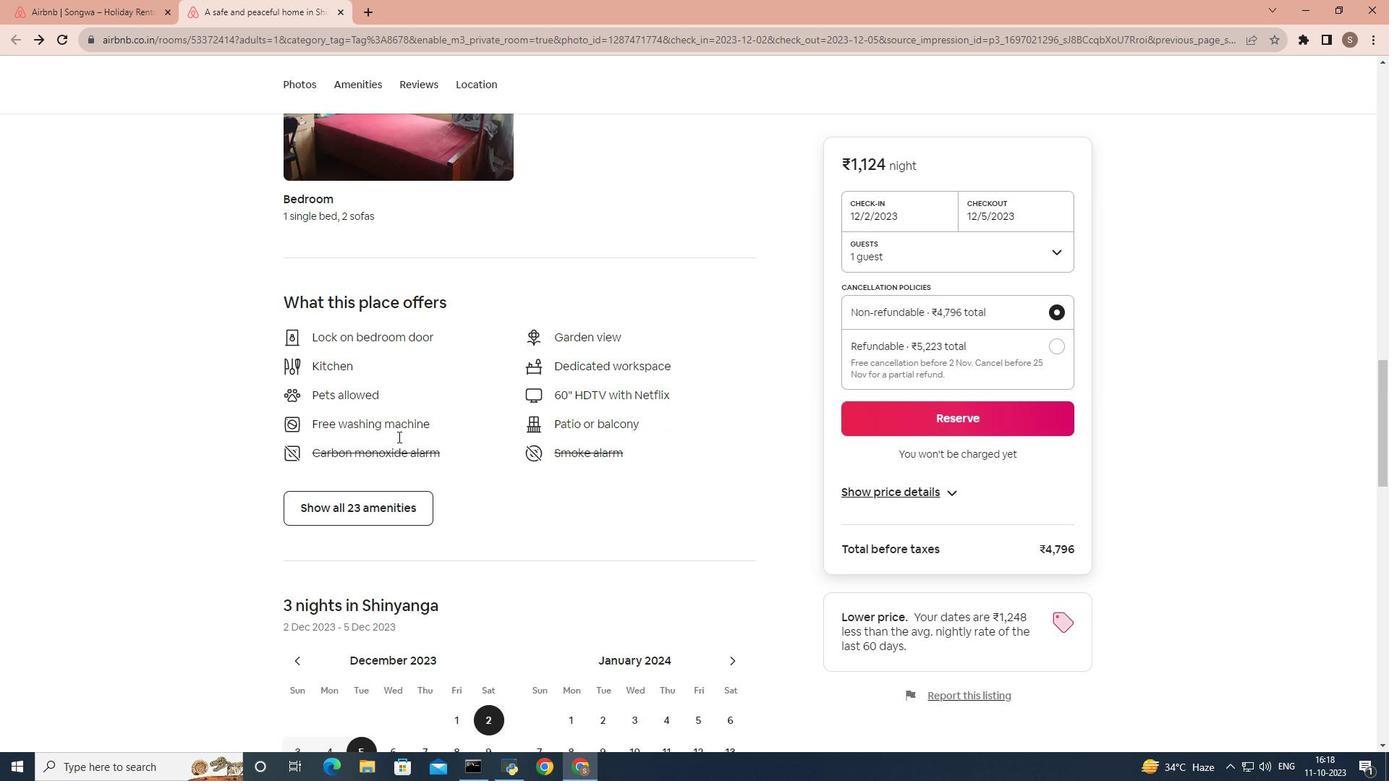 
Action: Mouse scrolled (398, 436) with delta (0, 0)
Screenshot: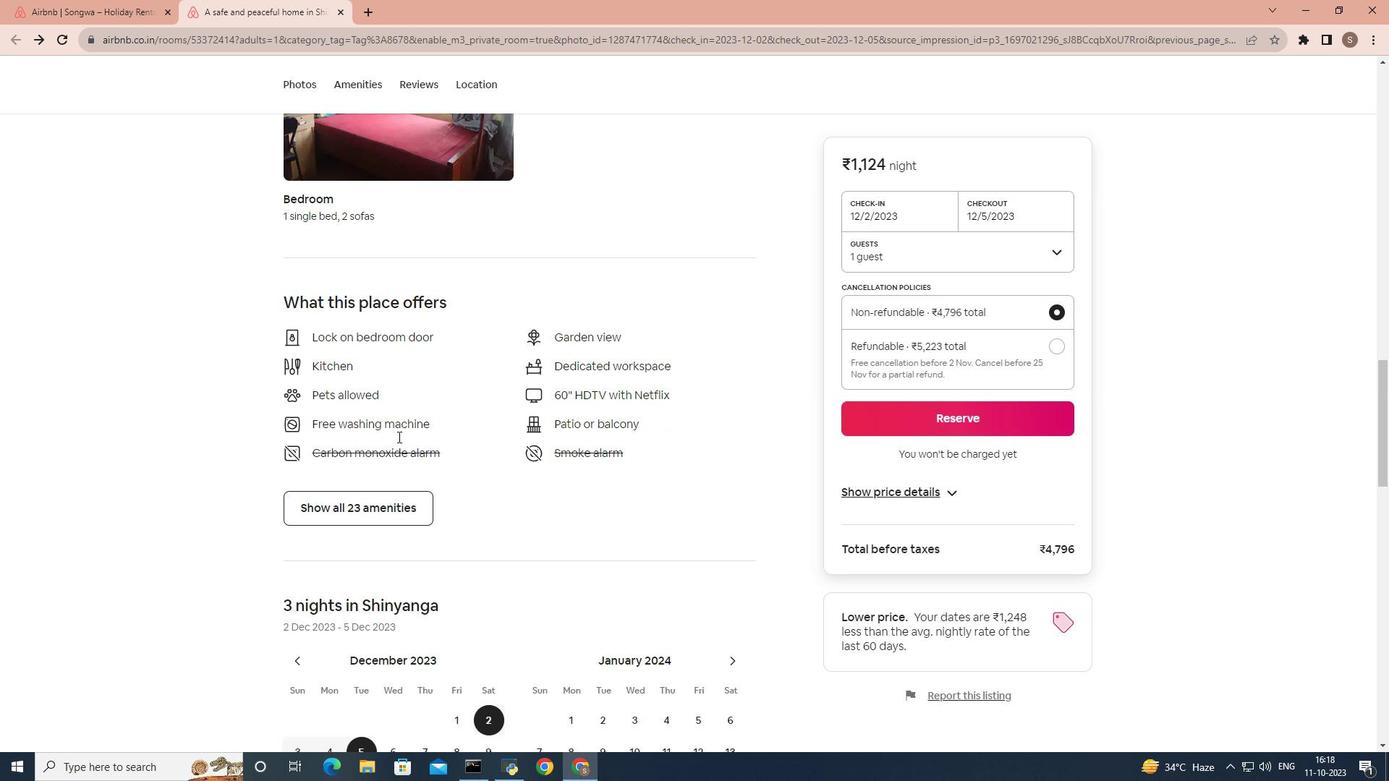 
Action: Mouse scrolled (398, 436) with delta (0, 0)
Screenshot: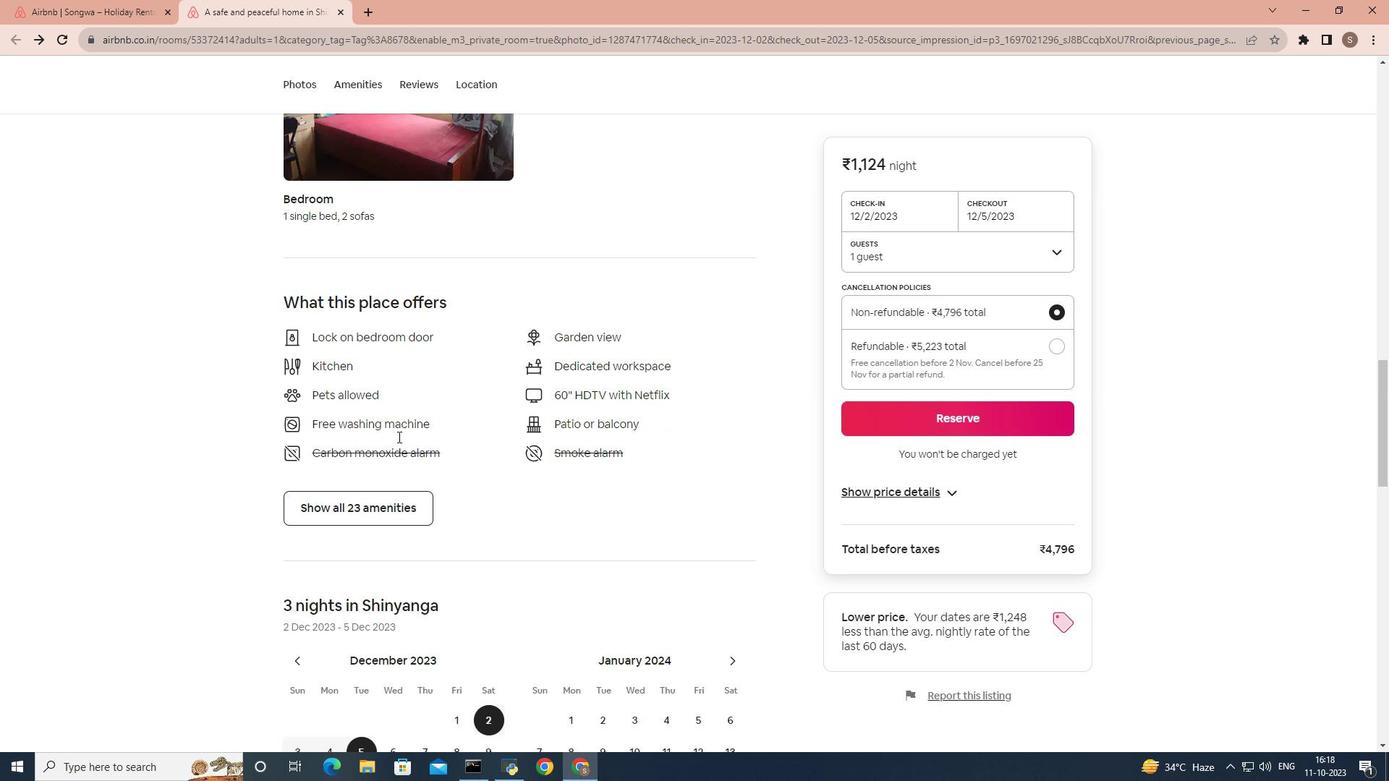
Action: Mouse scrolled (398, 436) with delta (0, 0)
Screenshot: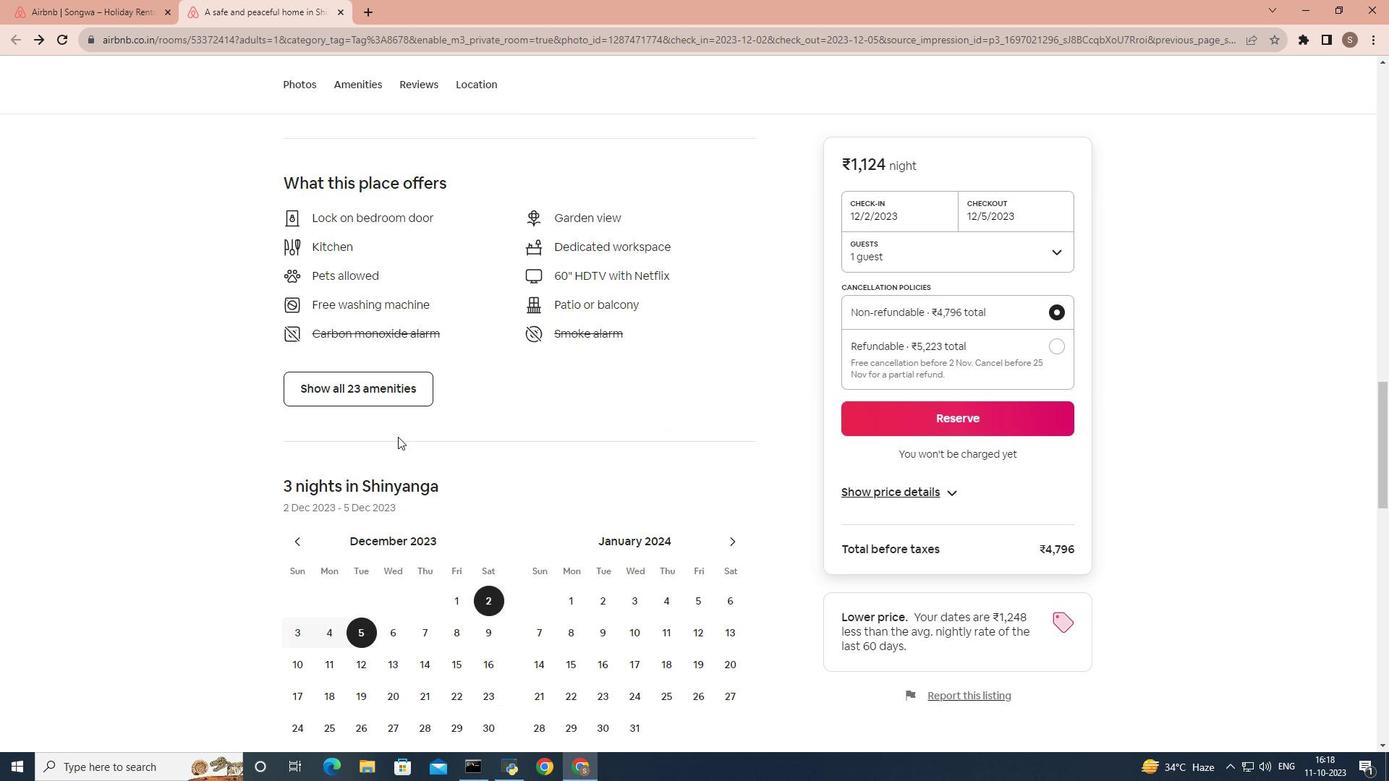 
Action: Mouse scrolled (398, 436) with delta (0, 0)
Screenshot: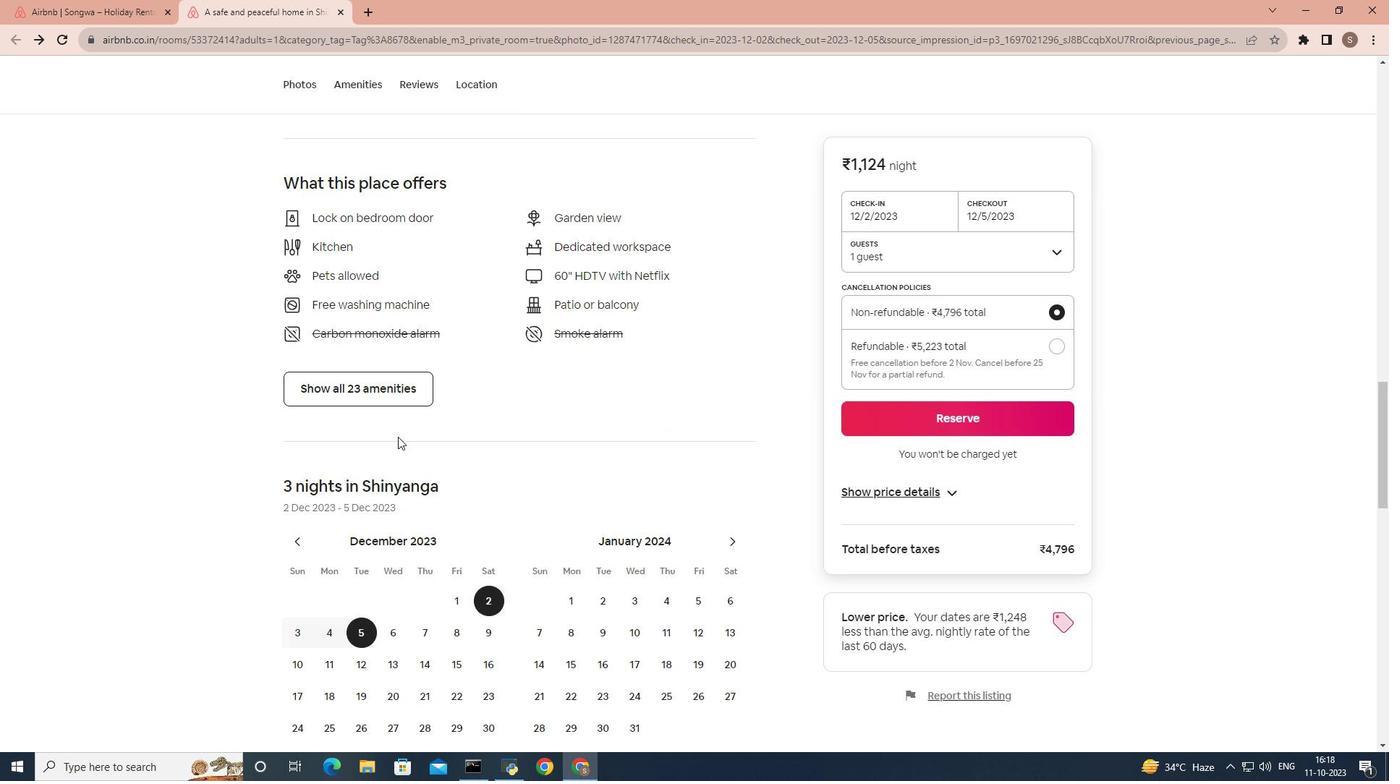 
Action: Mouse scrolled (398, 436) with delta (0, 0)
Screenshot: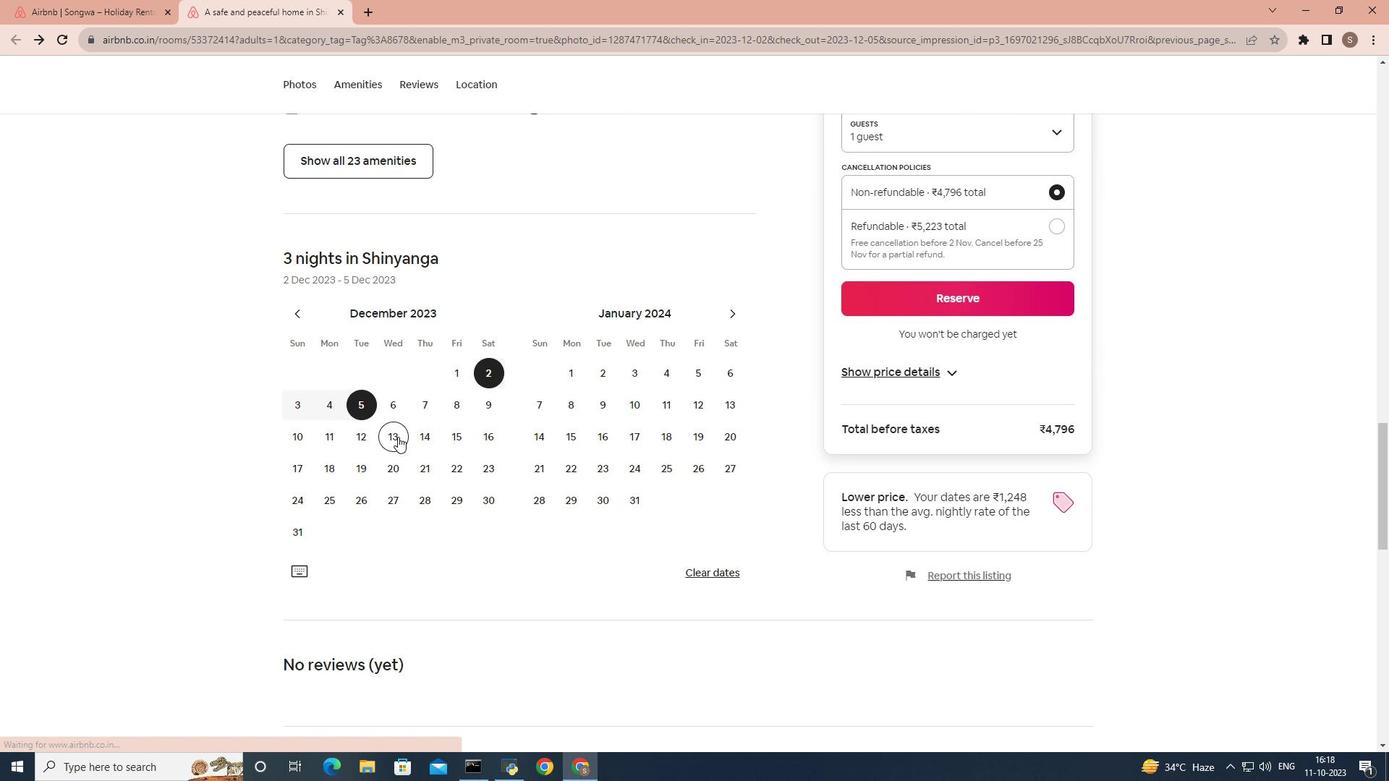 
Action: Mouse scrolled (398, 436) with delta (0, 0)
Screenshot: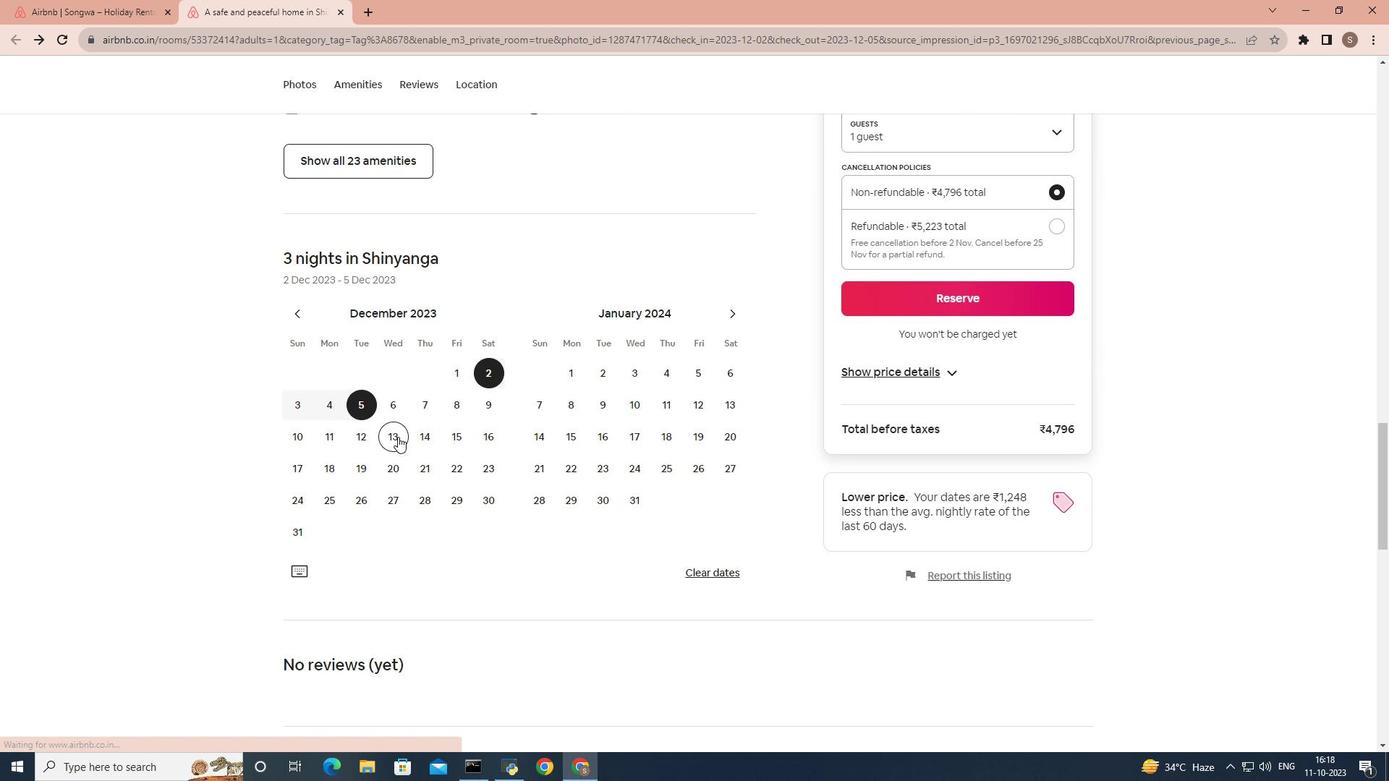
Action: Mouse scrolled (398, 436) with delta (0, 0)
Screenshot: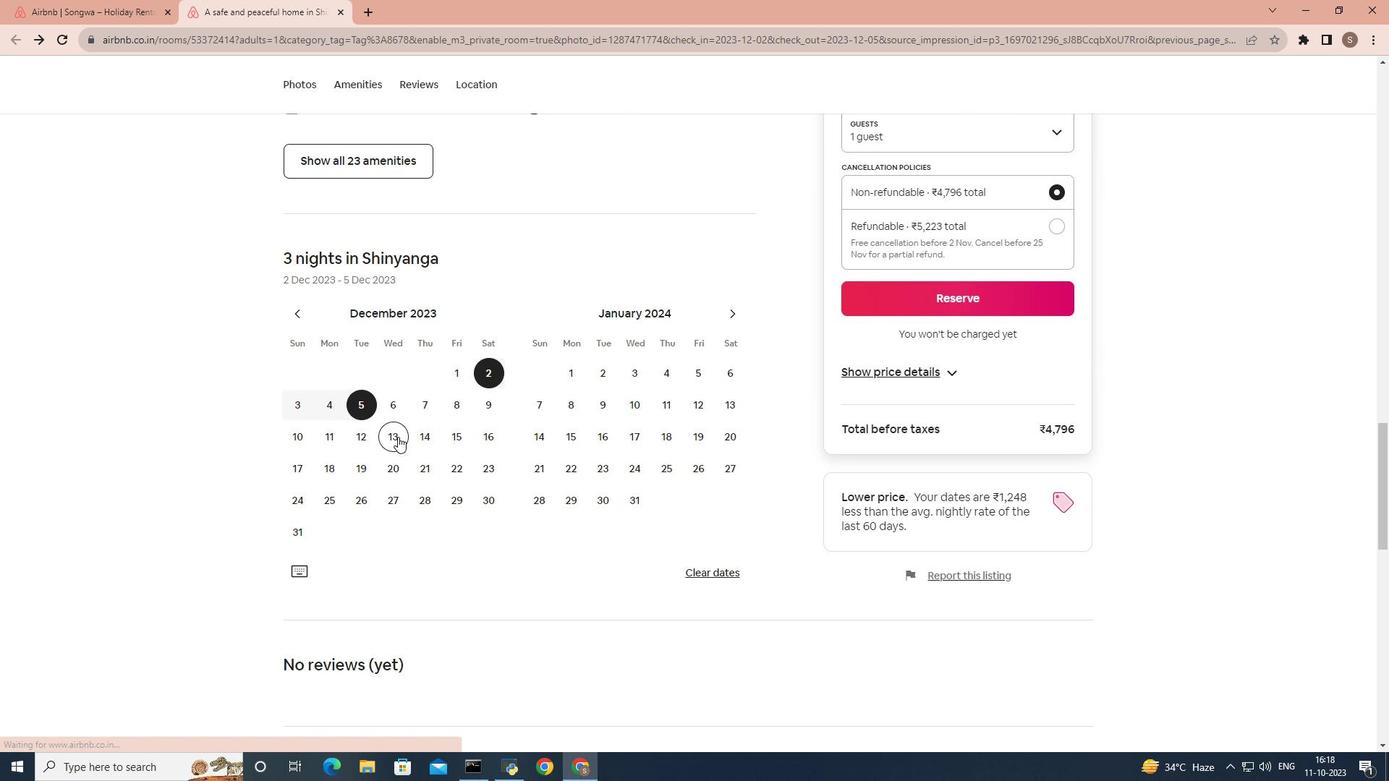 
Action: Mouse scrolled (398, 436) with delta (0, 0)
Screenshot: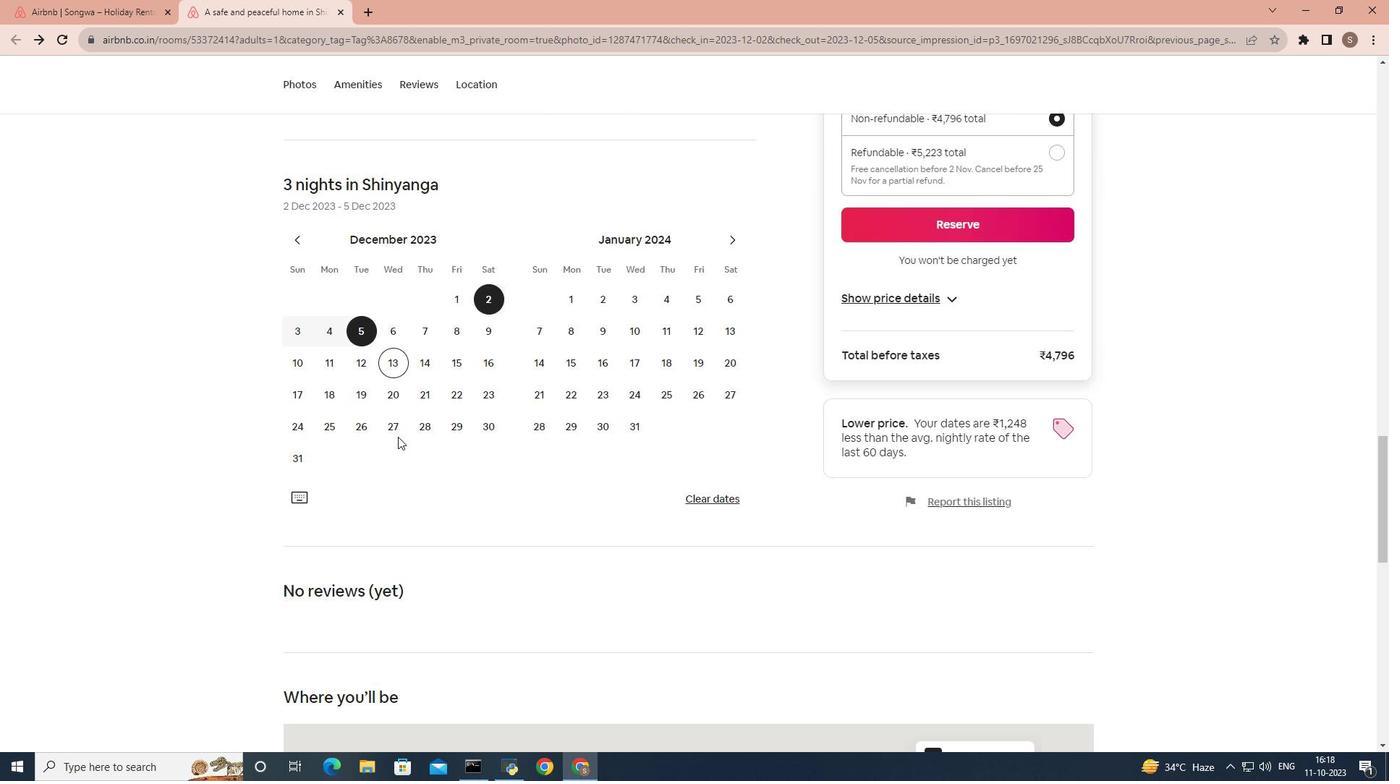 
Action: Mouse moved to (397, 426)
Screenshot: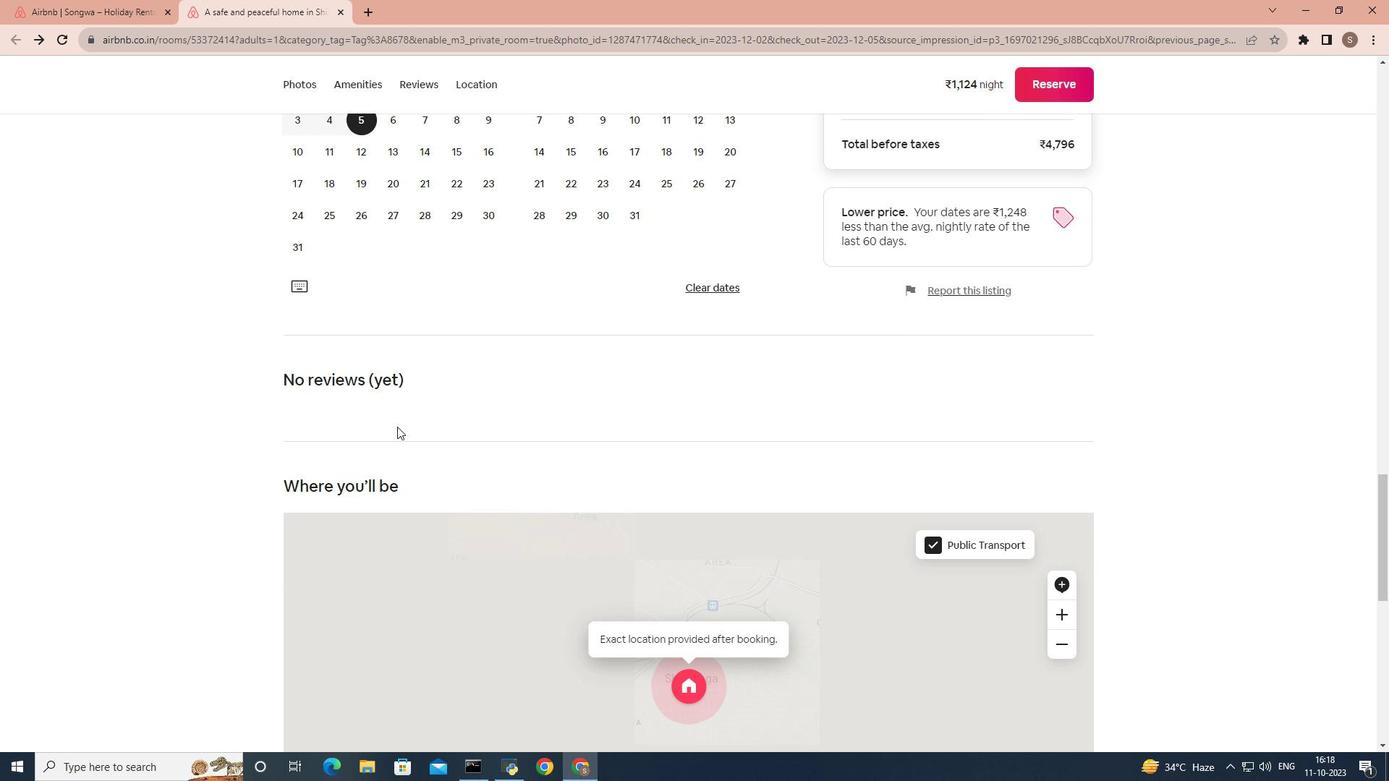 
Action: Mouse scrolled (397, 426) with delta (0, 0)
Screenshot: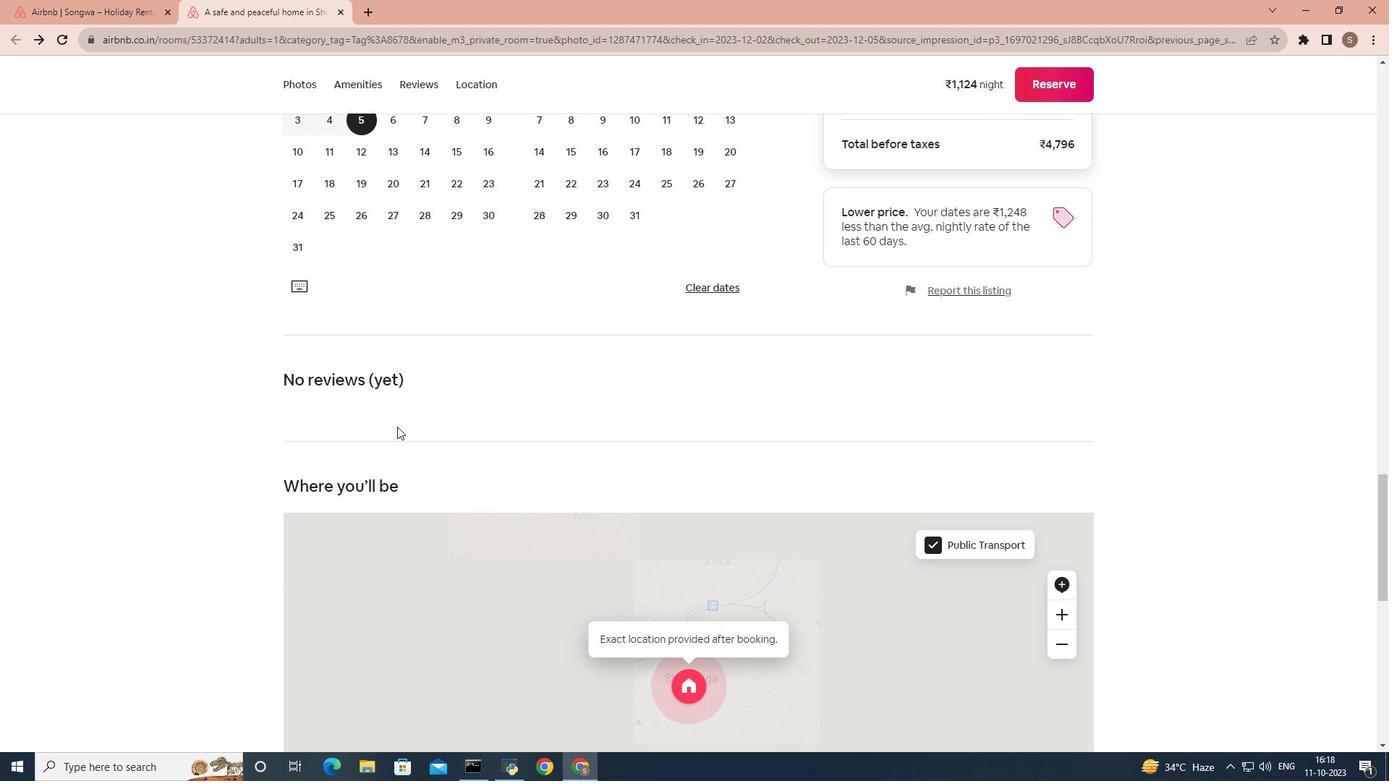 
Action: Mouse scrolled (397, 426) with delta (0, 0)
Screenshot: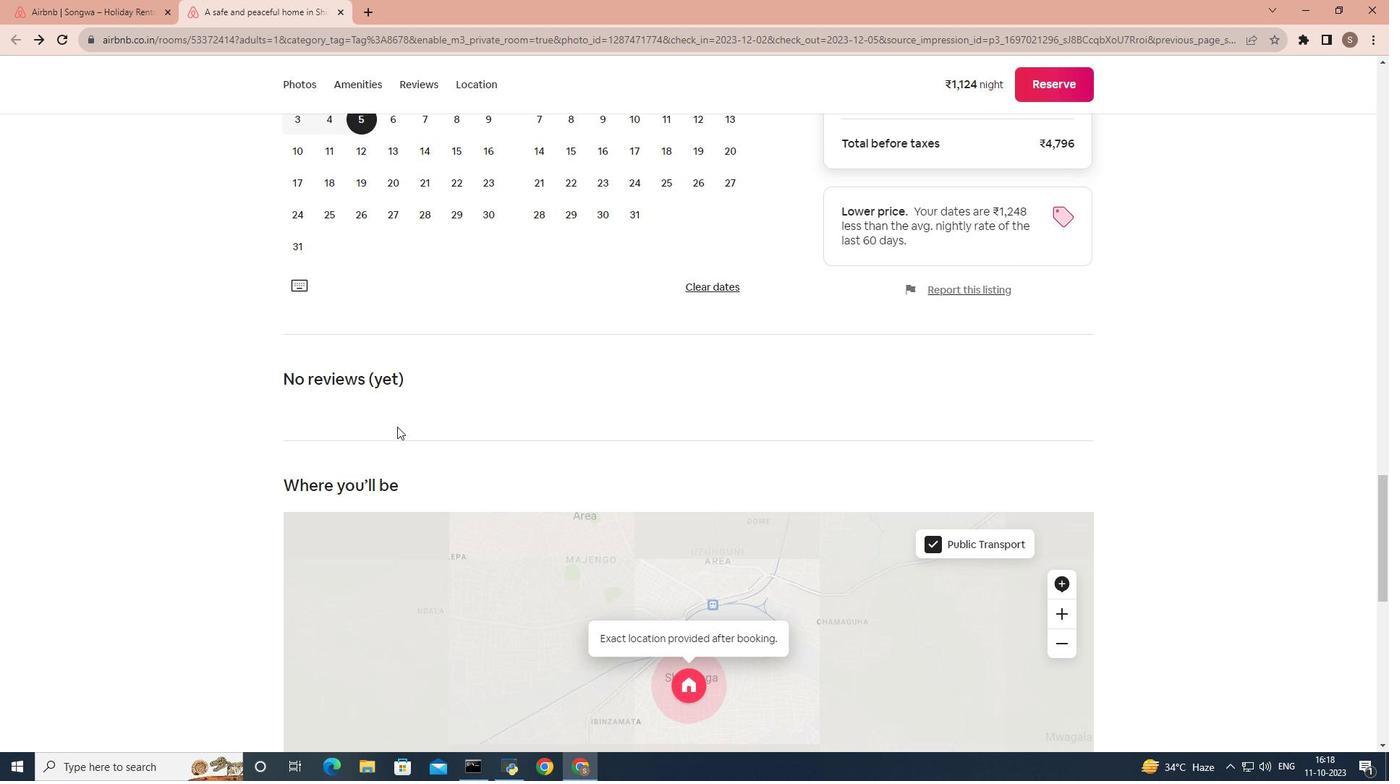 
Action: Mouse scrolled (397, 426) with delta (0, 0)
Screenshot: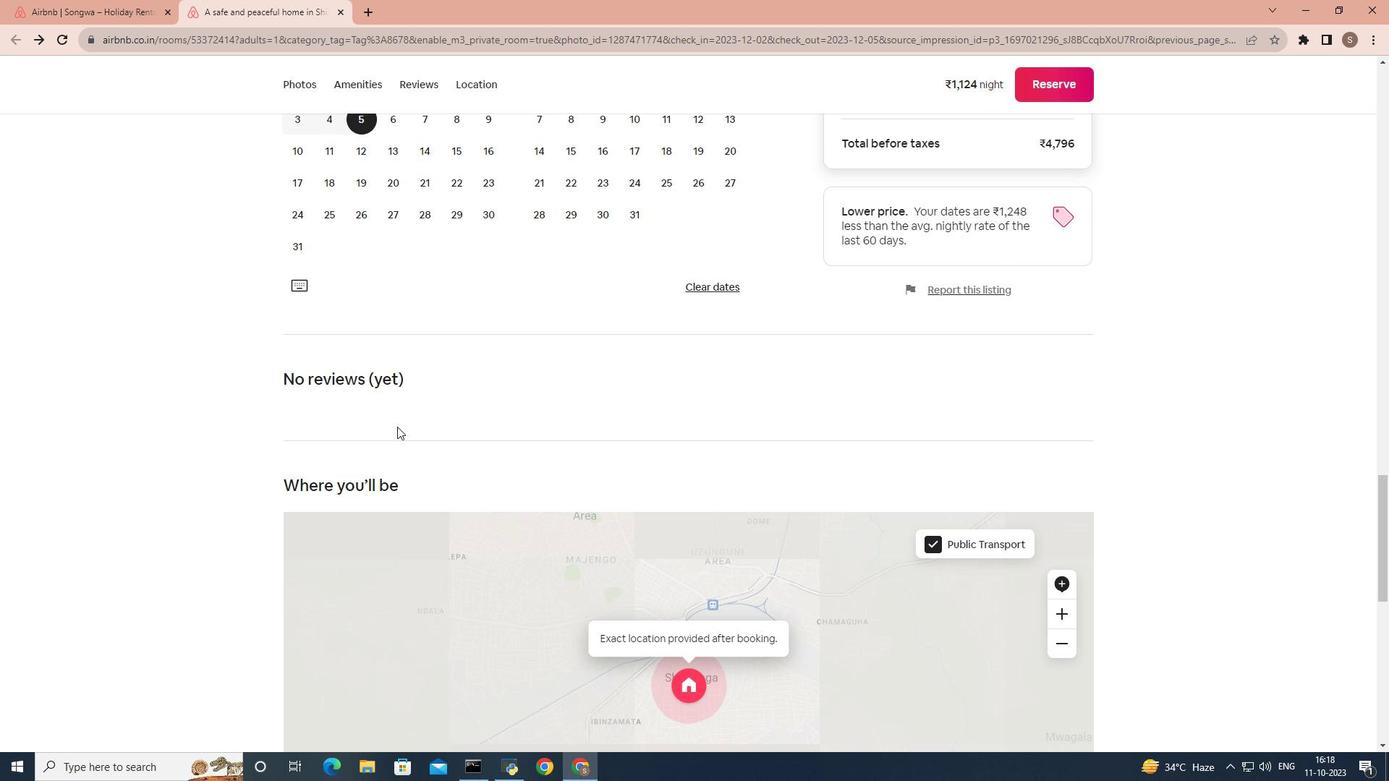
Action: Mouse scrolled (397, 426) with delta (0, 0)
Screenshot: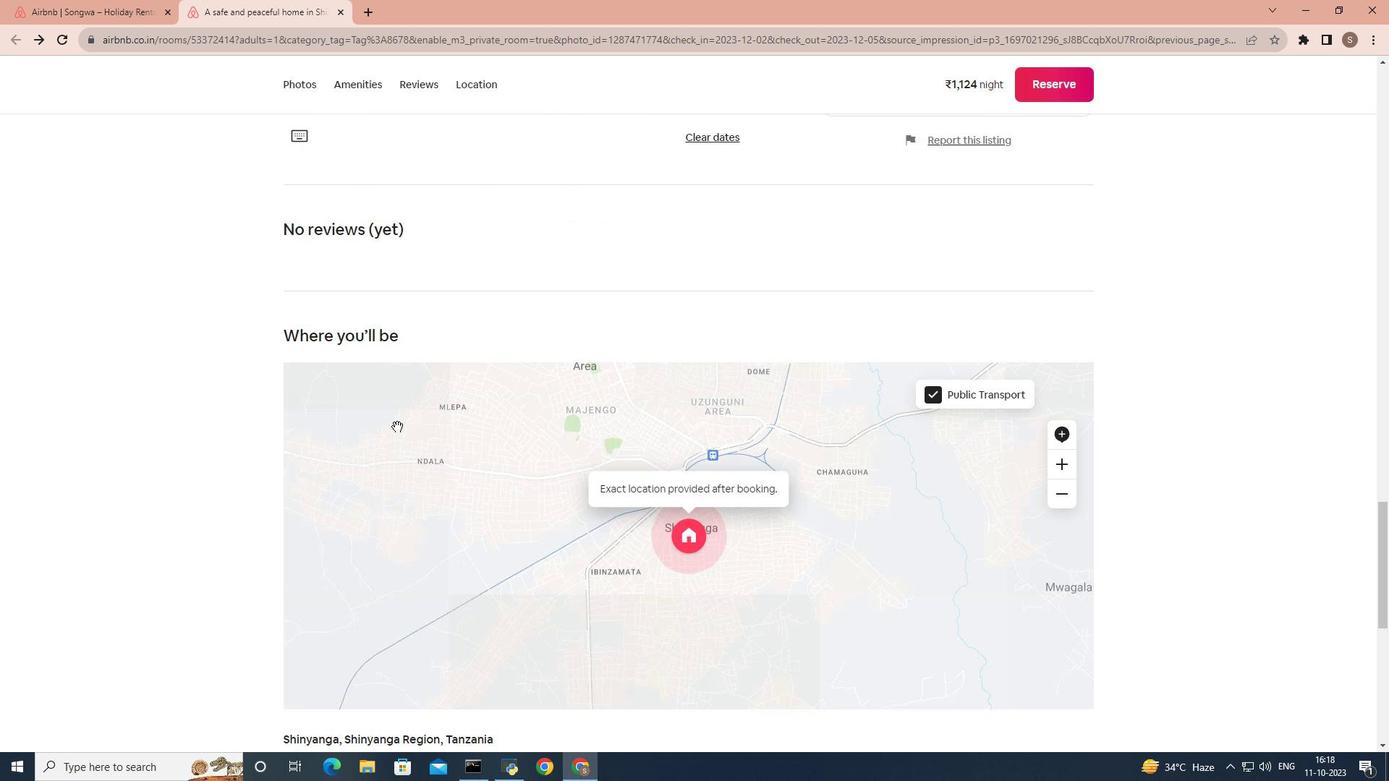 
Action: Mouse scrolled (397, 426) with delta (0, 0)
Screenshot: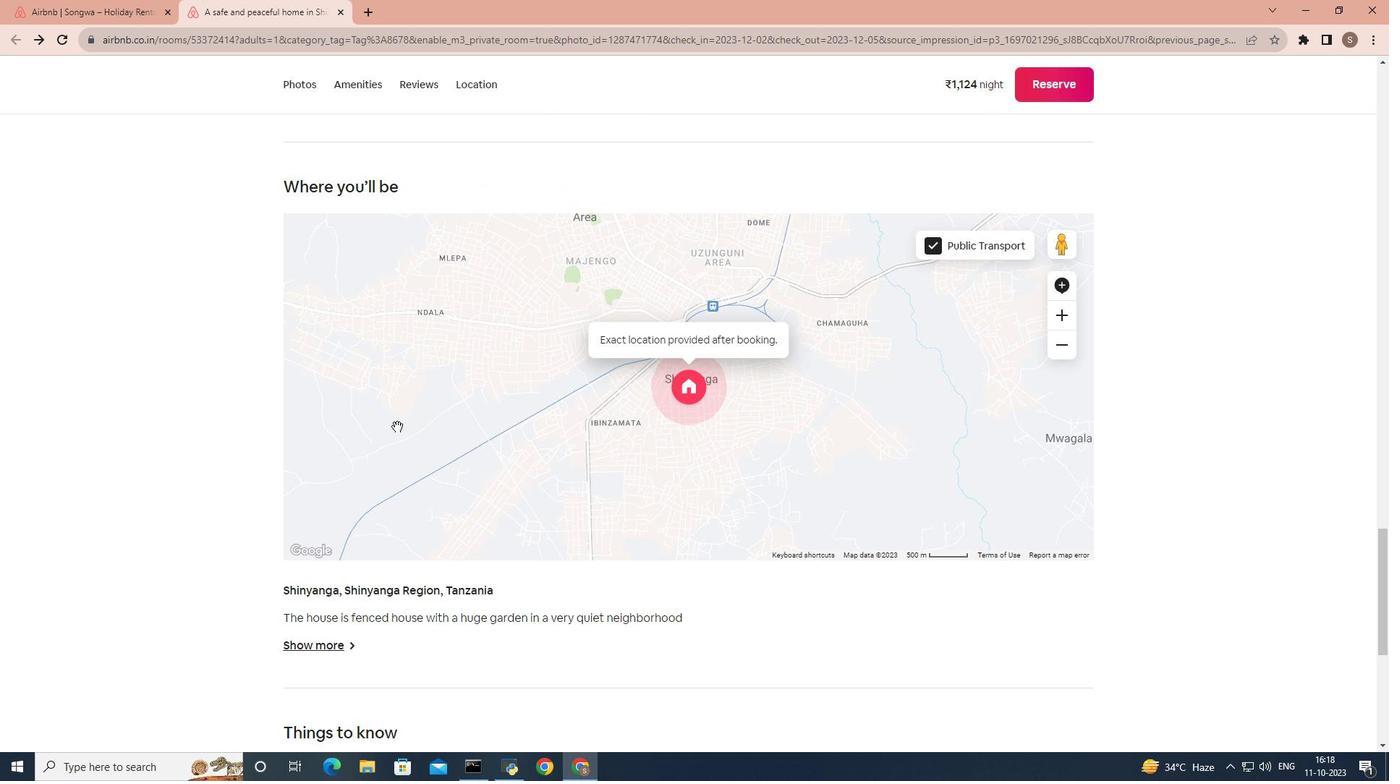 
Action: Mouse scrolled (397, 426) with delta (0, 0)
Screenshot: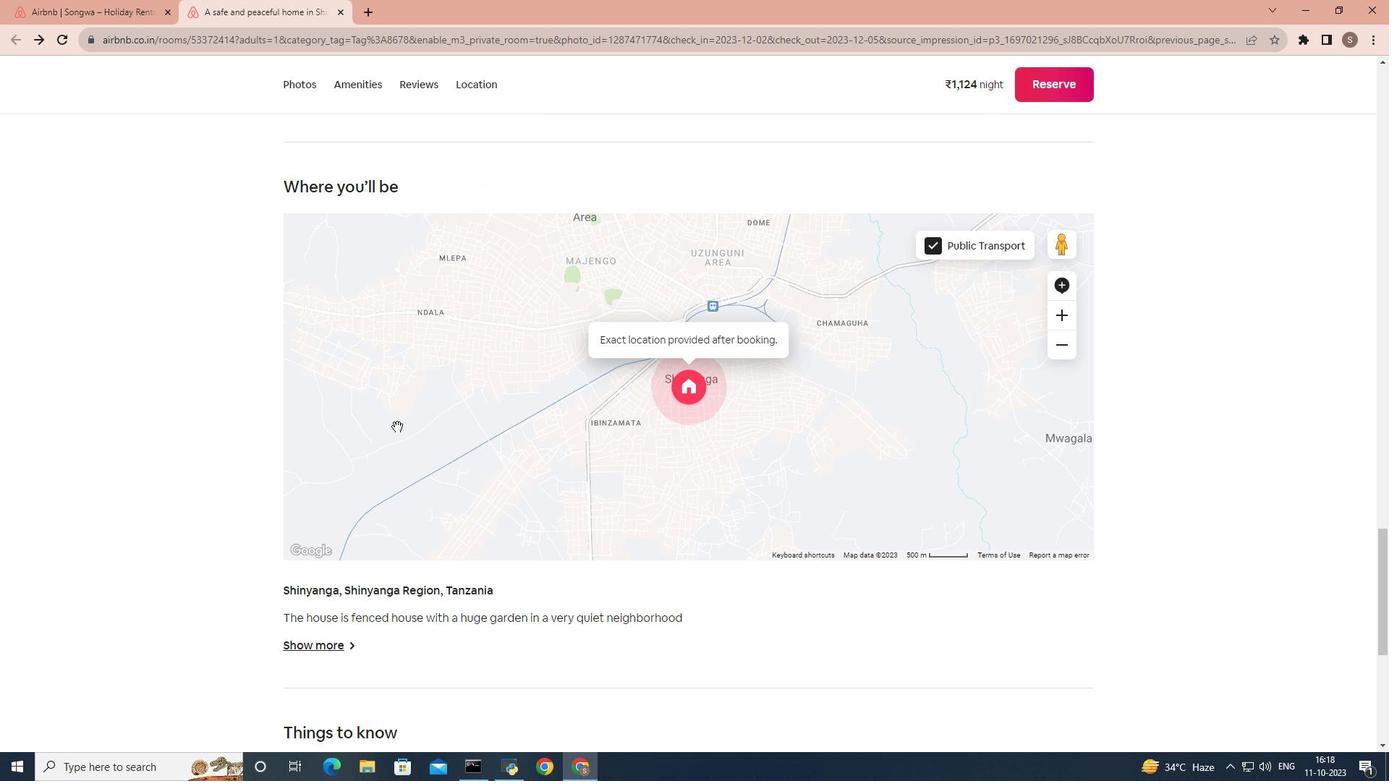 
Action: Mouse scrolled (397, 426) with delta (0, 0)
Screenshot: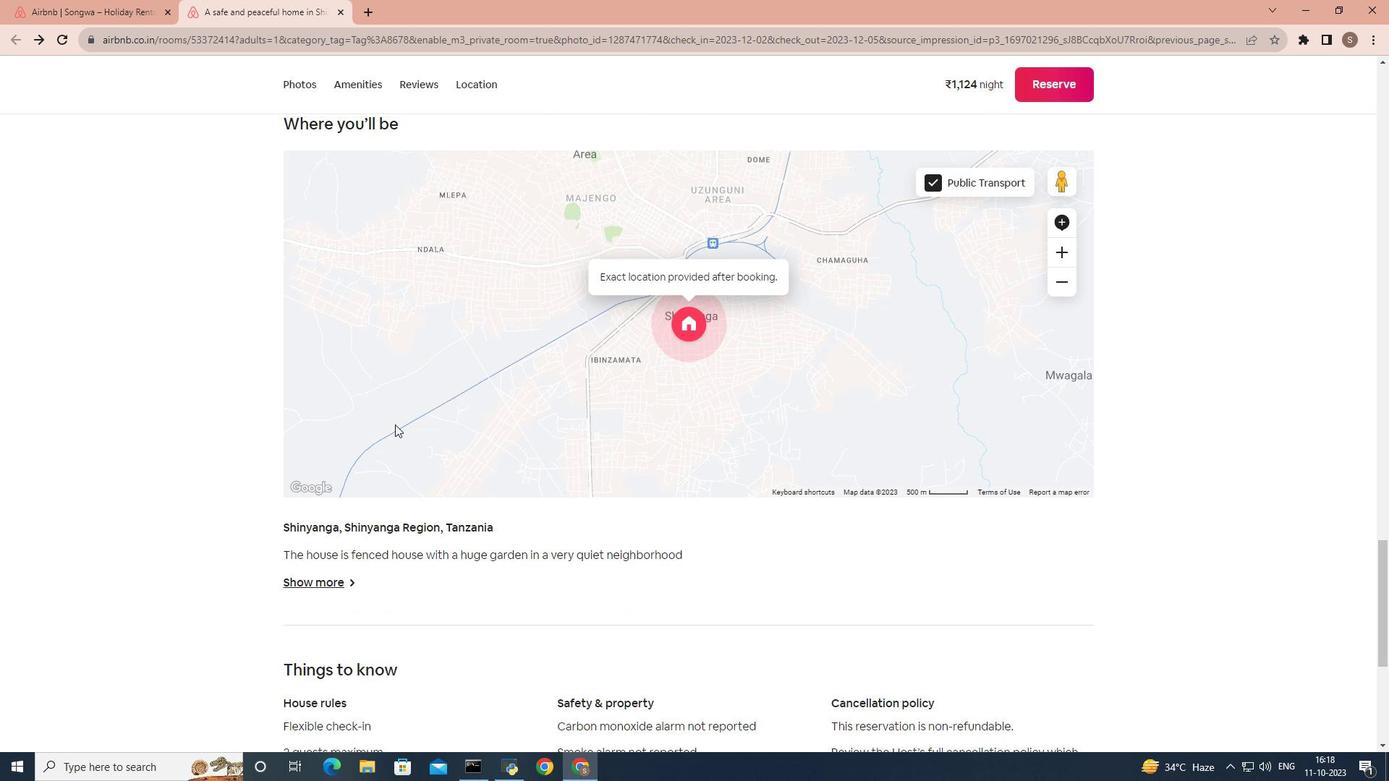 
Action: Mouse moved to (333, 438)
Screenshot: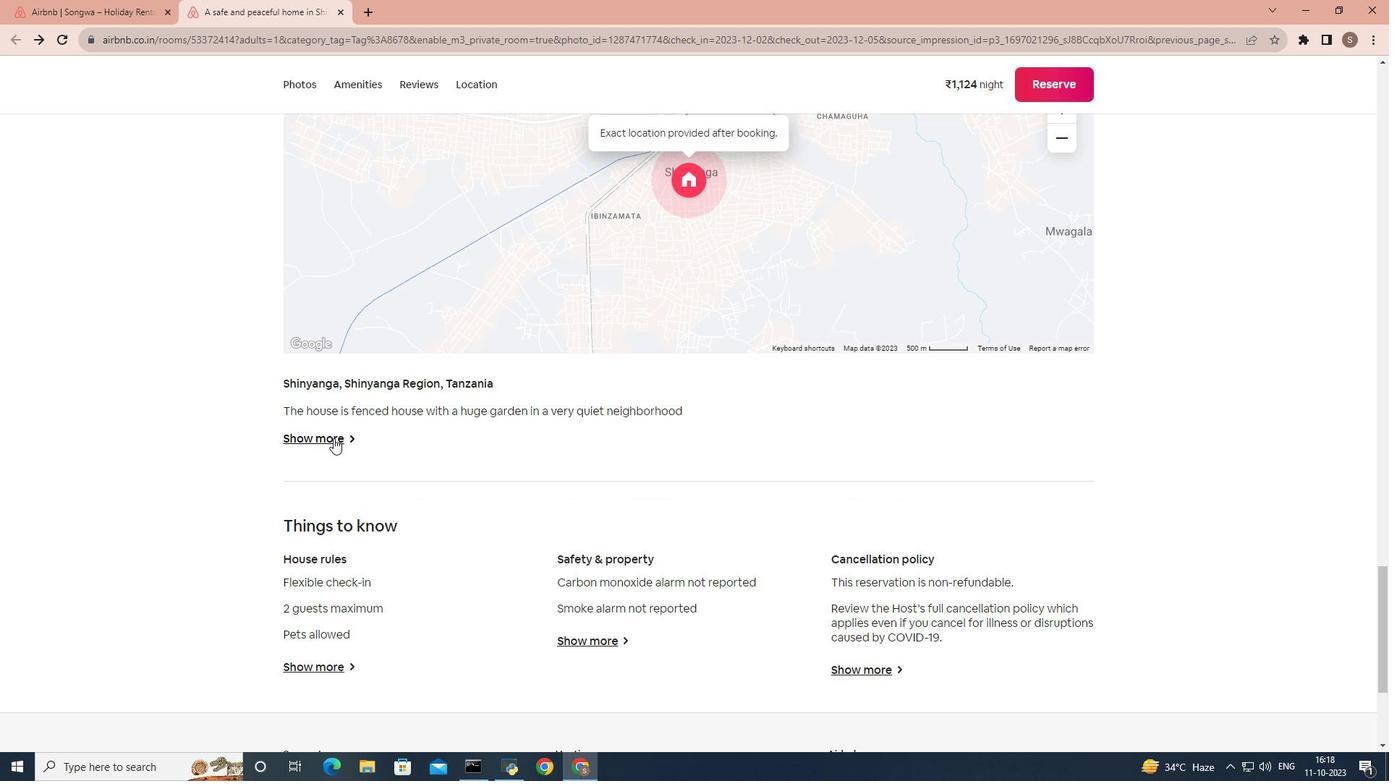
Action: Mouse pressed left at (333, 438)
Screenshot: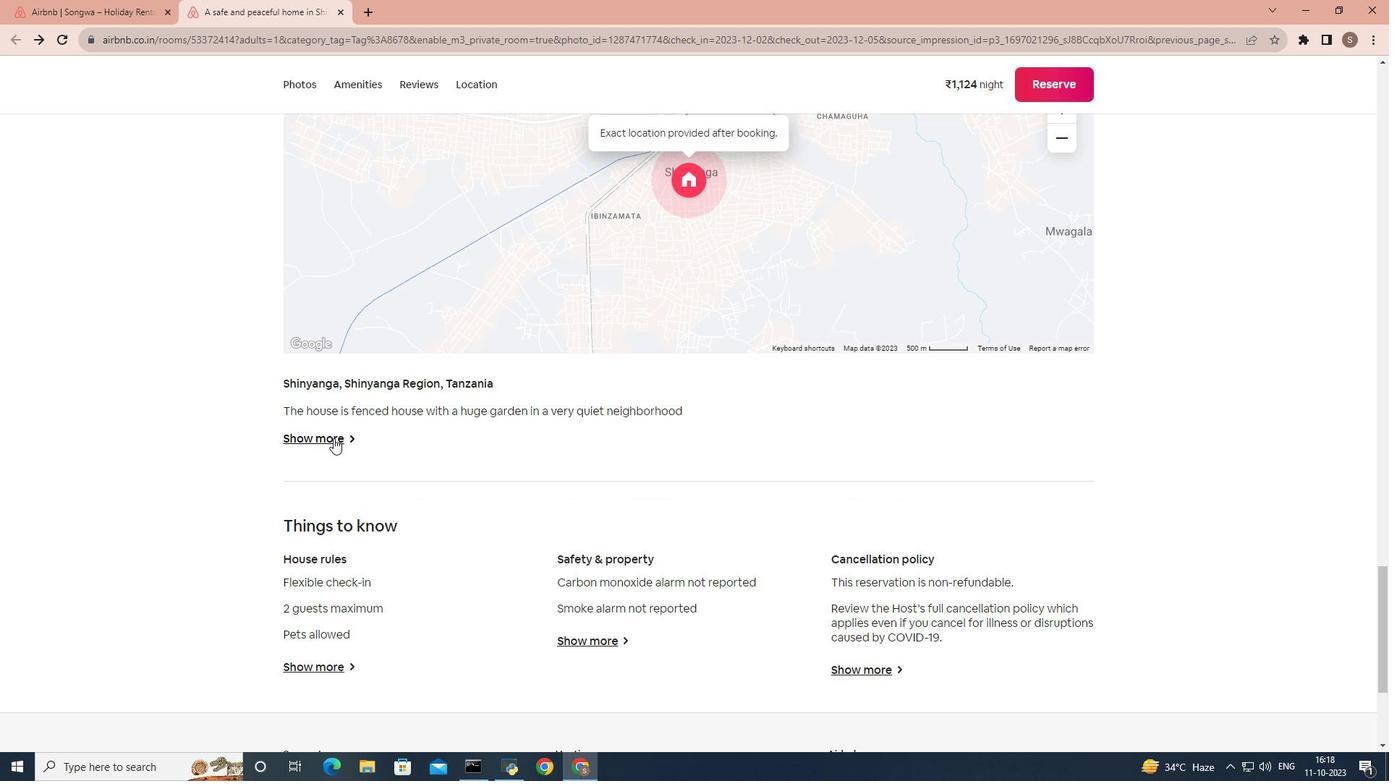 
Action: Mouse moved to (23, 75)
Screenshot: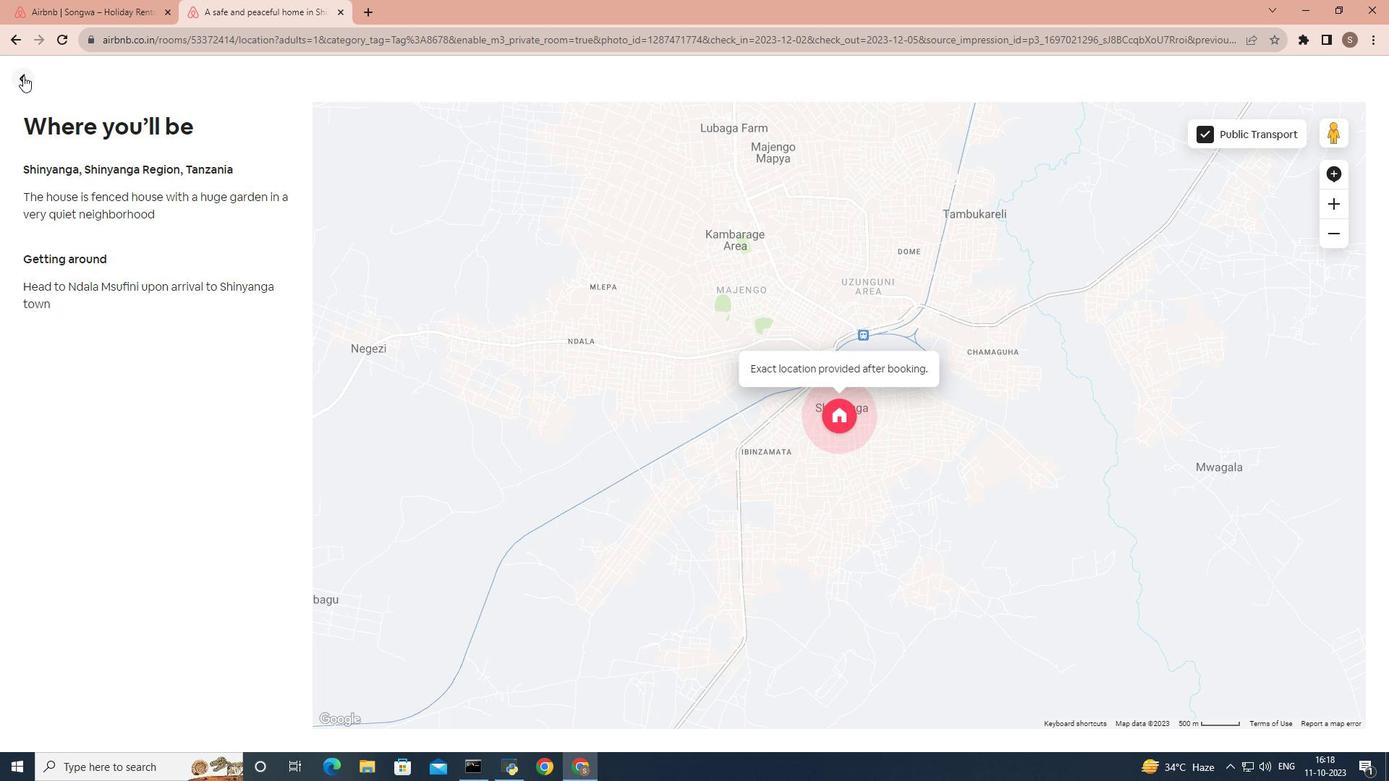 
Action: Mouse pressed left at (23, 75)
Screenshot: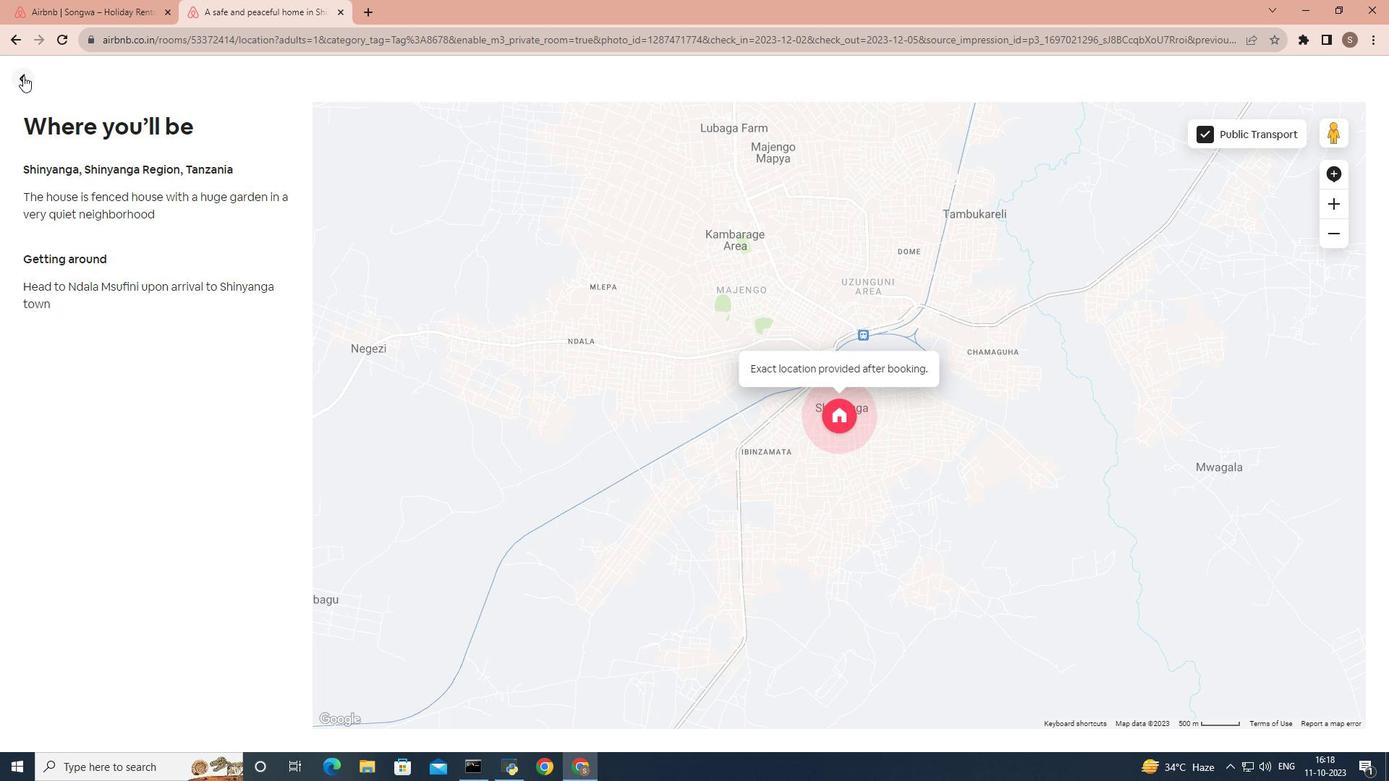
Action: Mouse moved to (484, 447)
Screenshot: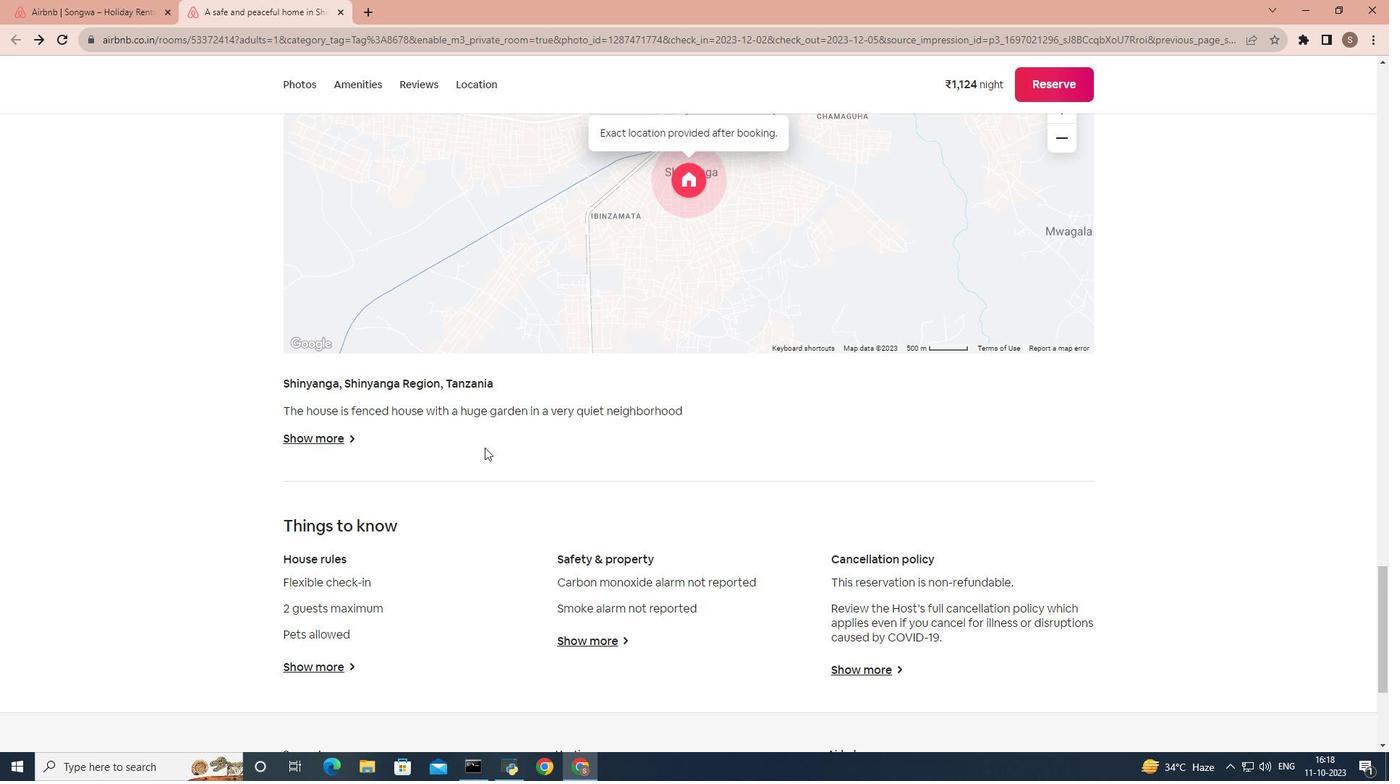 
Action: Mouse scrolled (484, 446) with delta (0, 0)
Screenshot: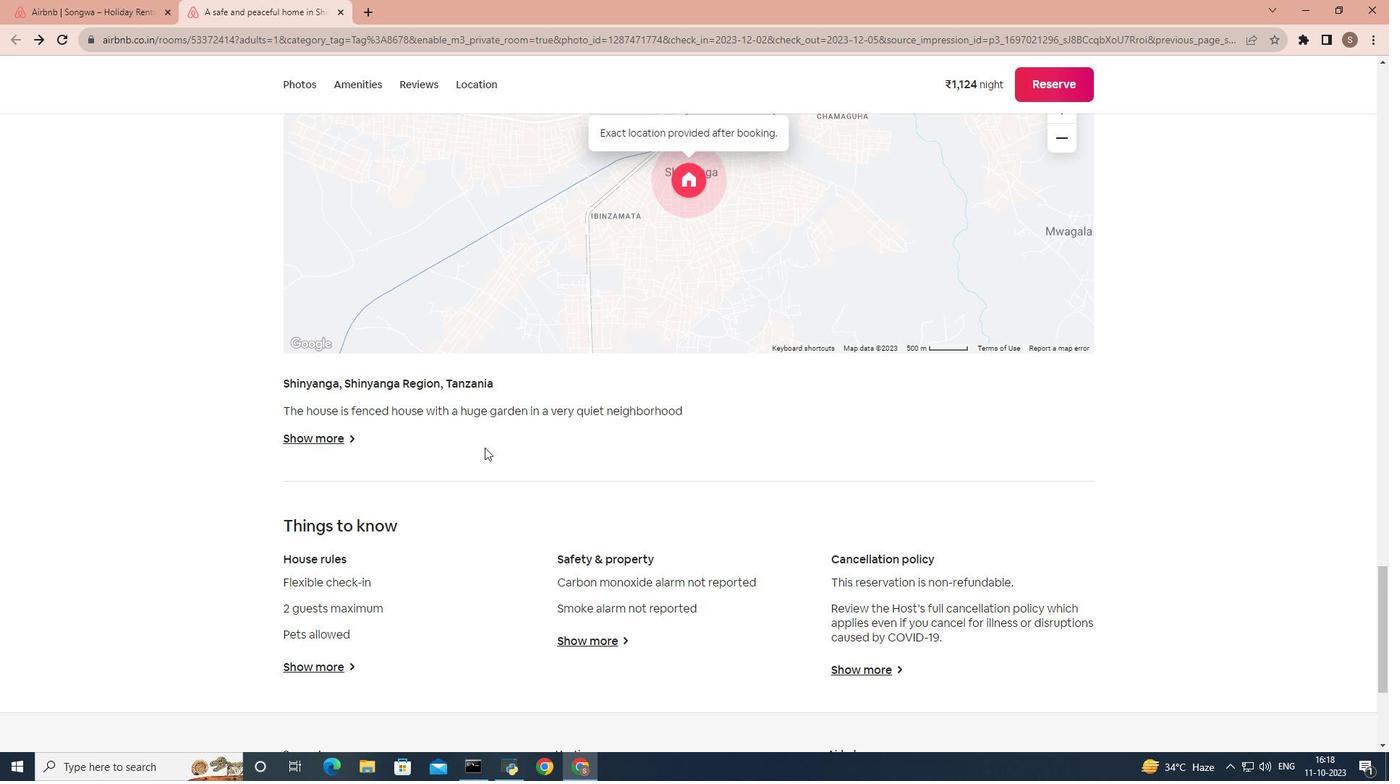 
Action: Mouse moved to (484, 447)
Screenshot: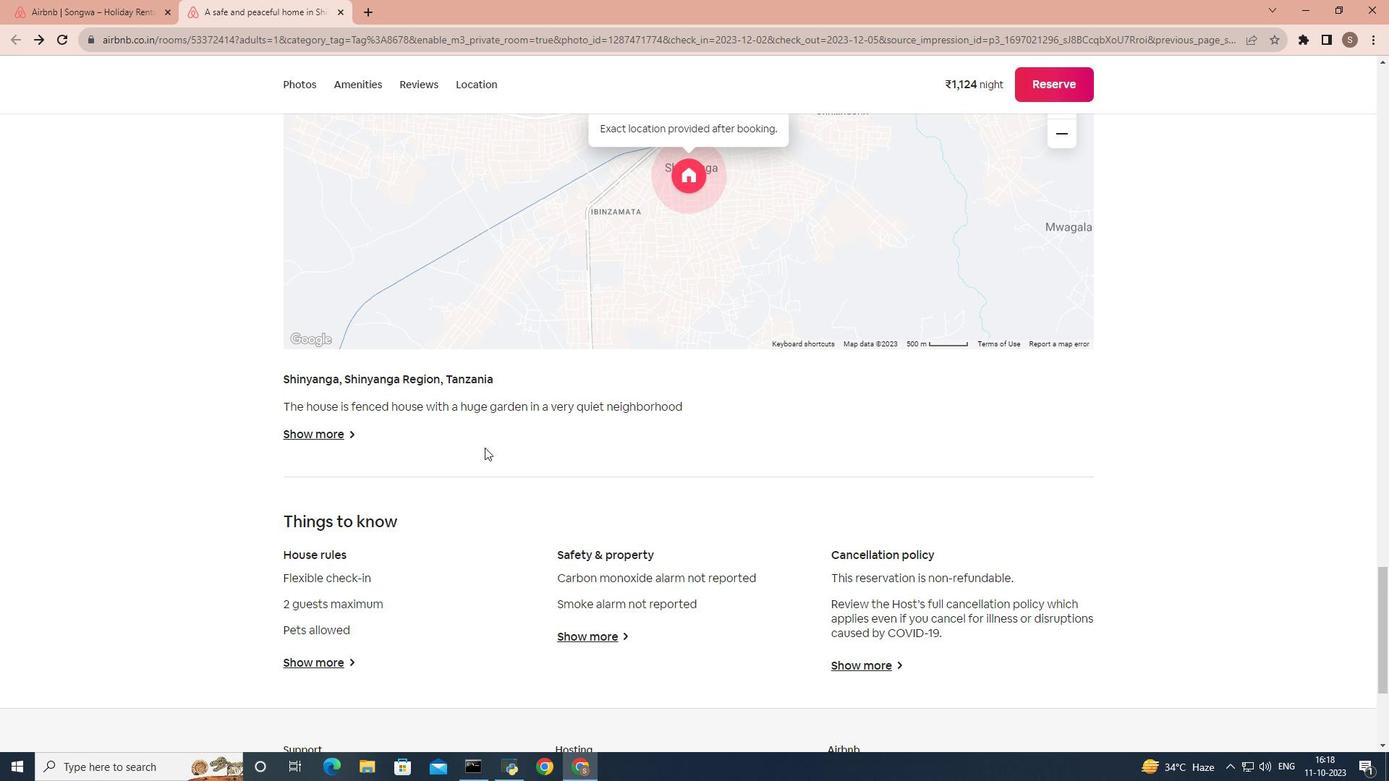 
Action: Mouse scrolled (484, 447) with delta (0, 0)
Screenshot: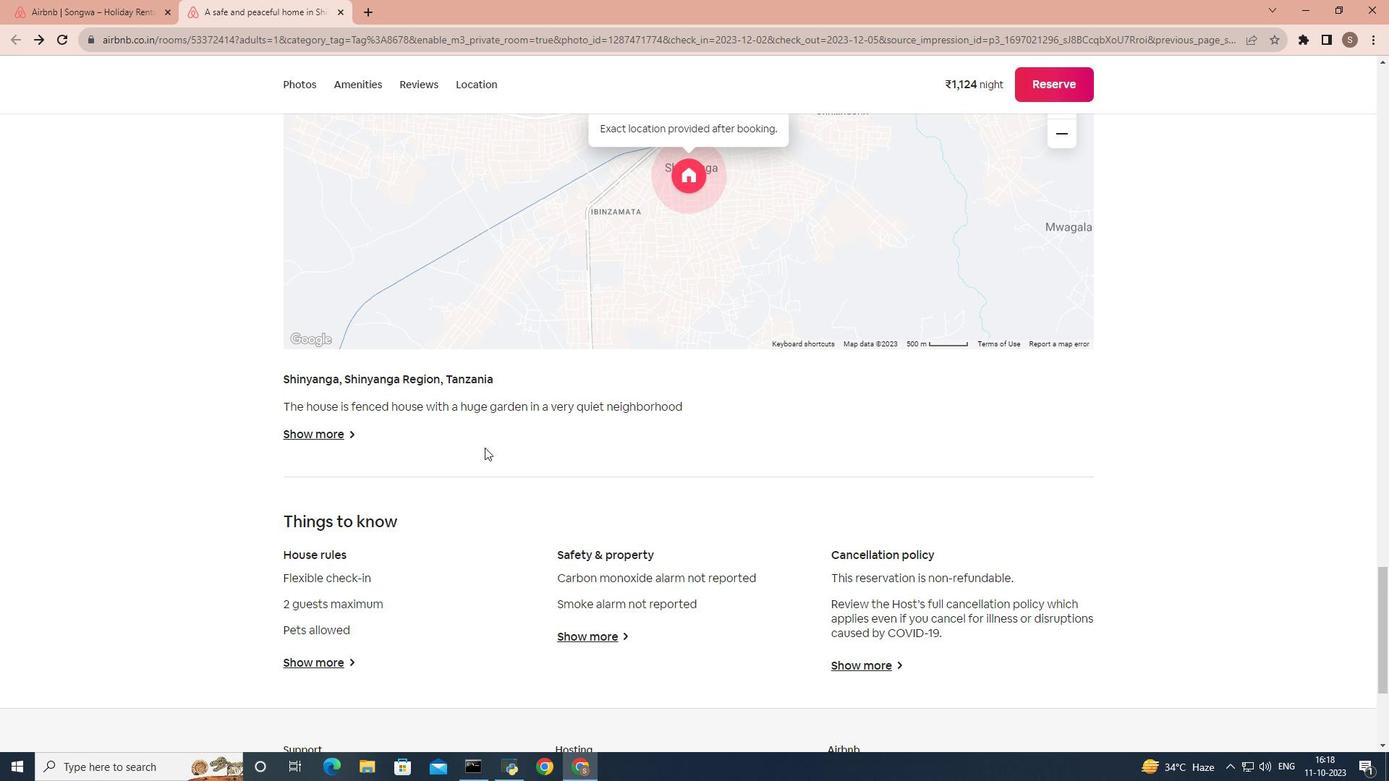 
Action: Mouse scrolled (484, 447) with delta (0, 0)
Screenshot: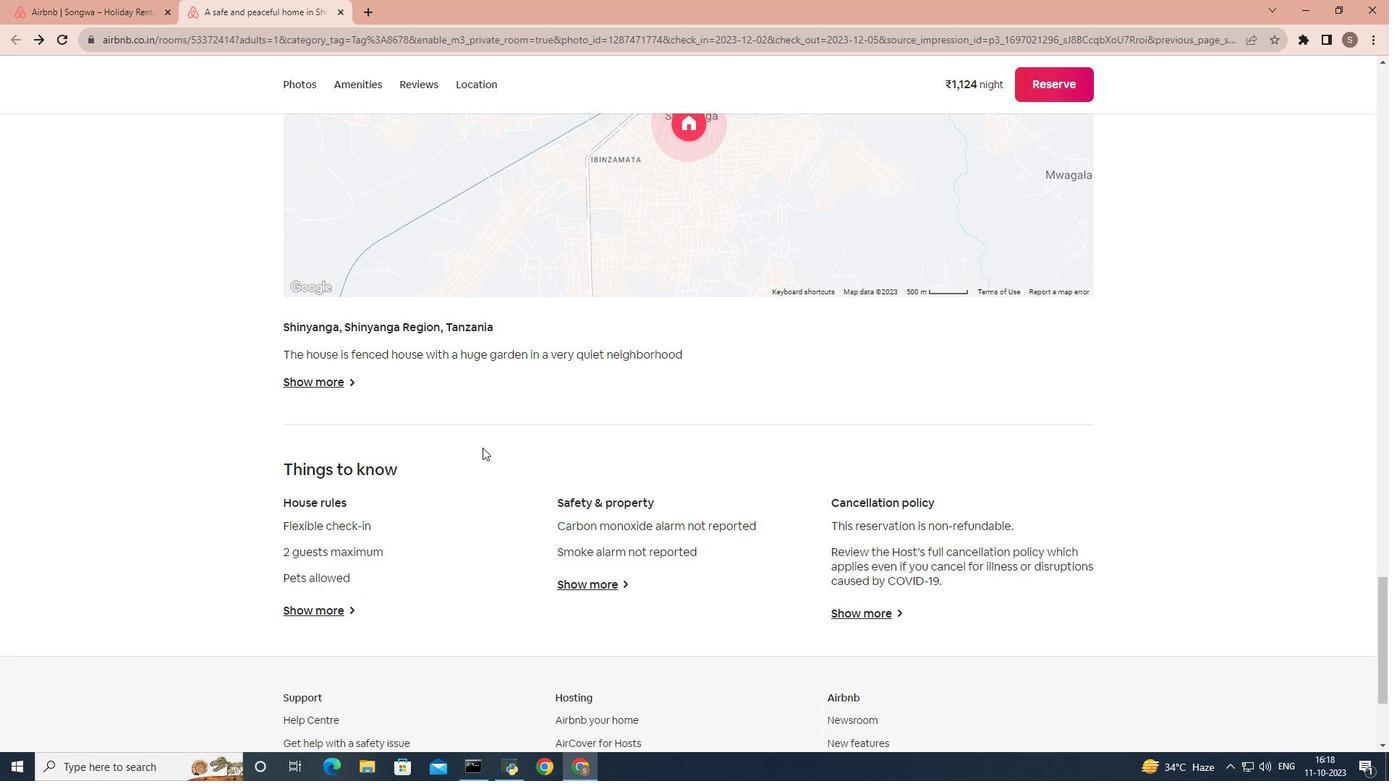 
Action: Mouse scrolled (484, 447) with delta (0, 0)
Screenshot: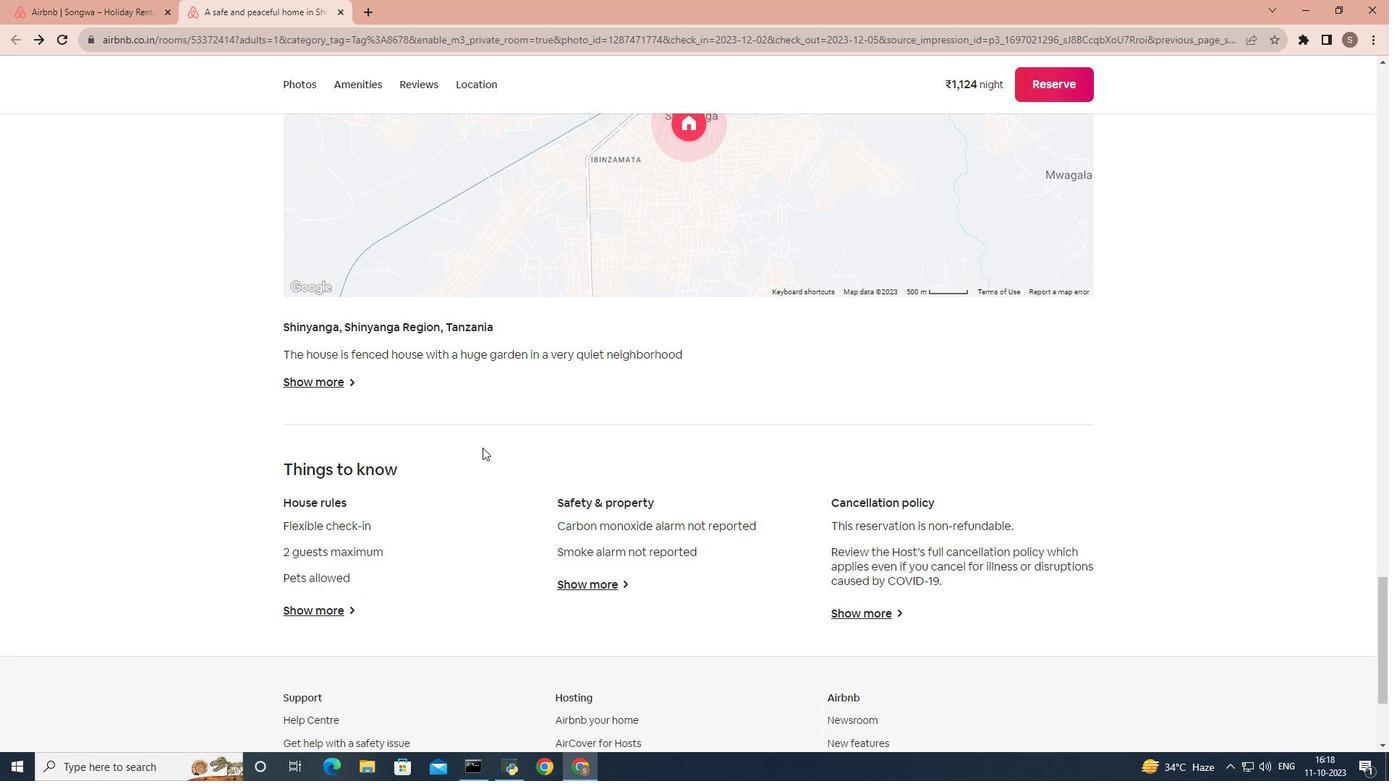 
Action: Mouse moved to (335, 412)
Screenshot: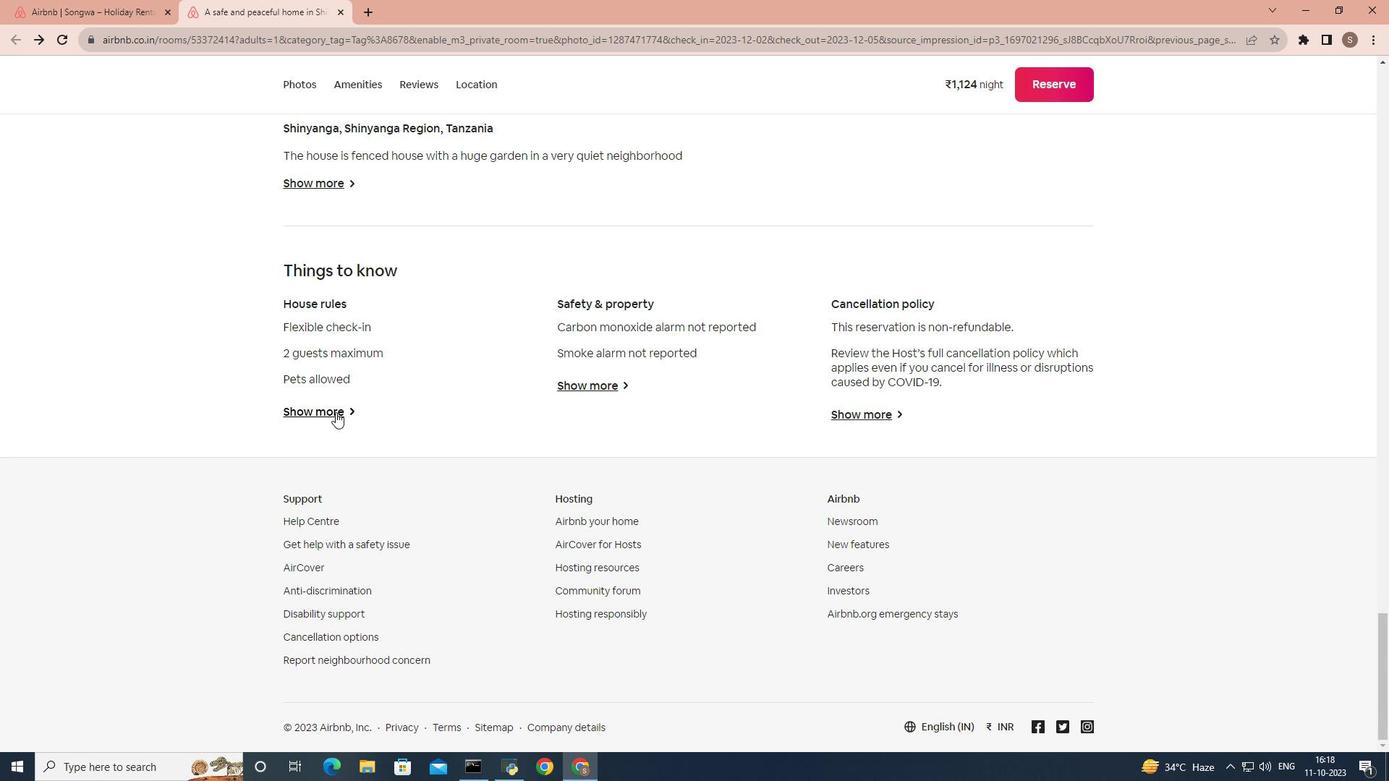 
Action: Mouse pressed left at (335, 412)
Screenshot: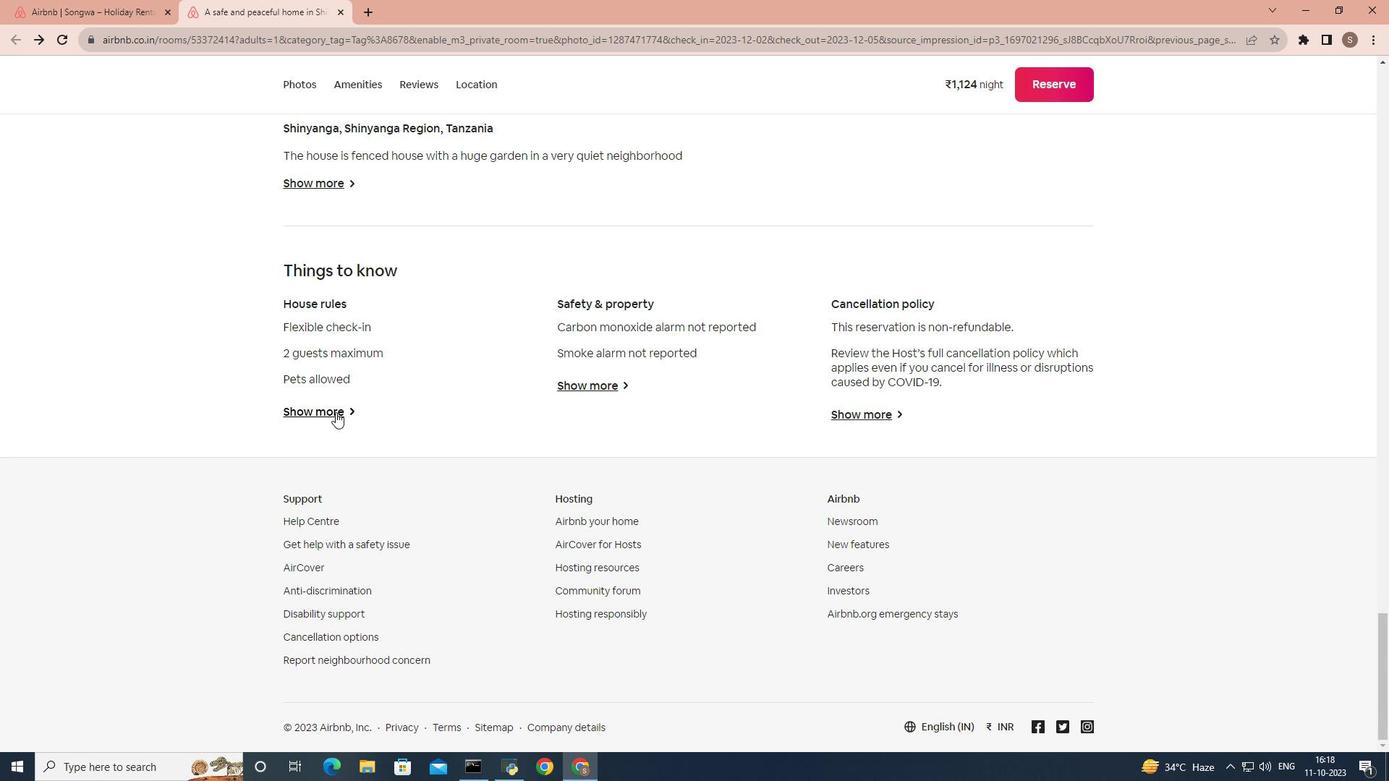 
Action: Mouse moved to (527, 394)
Screenshot: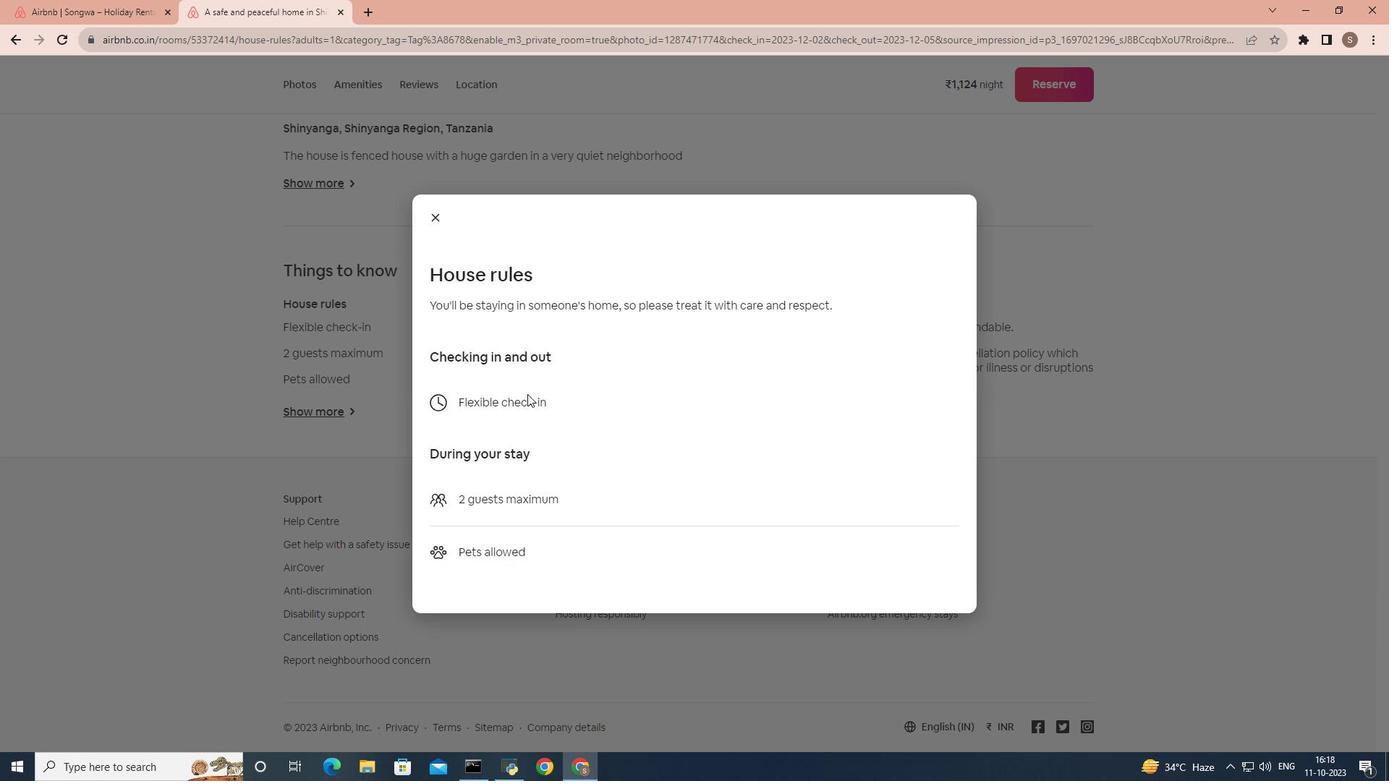 
Action: Mouse scrolled (527, 393) with delta (0, 0)
Screenshot: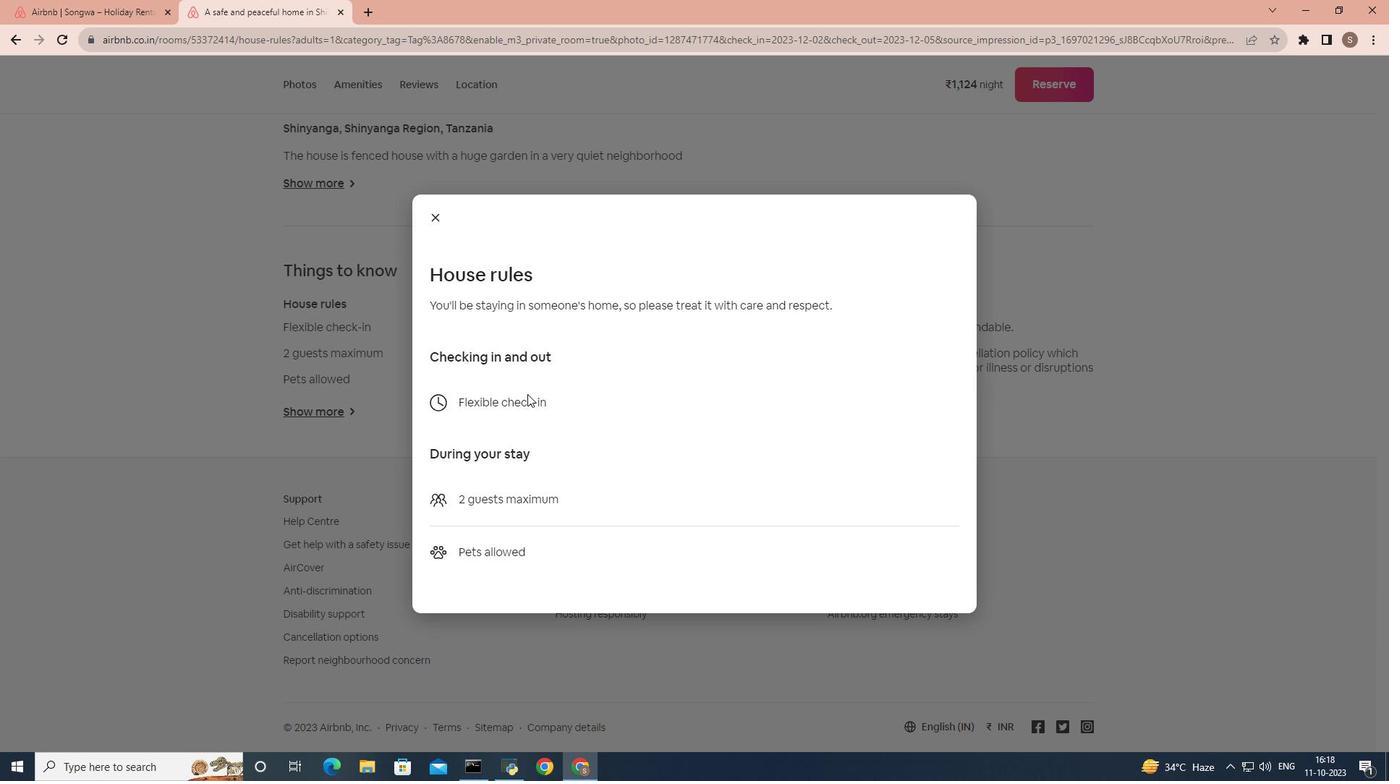
Action: Mouse scrolled (527, 393) with delta (0, 0)
Screenshot: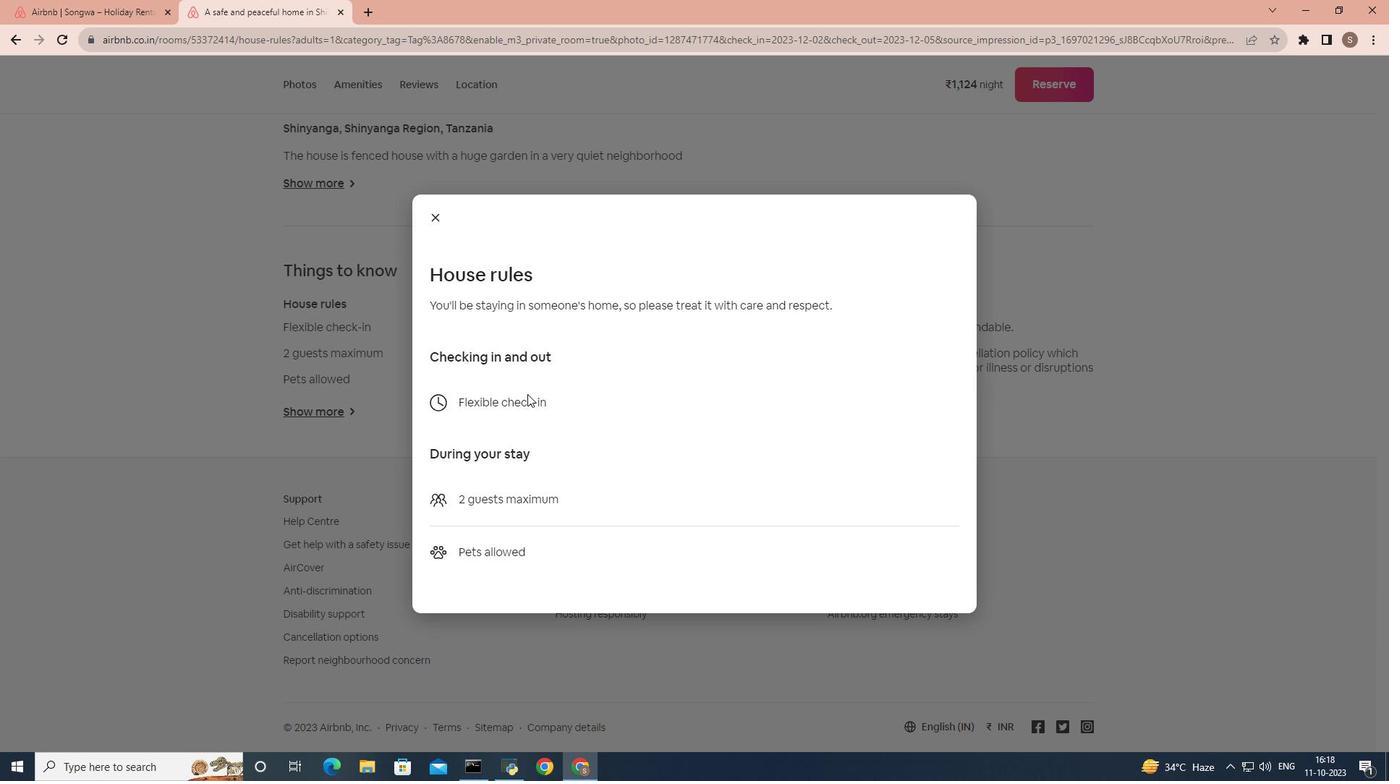 
Action: Mouse scrolled (527, 393) with delta (0, 0)
Screenshot: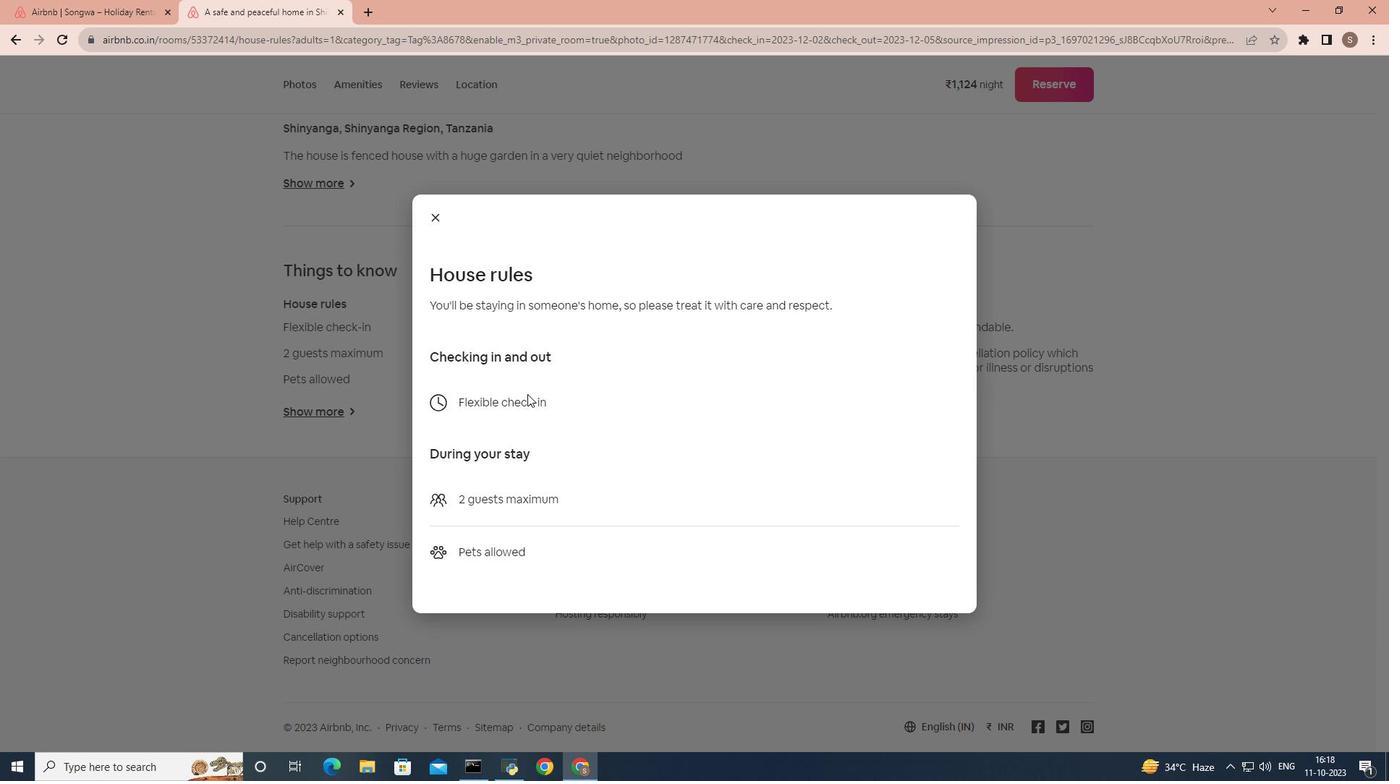 
Action: Mouse moved to (438, 227)
Screenshot: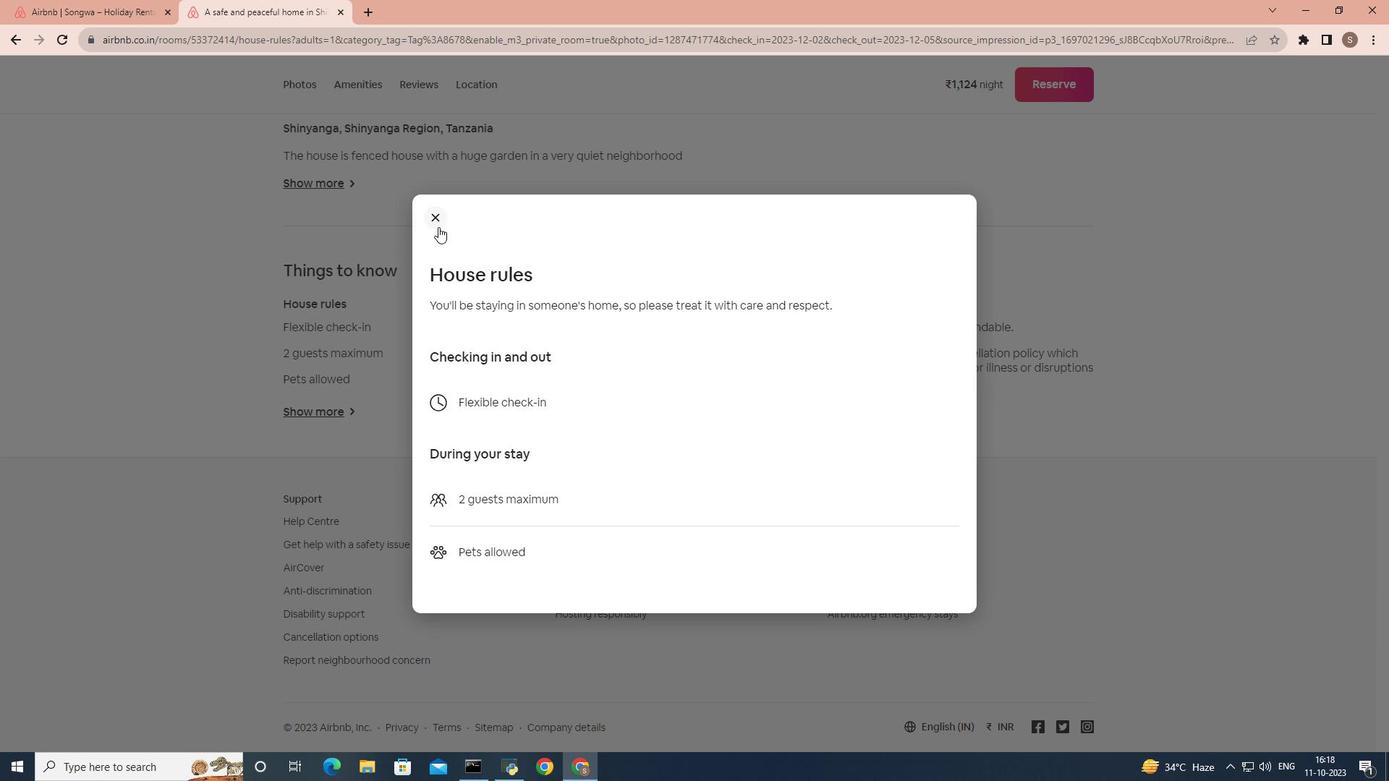 
Action: Mouse pressed left at (438, 227)
Screenshot: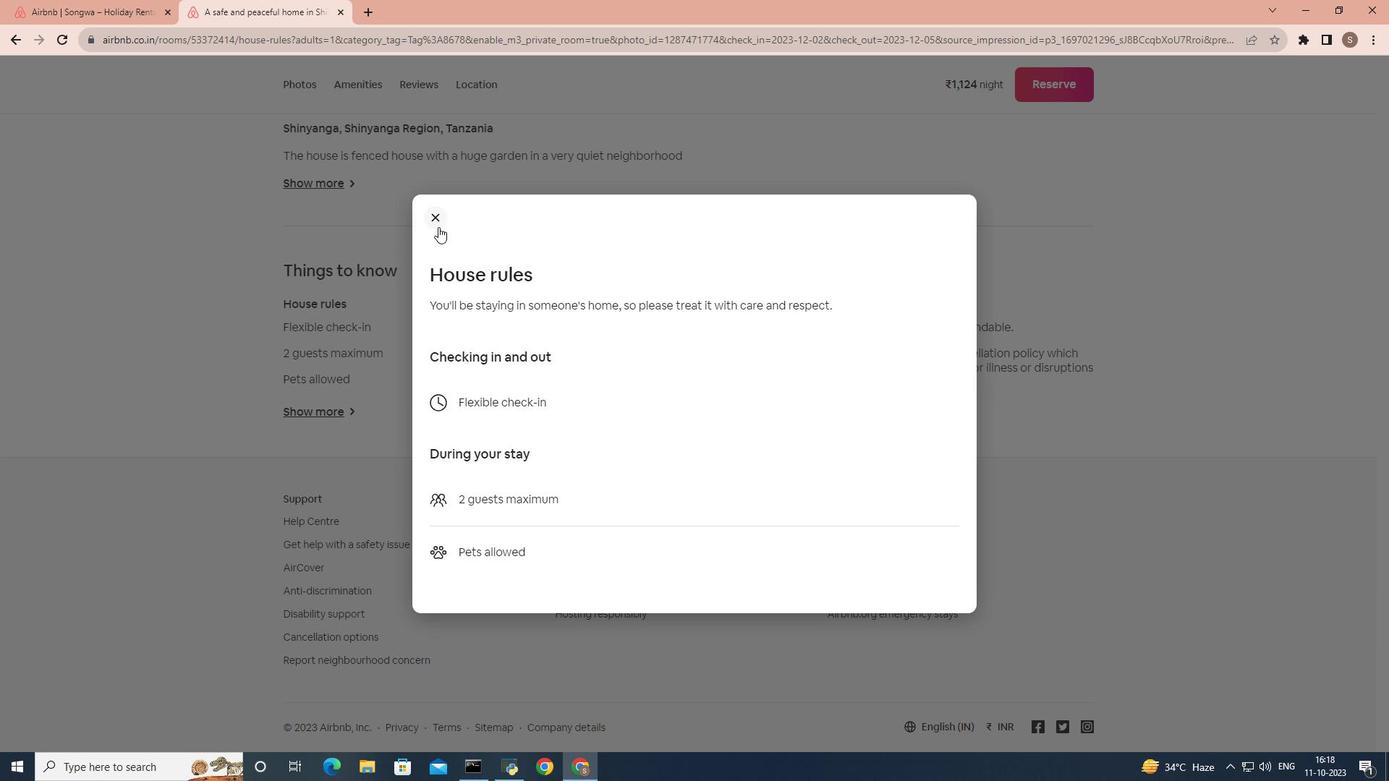 
Action: Mouse moved to (434, 261)
Screenshot: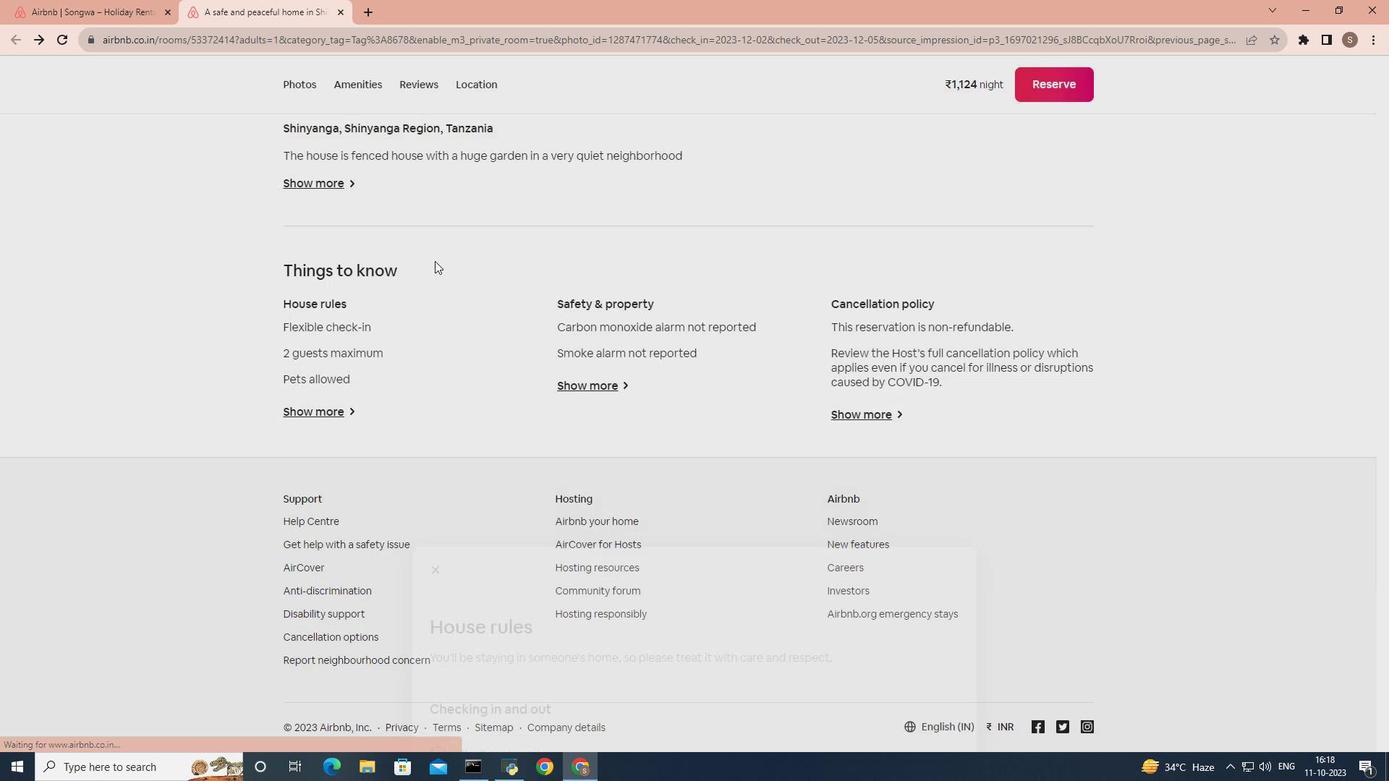 
Action: Mouse scrolled (434, 261) with delta (0, 0)
Screenshot: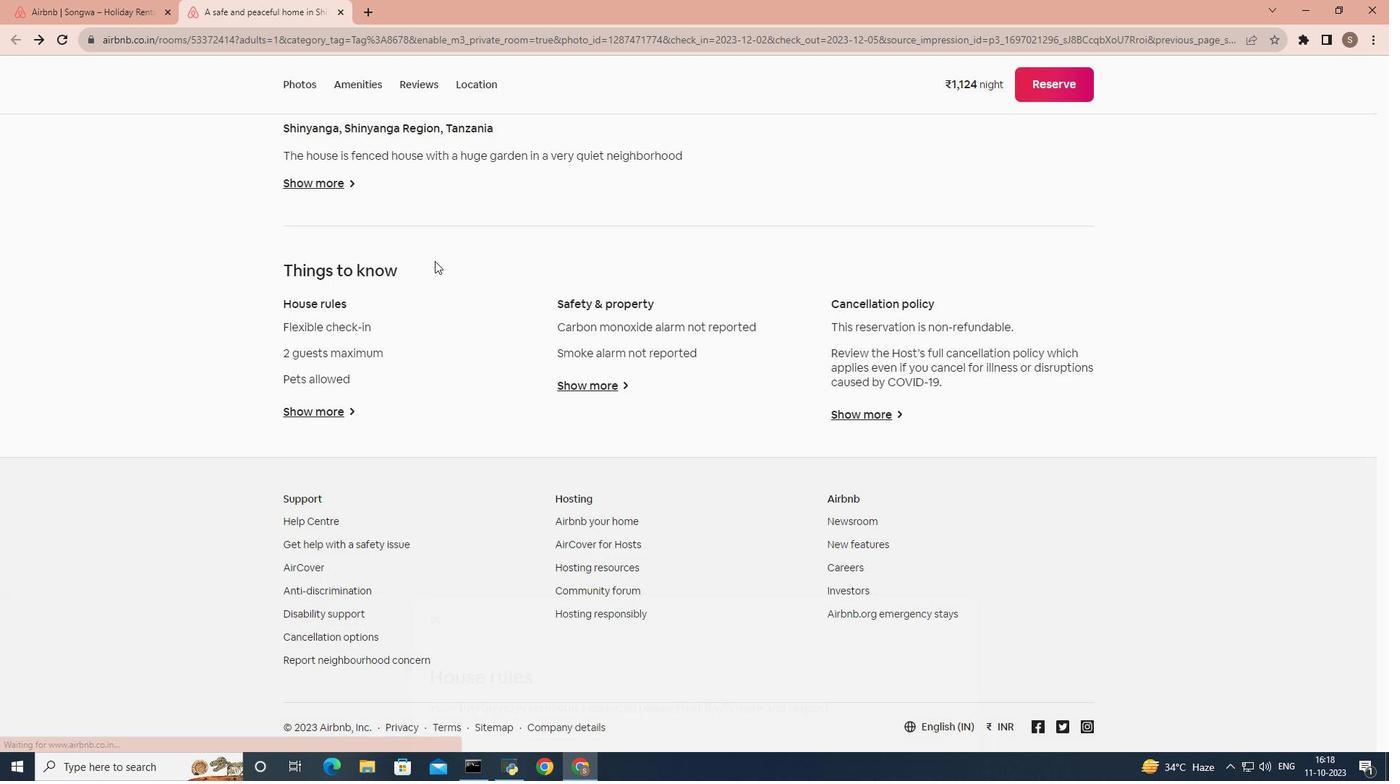 
Action: Mouse scrolled (434, 261) with delta (0, 0)
Screenshot: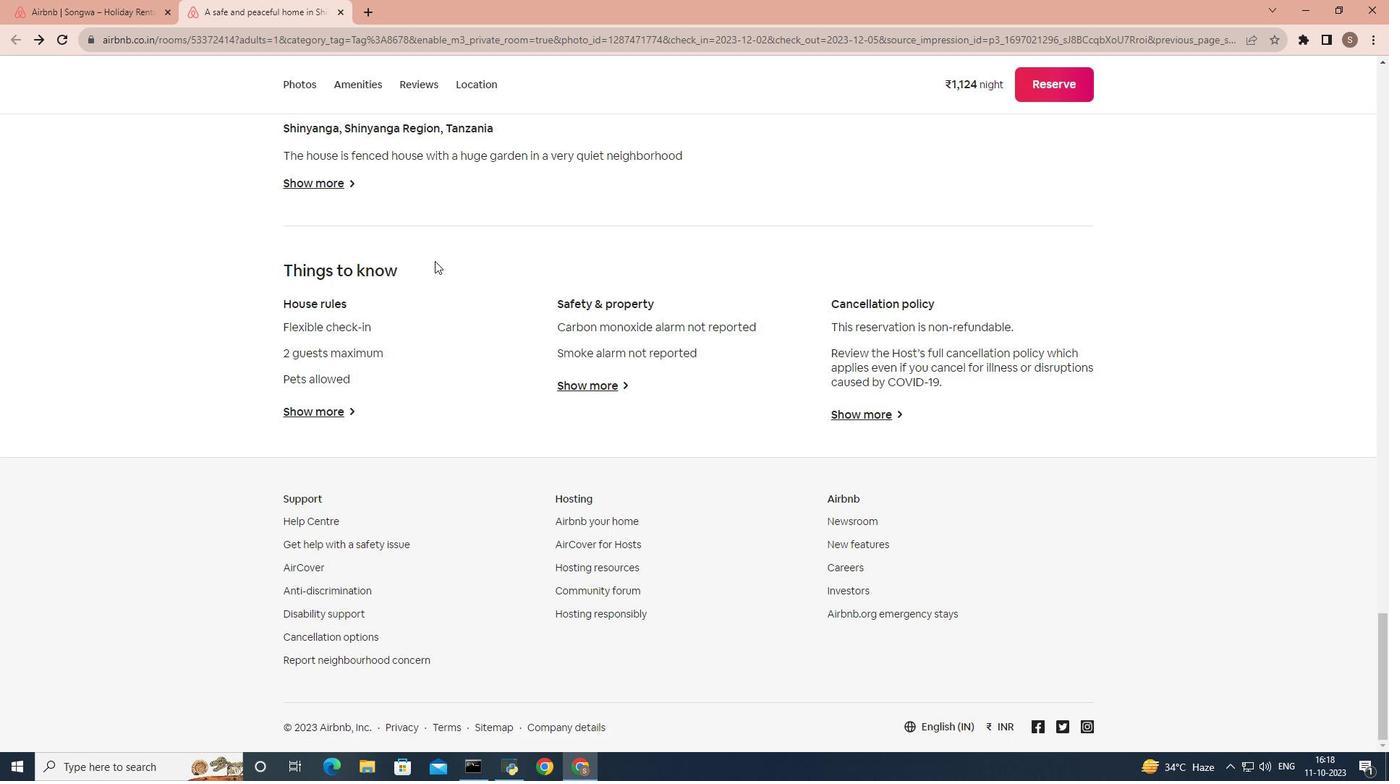 
Action: Mouse scrolled (434, 261) with delta (0, 0)
Screenshot: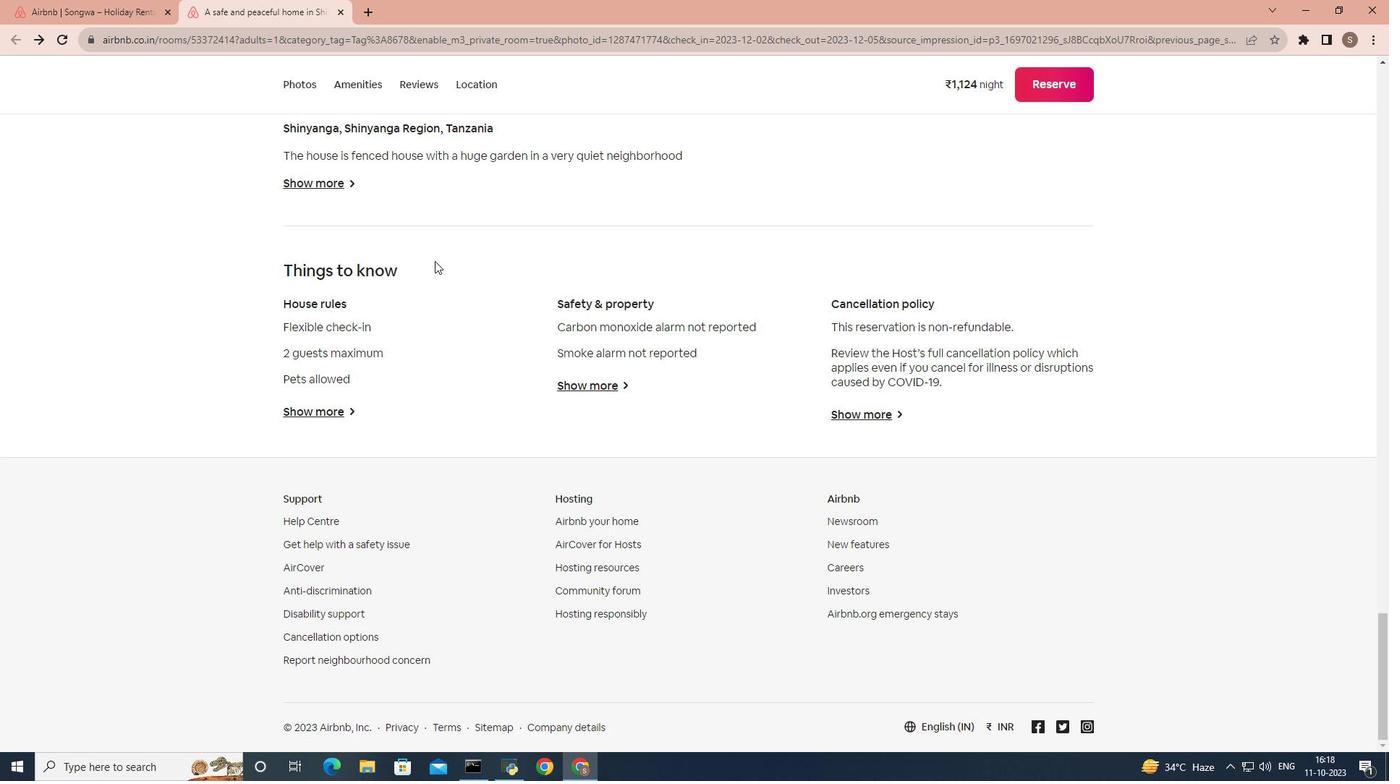 
Action: Mouse moved to (339, 261)
Screenshot: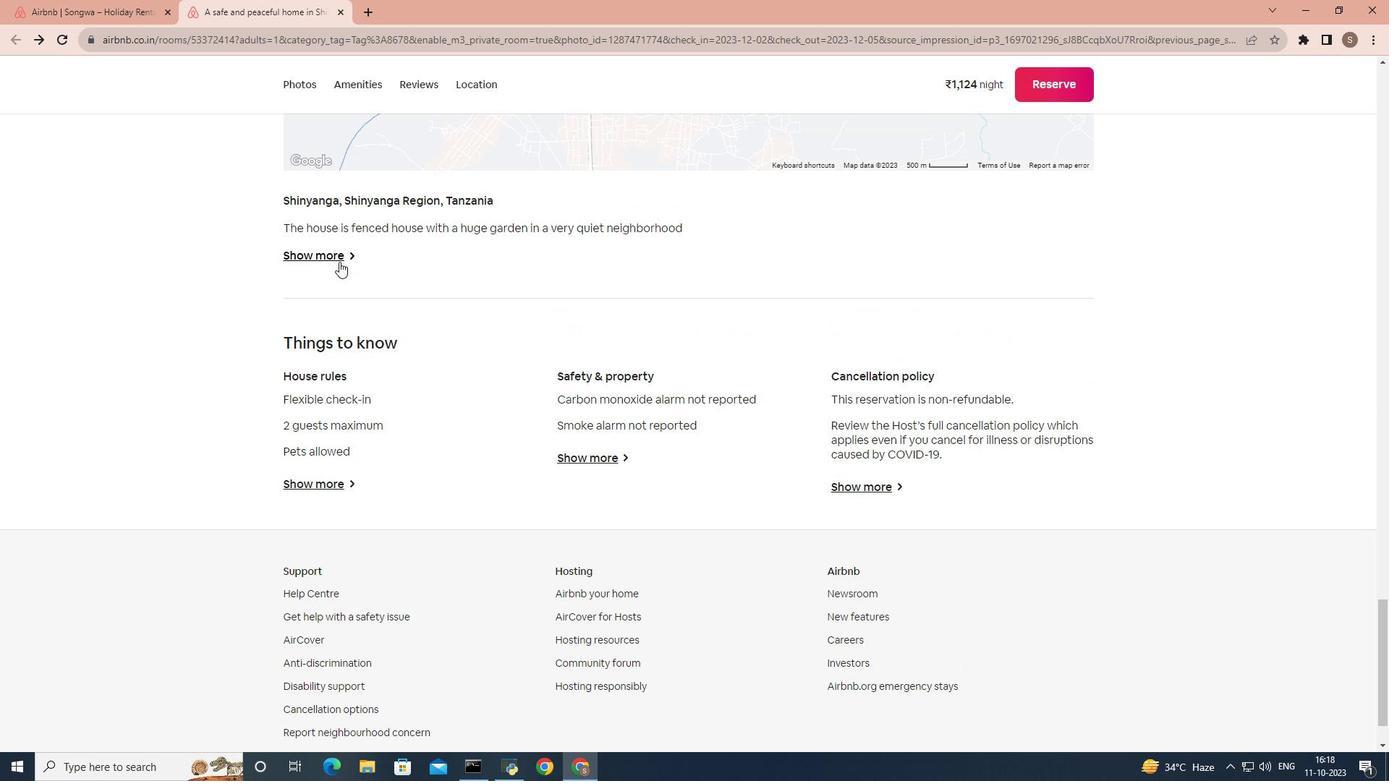 
Action: Mouse pressed left at (339, 261)
Screenshot: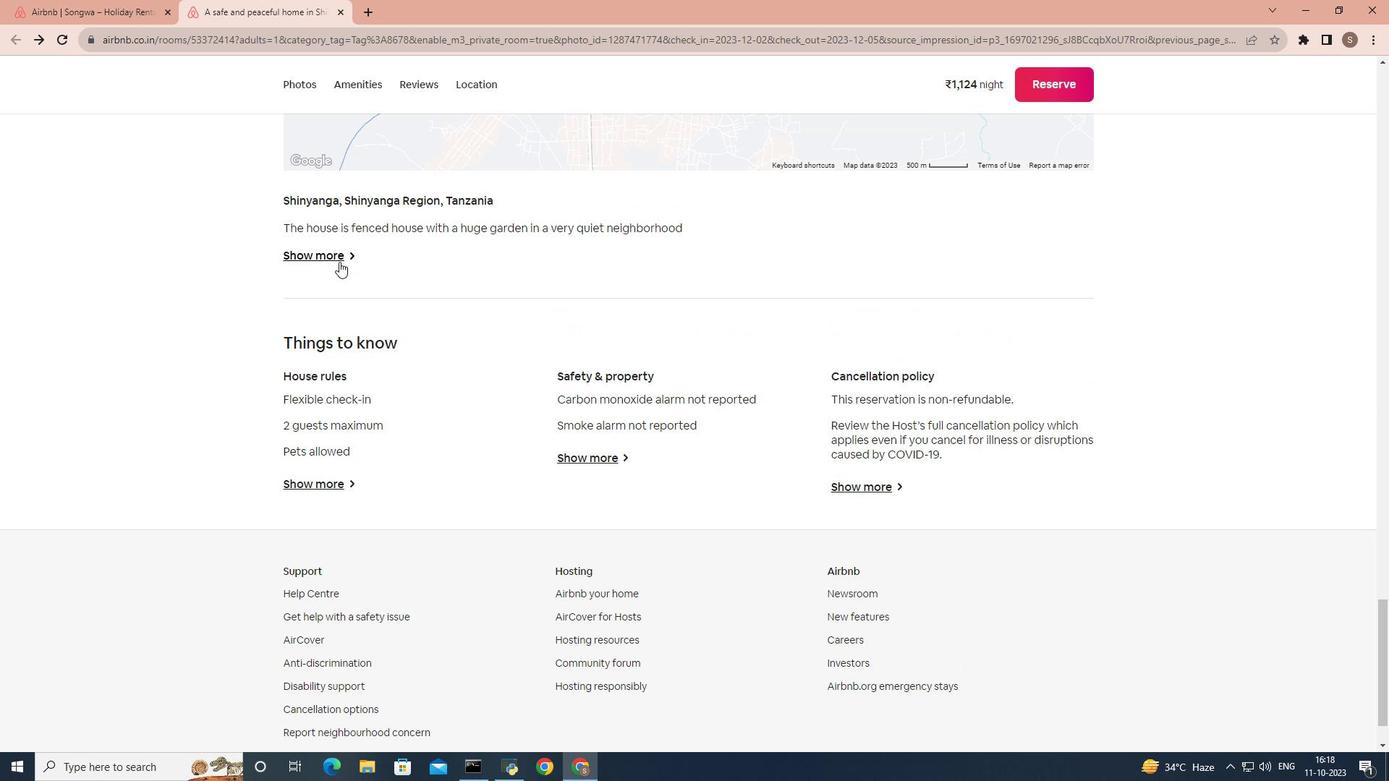 
Action: Mouse moved to (20, 85)
Screenshot: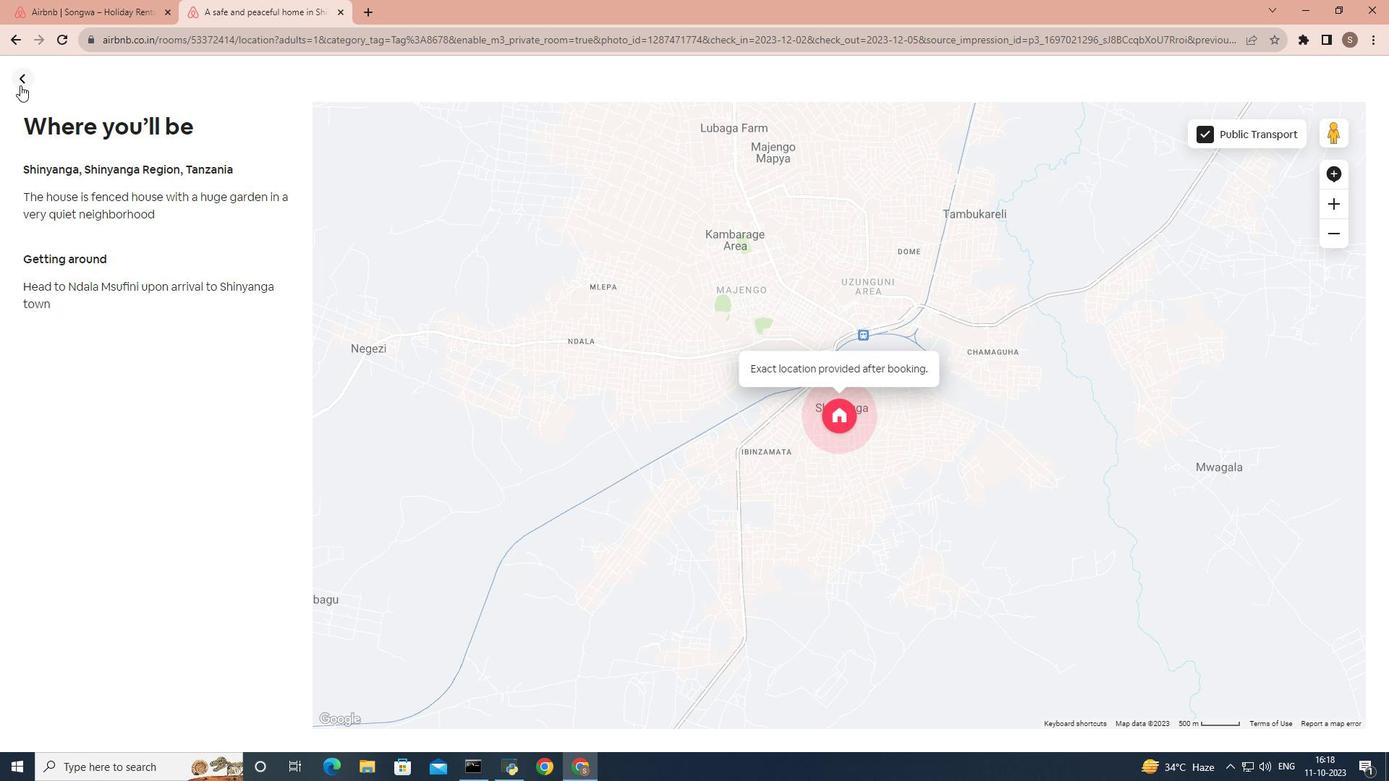 
Action: Mouse pressed left at (20, 85)
Screenshot: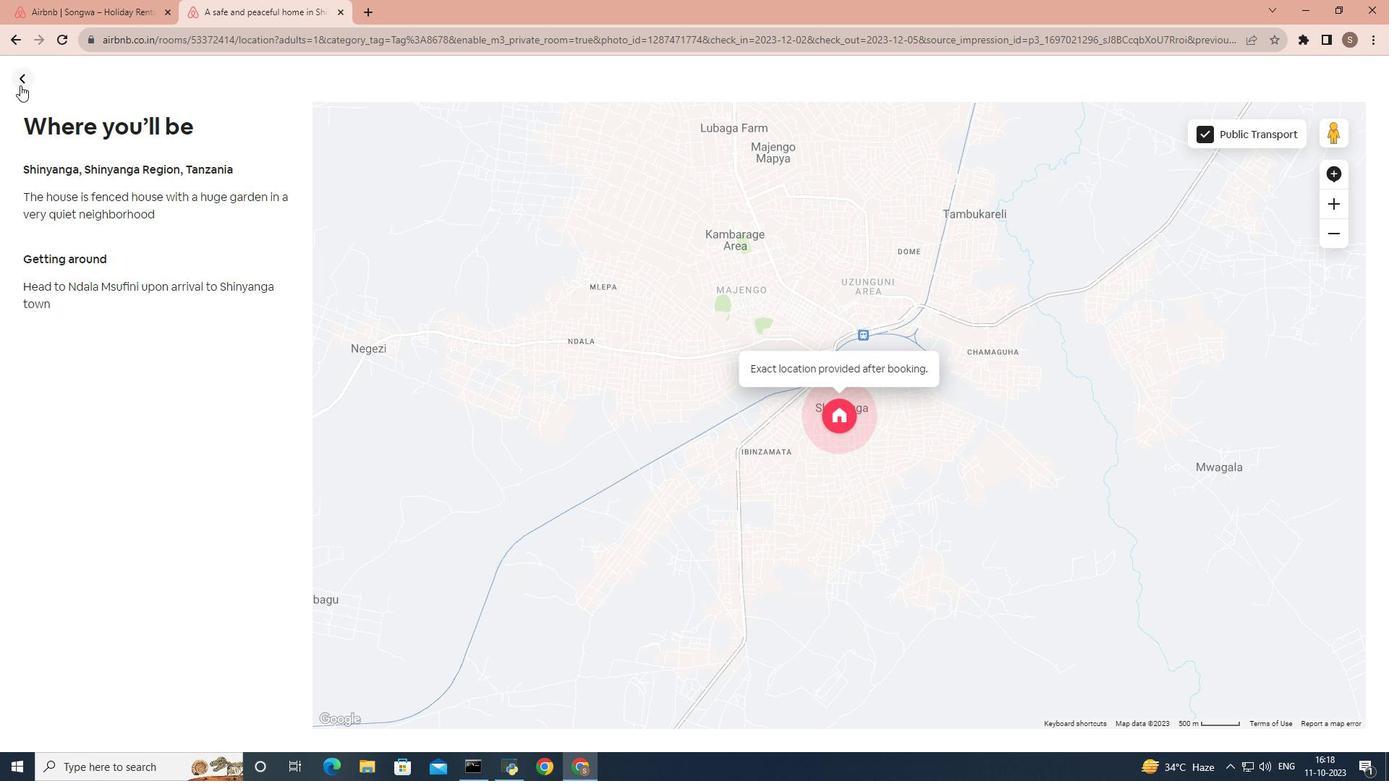 
Action: Mouse moved to (311, 309)
Screenshot: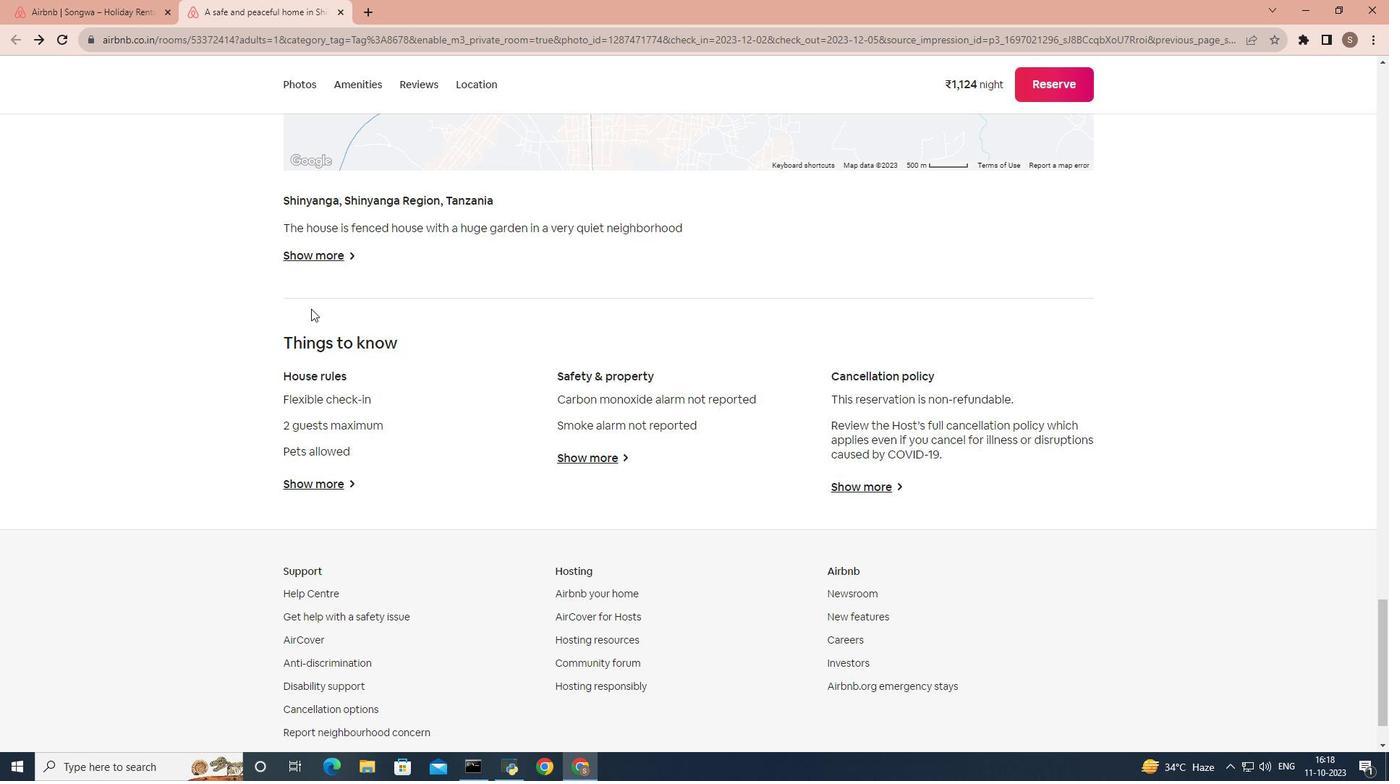 
Action: Mouse scrolled (311, 309) with delta (0, 0)
Screenshot: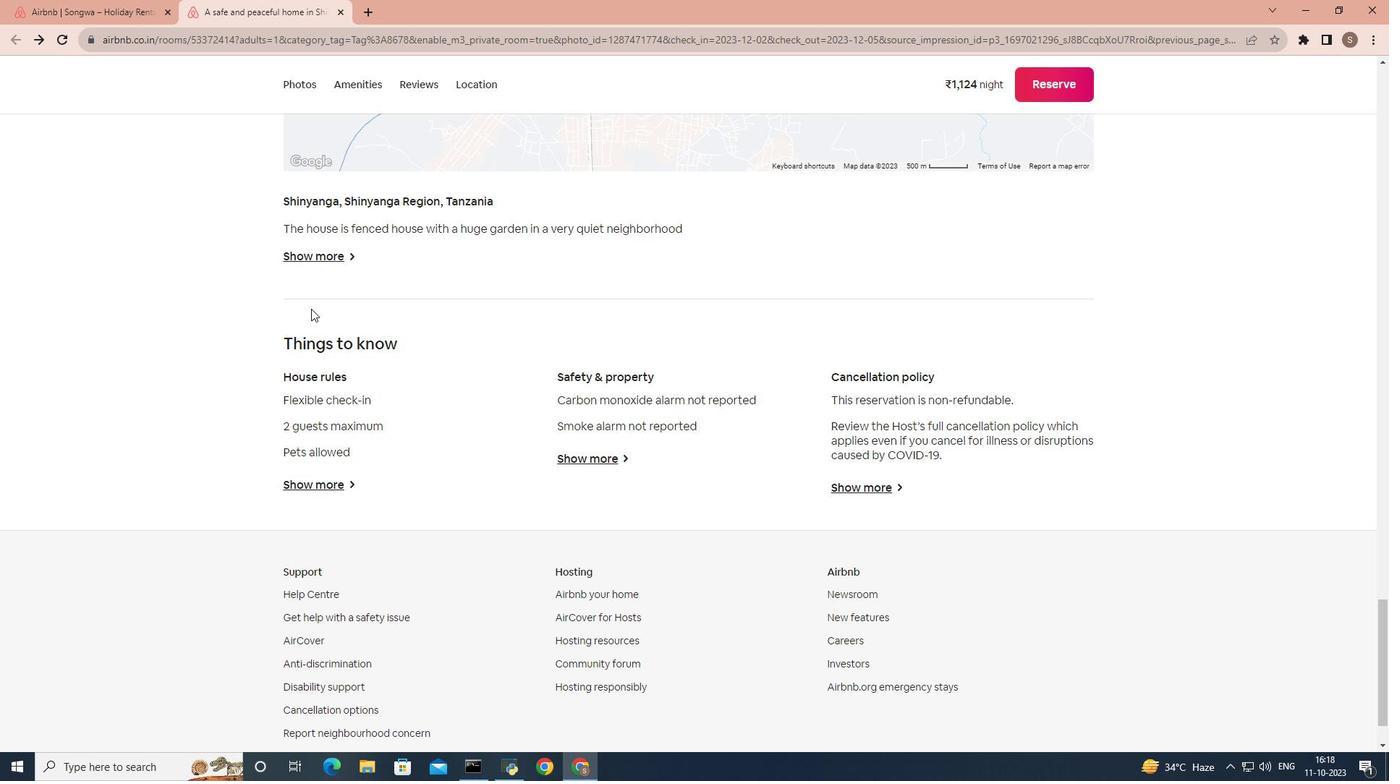 
Action: Mouse scrolled (311, 309) with delta (0, 0)
Screenshot: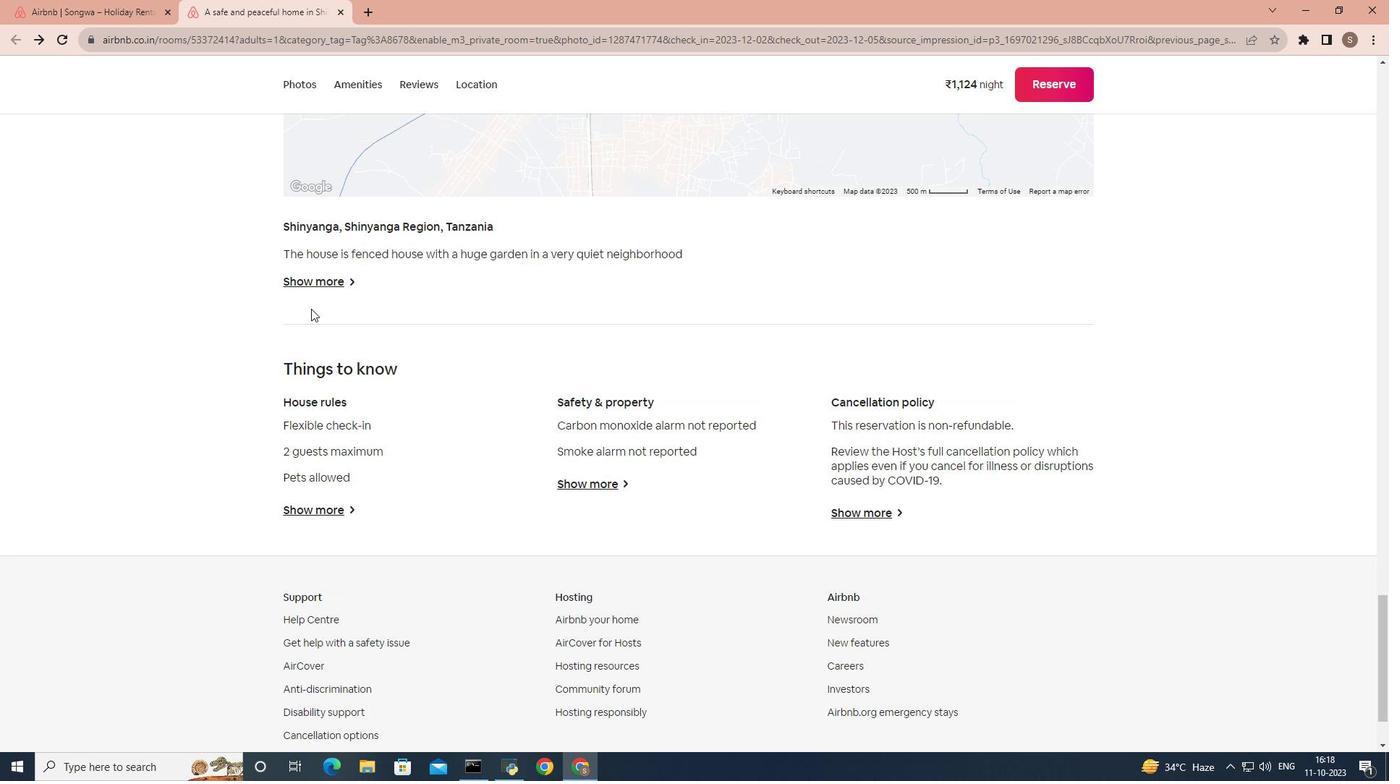 
Action: Mouse scrolled (311, 309) with delta (0, 0)
Screenshot: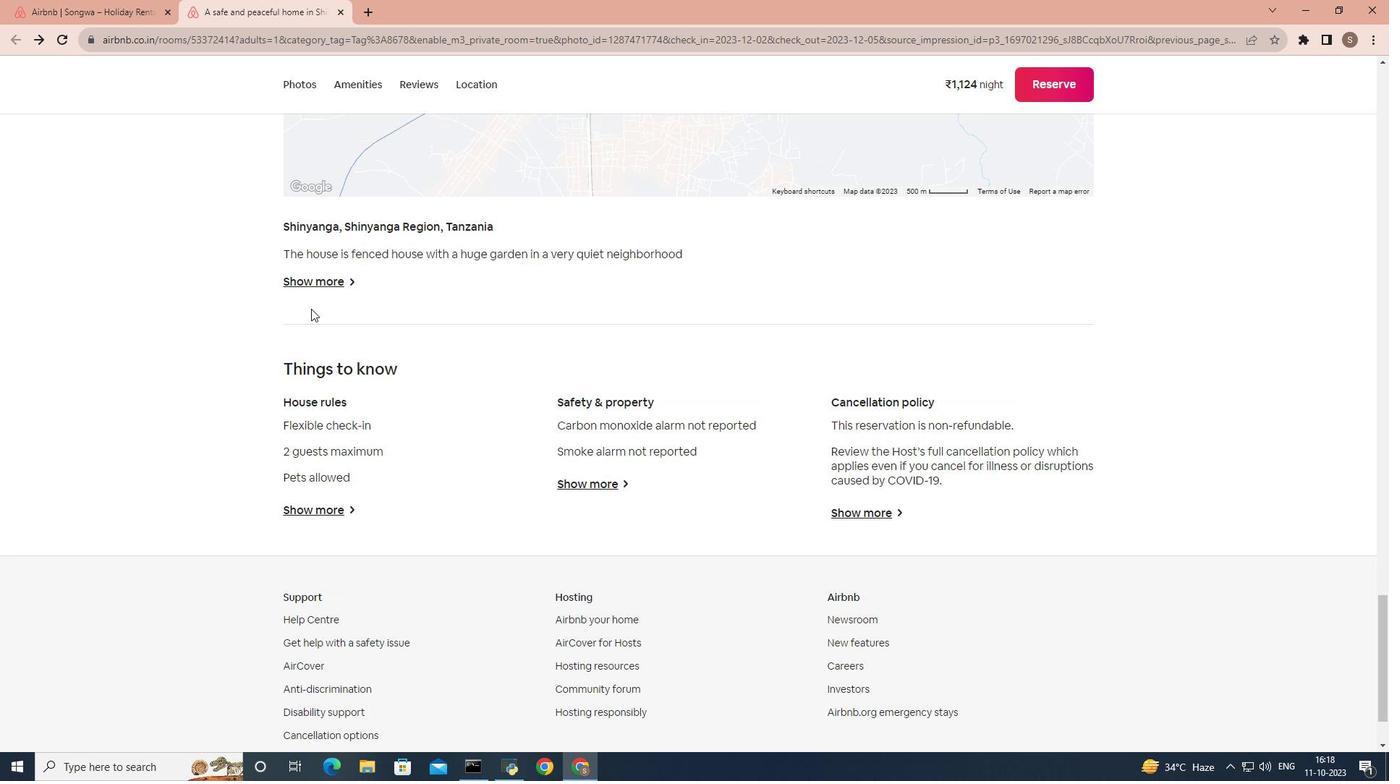 
Action: Mouse scrolled (311, 309) with delta (0, 0)
Screenshot: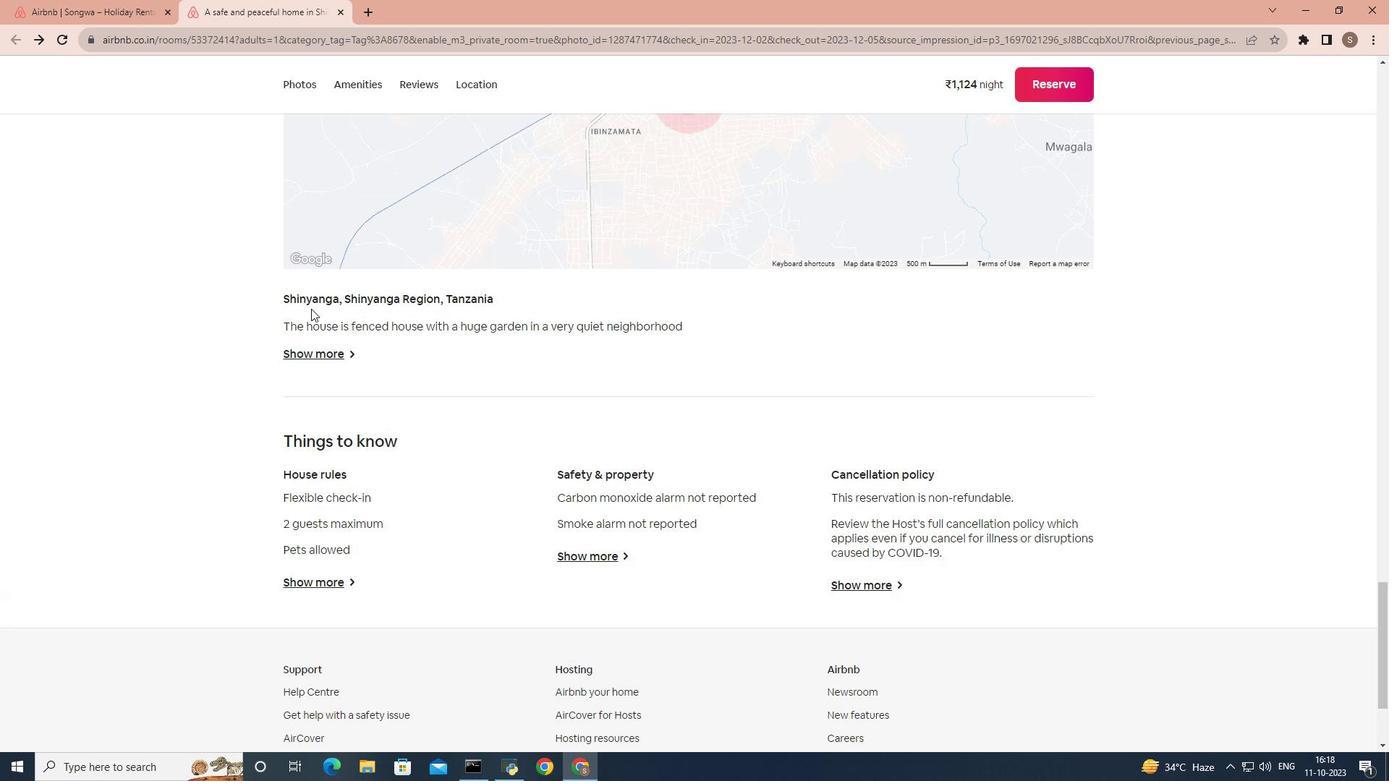 
Action: Mouse scrolled (311, 309) with delta (0, 0)
Screenshot: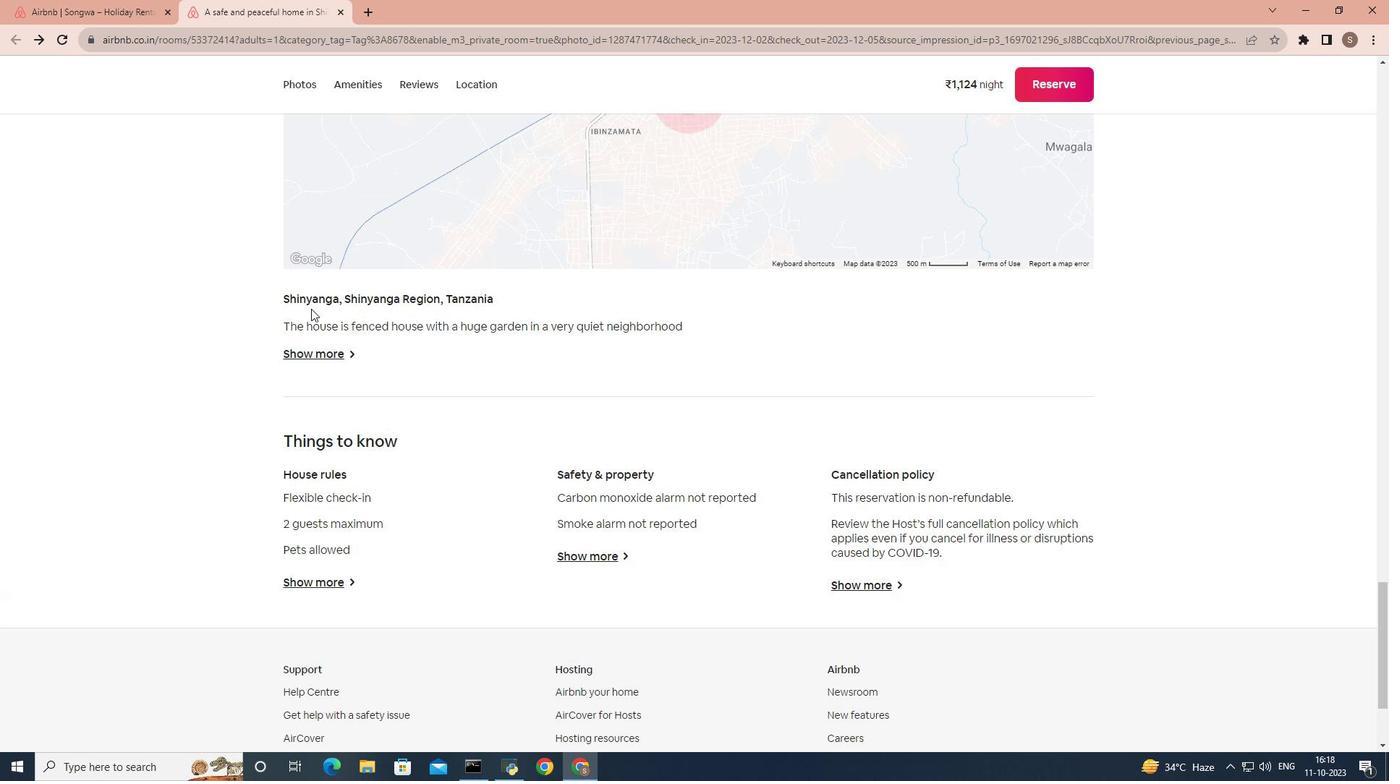 
Action: Mouse scrolled (311, 309) with delta (0, 0)
Screenshot: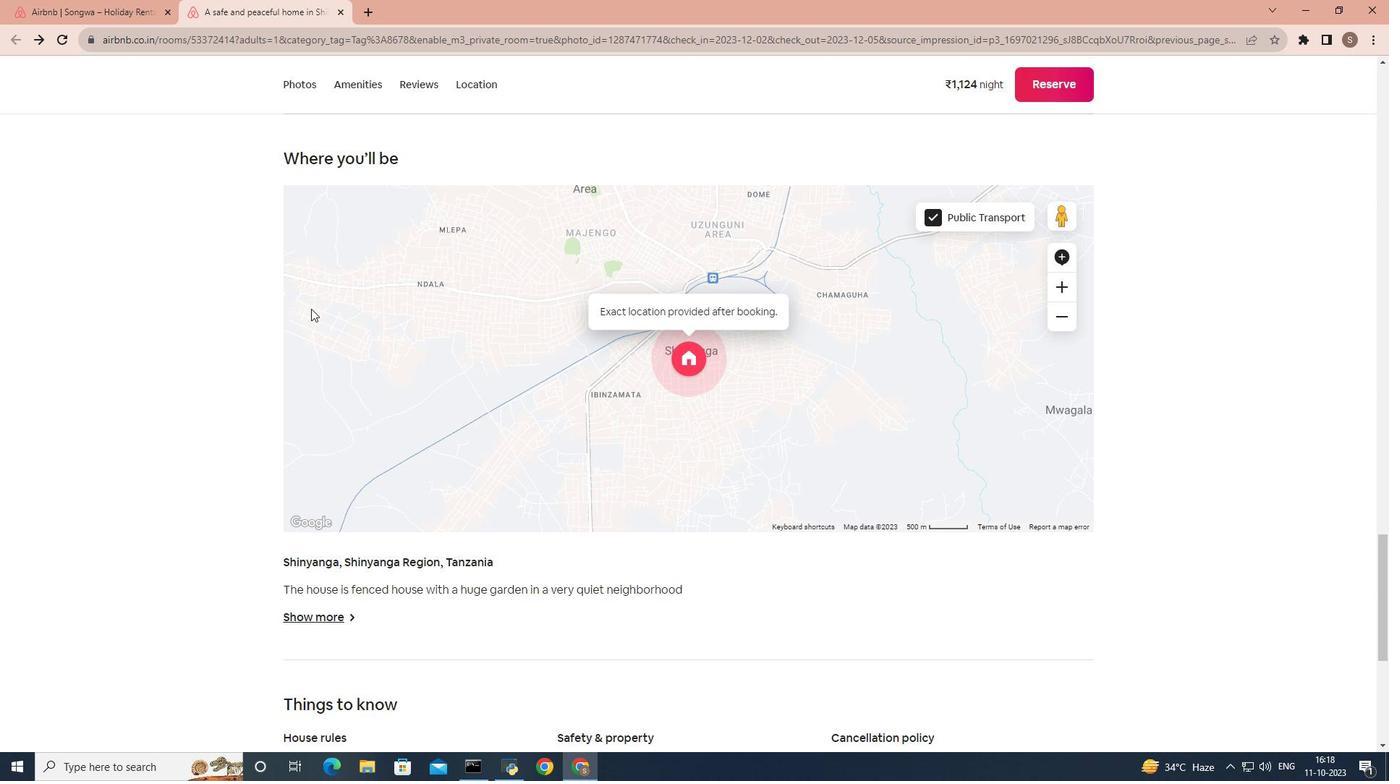 
Action: Mouse scrolled (311, 309) with delta (0, 0)
Screenshot: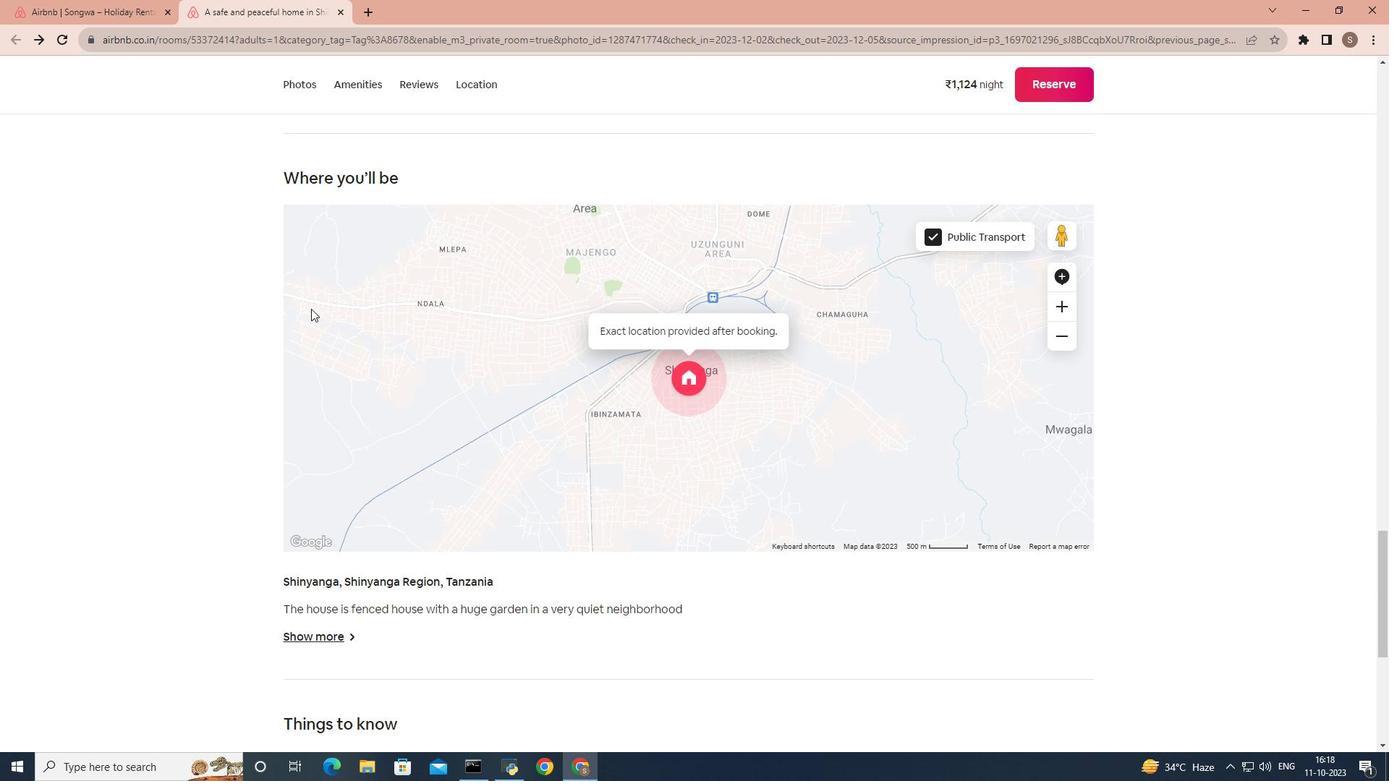 
Action: Mouse scrolled (311, 309) with delta (0, 0)
Screenshot: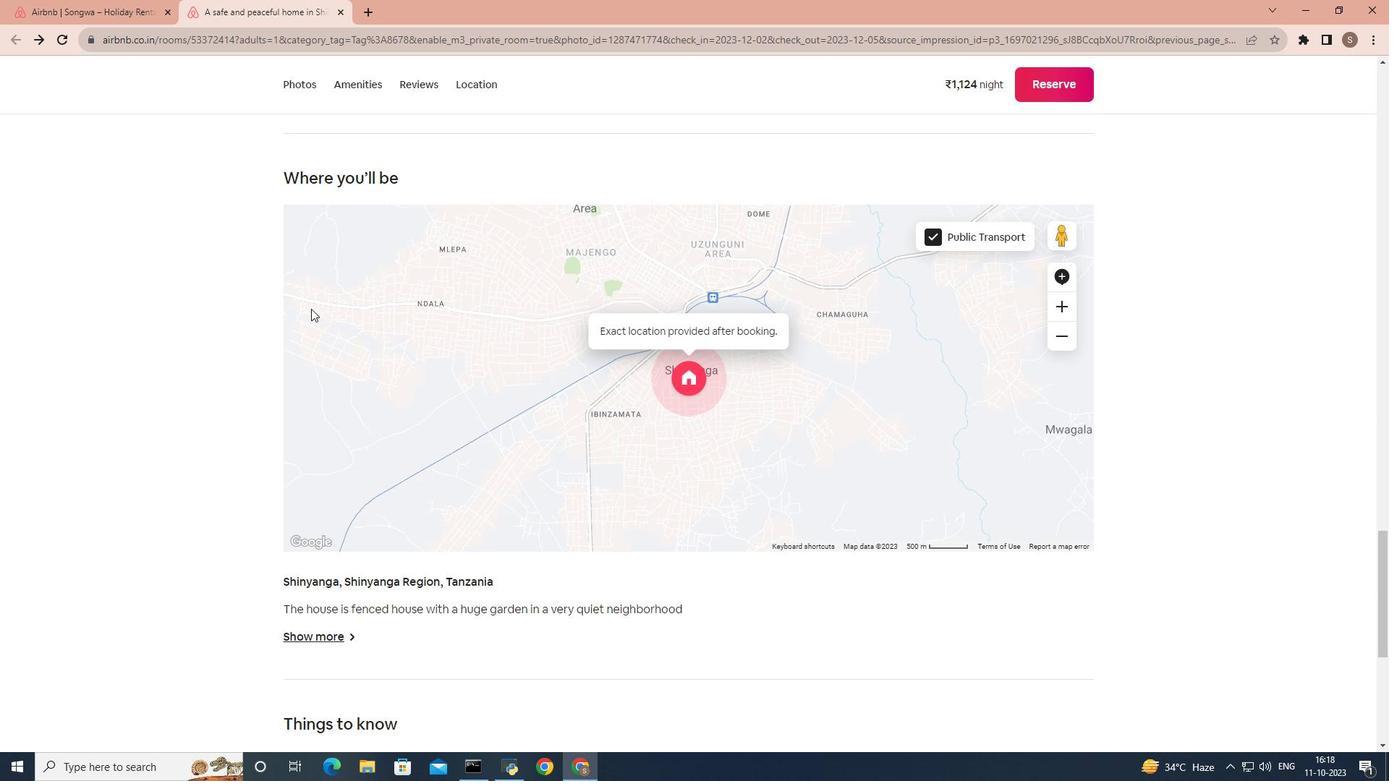 
Action: Mouse scrolled (311, 309) with delta (0, 0)
Screenshot: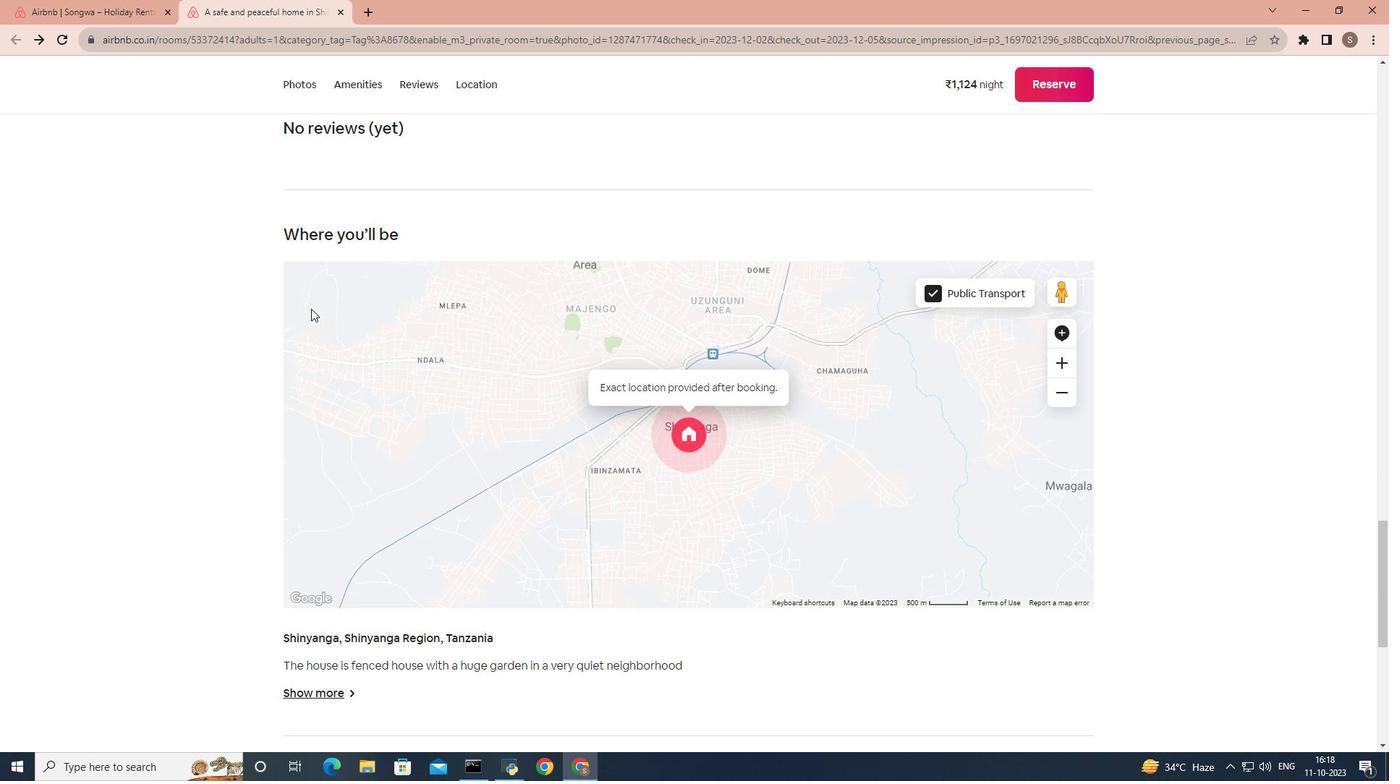 
Action: Mouse scrolled (311, 309) with delta (0, 0)
Screenshot: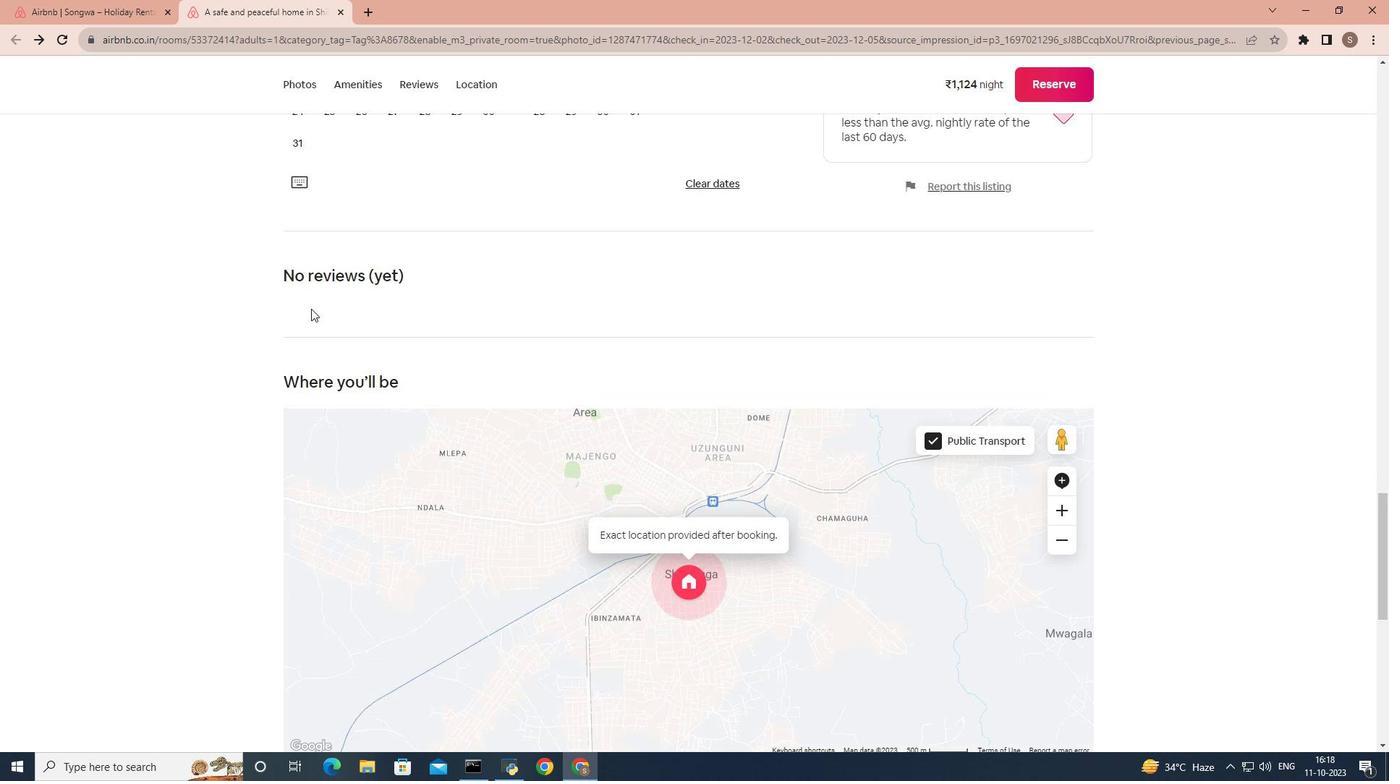 
Action: Mouse scrolled (311, 309) with delta (0, 0)
Screenshot: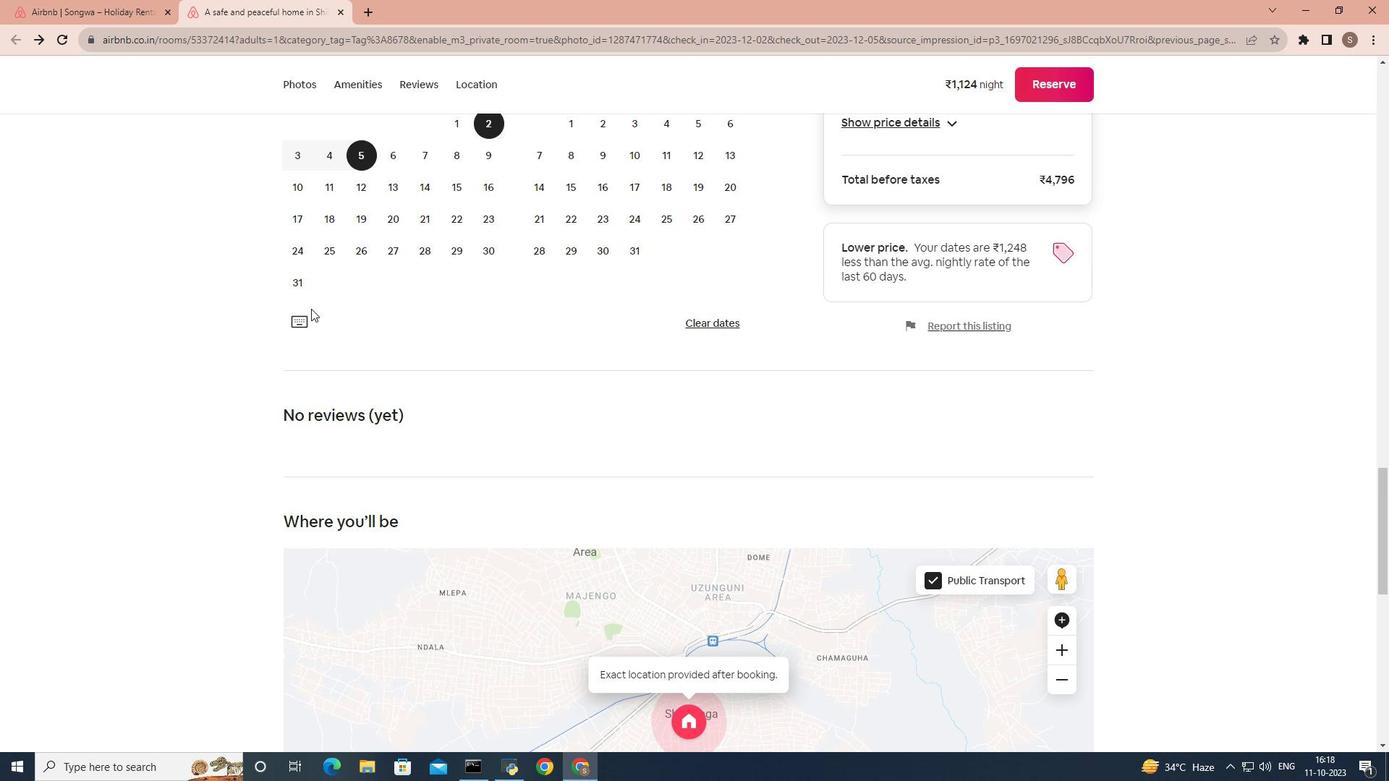 
Action: Mouse scrolled (311, 309) with delta (0, 0)
Screenshot: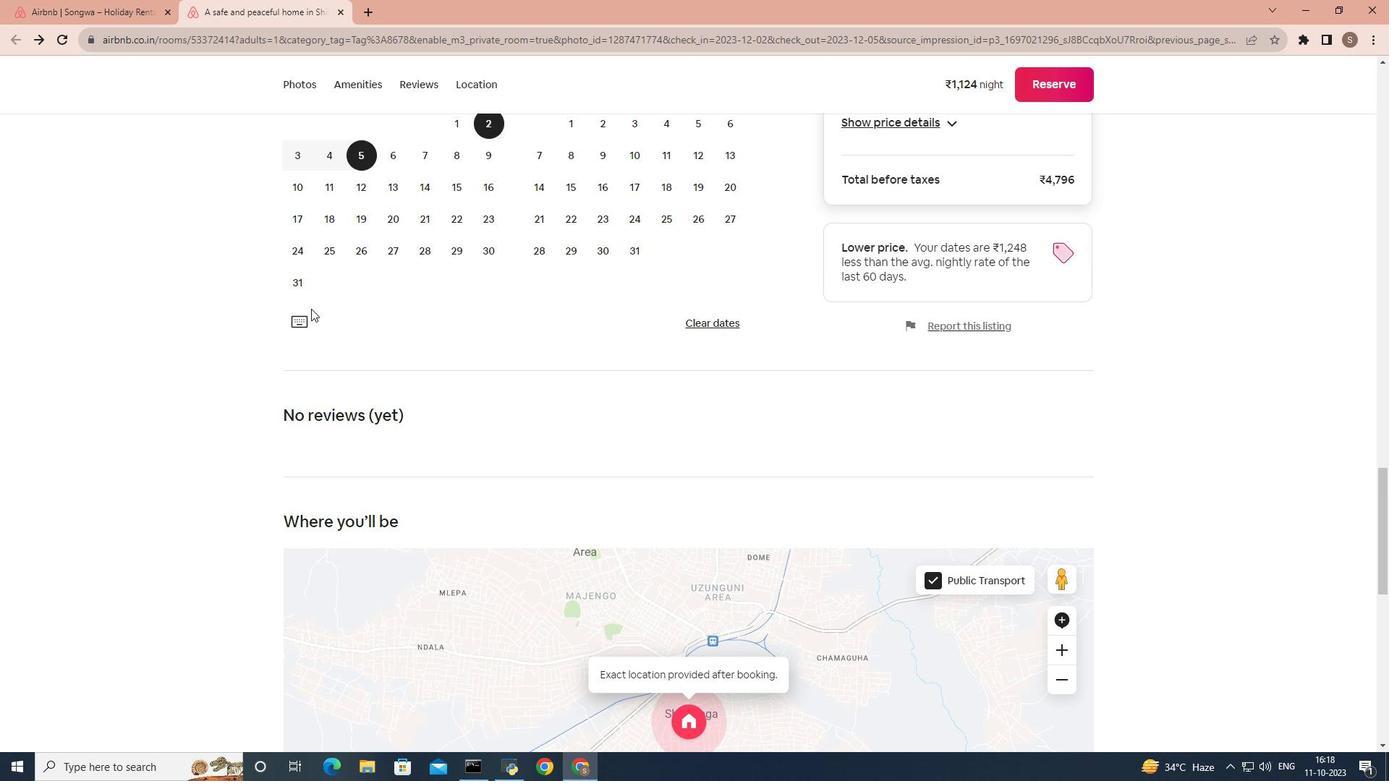 
Action: Mouse scrolled (311, 309) with delta (0, 0)
Screenshot: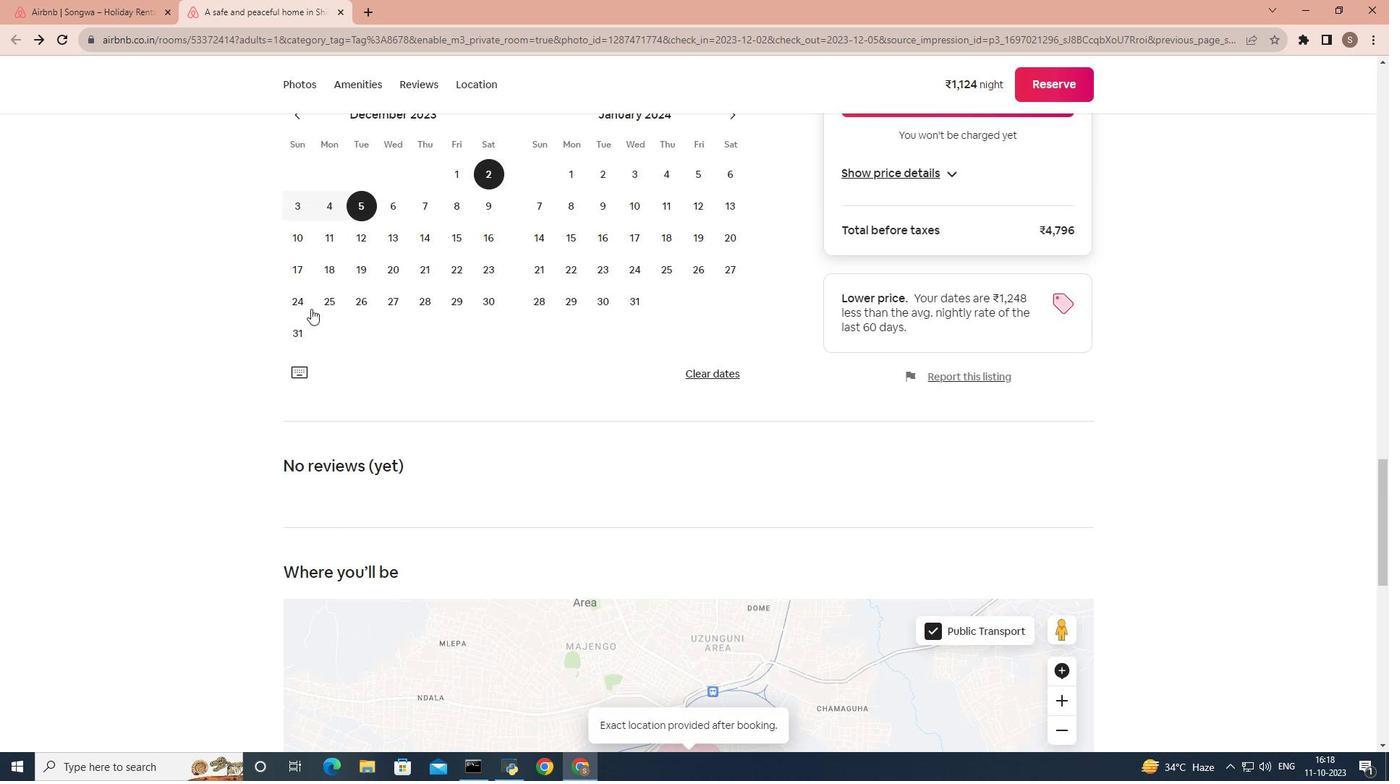 
Action: Mouse scrolled (311, 309) with delta (0, 0)
Screenshot: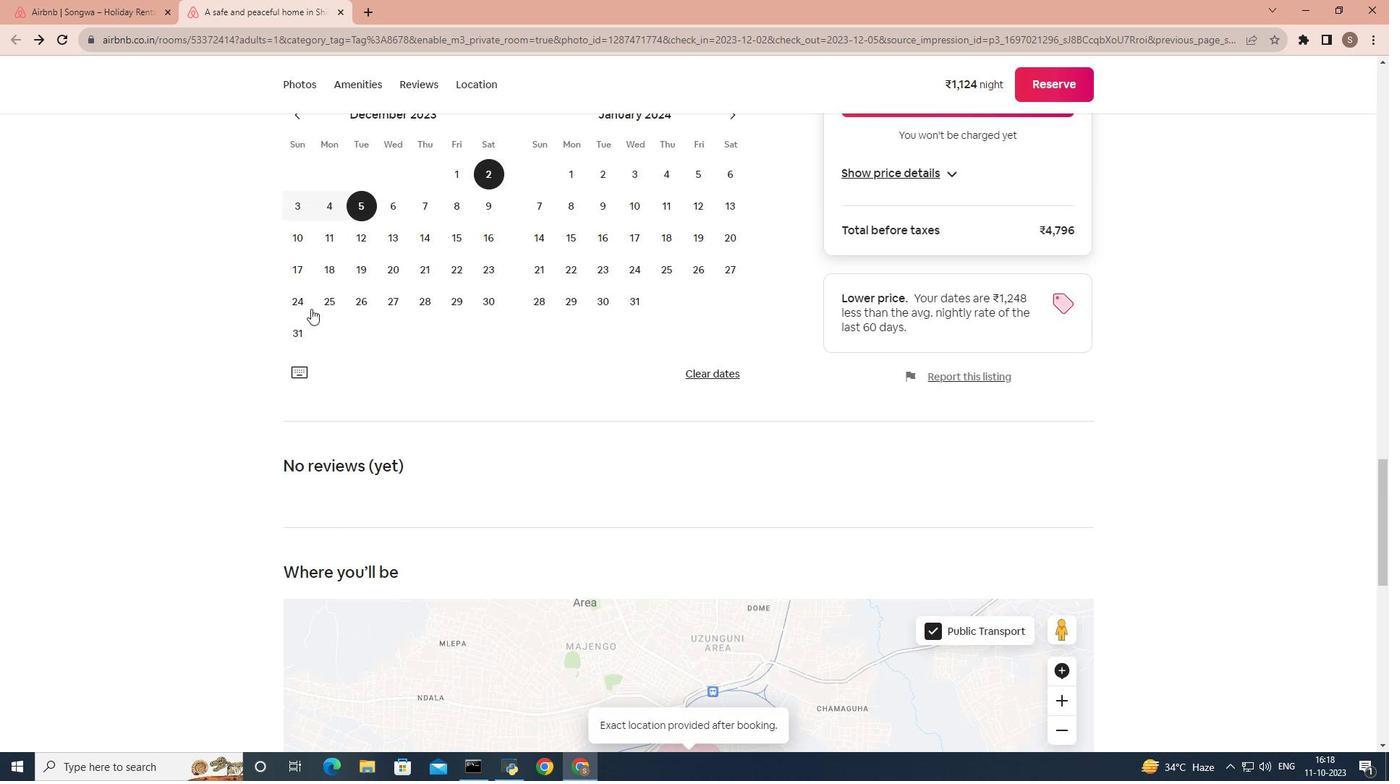 
Action: Mouse scrolled (311, 309) with delta (0, 0)
Screenshot: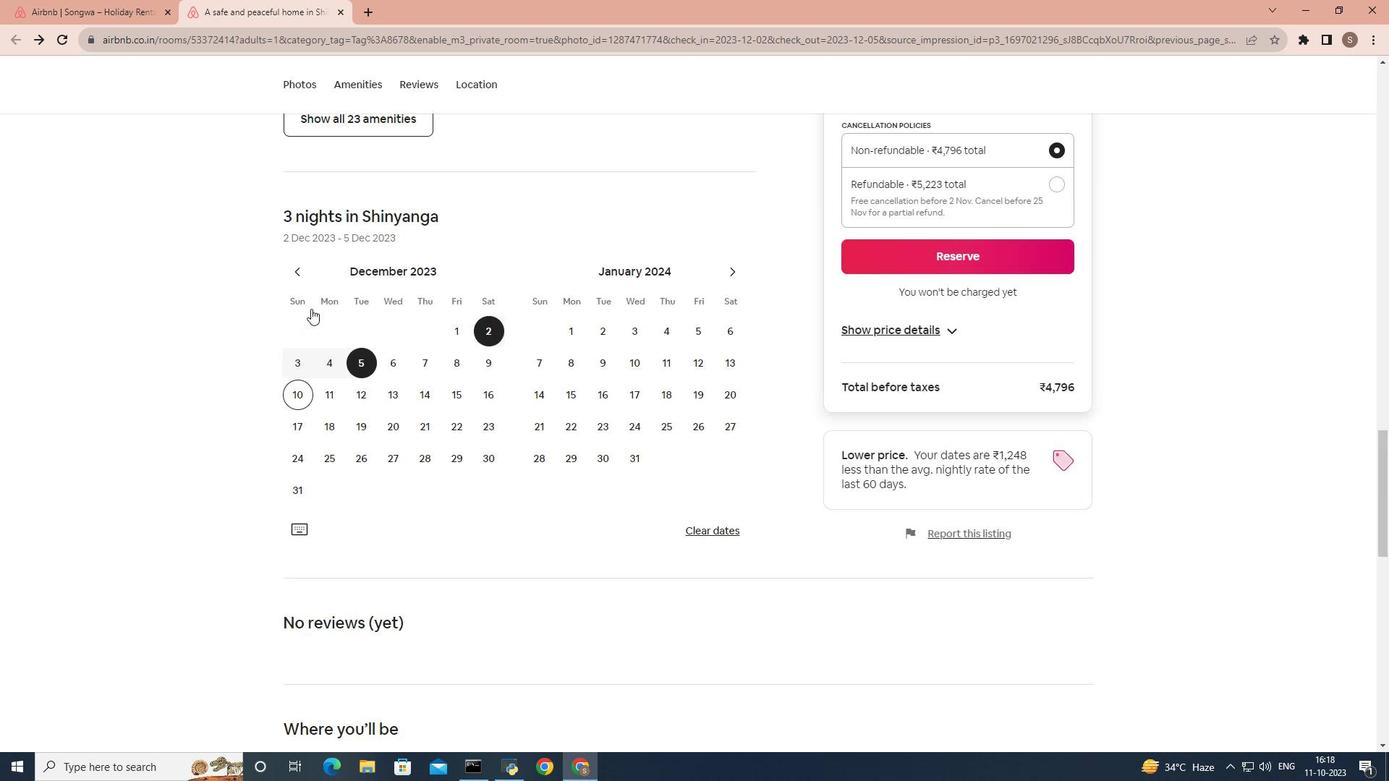 
Action: Mouse scrolled (311, 309) with delta (0, 0)
Screenshot: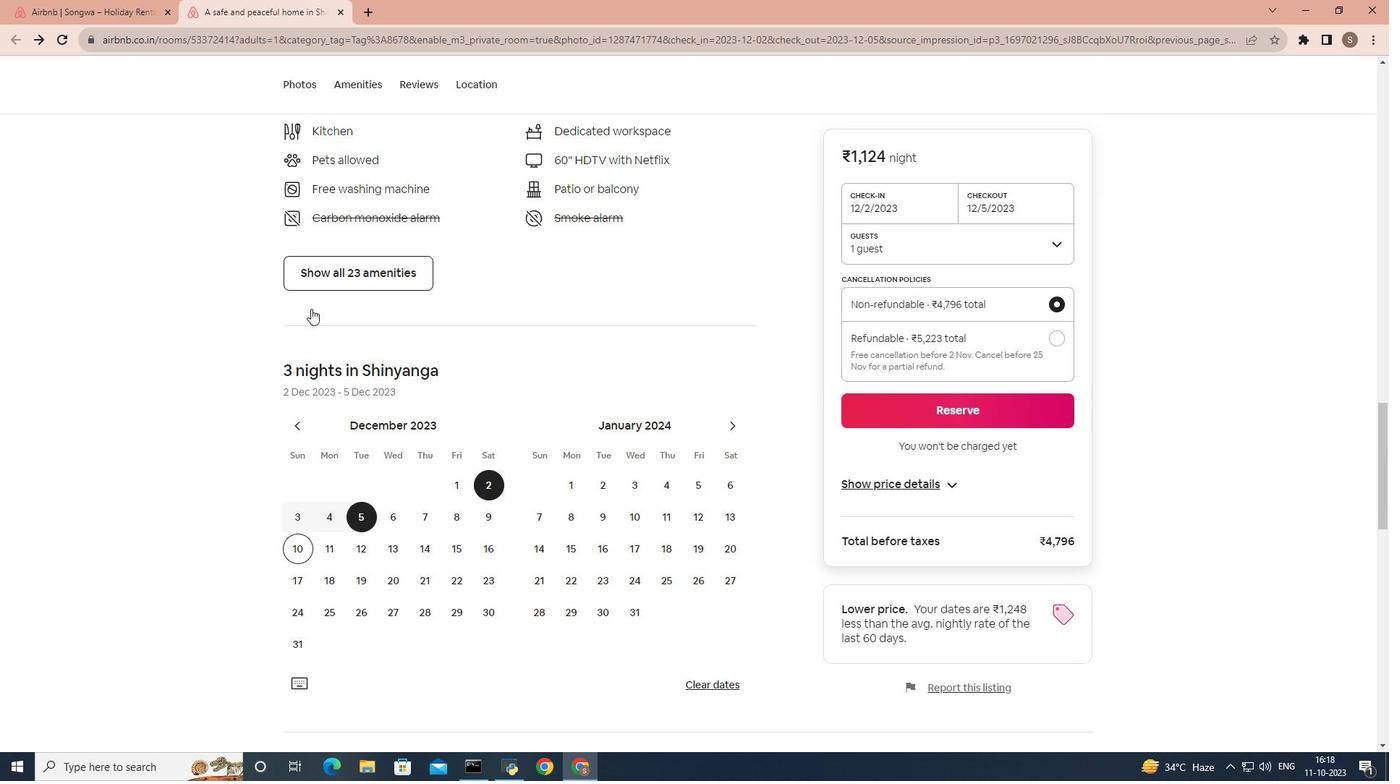 
Action: Mouse scrolled (311, 309) with delta (0, 0)
Screenshot: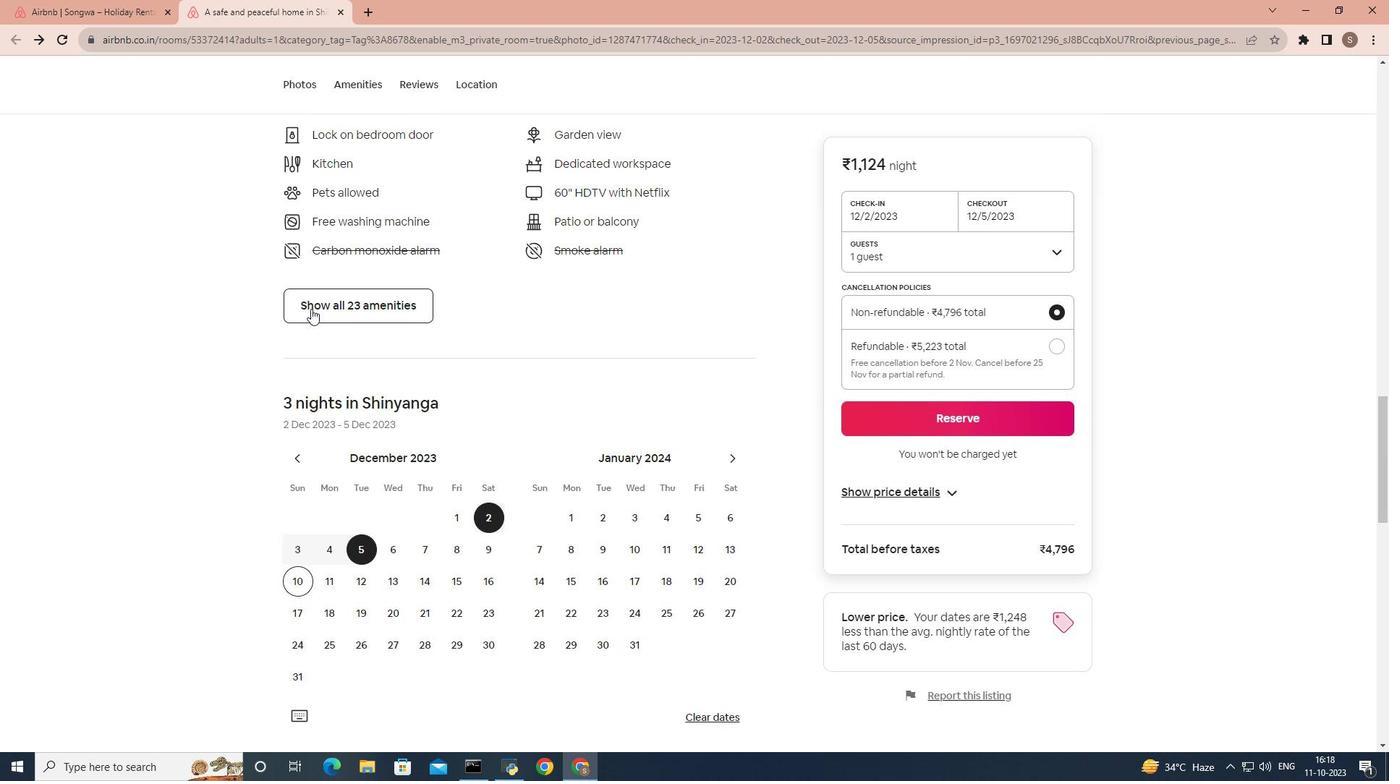 
Action: Mouse scrolled (311, 309) with delta (0, 0)
Screenshot: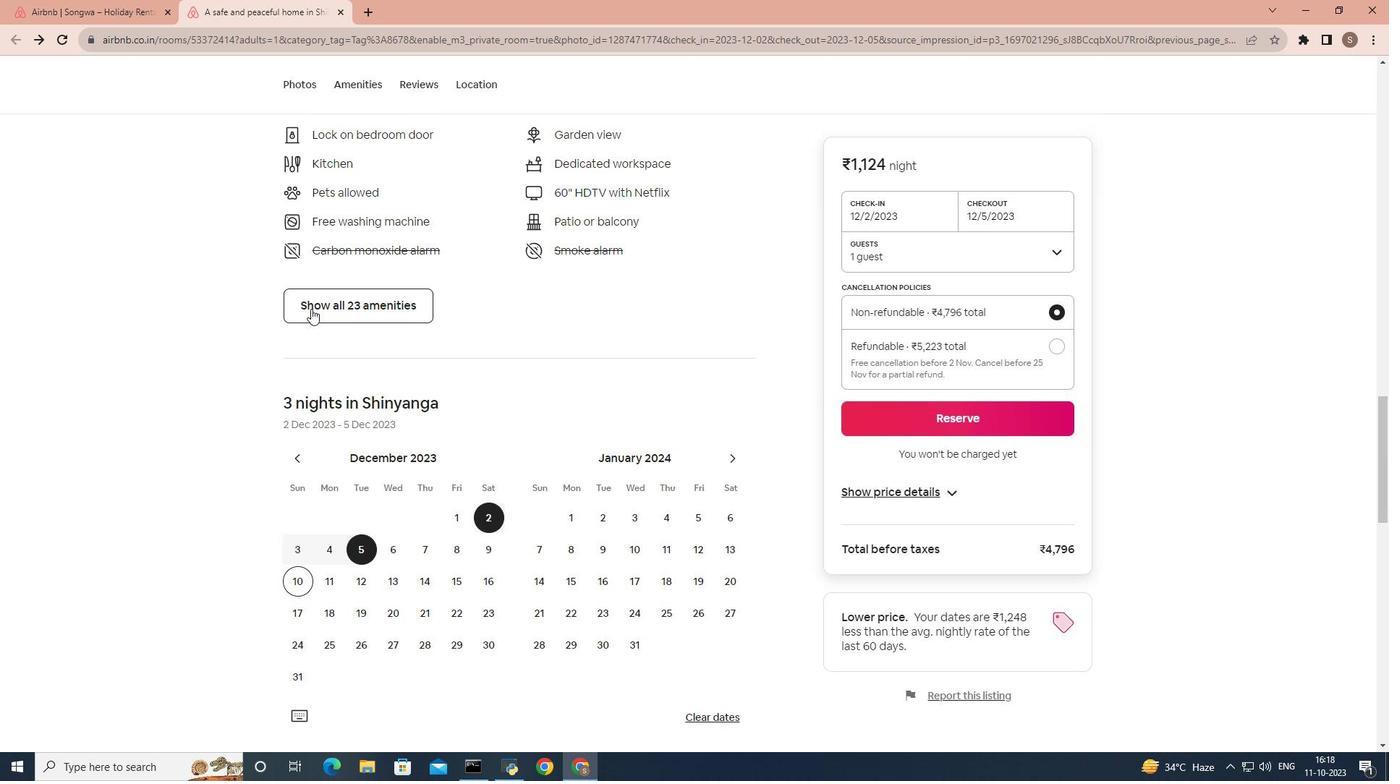 
Action: Mouse scrolled (311, 309) with delta (0, 0)
Screenshot: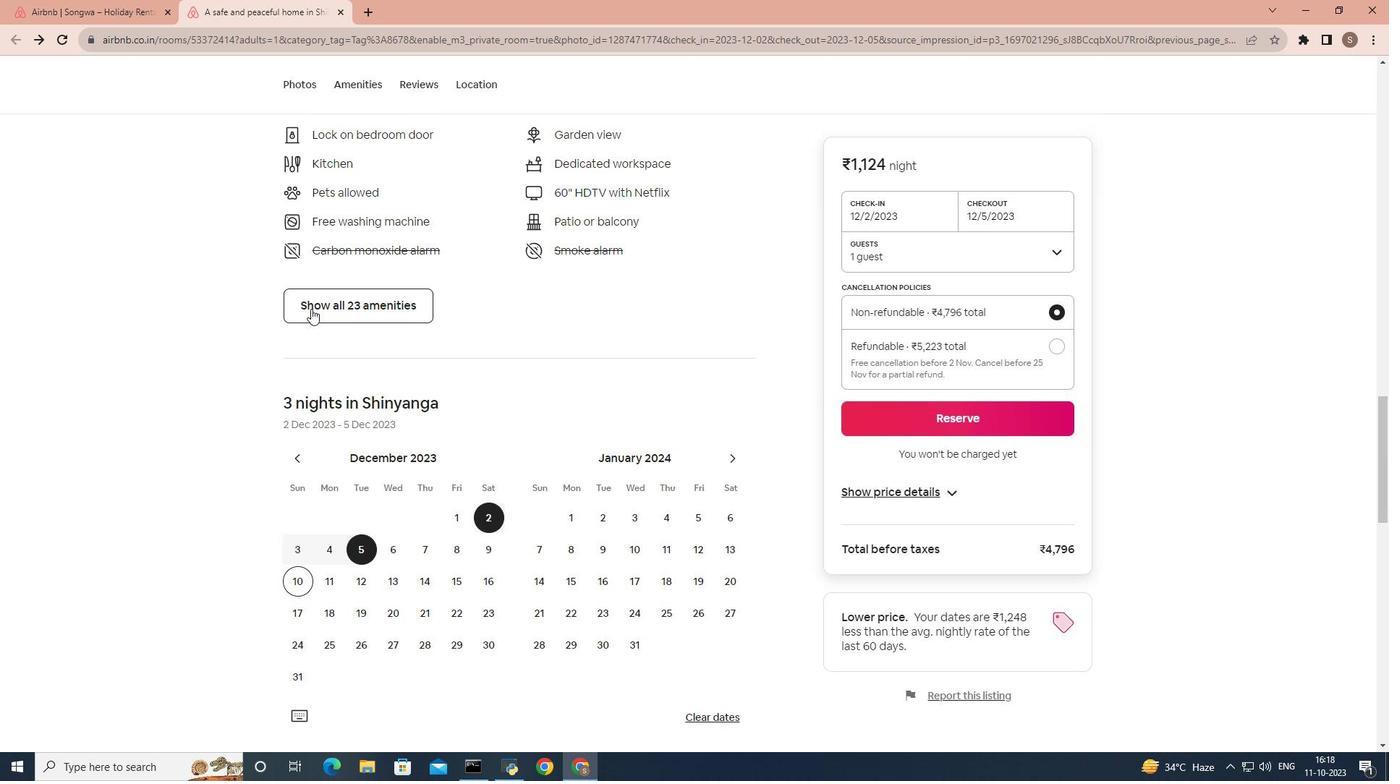 
Action: Mouse scrolled (311, 309) with delta (0, 0)
Screenshot: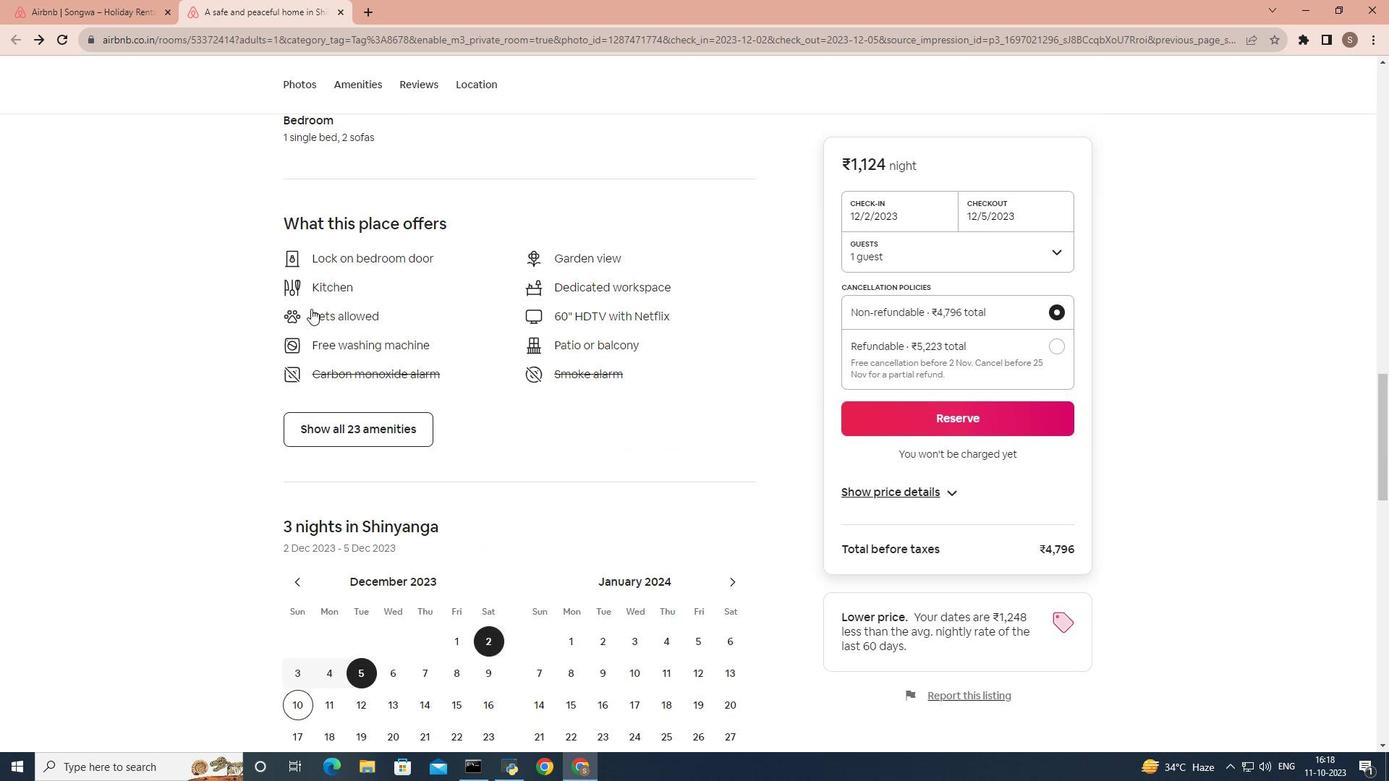 
Action: Mouse scrolled (311, 309) with delta (0, 0)
Screenshot: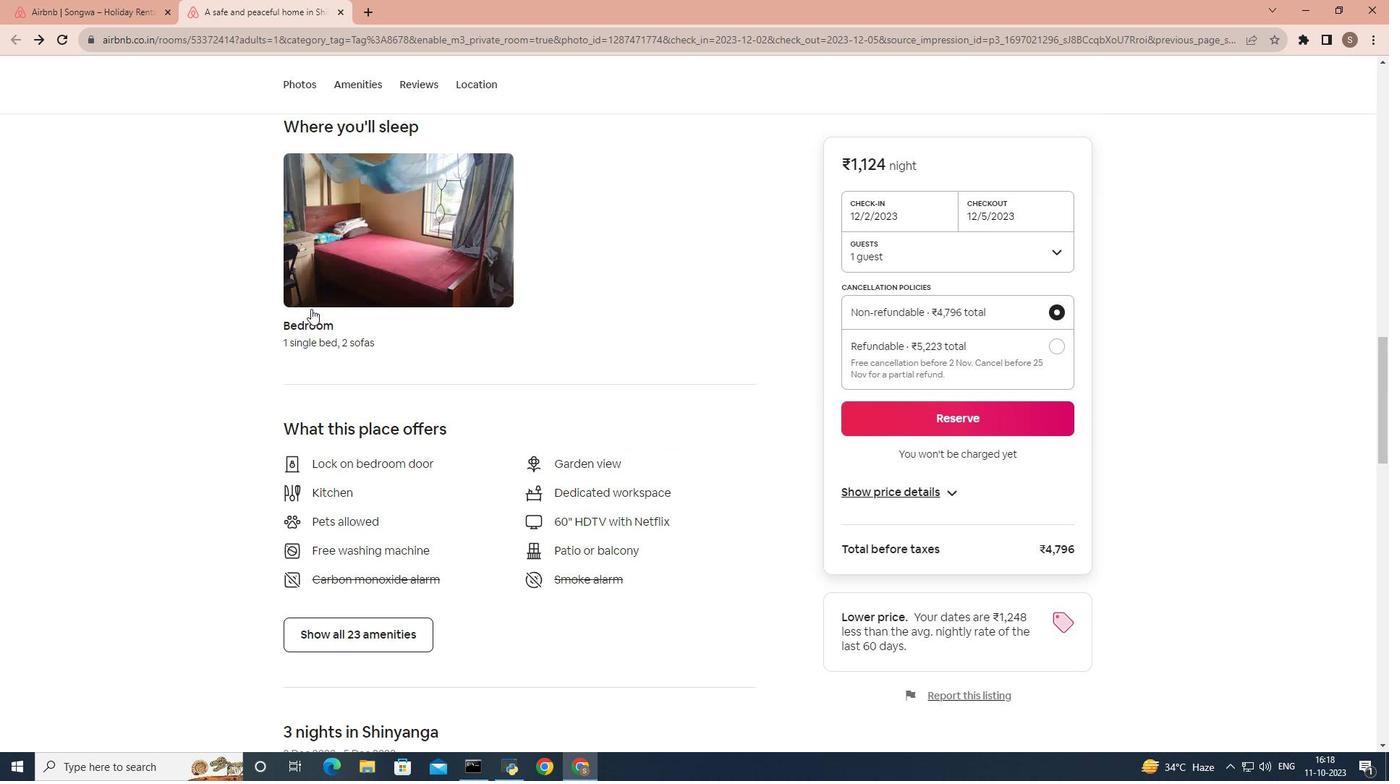 
Action: Mouse scrolled (311, 309) with delta (0, 0)
Screenshot: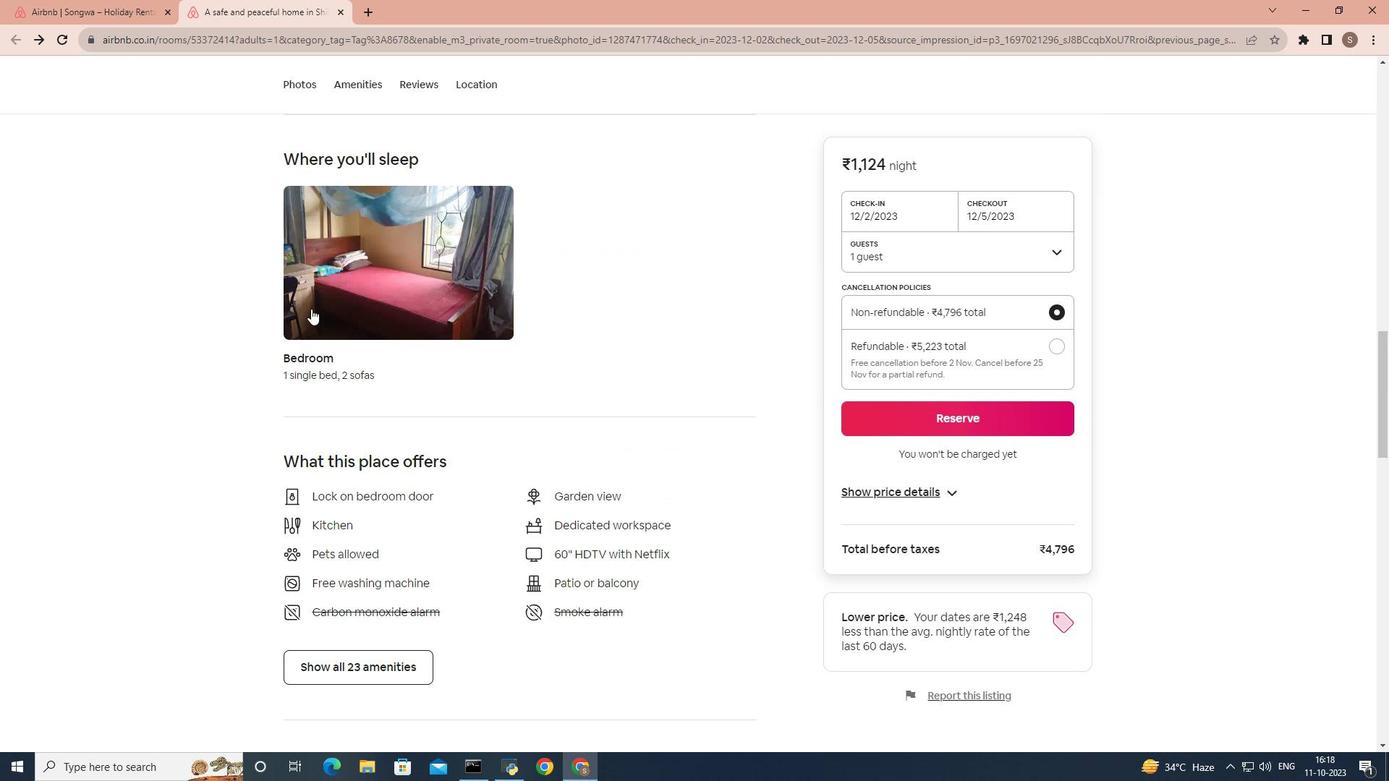
Action: Mouse scrolled (311, 309) with delta (0, 0)
Screenshot: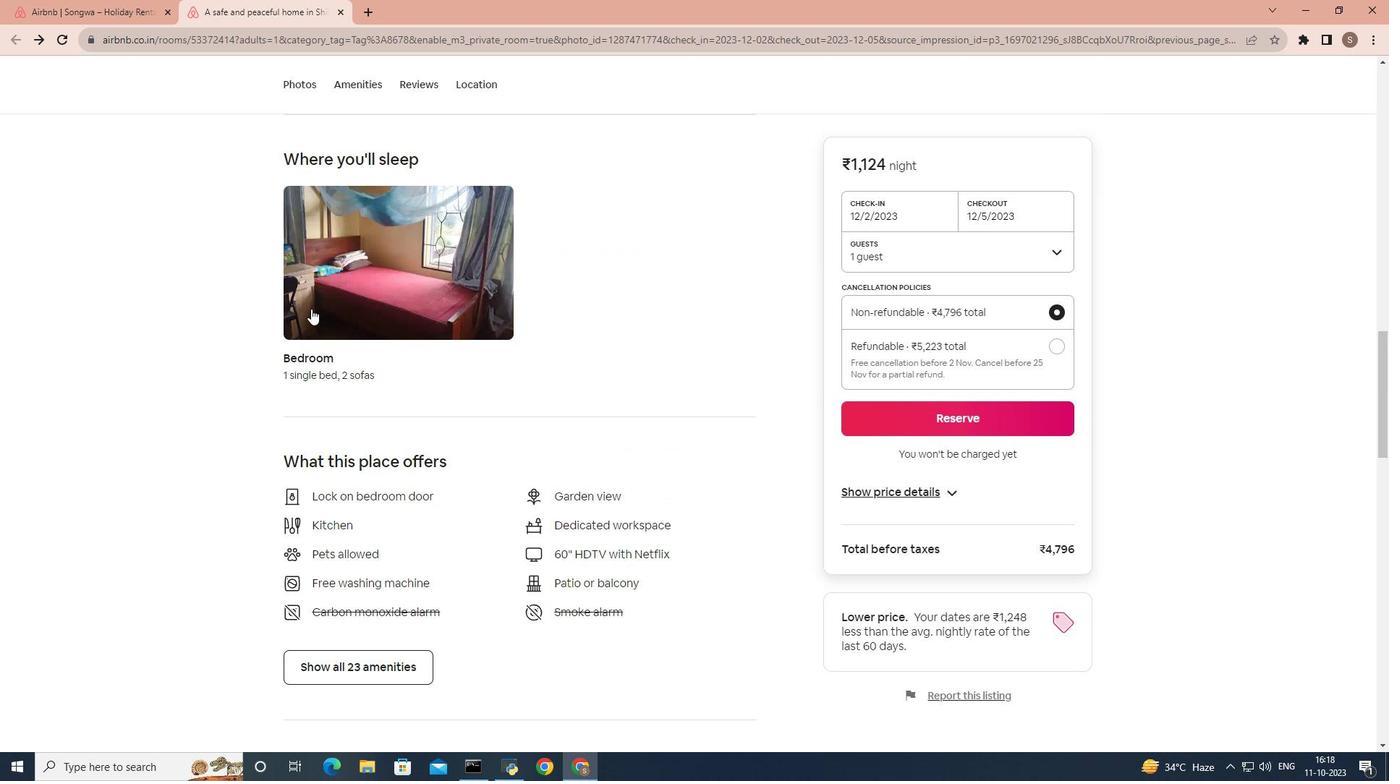 
Action: Mouse scrolled (311, 309) with delta (0, 0)
Screenshot: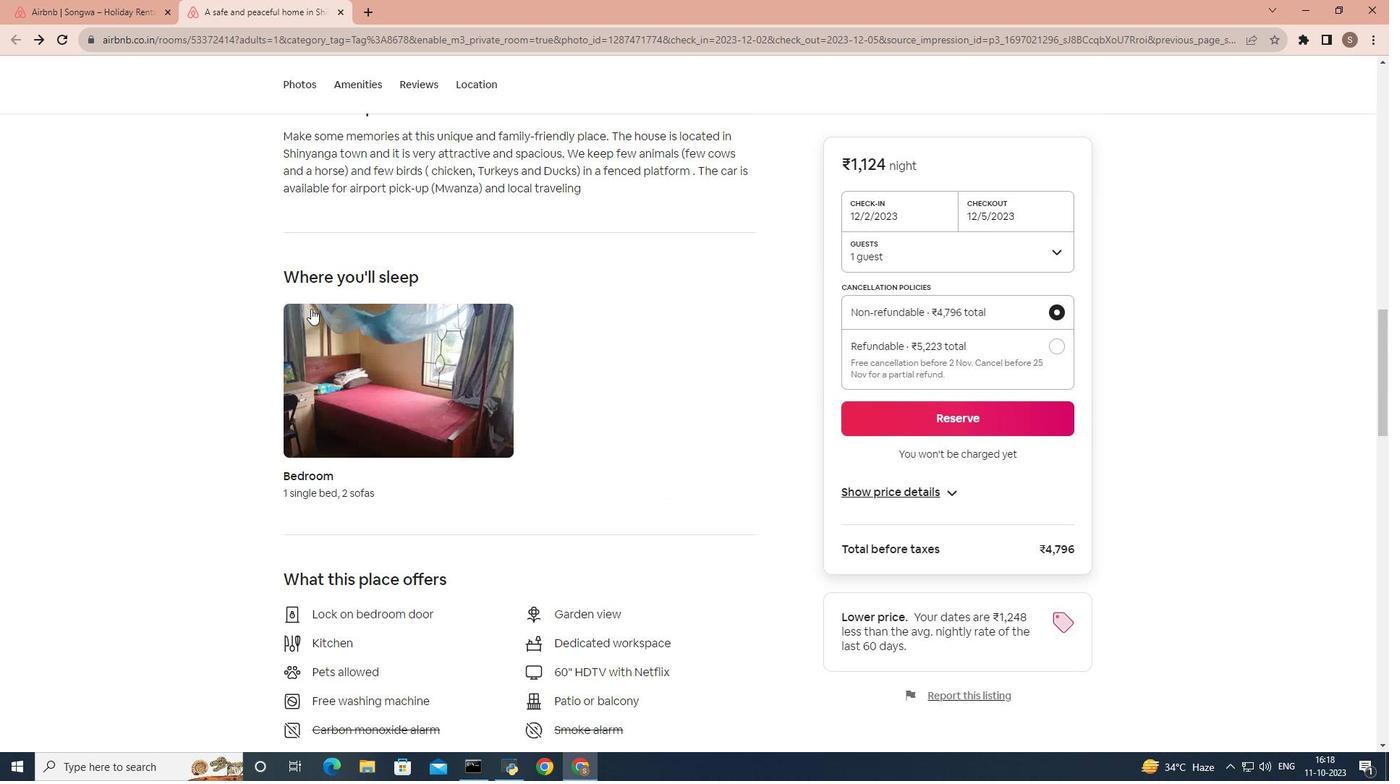 
Action: Mouse scrolled (311, 309) with delta (0, 0)
Screenshot: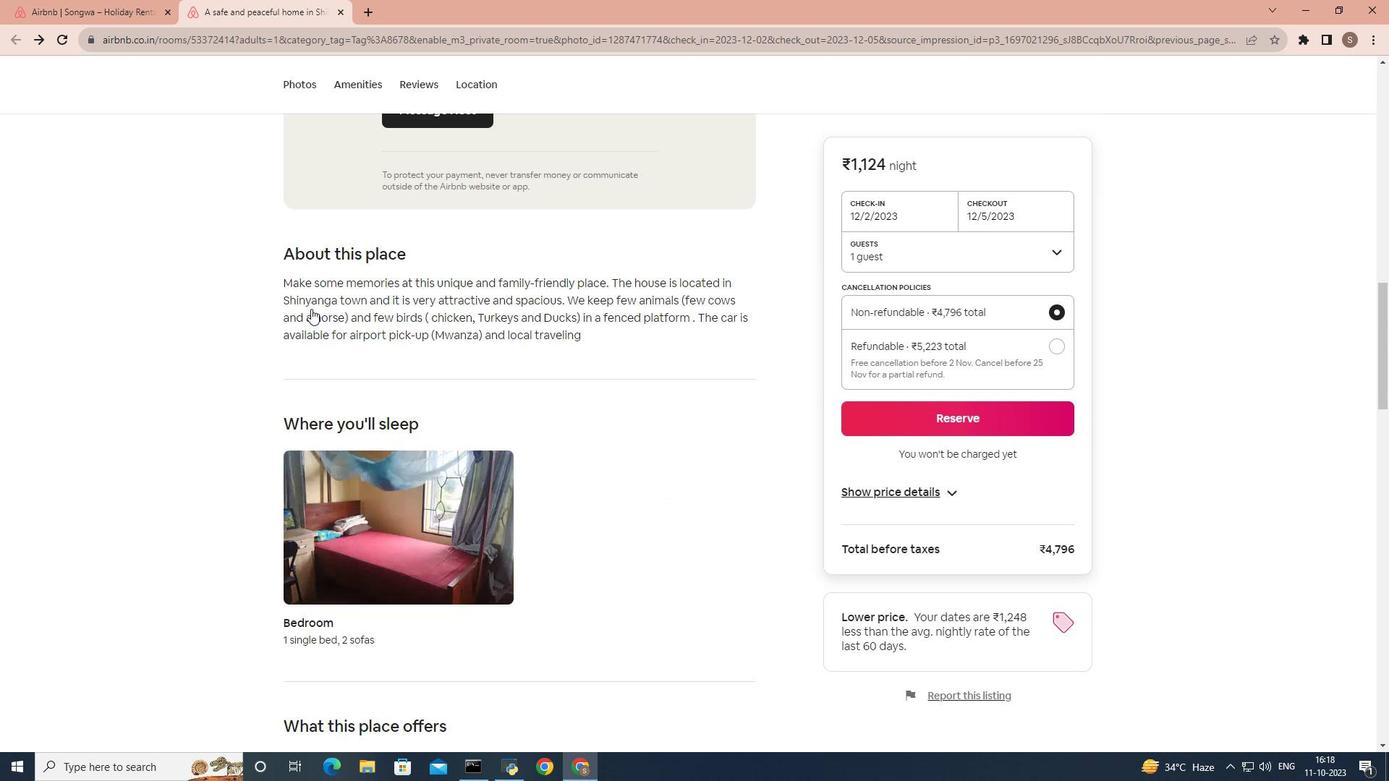 
Action: Mouse scrolled (311, 309) with delta (0, 0)
Screenshot: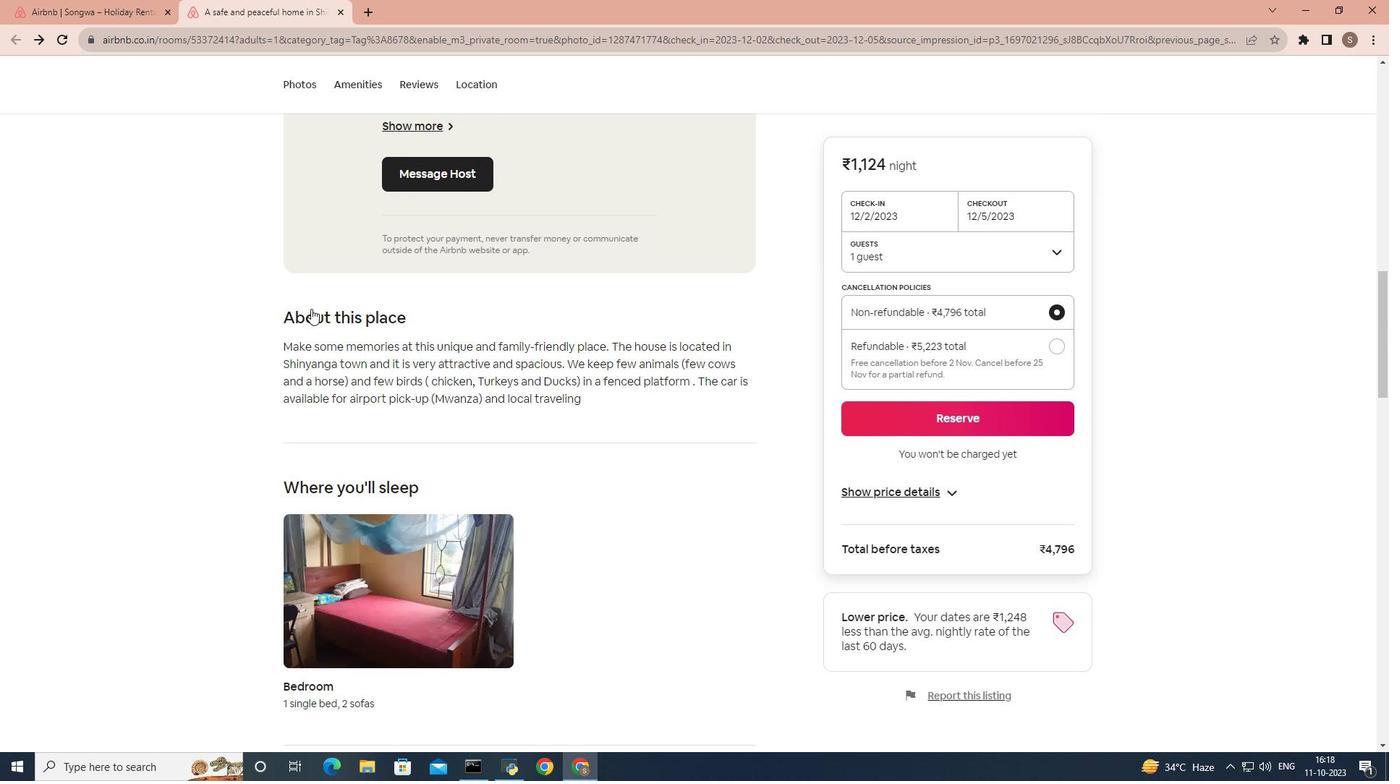 
Action: Mouse scrolled (311, 309) with delta (0, 0)
Screenshot: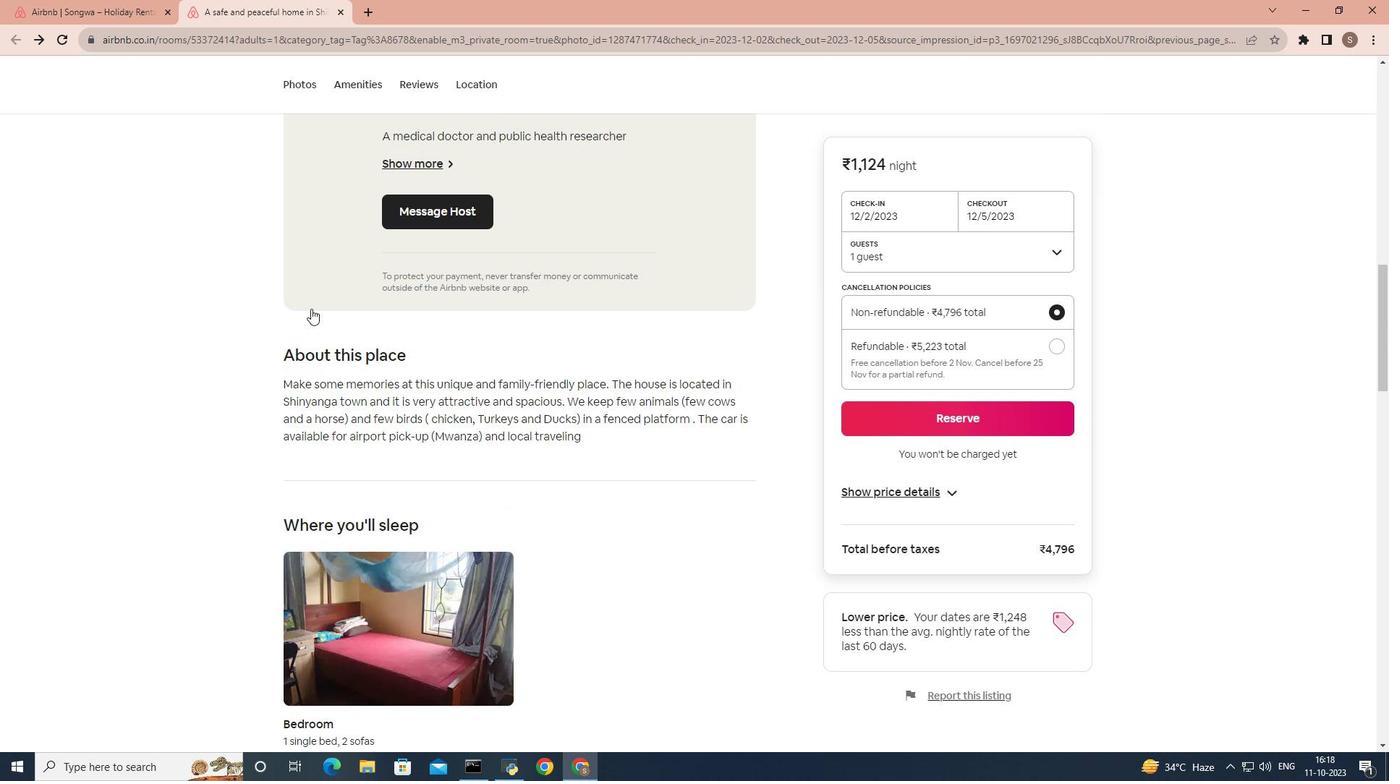 
Action: Mouse scrolled (311, 309) with delta (0, 0)
Screenshot: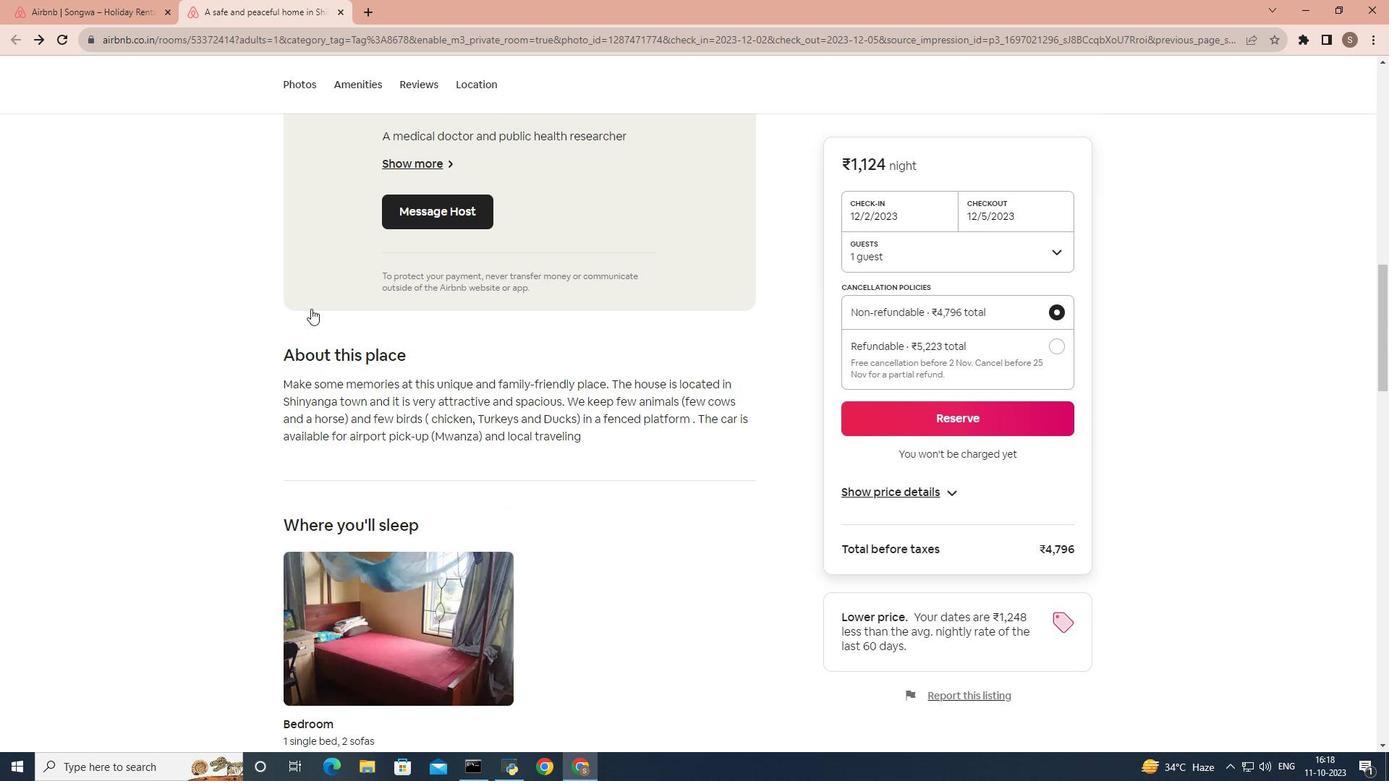 
Action: Mouse scrolled (311, 309) with delta (0, 0)
Screenshot: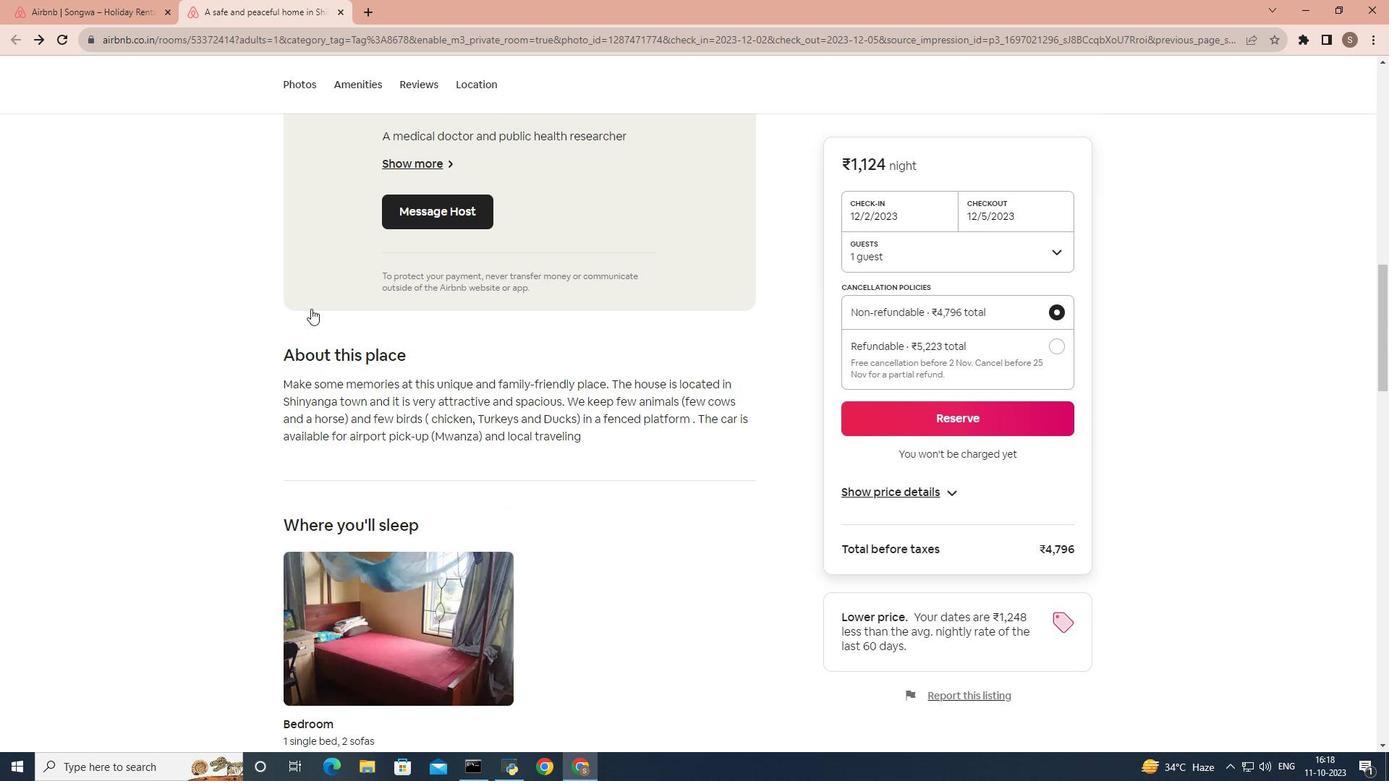 
Action: Mouse scrolled (311, 309) with delta (0, 0)
Screenshot: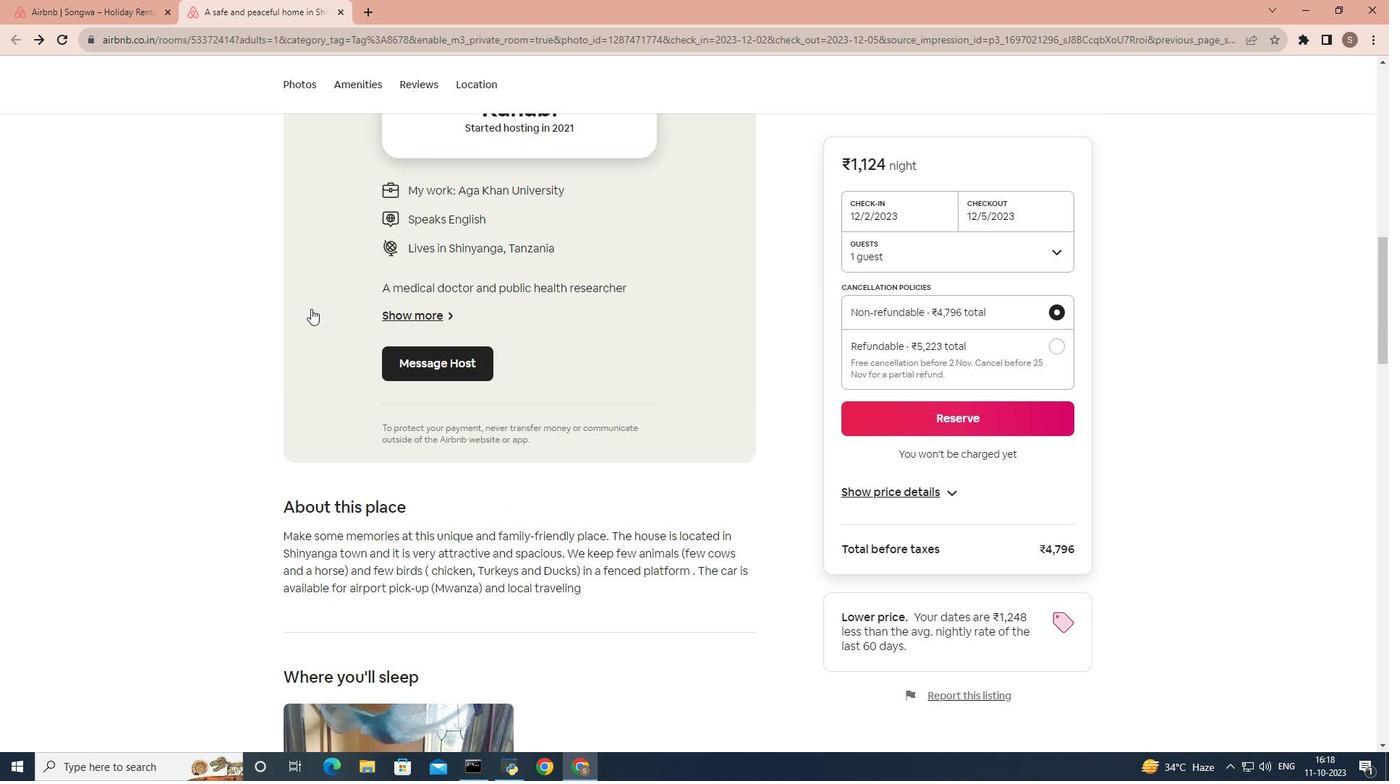 
Action: Mouse scrolled (311, 309) with delta (0, 0)
Screenshot: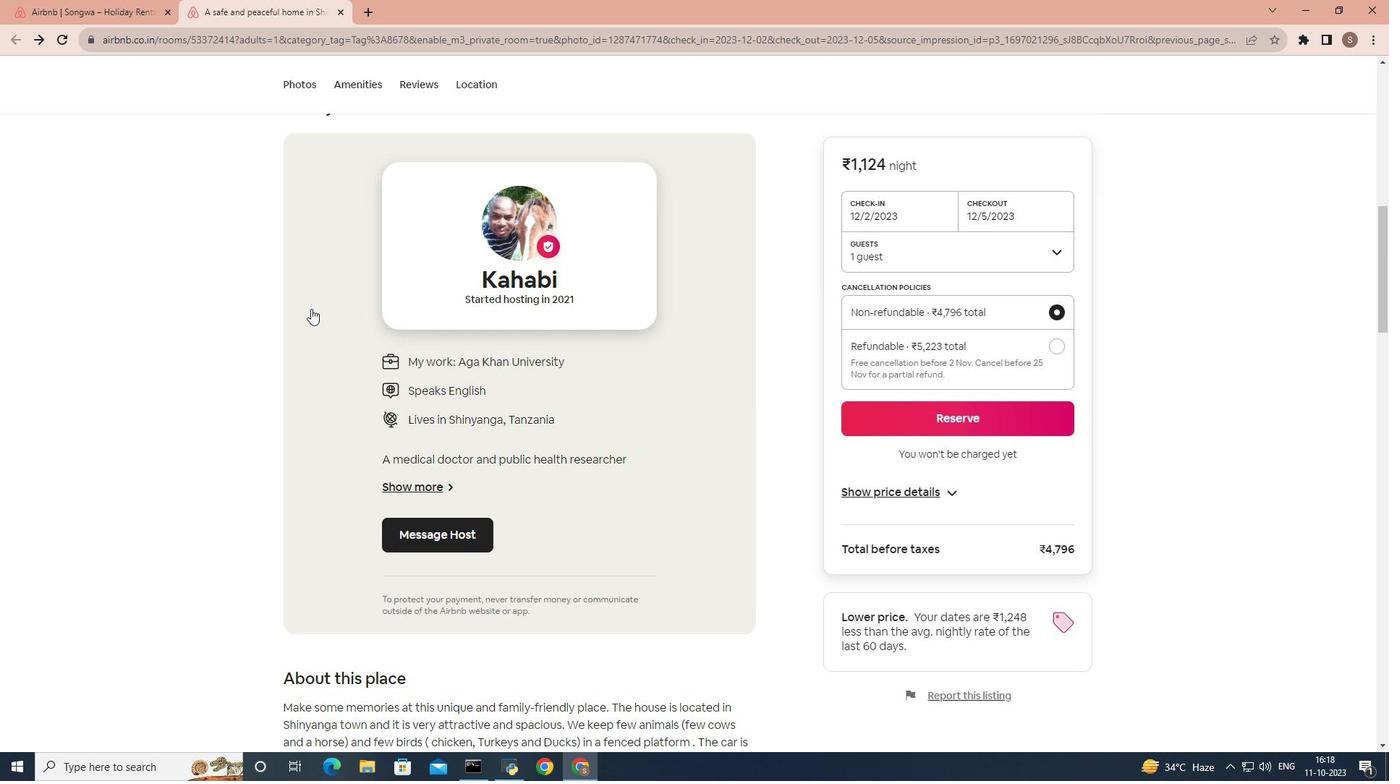 
Action: Mouse scrolled (311, 309) with delta (0, 0)
Screenshot: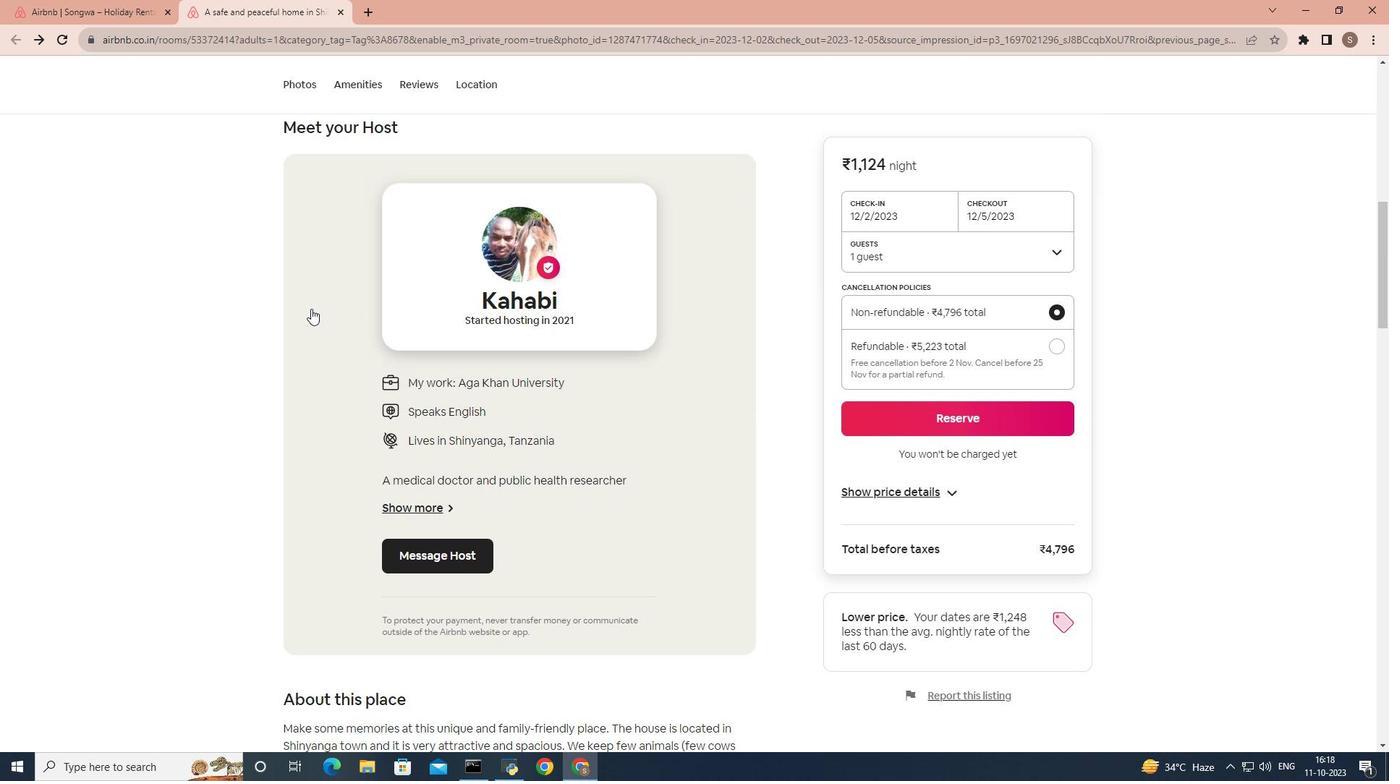 
Action: Mouse scrolled (311, 309) with delta (0, 0)
Screenshot: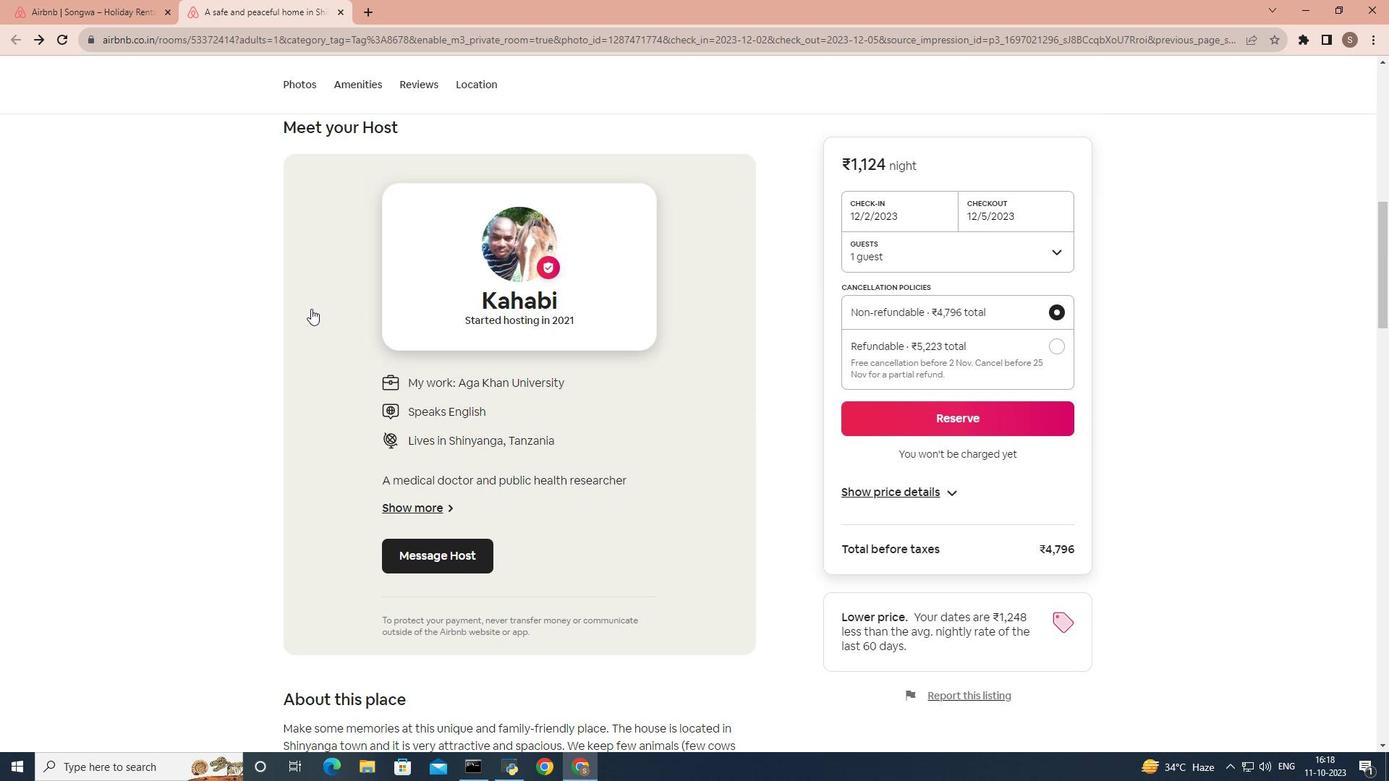 
Action: Mouse scrolled (311, 309) with delta (0, 0)
Screenshot: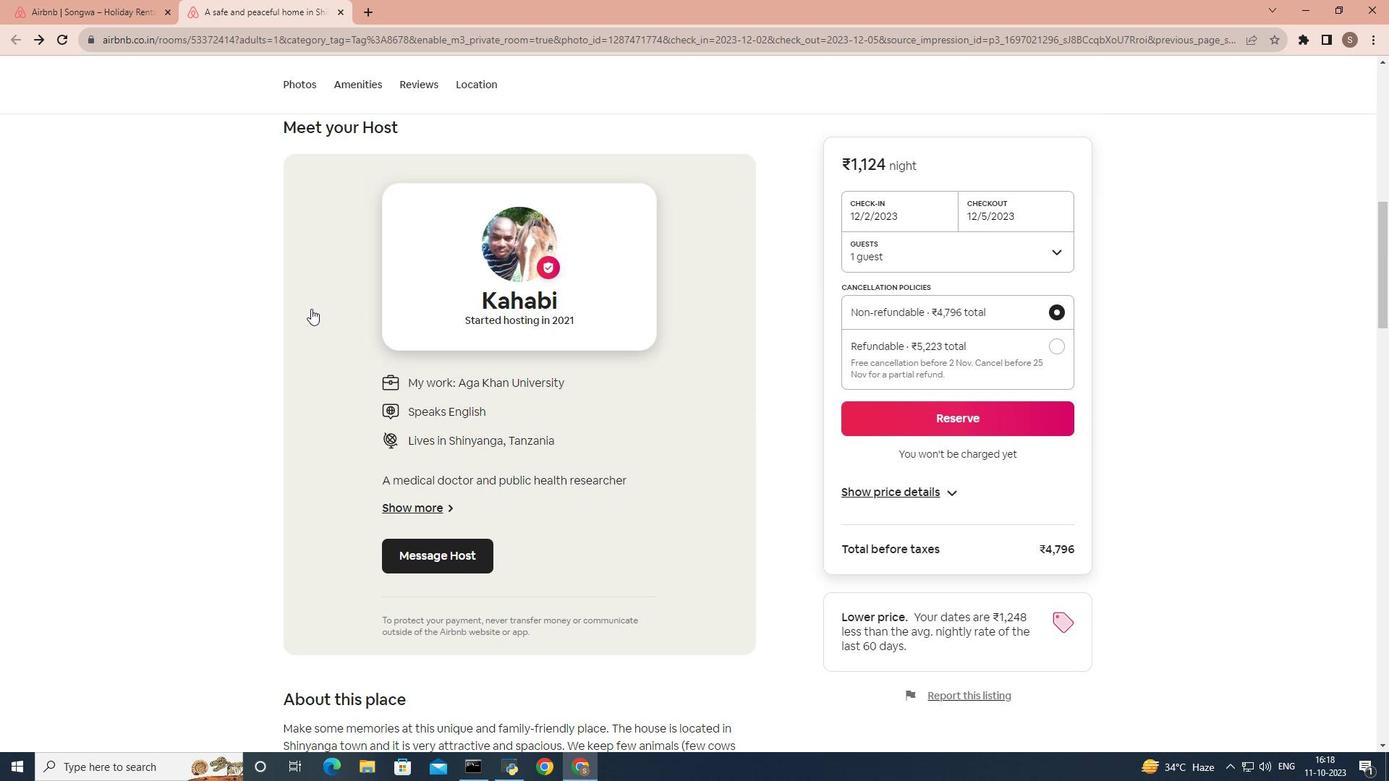 
Action: Mouse scrolled (311, 309) with delta (0, 0)
Screenshot: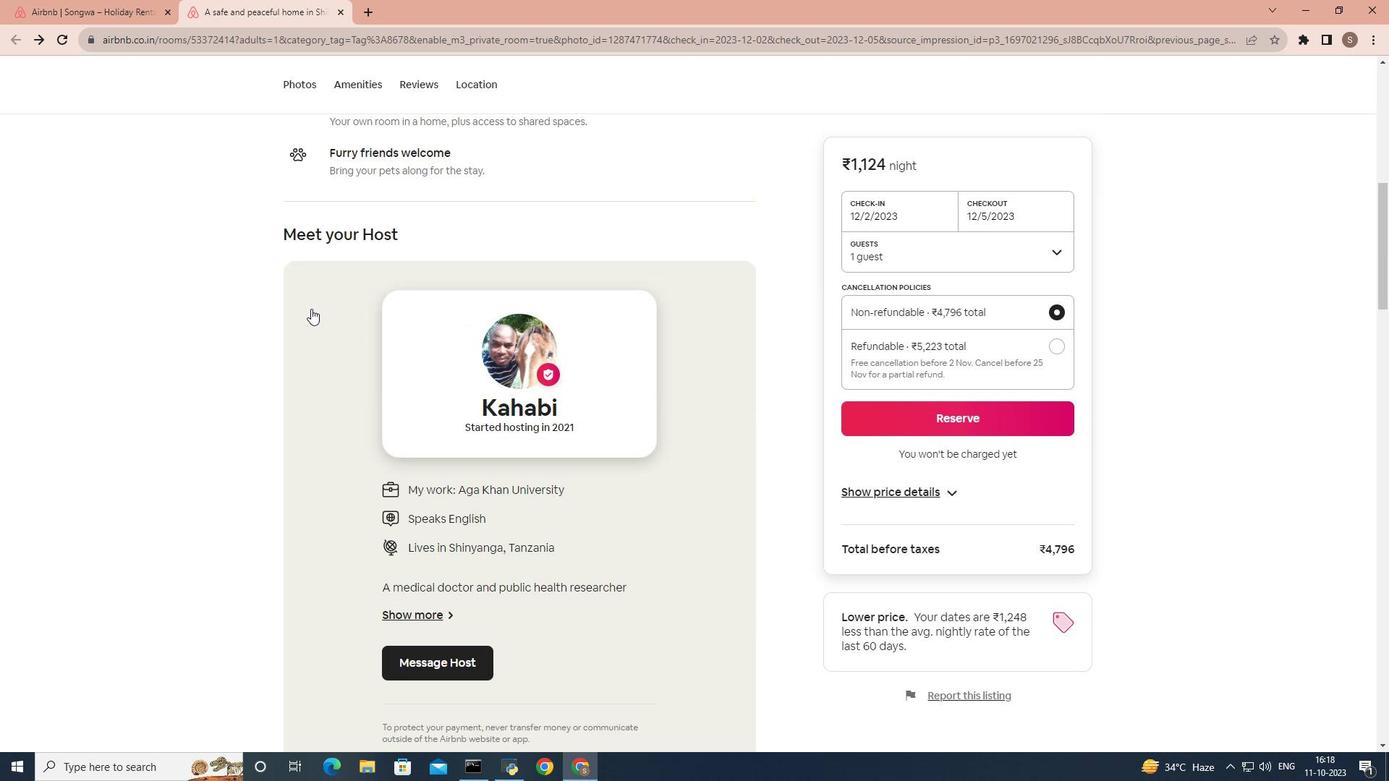 
Action: Mouse scrolled (311, 309) with delta (0, 0)
Screenshot: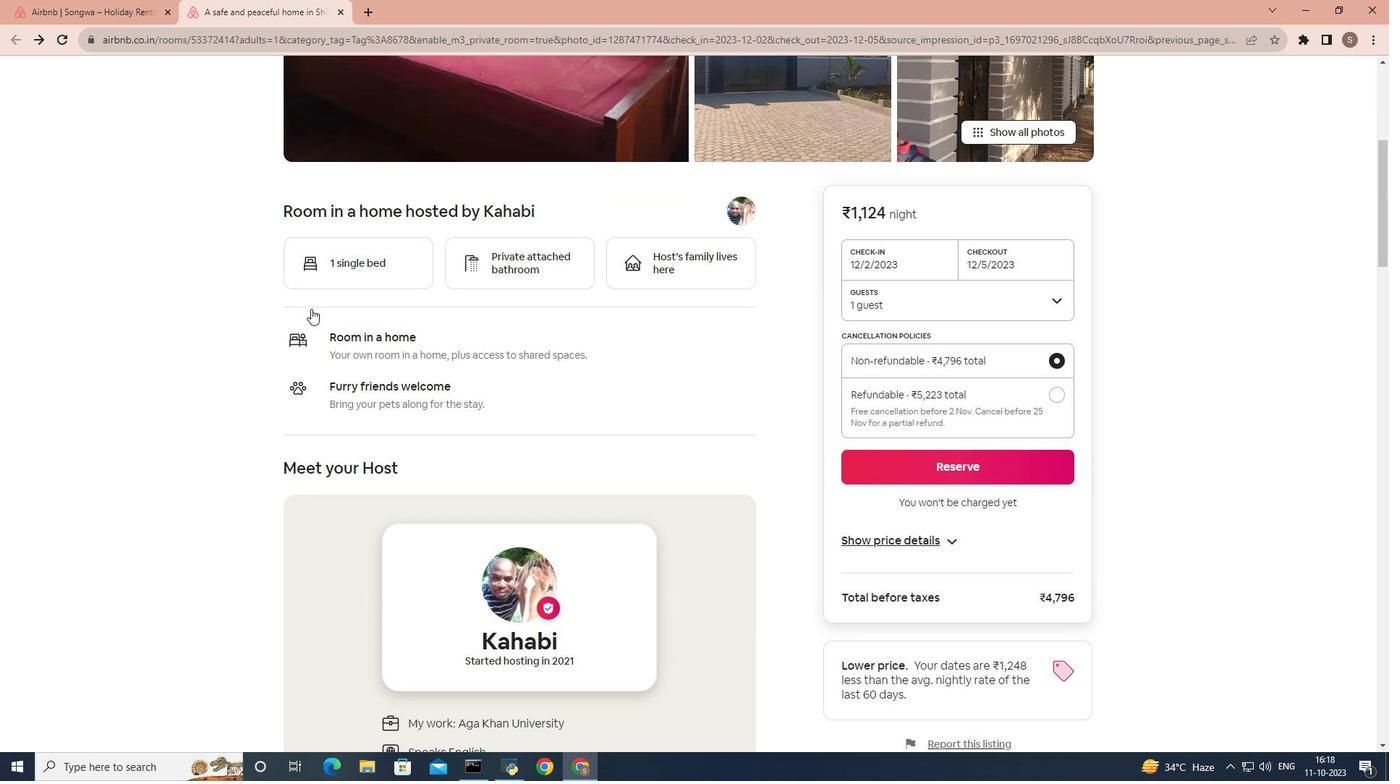 
Action: Mouse scrolled (311, 309) with delta (0, 0)
Screenshot: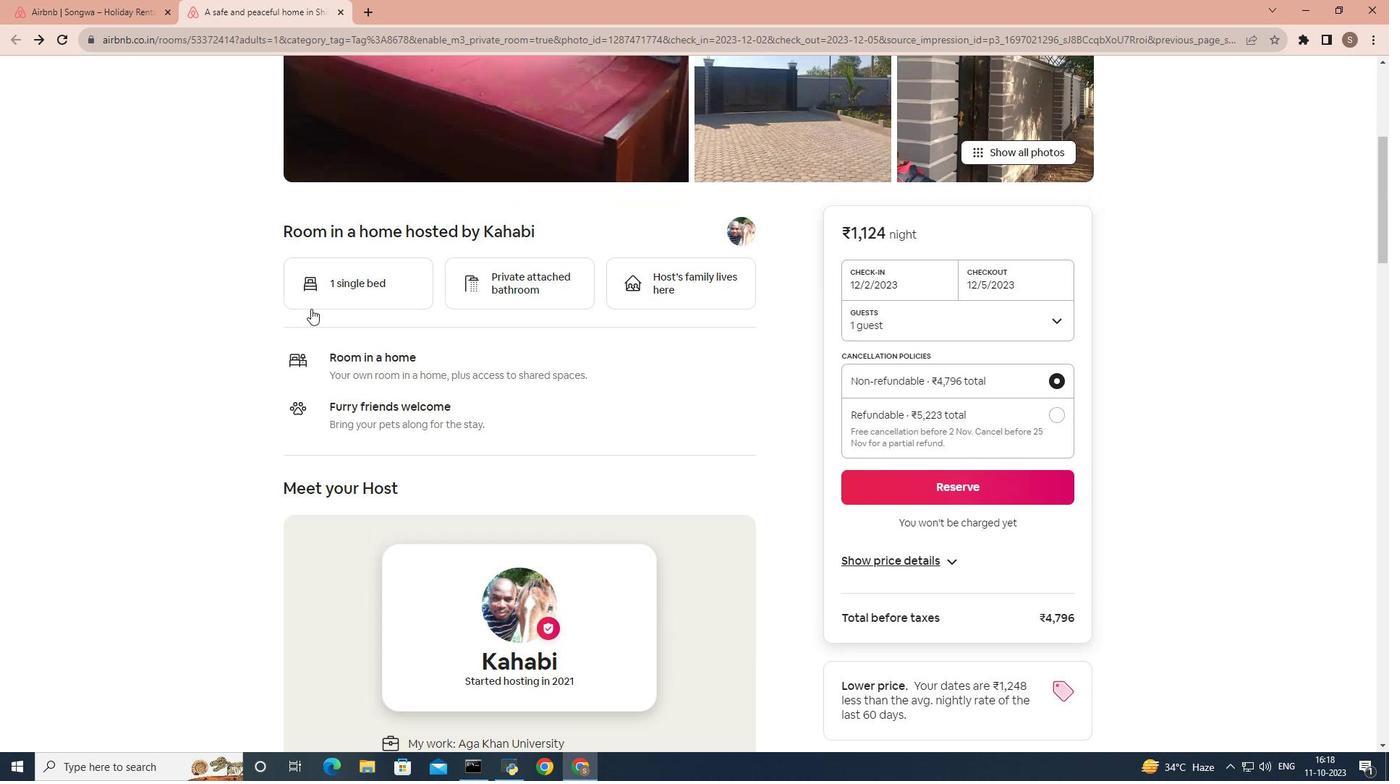 
Action: Mouse scrolled (311, 309) with delta (0, 0)
Screenshot: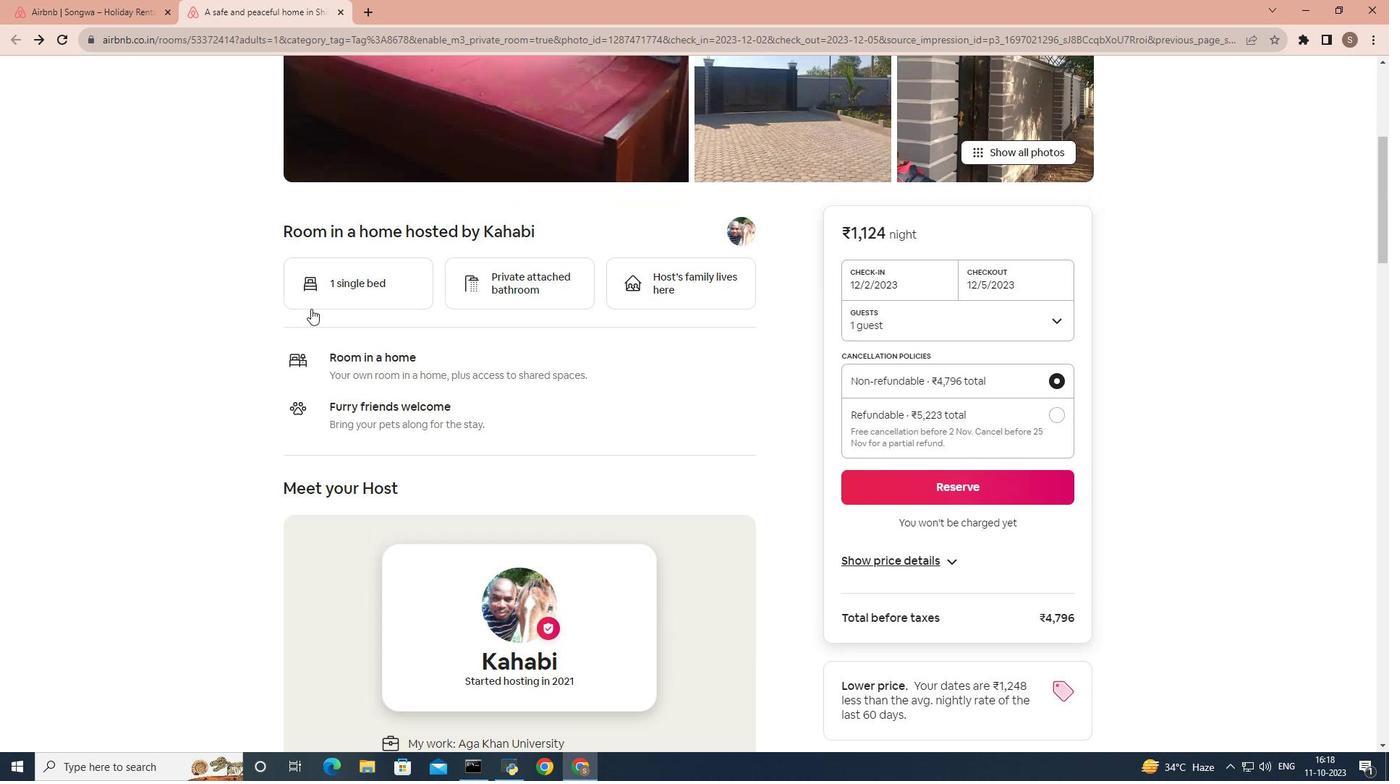 
Action: Mouse scrolled (311, 309) with delta (0, 0)
Screenshot: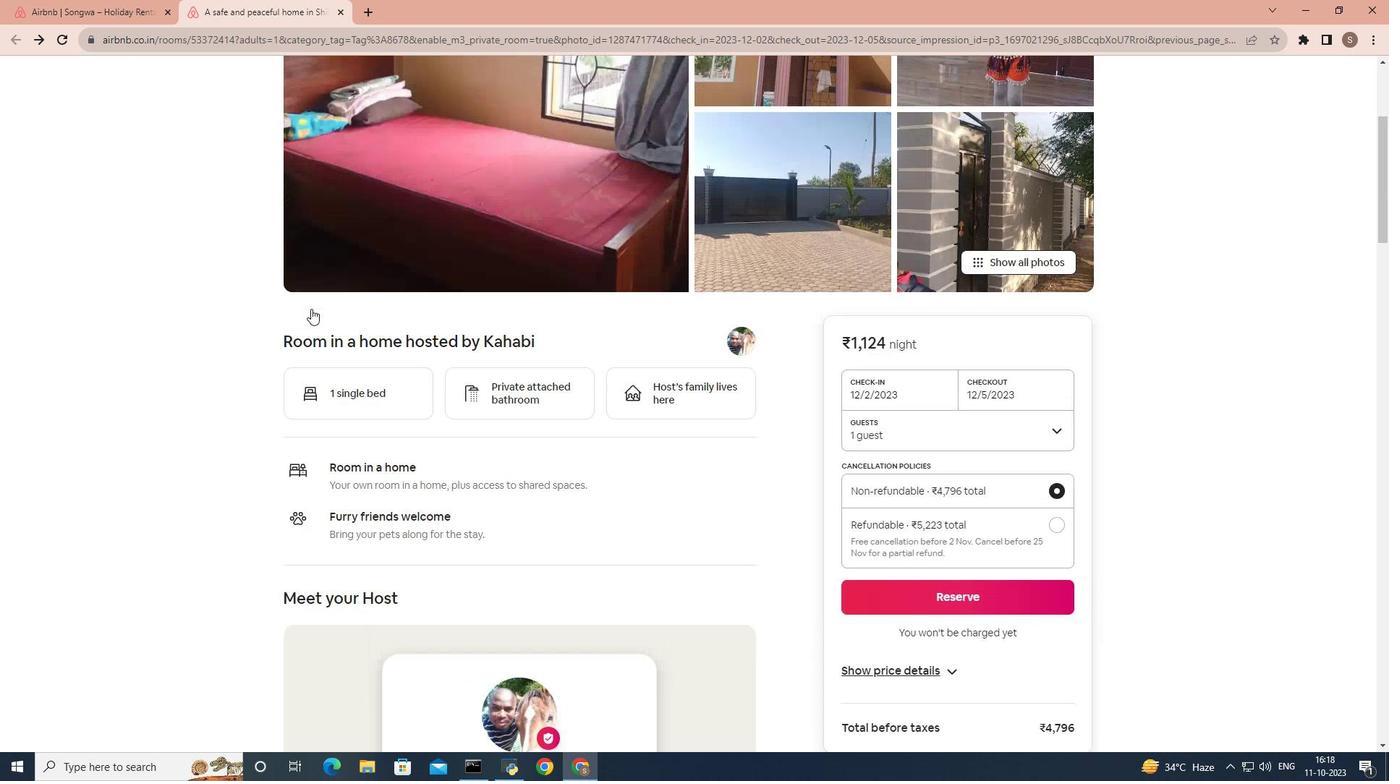 
Action: Mouse scrolled (311, 309) with delta (0, 0)
Screenshot: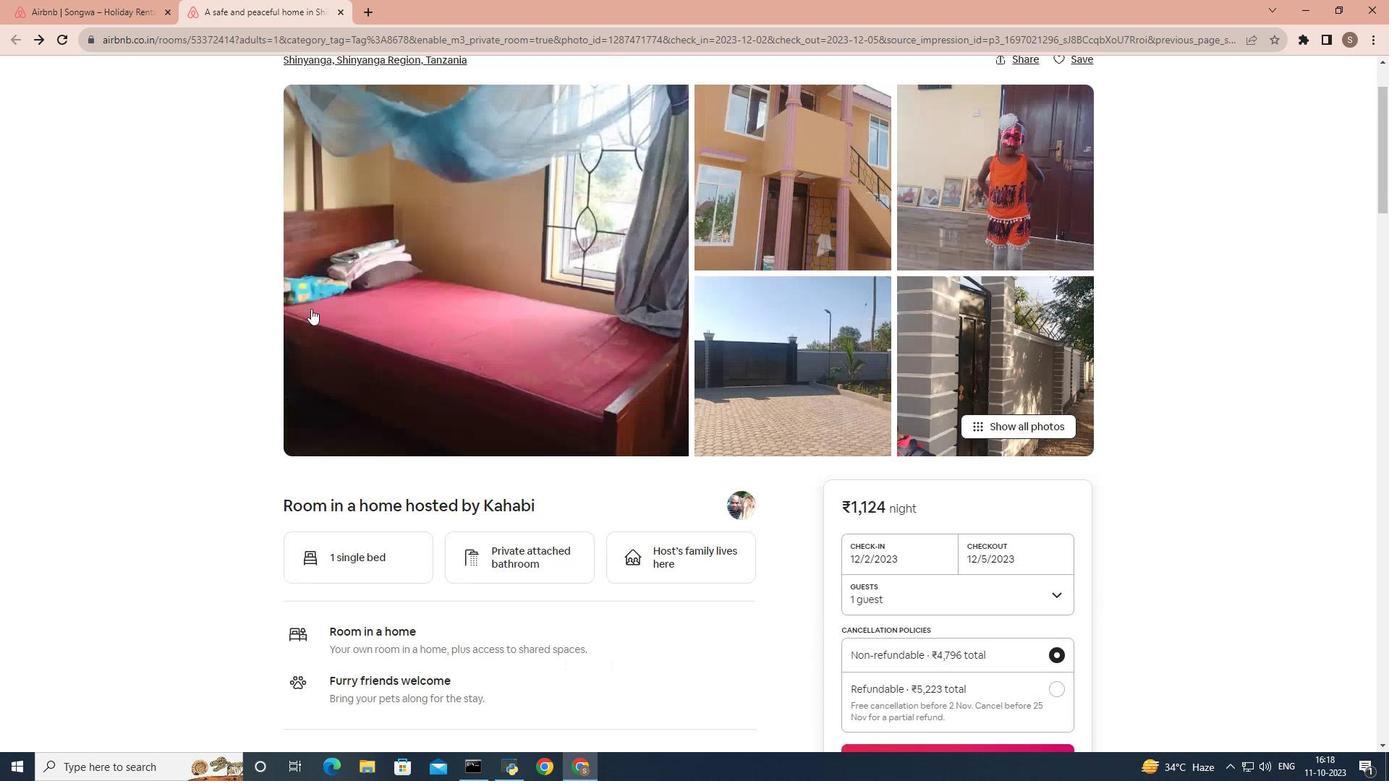 
Action: Mouse scrolled (311, 309) with delta (0, 0)
Screenshot: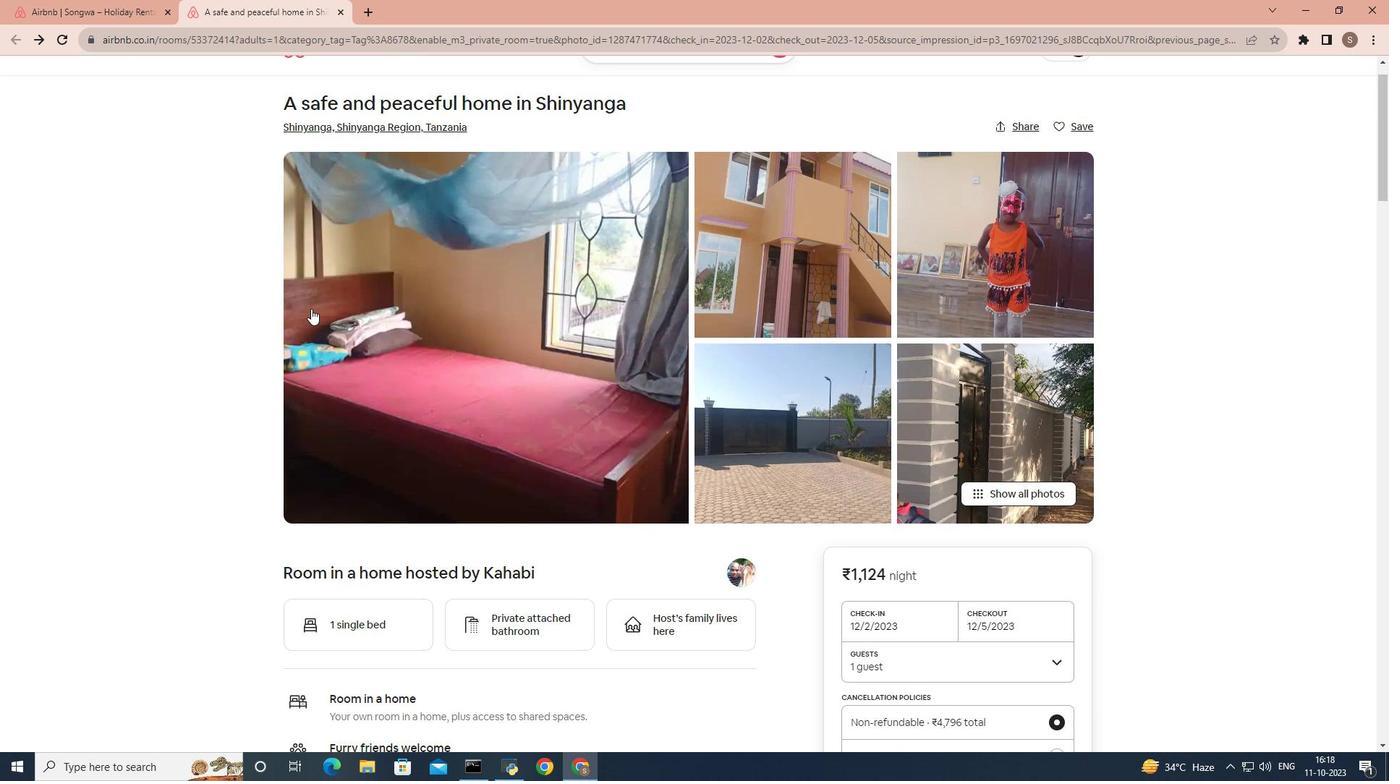 
Action: Mouse scrolled (311, 309) with delta (0, 0)
Screenshot: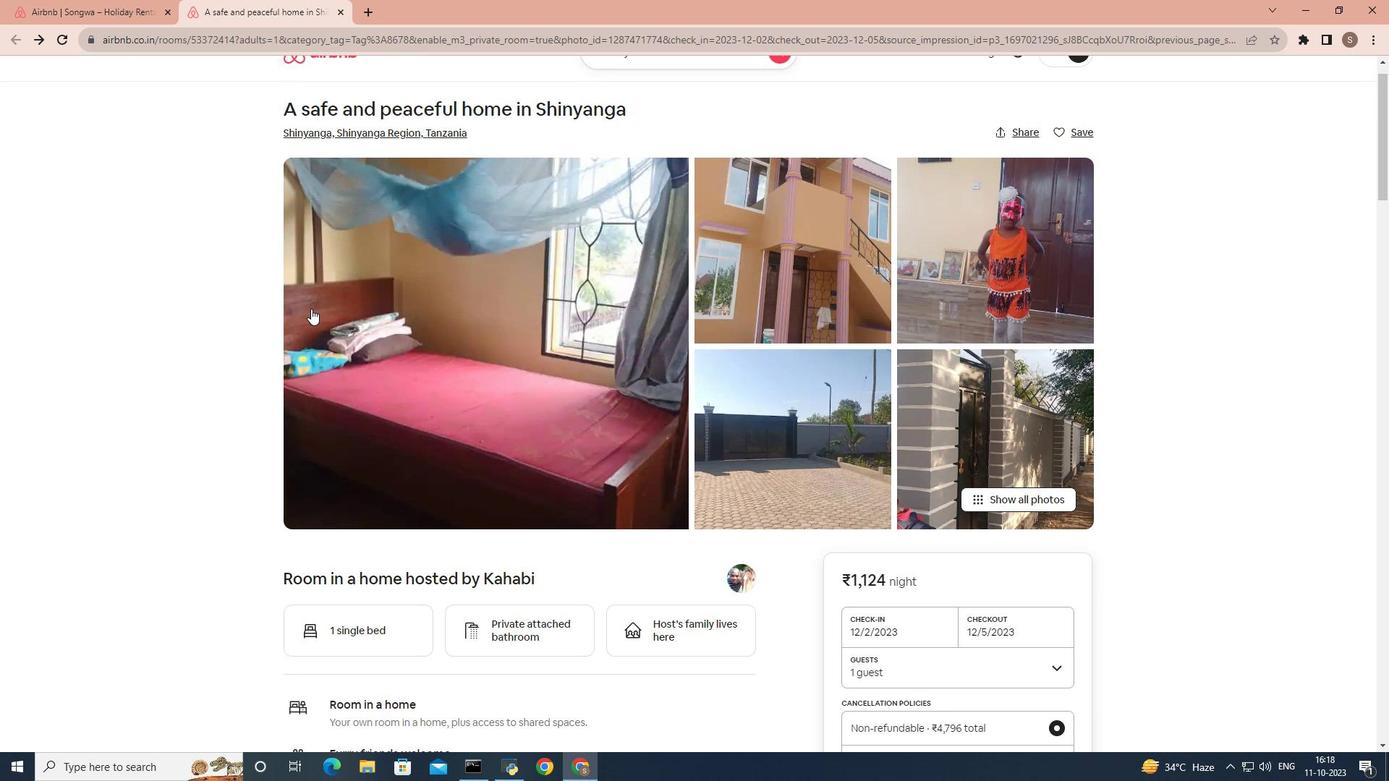
Action: Mouse scrolled (311, 309) with delta (0, 0)
Screenshot: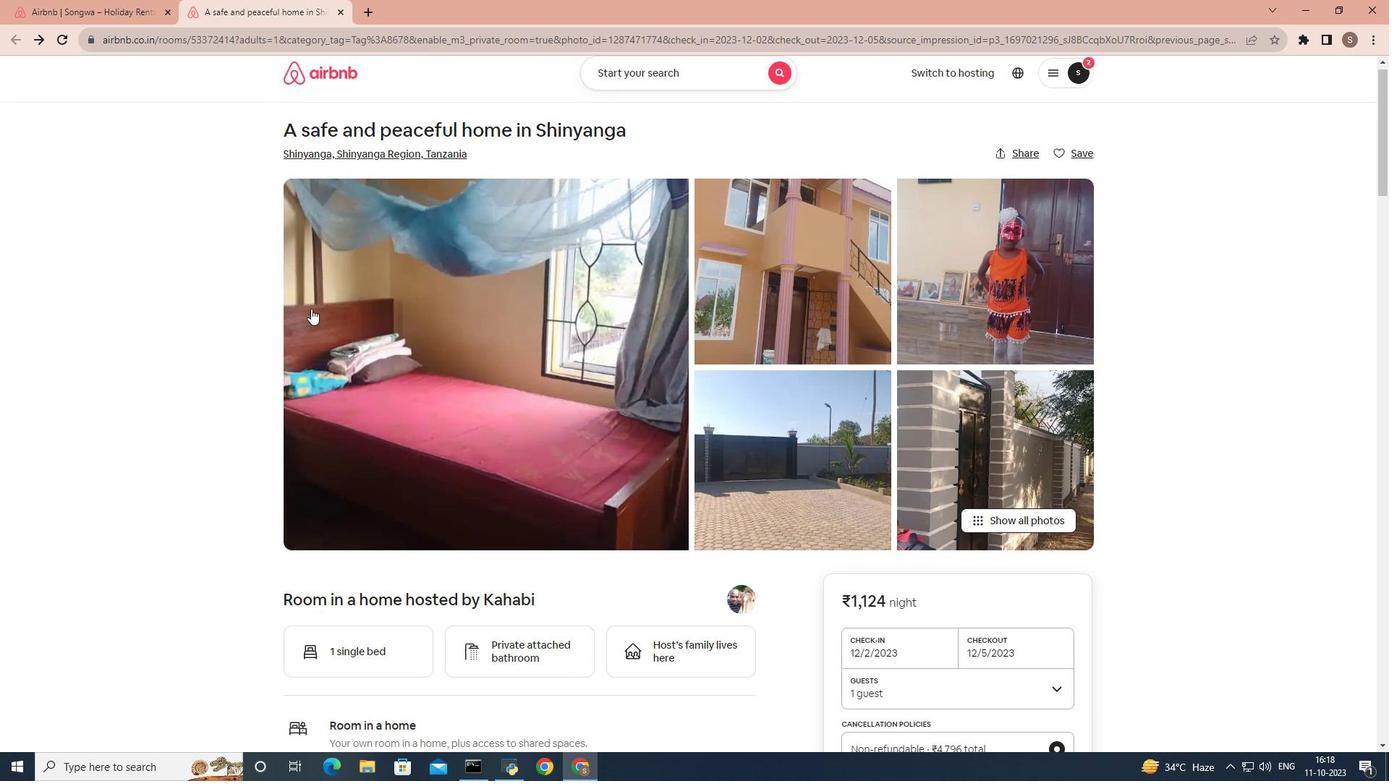 
Action: Mouse scrolled (311, 309) with delta (0, 0)
Screenshot: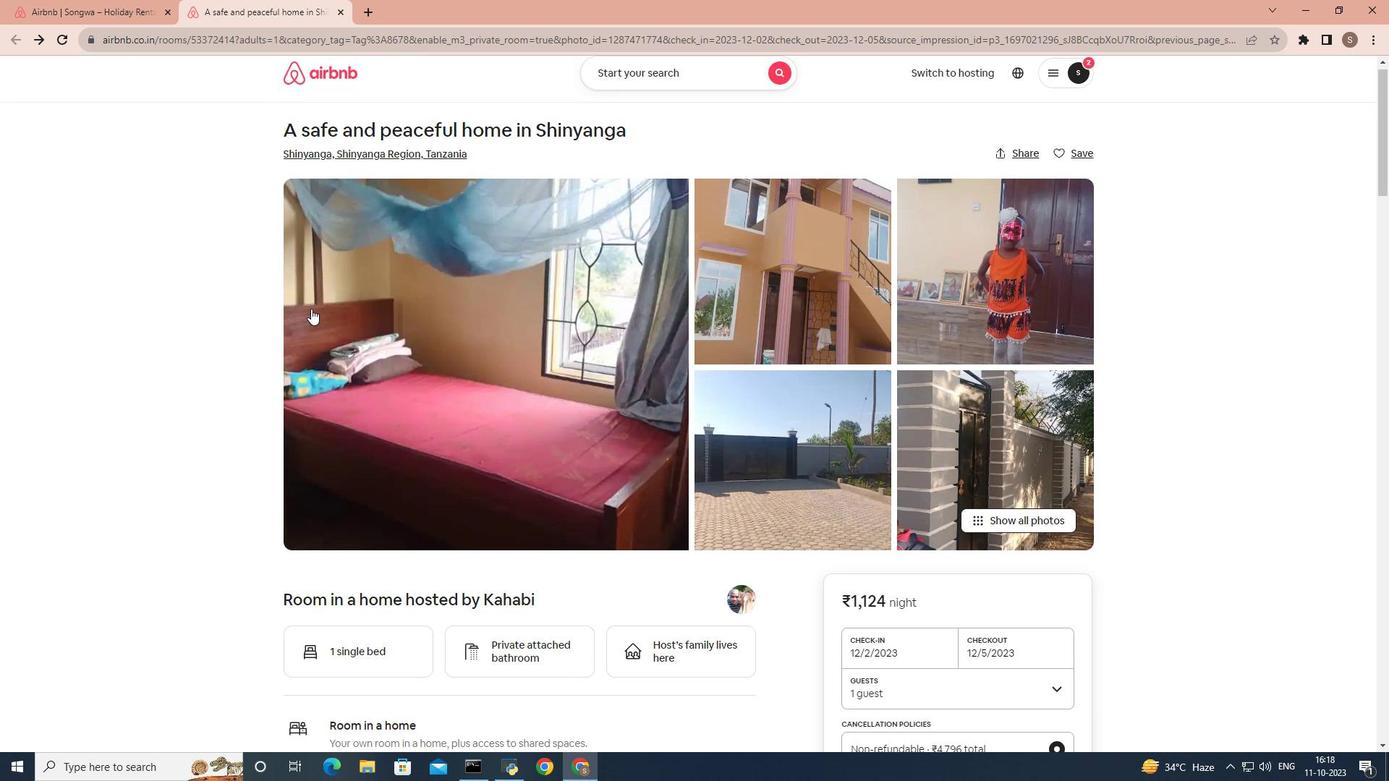 
Action: Mouse scrolled (311, 309) with delta (0, 0)
Screenshot: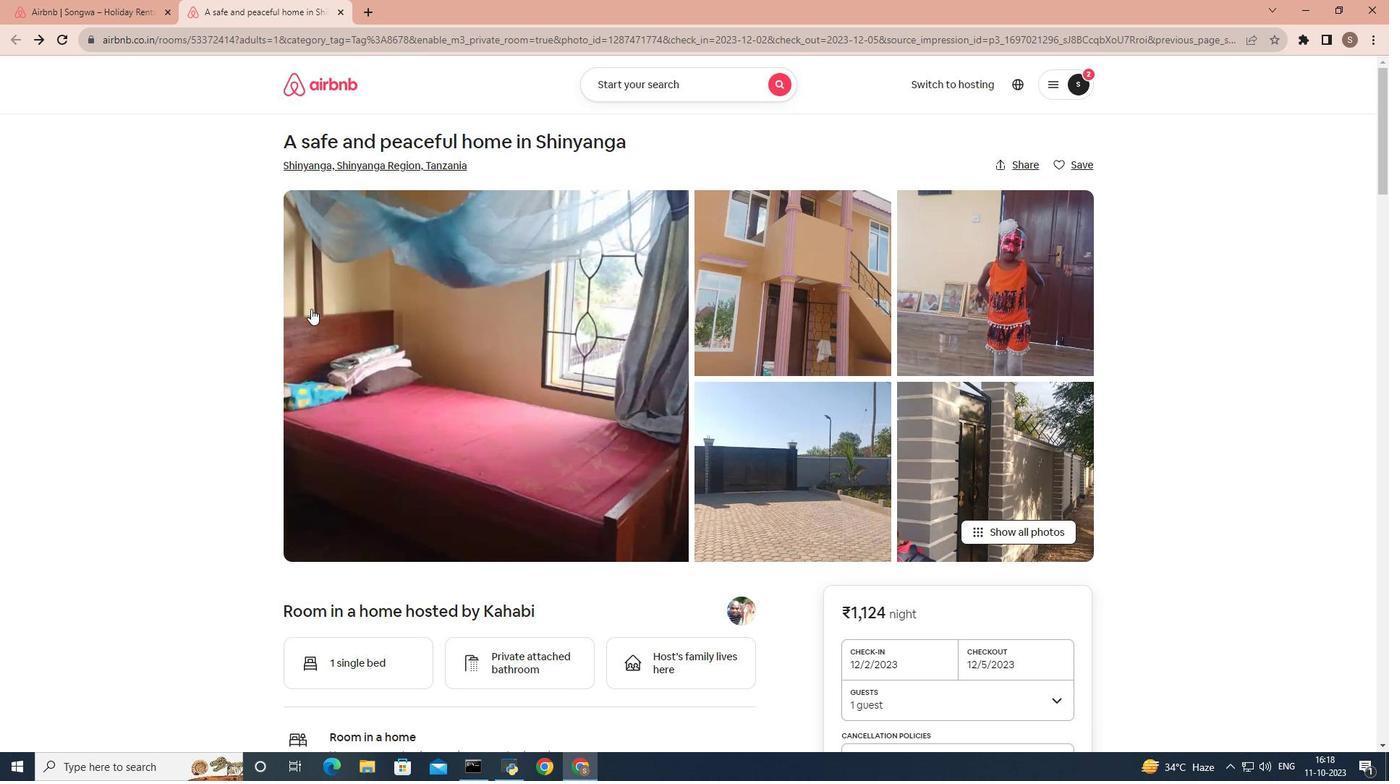 
Action: Mouse scrolled (311, 309) with delta (0, 0)
Screenshot: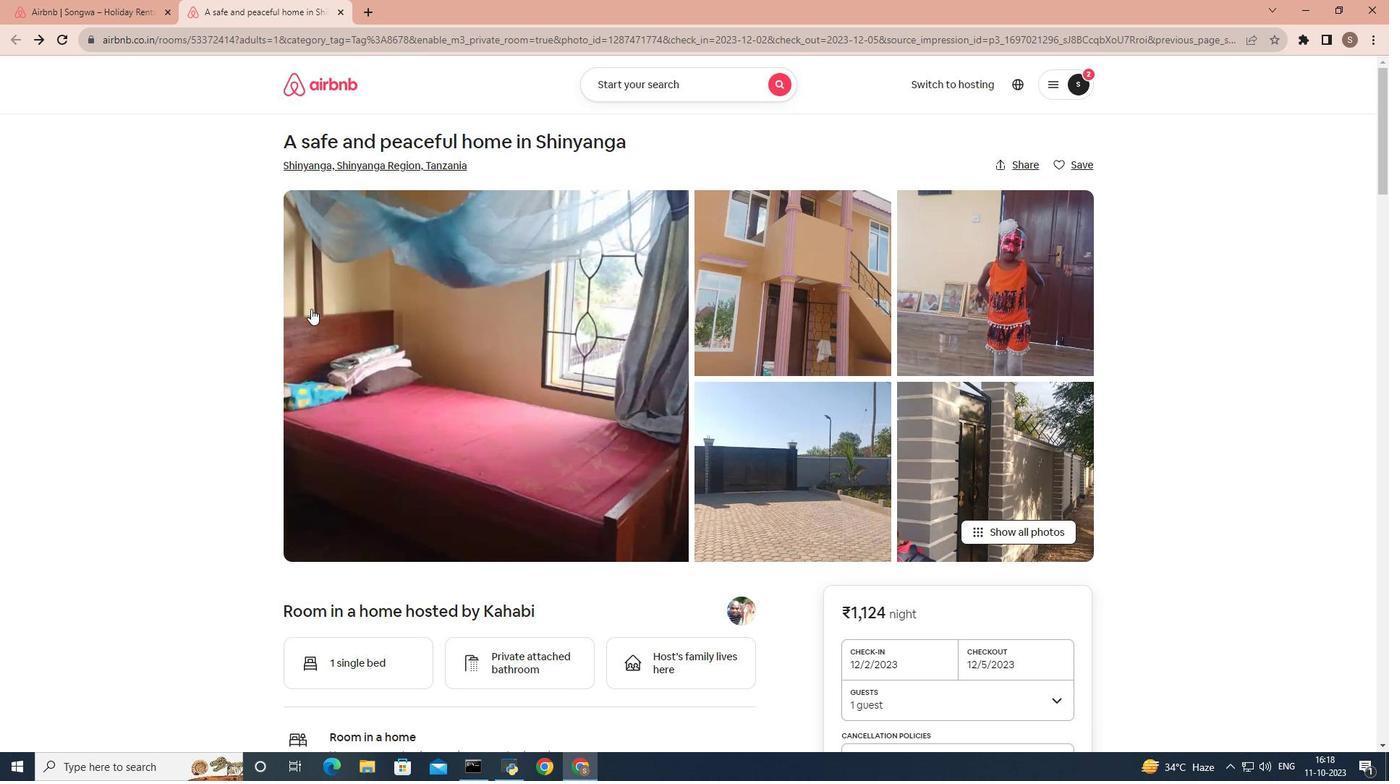 
Action: Mouse scrolled (311, 309) with delta (0, 0)
Screenshot: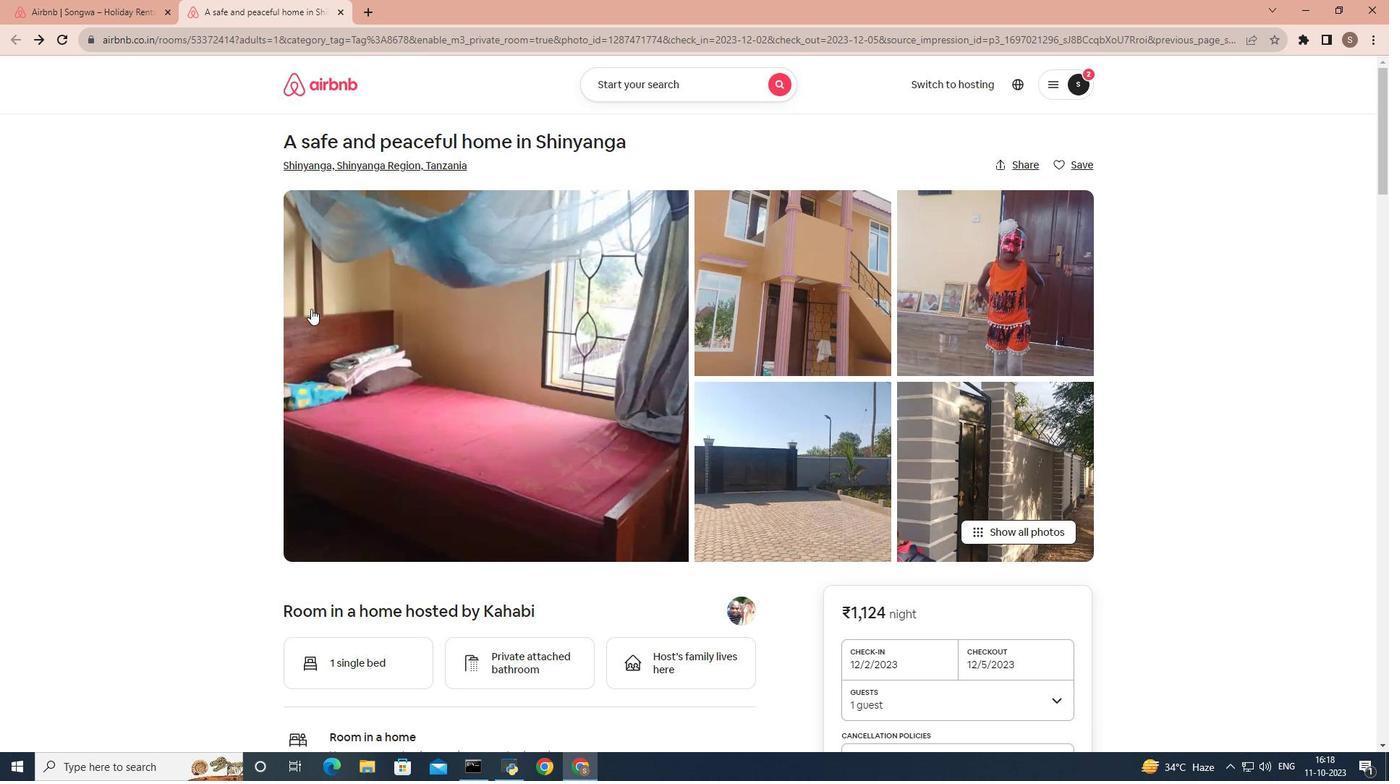 
Action: Mouse scrolled (311, 309) with delta (0, 0)
Screenshot: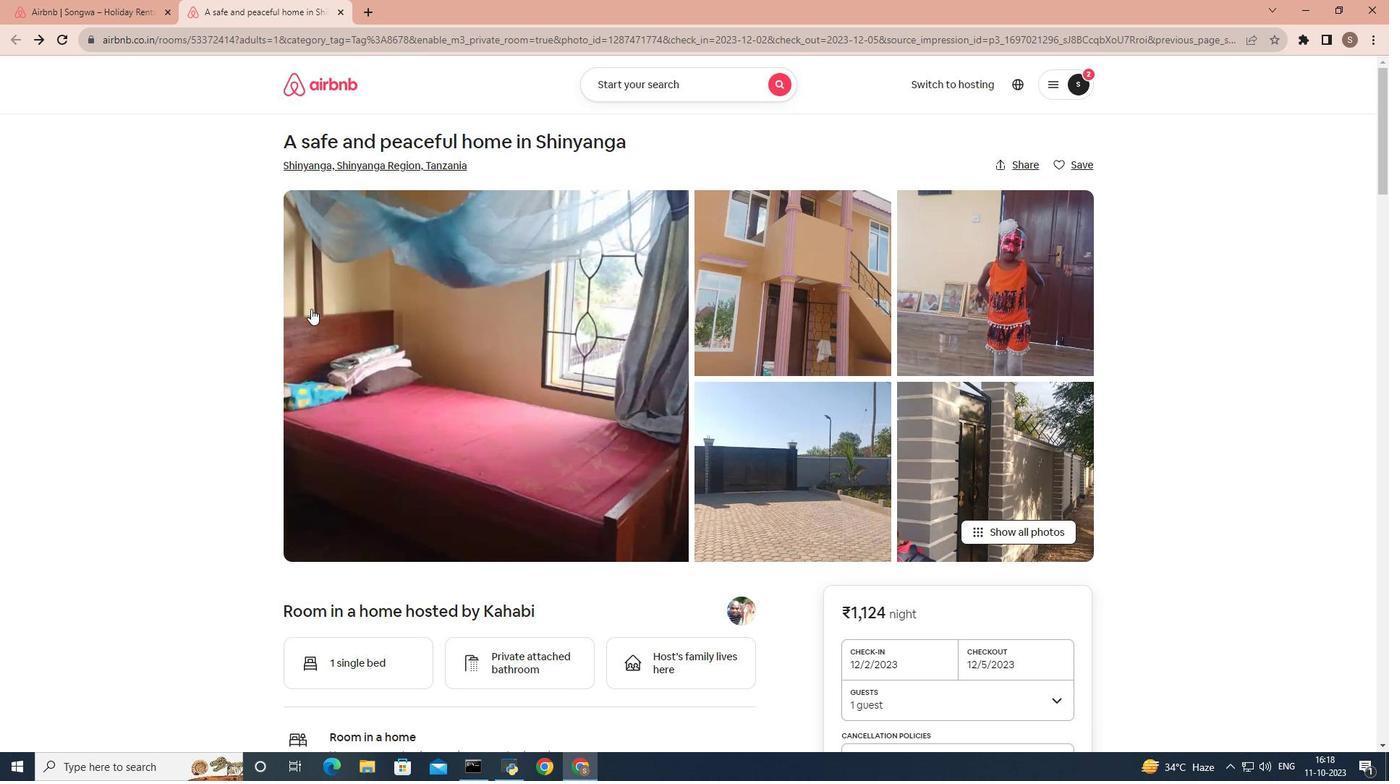 
Action: Mouse scrolled (311, 309) with delta (0, 0)
Screenshot: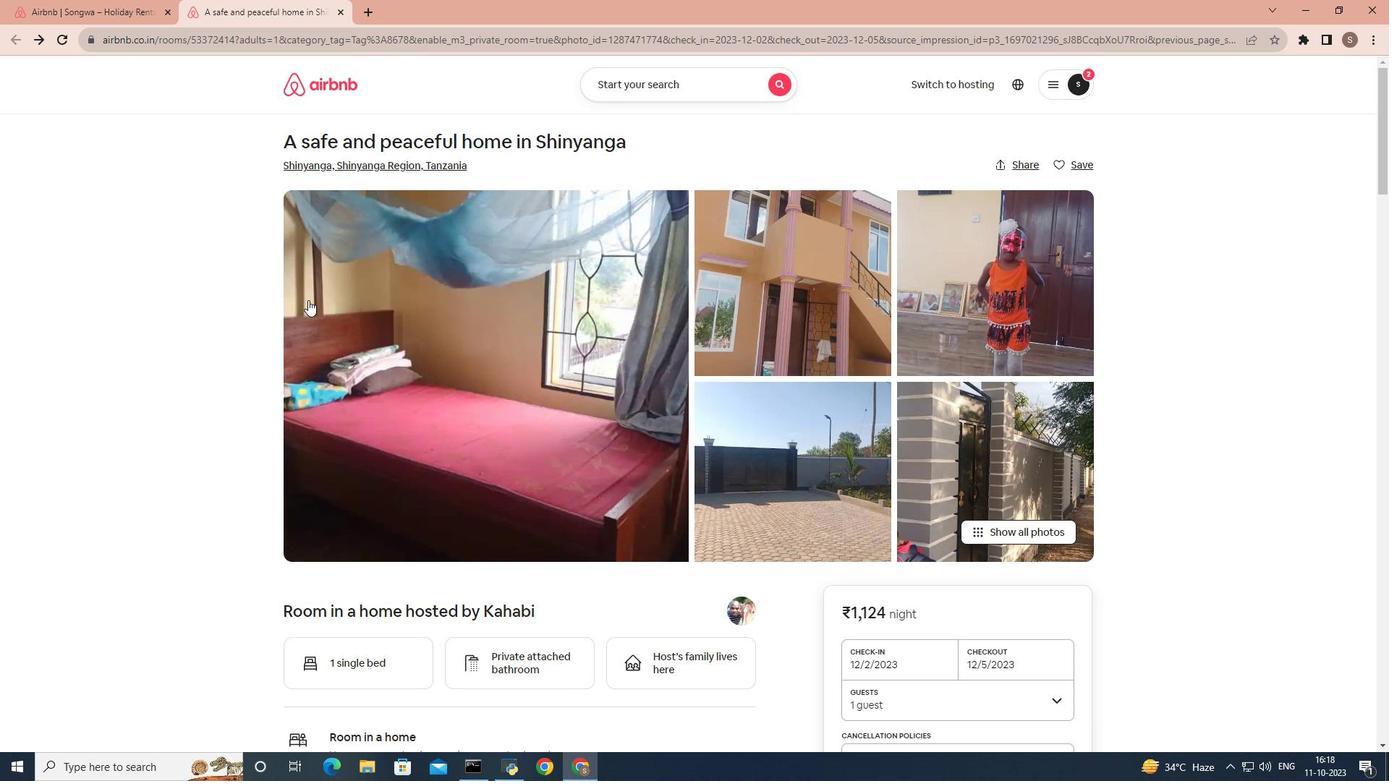 
Action: Mouse moved to (68, 10)
Screenshot: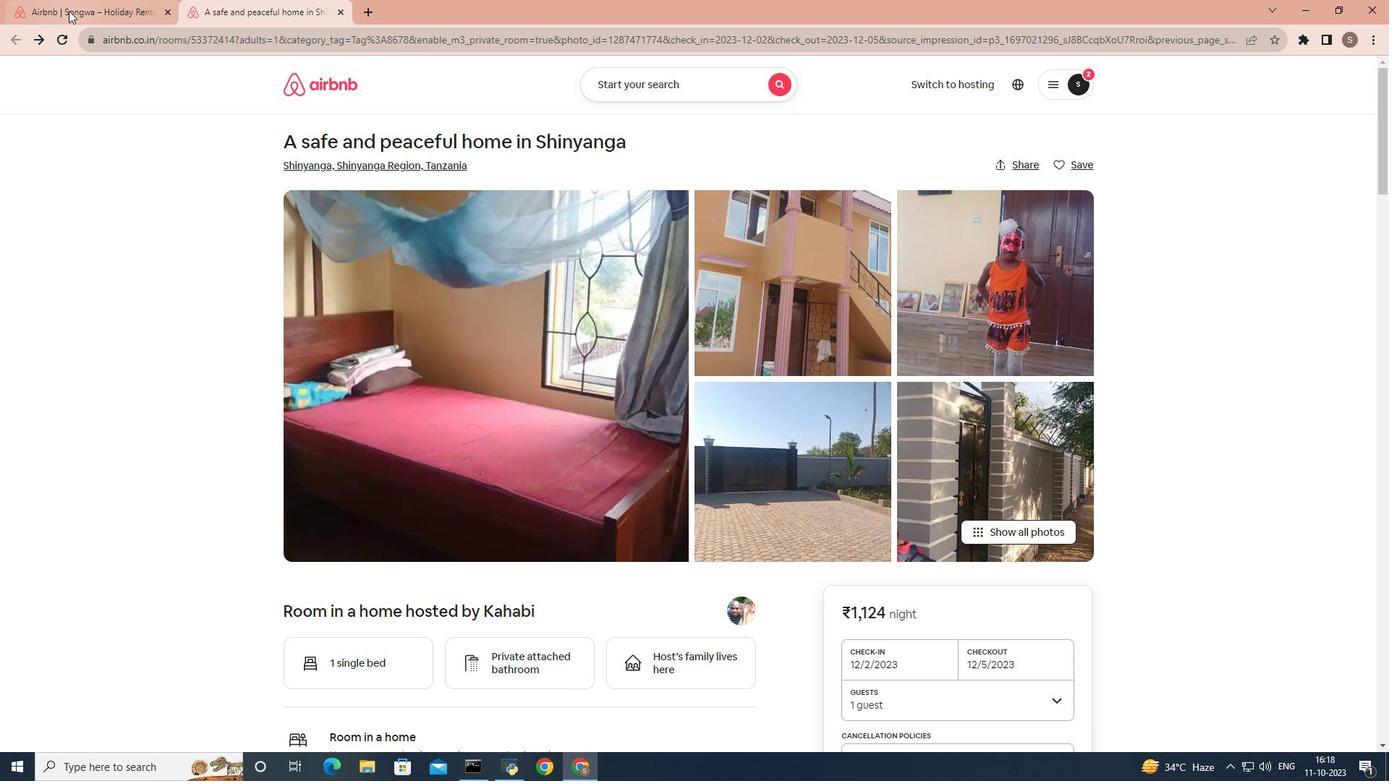 
Action: Mouse pressed left at (68, 10)
Screenshot: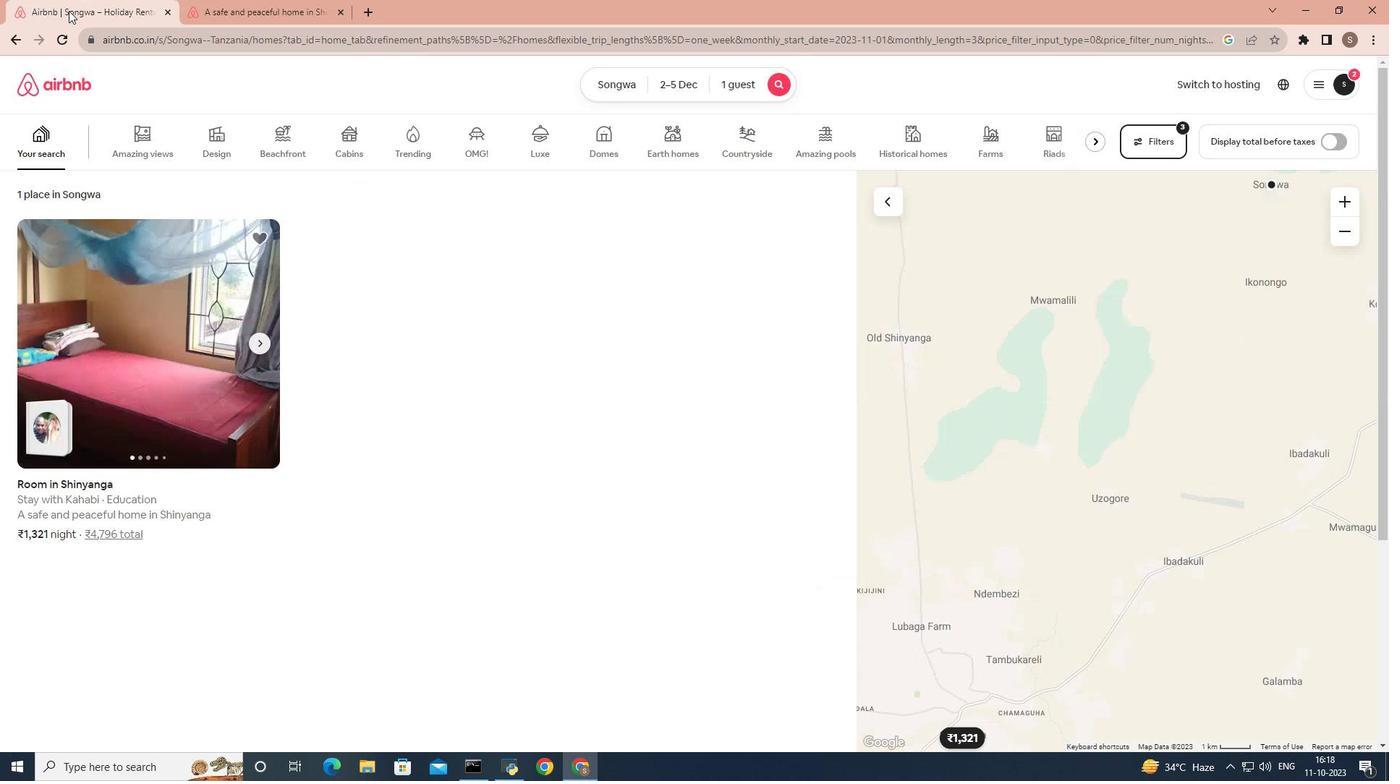 
Action: Mouse moved to (282, 319)
Screenshot: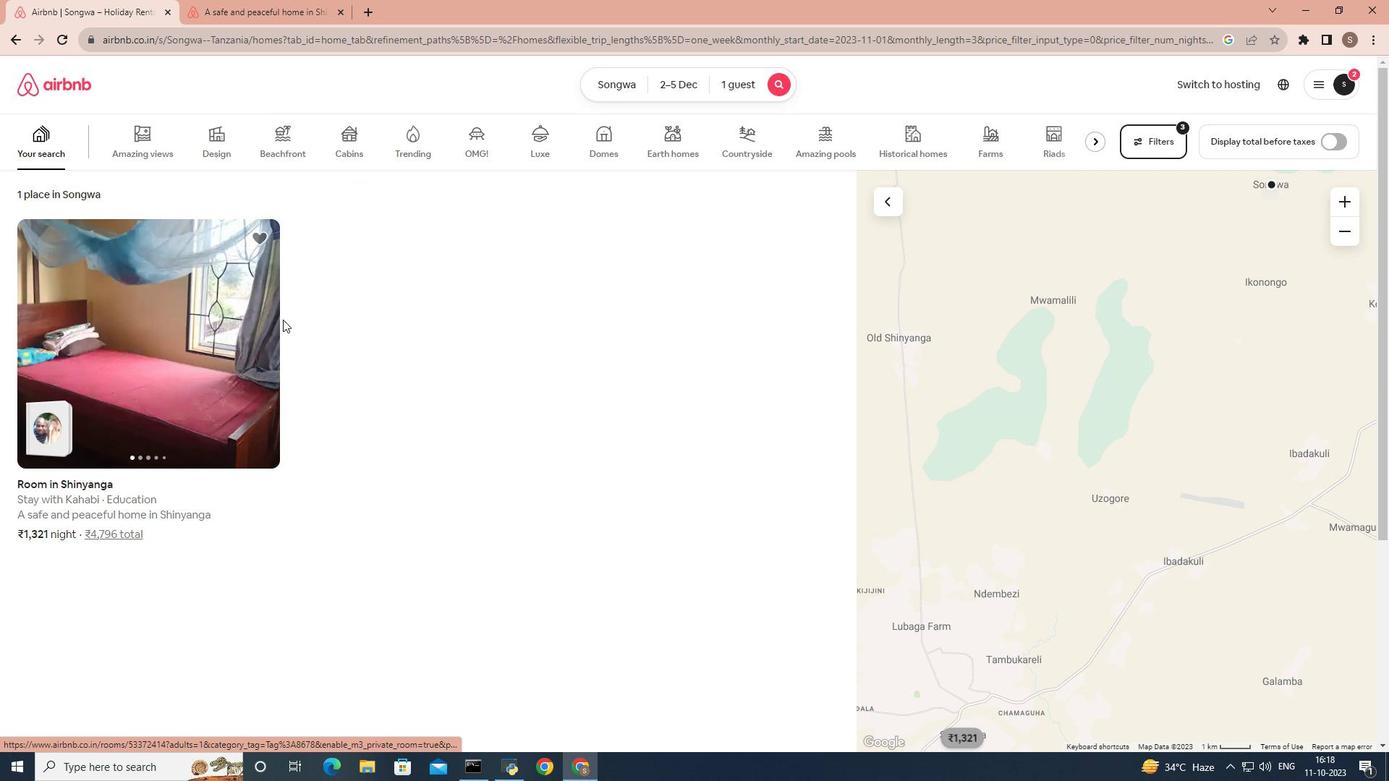 
